 Task: Set up discussions for monthly team retrospectives.
Action: Mouse moved to (1269, 99)
Screenshot: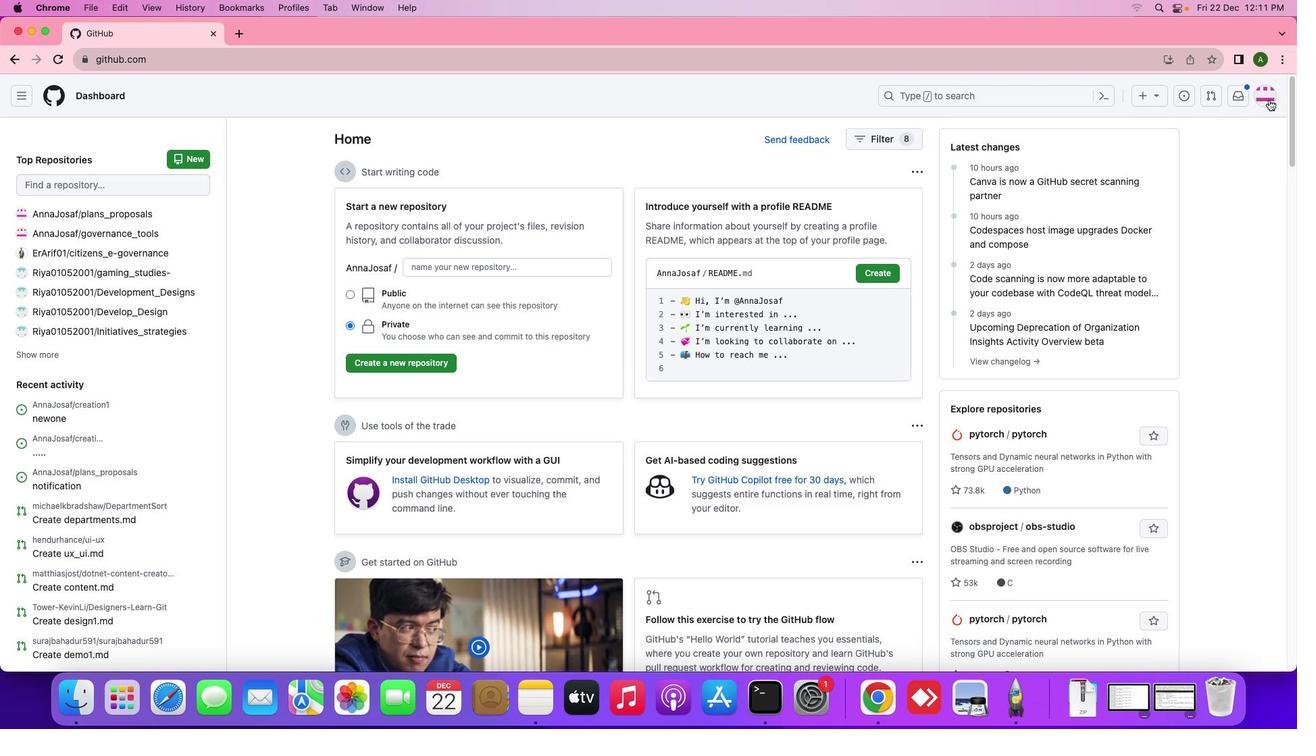 
Action: Mouse pressed left at (1269, 99)
Screenshot: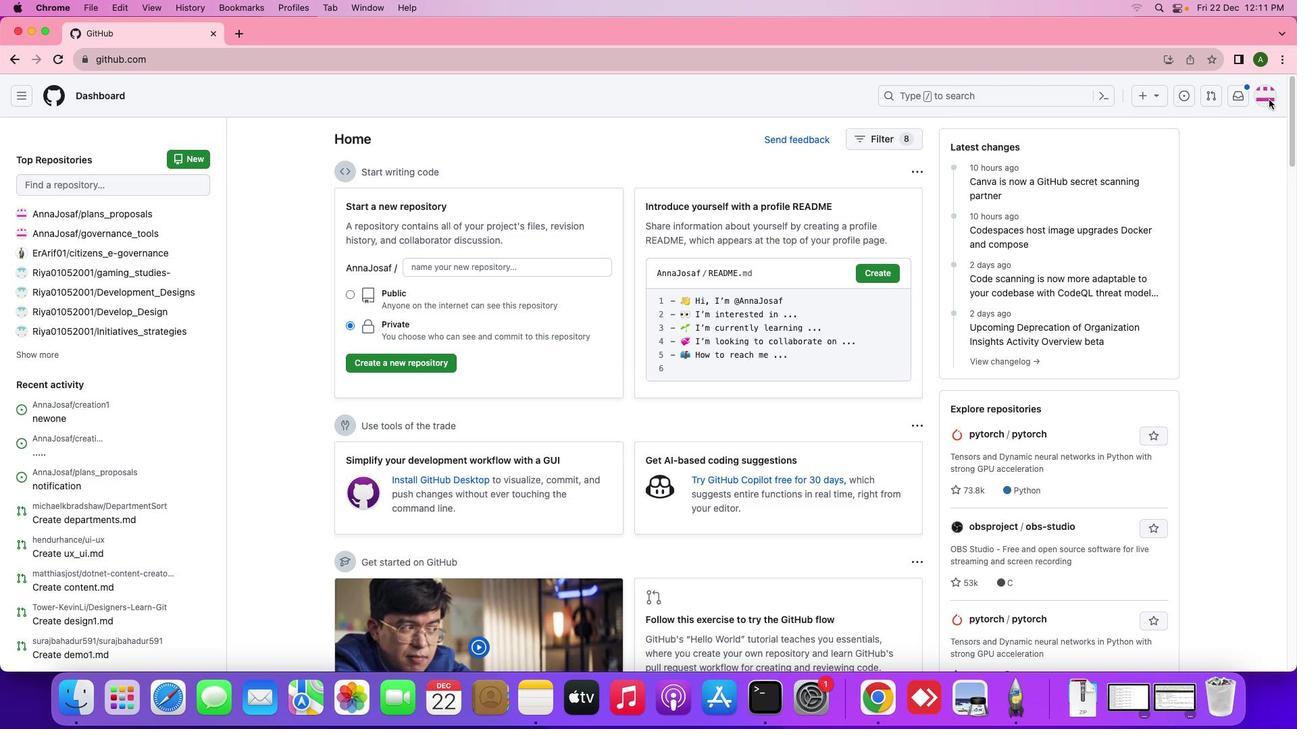 
Action: Mouse moved to (1166, 214)
Screenshot: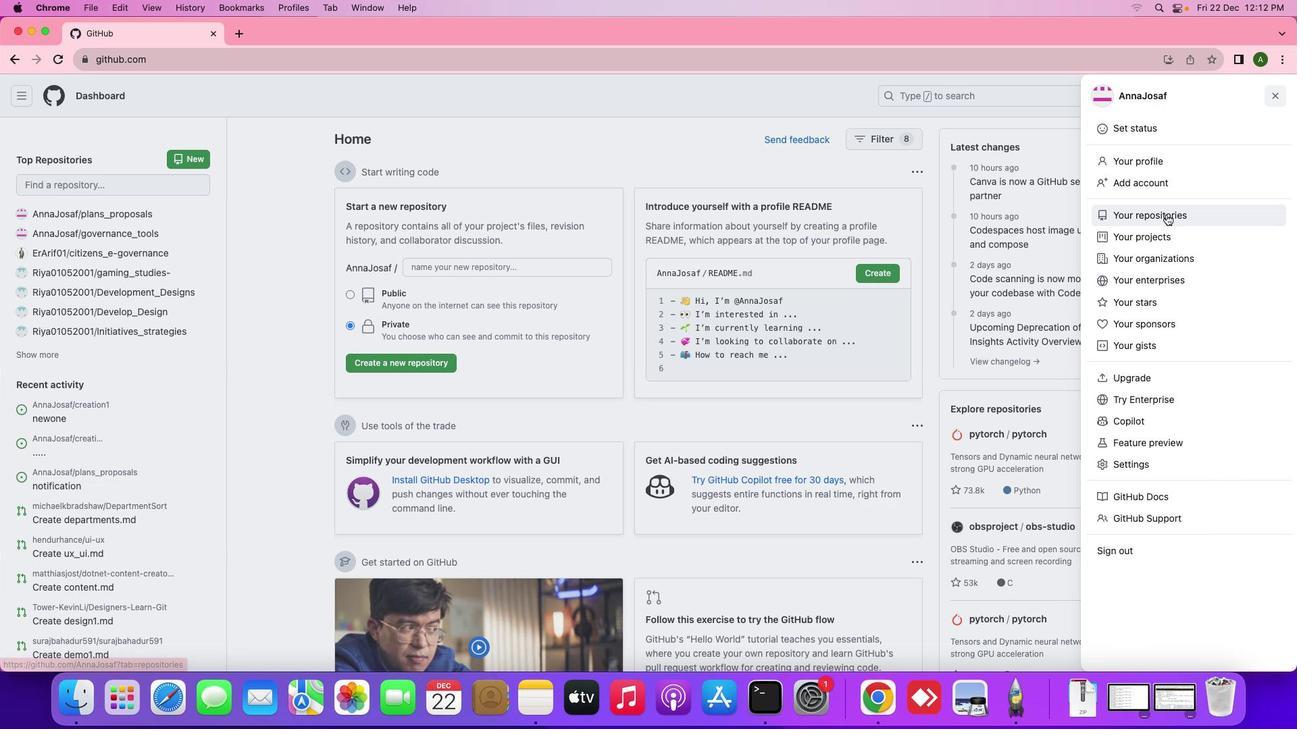 
Action: Mouse pressed left at (1166, 214)
Screenshot: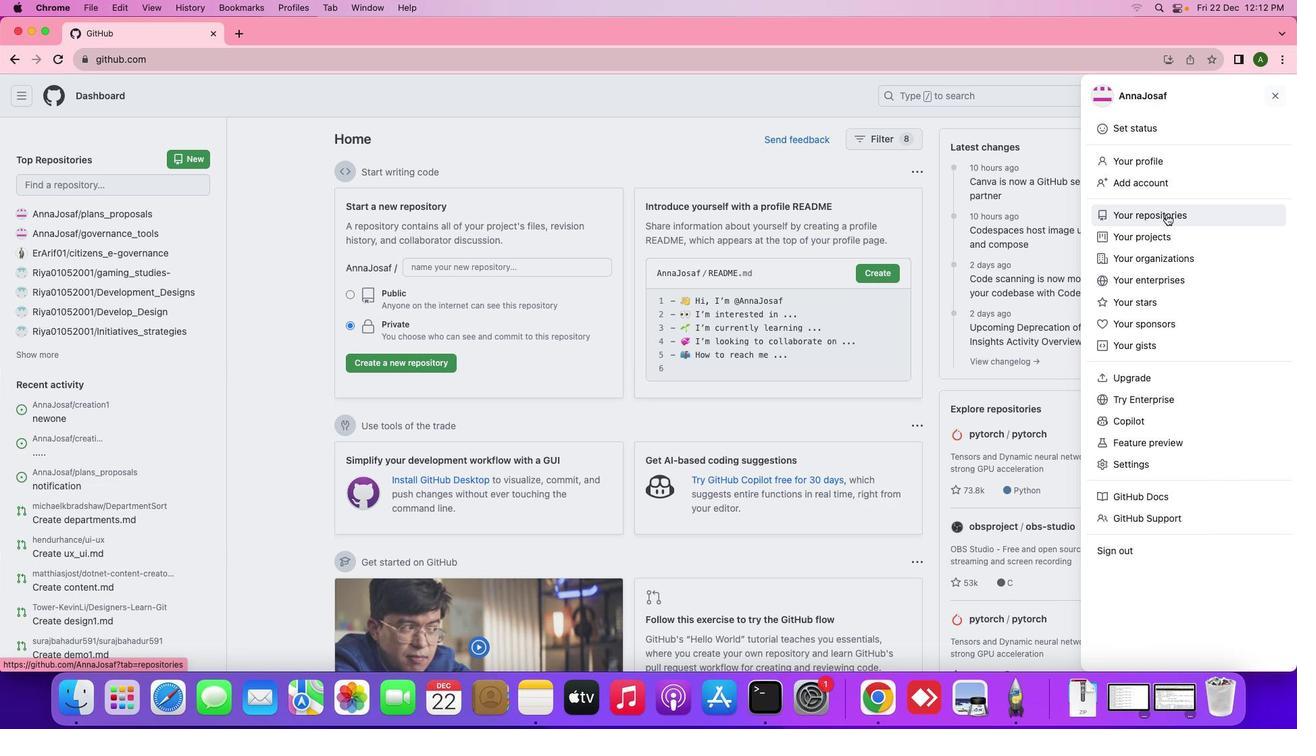 
Action: Mouse moved to (478, 294)
Screenshot: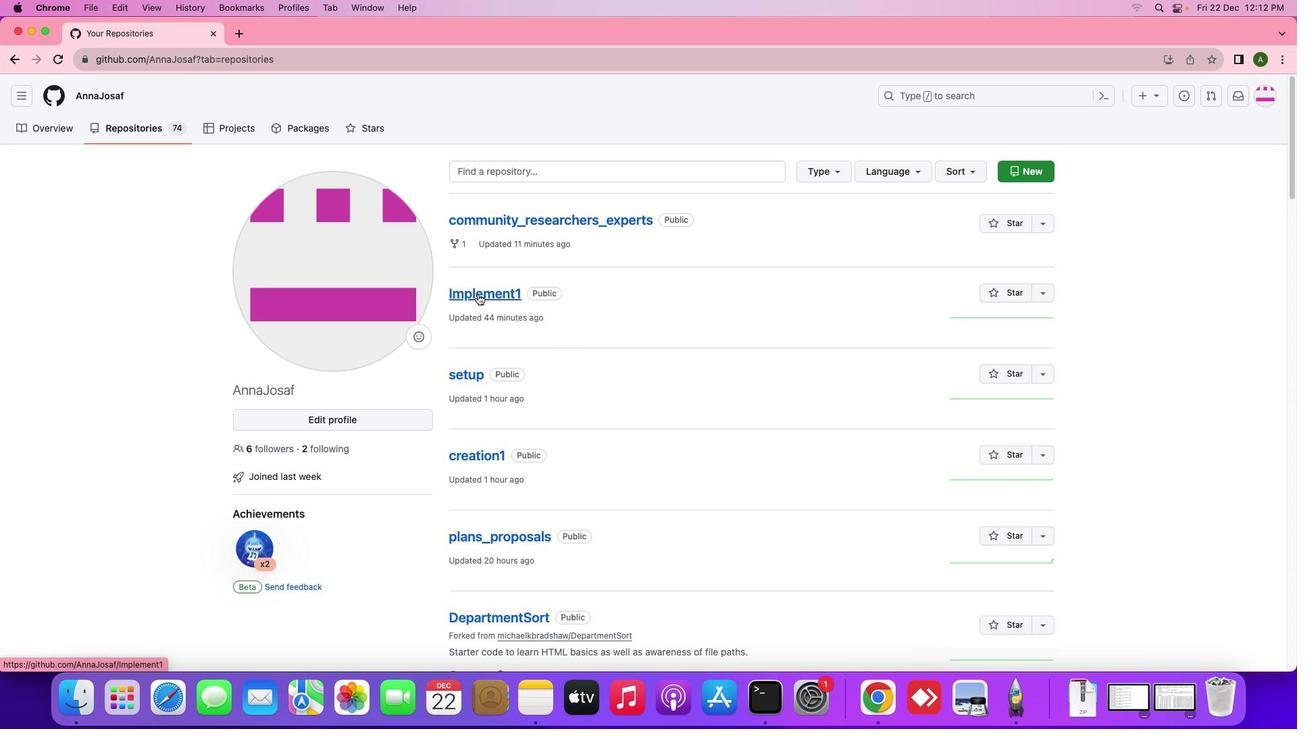 
Action: Mouse pressed left at (478, 294)
Screenshot: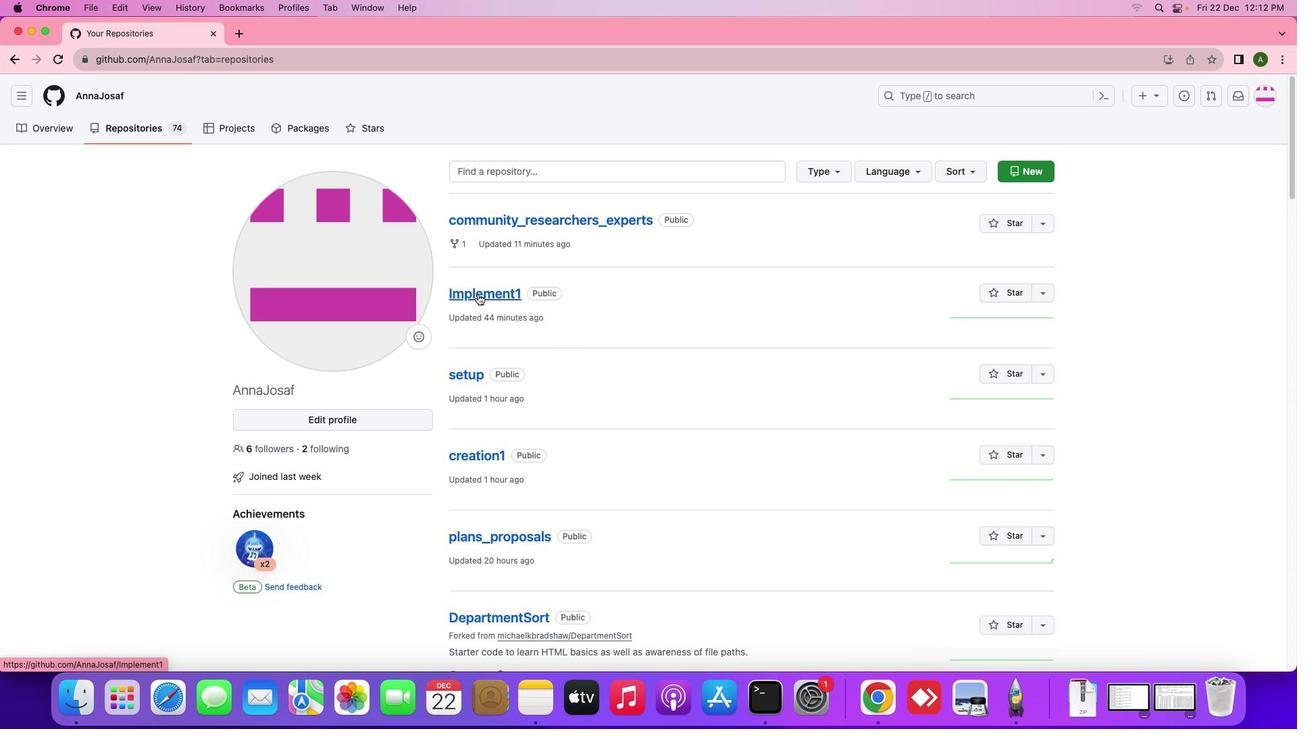 
Action: Mouse moved to (562, 129)
Screenshot: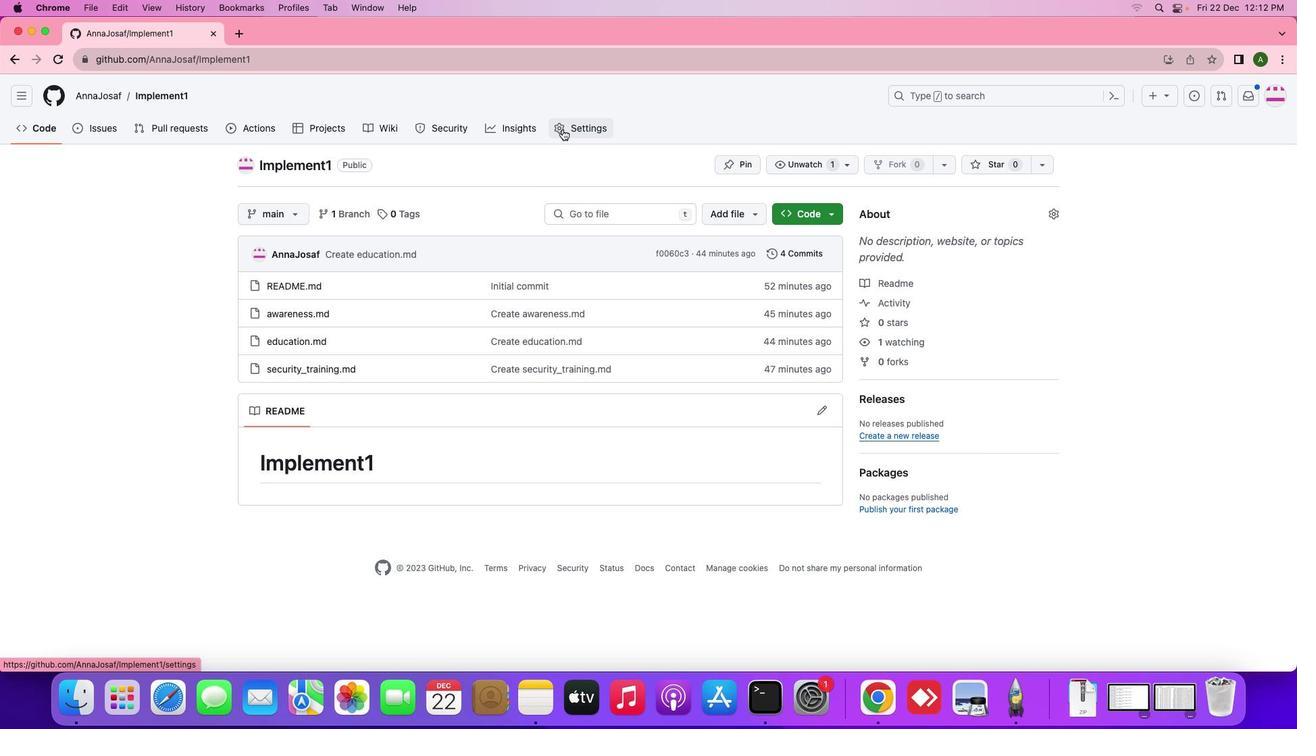 
Action: Mouse pressed left at (562, 129)
Screenshot: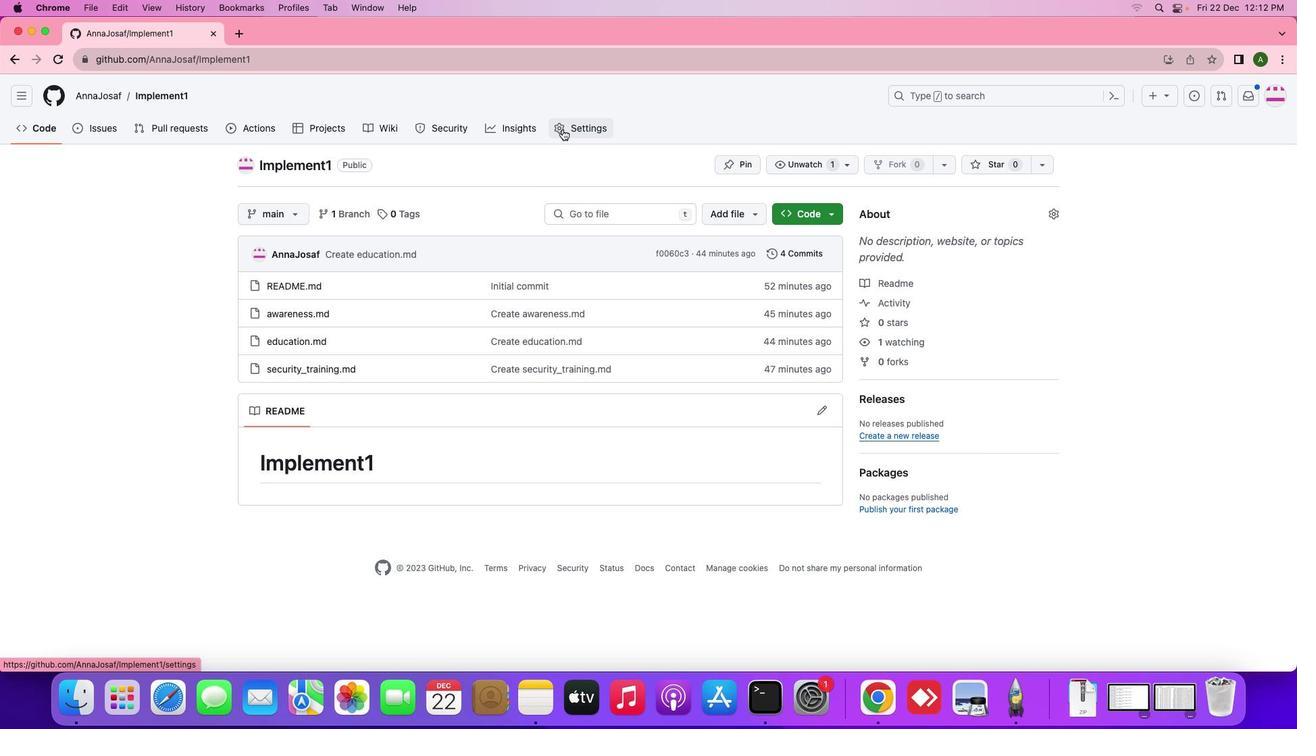
Action: Mouse moved to (556, 379)
Screenshot: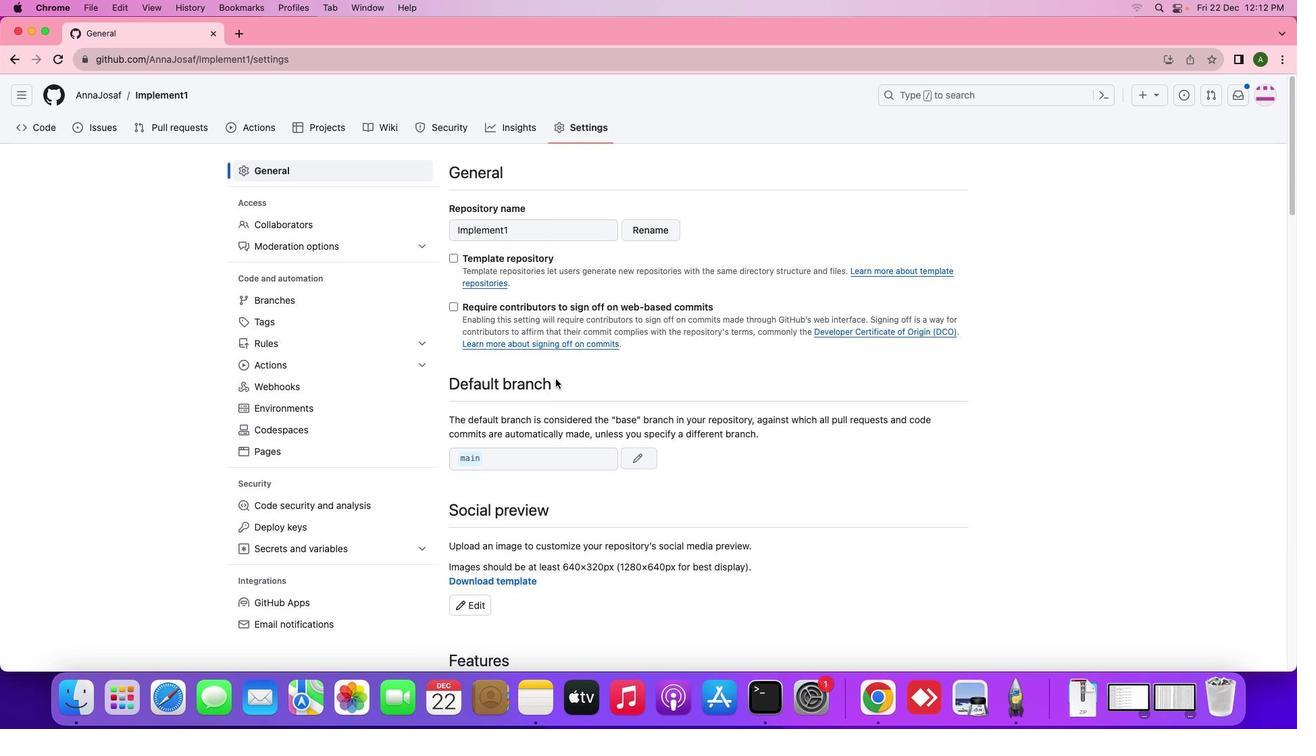 
Action: Mouse scrolled (556, 379) with delta (0, 0)
Screenshot: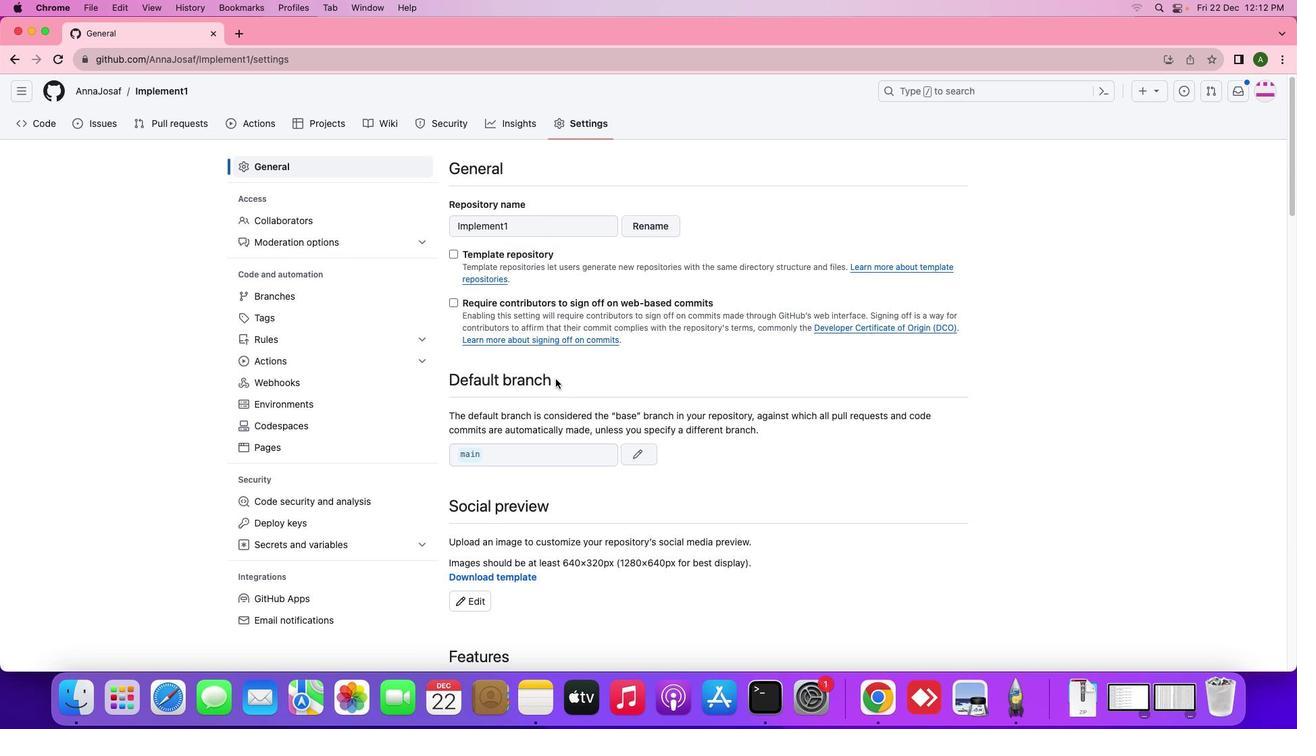 
Action: Mouse scrolled (556, 379) with delta (0, 0)
Screenshot: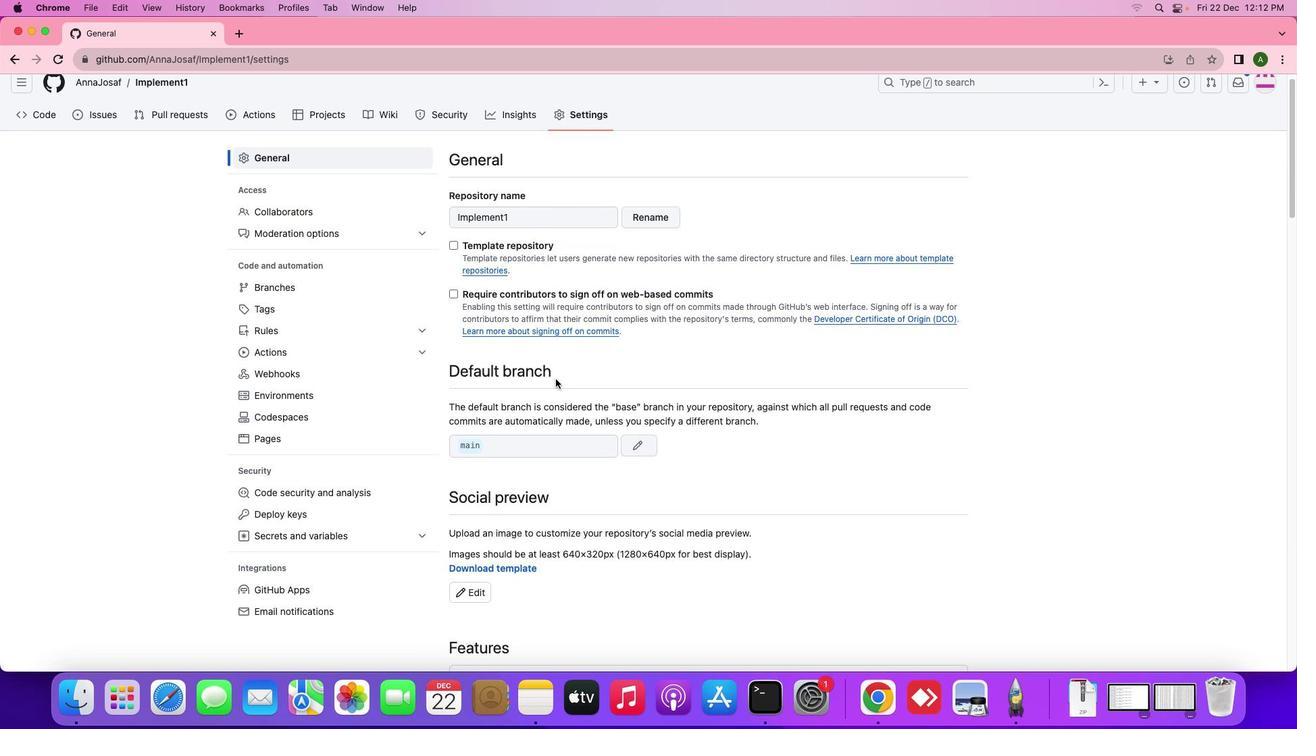 
Action: Mouse scrolled (556, 379) with delta (0, 0)
Screenshot: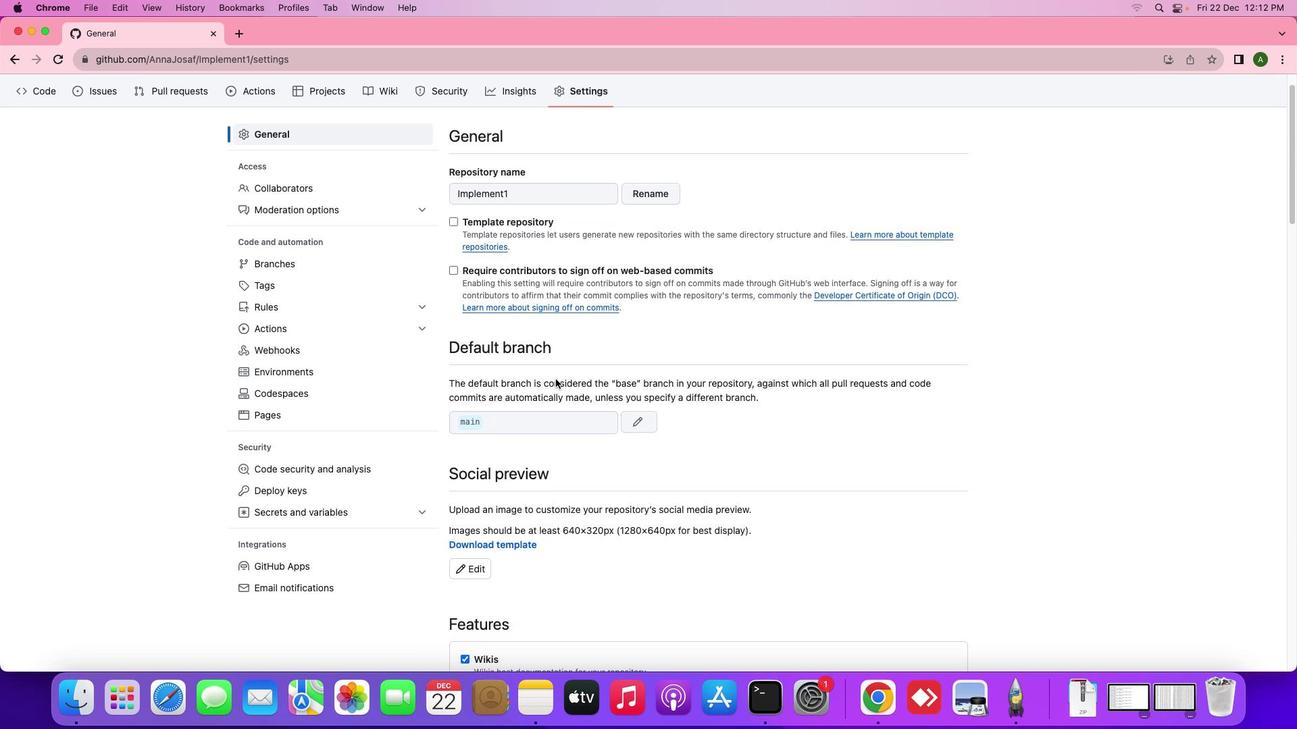 
Action: Mouse scrolled (556, 379) with delta (0, 0)
Screenshot: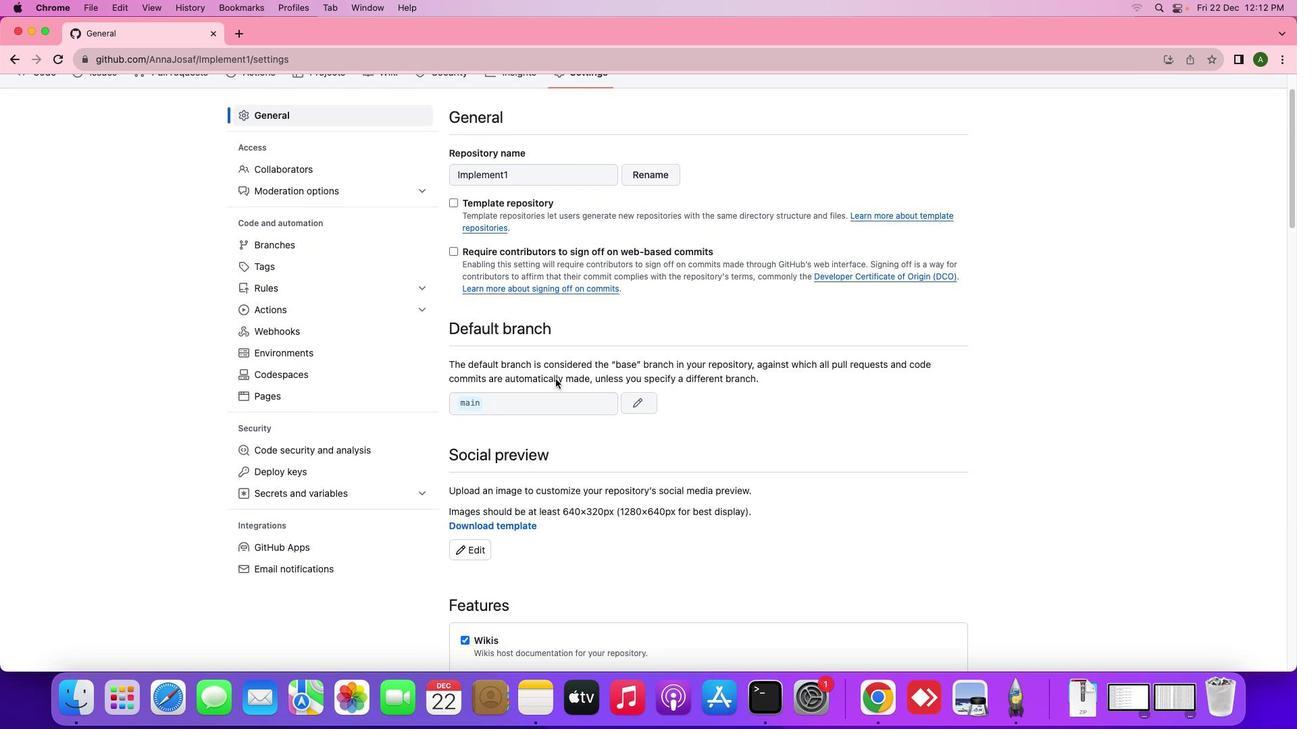 
Action: Mouse scrolled (556, 379) with delta (0, 0)
Screenshot: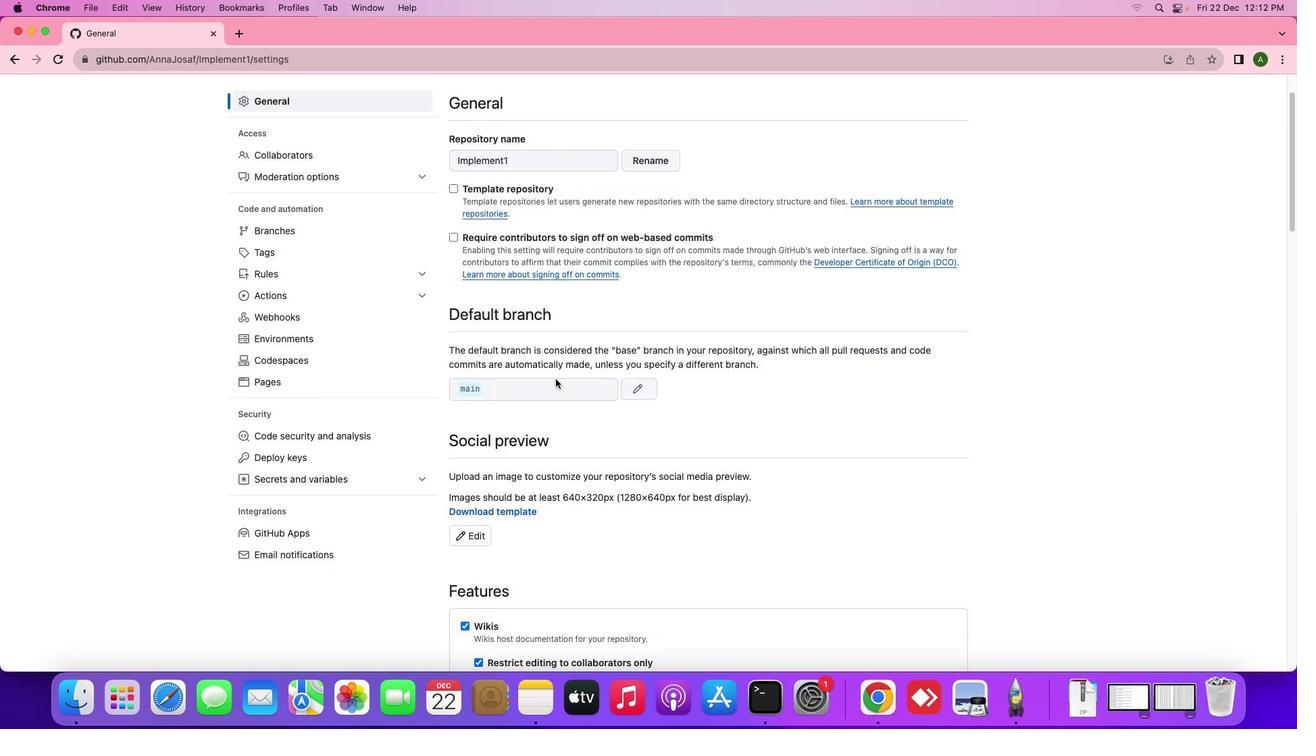 
Action: Mouse scrolled (556, 379) with delta (0, -1)
Screenshot: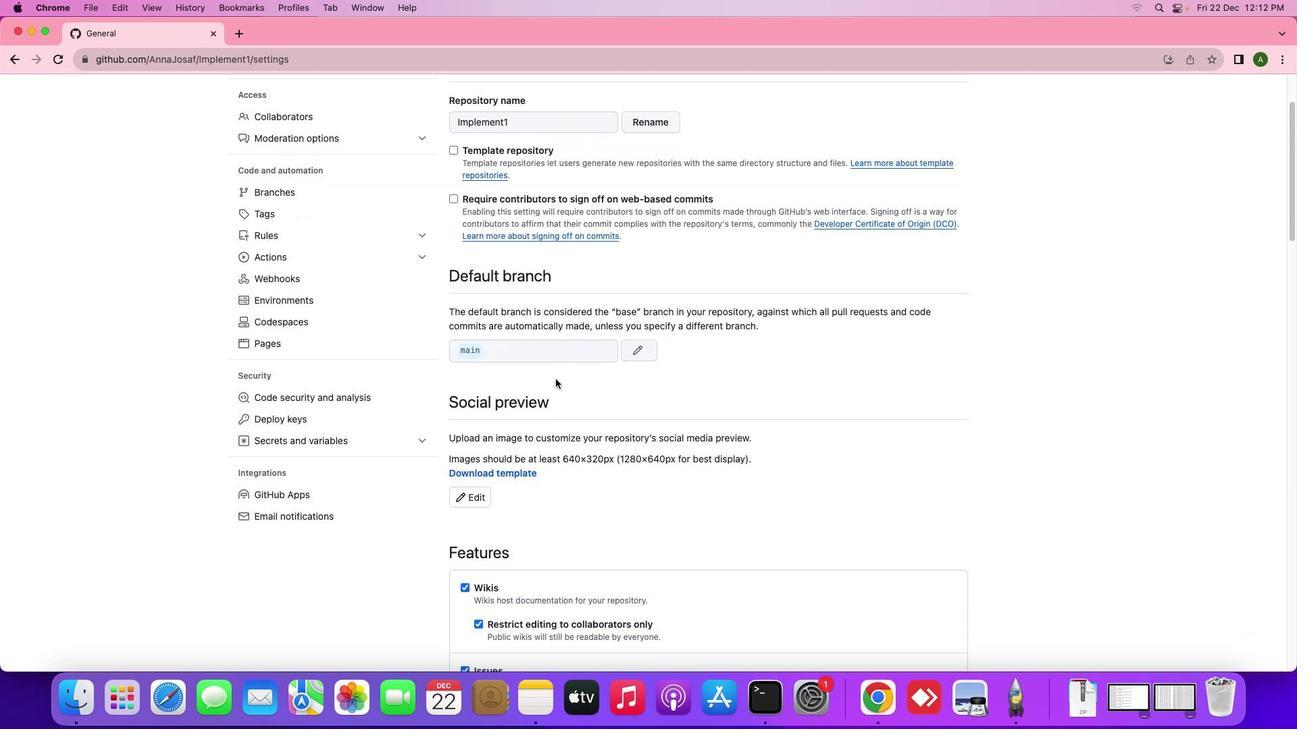 
Action: Mouse moved to (558, 378)
Screenshot: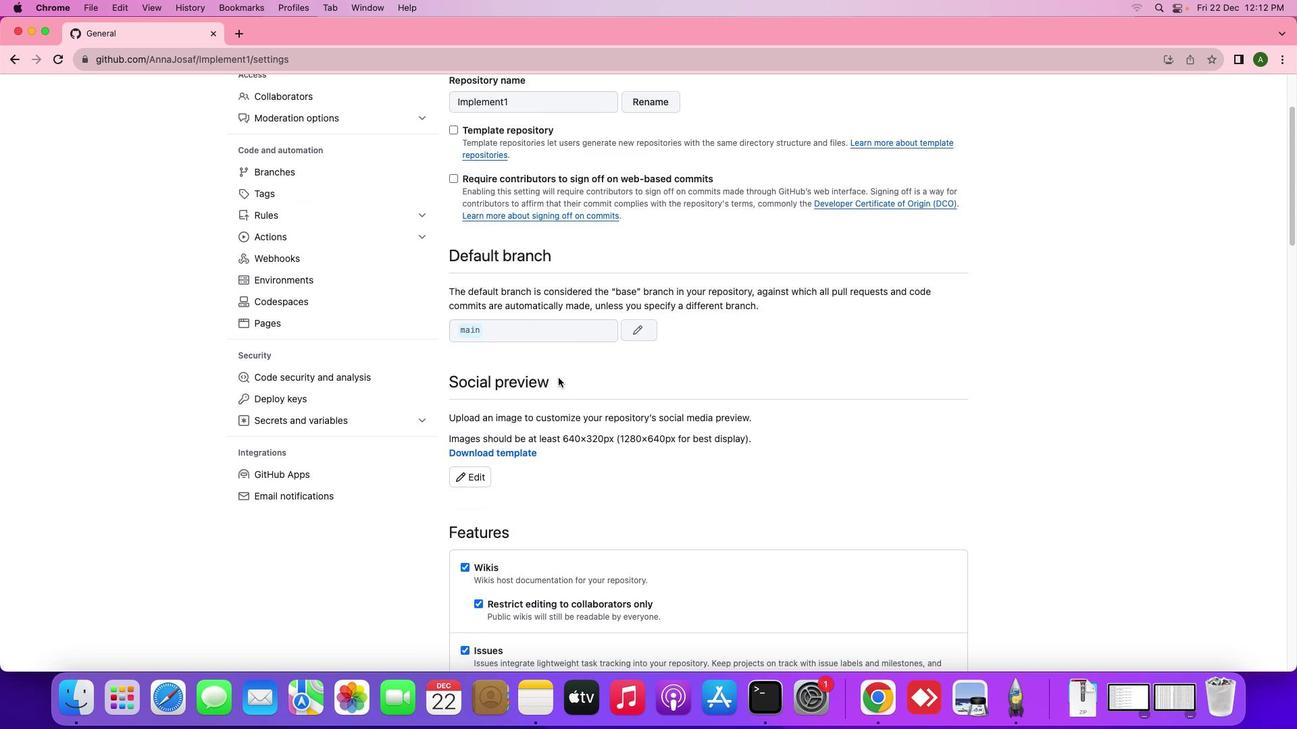 
Action: Mouse scrolled (558, 378) with delta (0, 0)
Screenshot: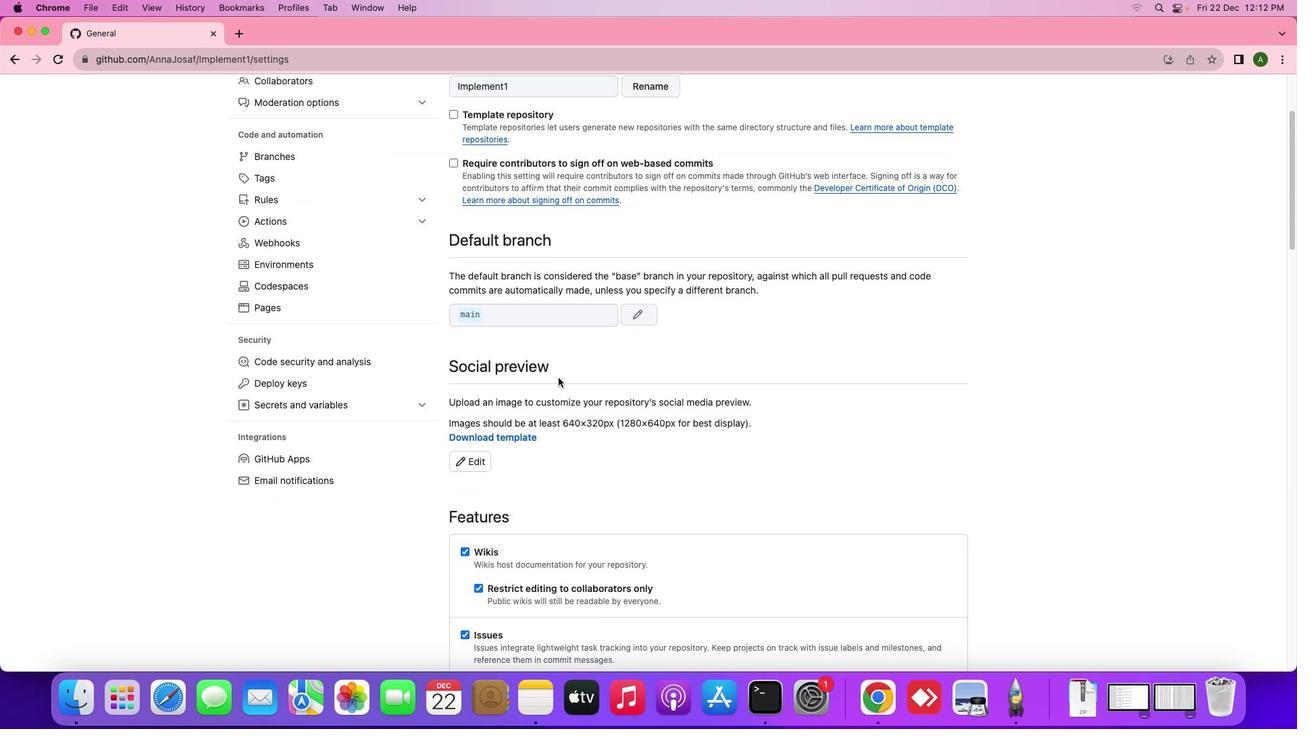 
Action: Mouse scrolled (558, 378) with delta (0, 0)
Screenshot: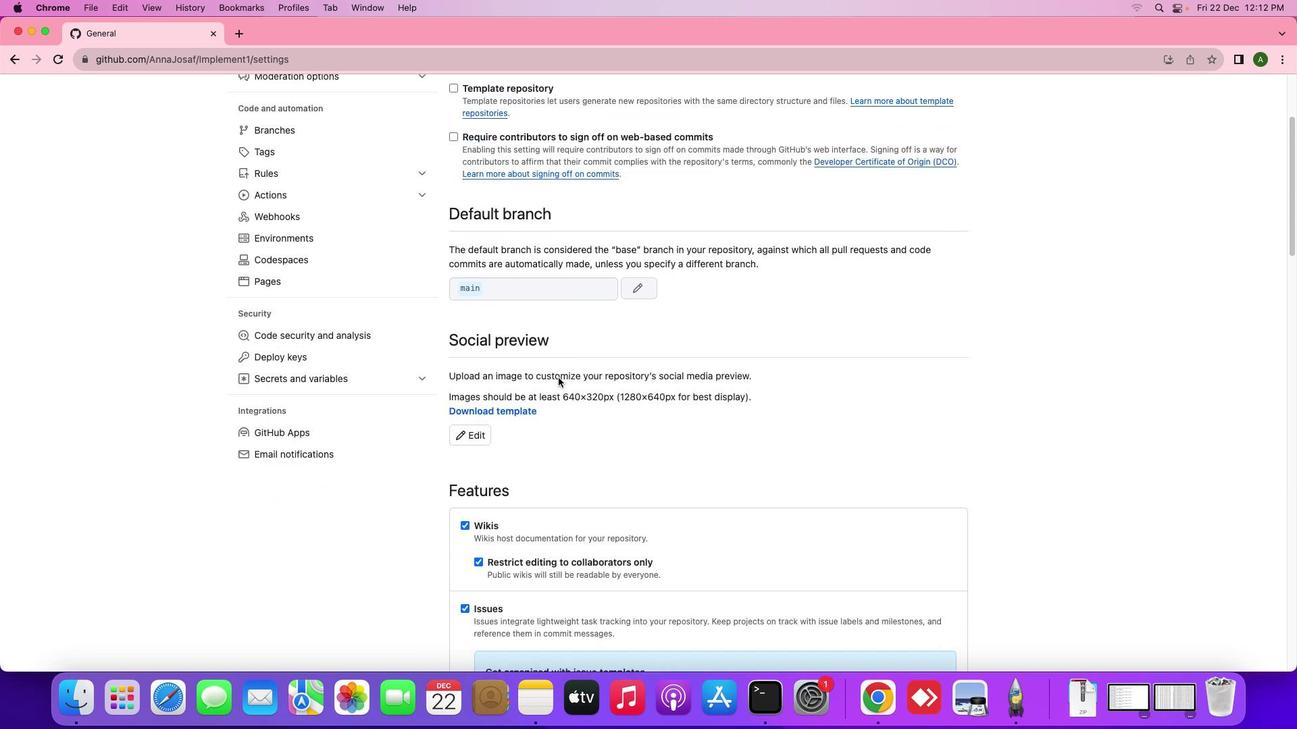 
Action: Mouse scrolled (558, 378) with delta (0, -1)
Screenshot: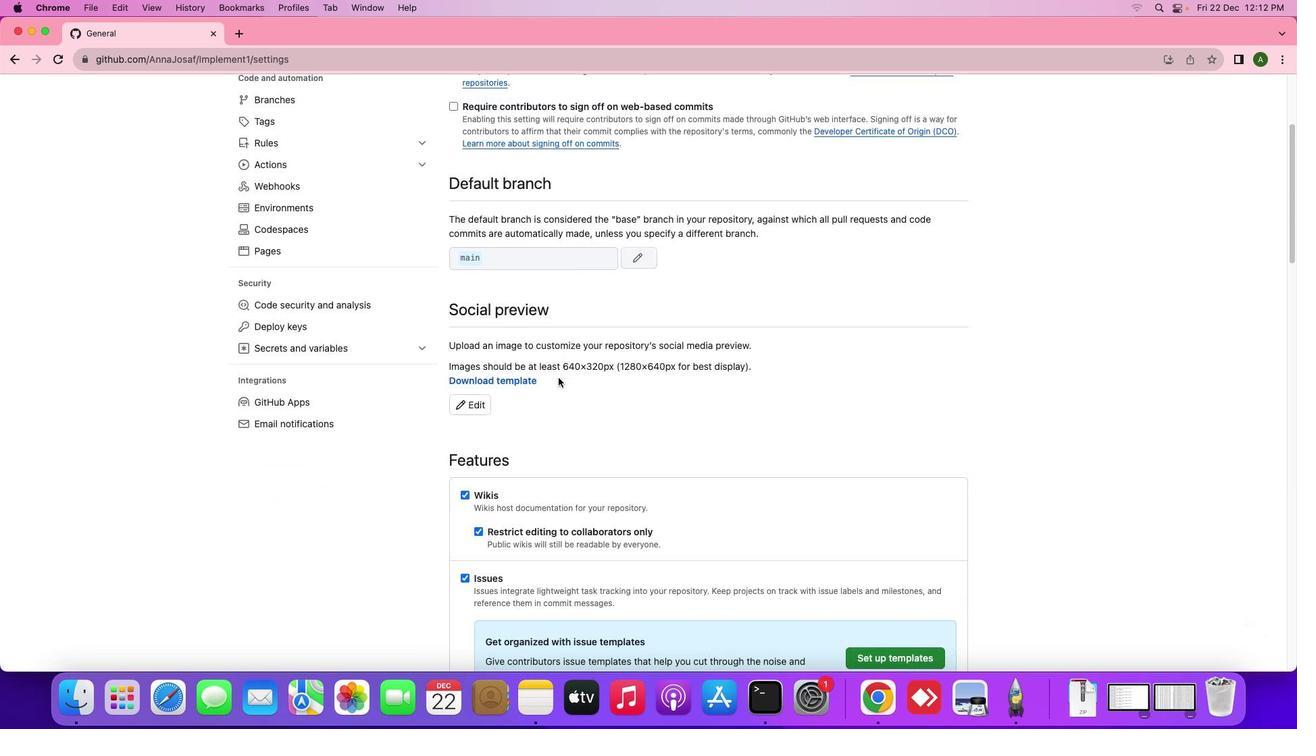 
Action: Mouse scrolled (558, 378) with delta (0, -2)
Screenshot: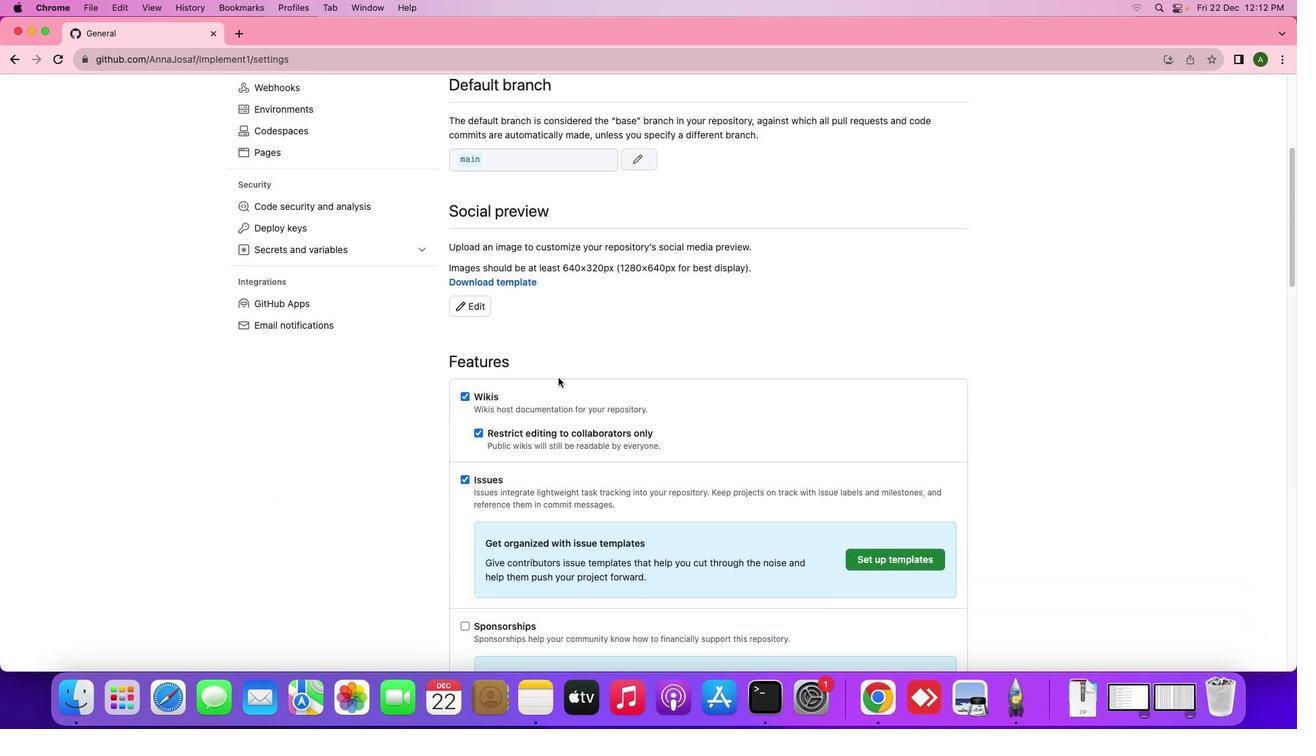 
Action: Mouse scrolled (558, 378) with delta (0, -2)
Screenshot: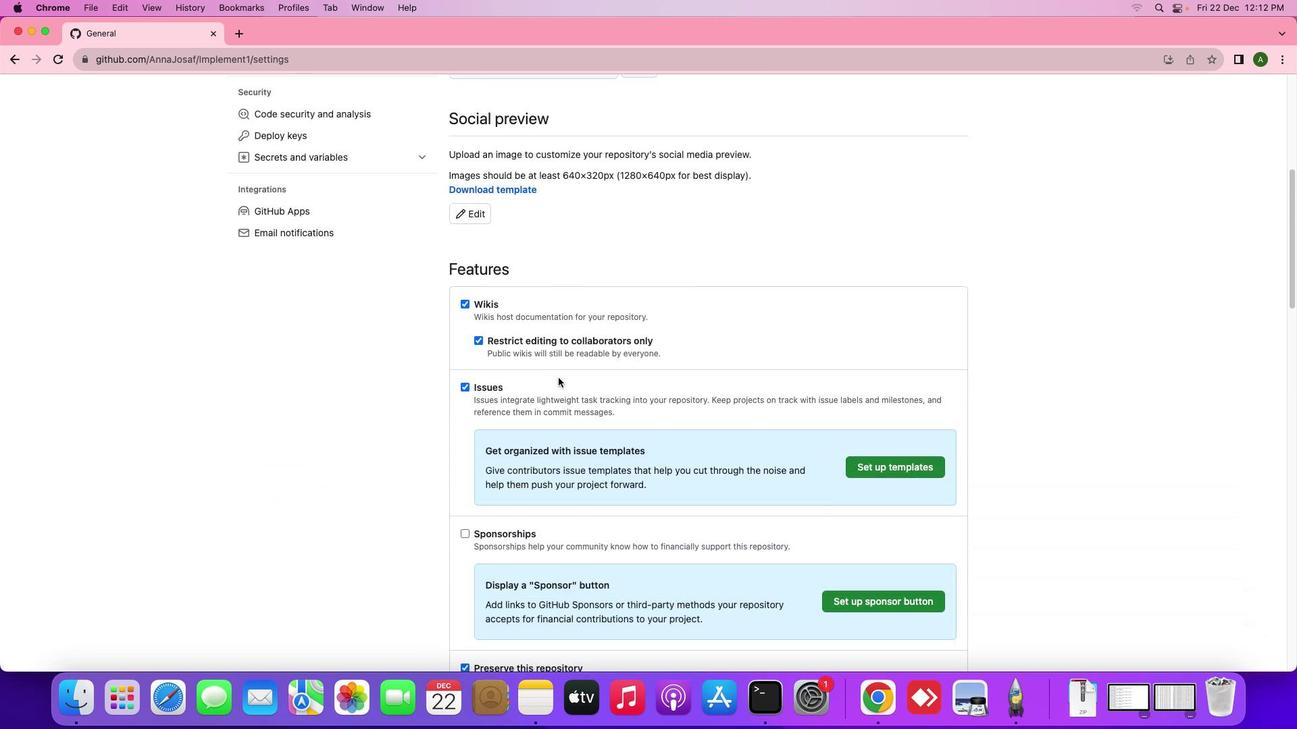 
Action: Mouse scrolled (558, 378) with delta (0, -2)
Screenshot: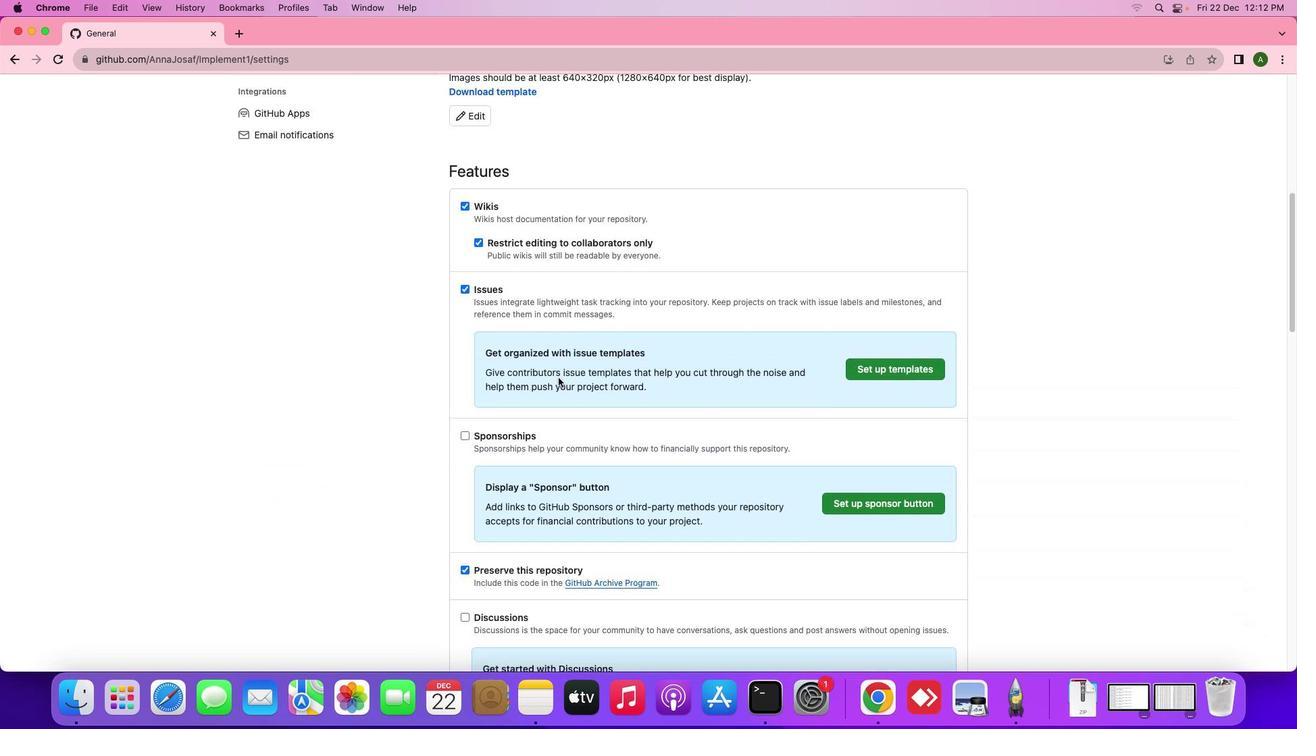 
Action: Mouse scrolled (558, 378) with delta (0, 0)
Screenshot: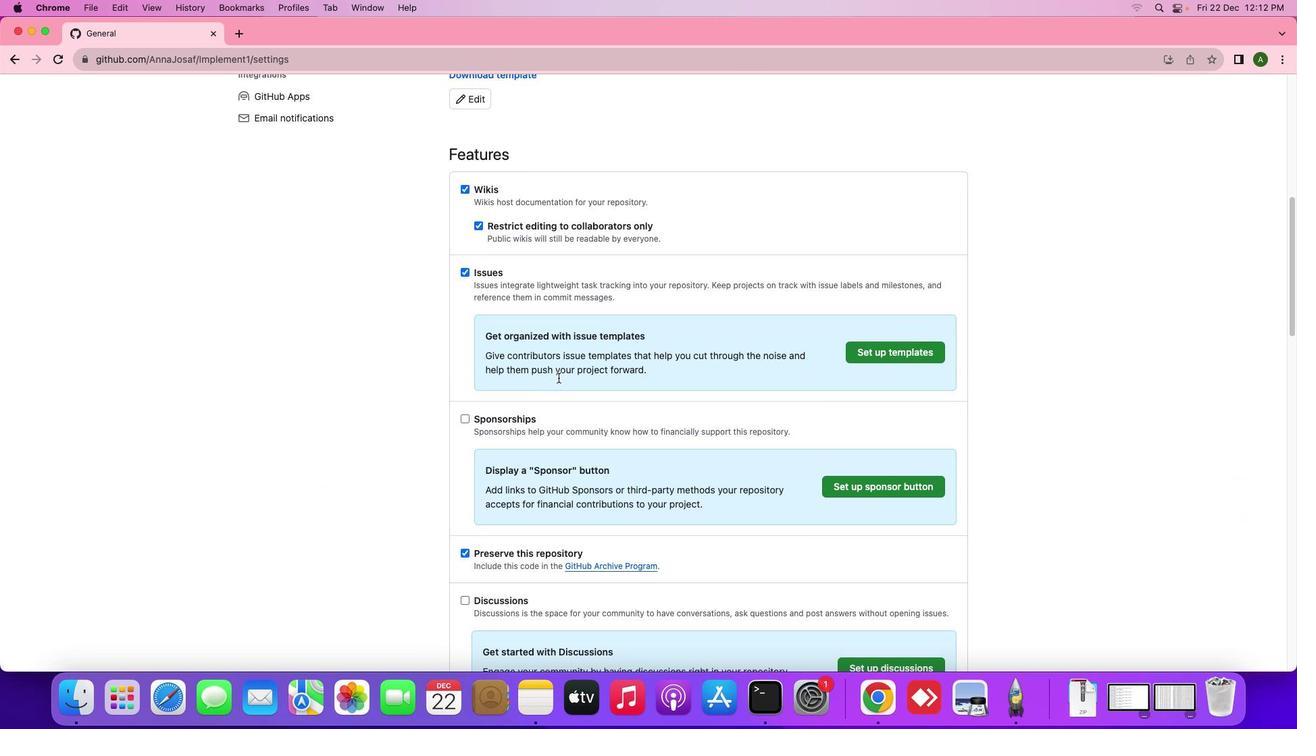
Action: Mouse scrolled (558, 378) with delta (0, 0)
Screenshot: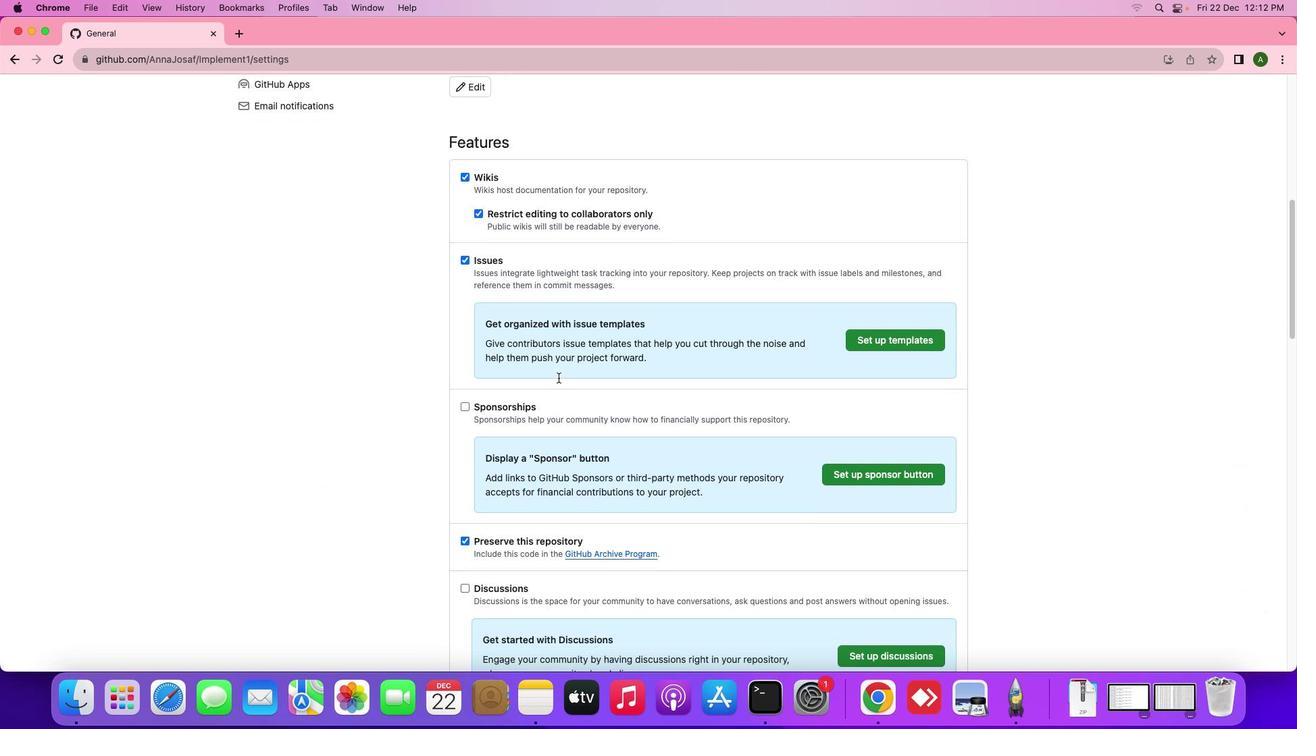 
Action: Mouse scrolled (558, 378) with delta (0, 0)
Screenshot: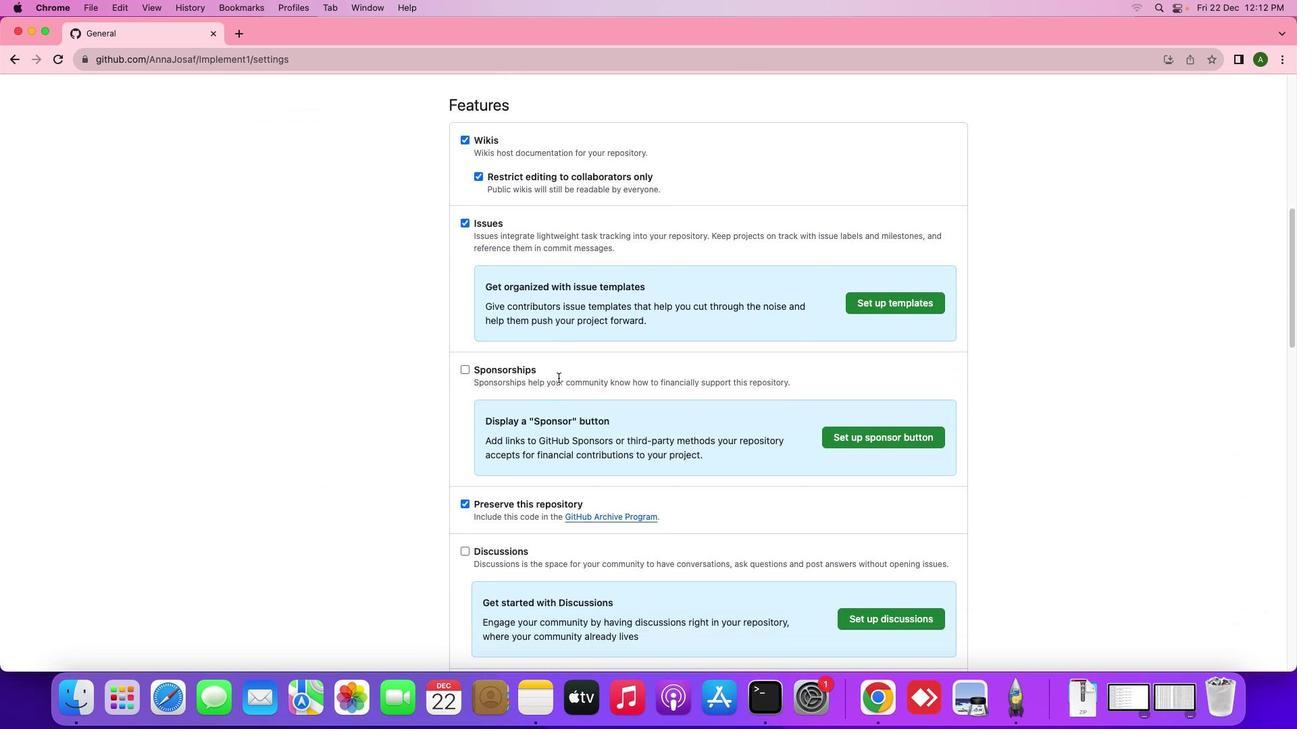 
Action: Mouse moved to (466, 544)
Screenshot: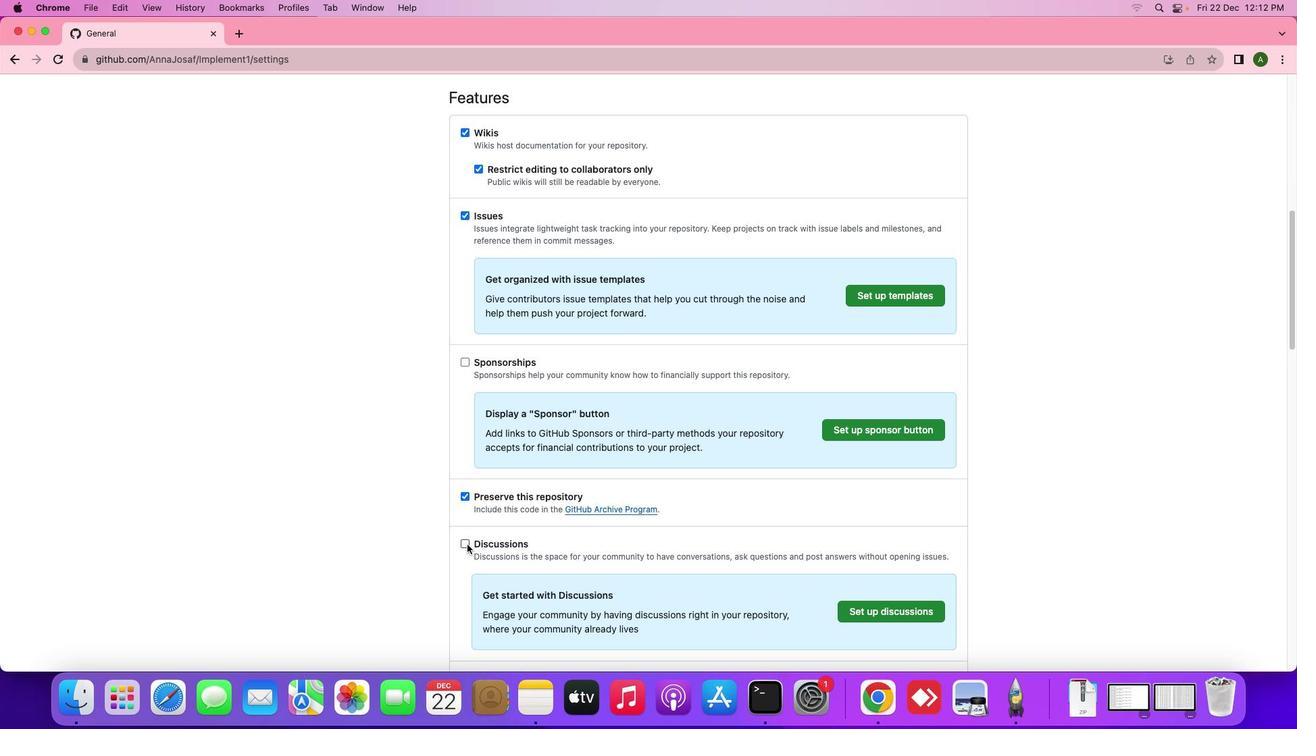 
Action: Mouse pressed left at (466, 544)
Screenshot: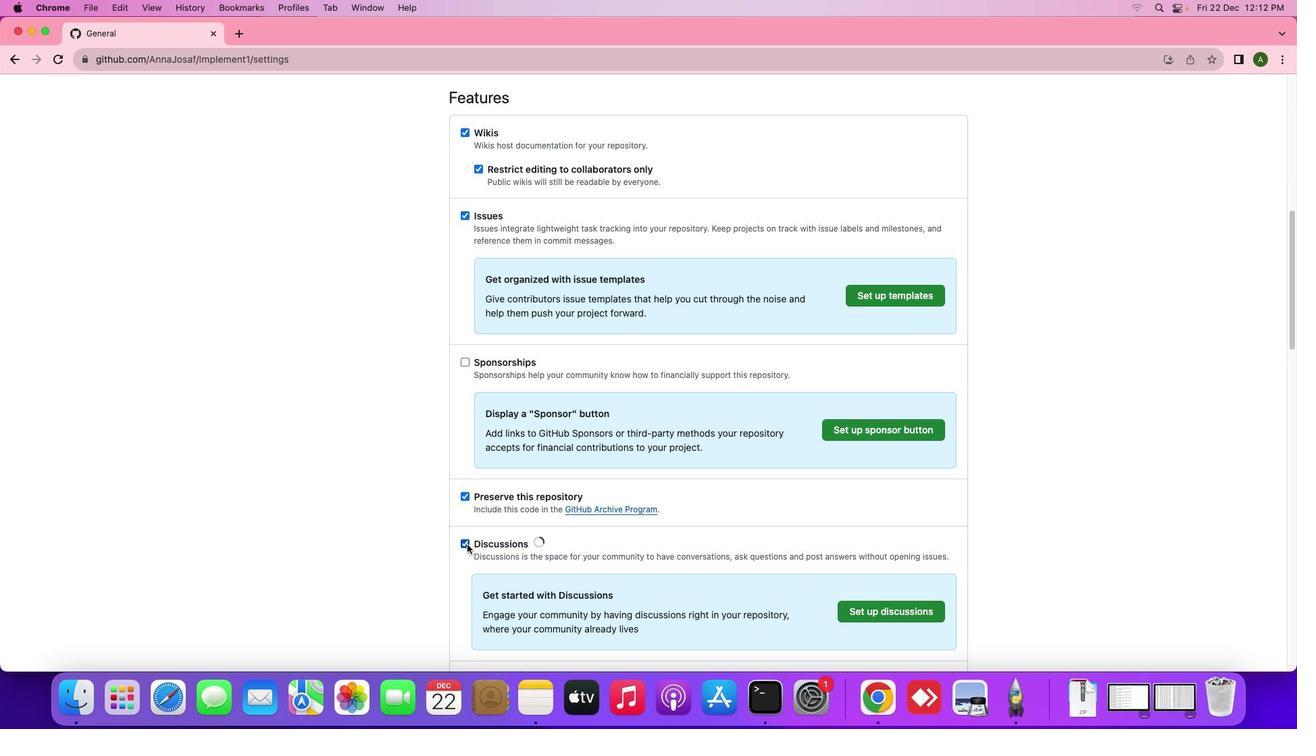 
Action: Mouse moved to (695, 572)
Screenshot: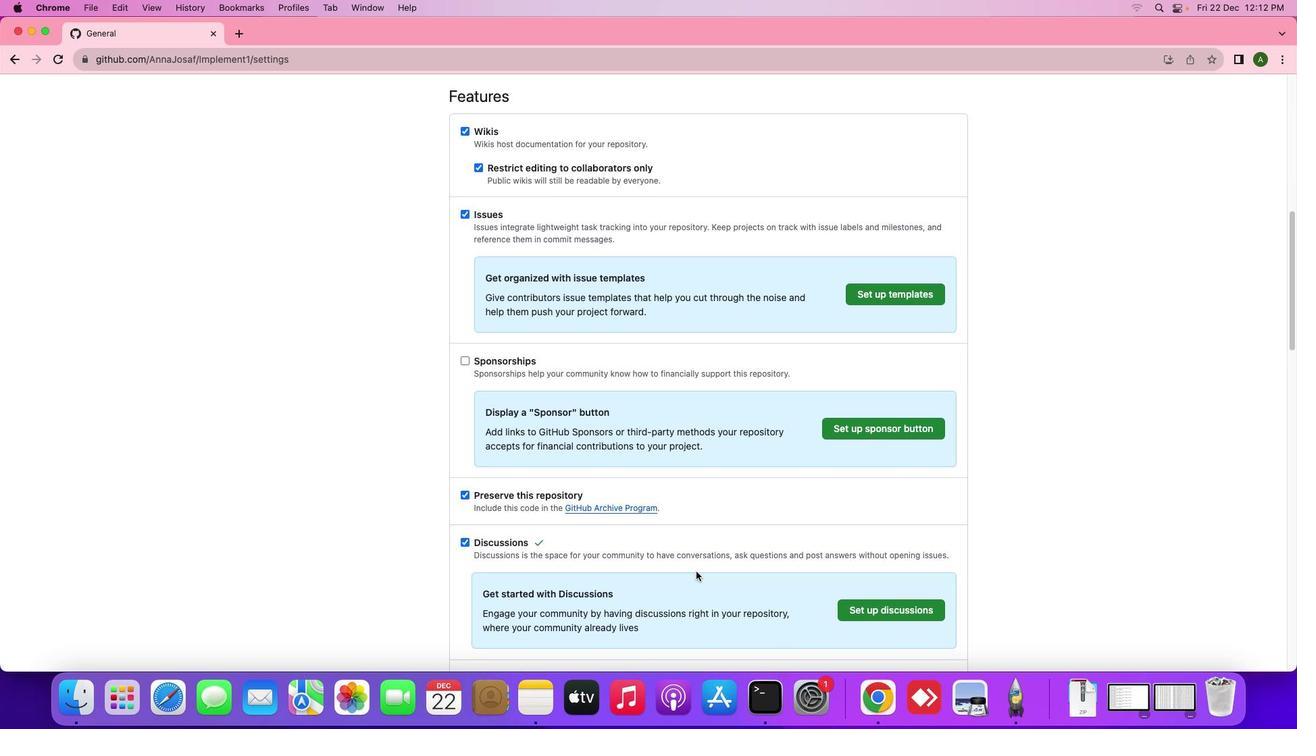 
Action: Mouse scrolled (695, 572) with delta (0, 0)
Screenshot: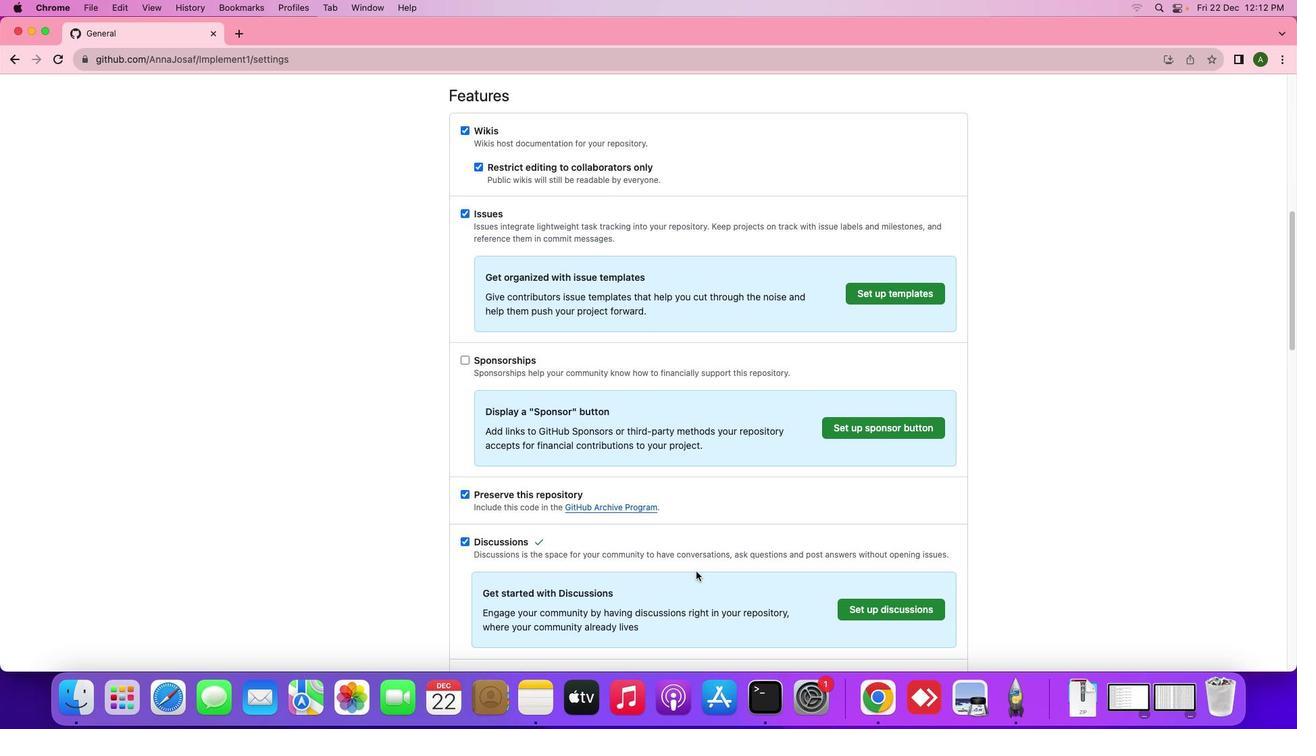 
Action: Mouse moved to (696, 571)
Screenshot: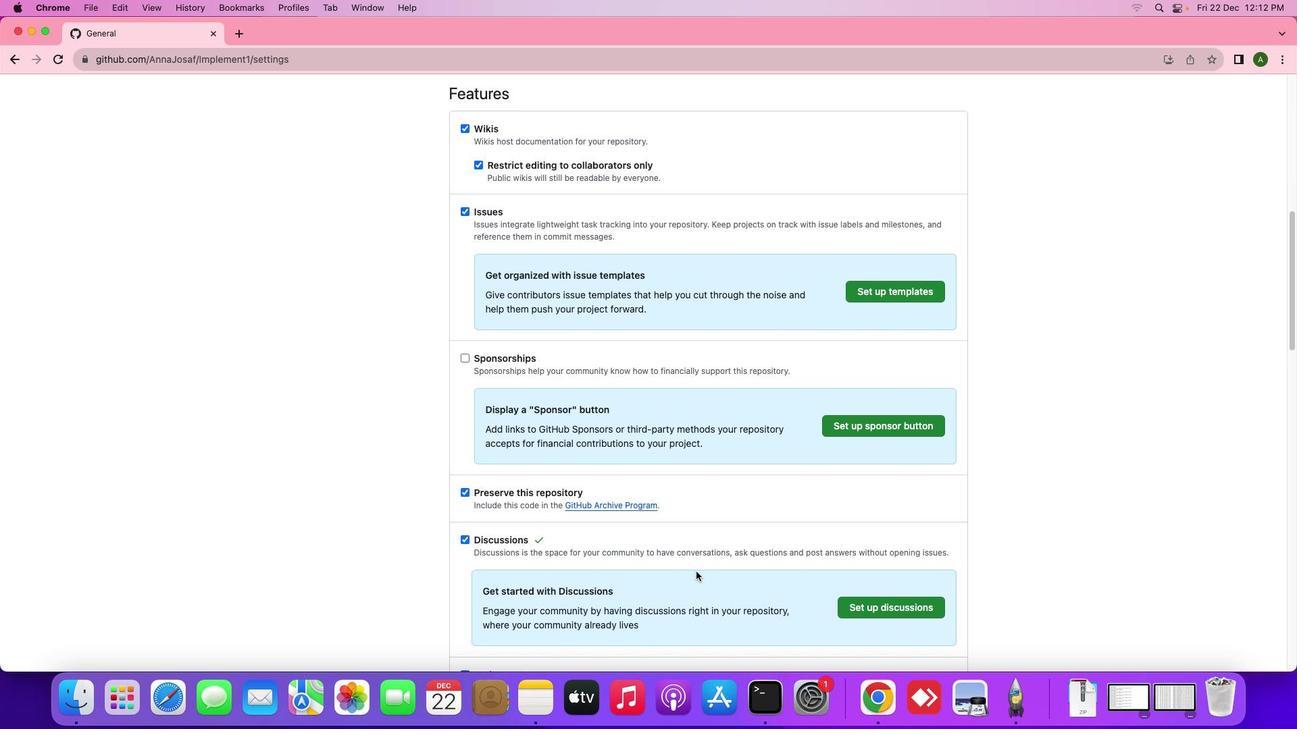 
Action: Mouse scrolled (696, 571) with delta (0, 0)
Screenshot: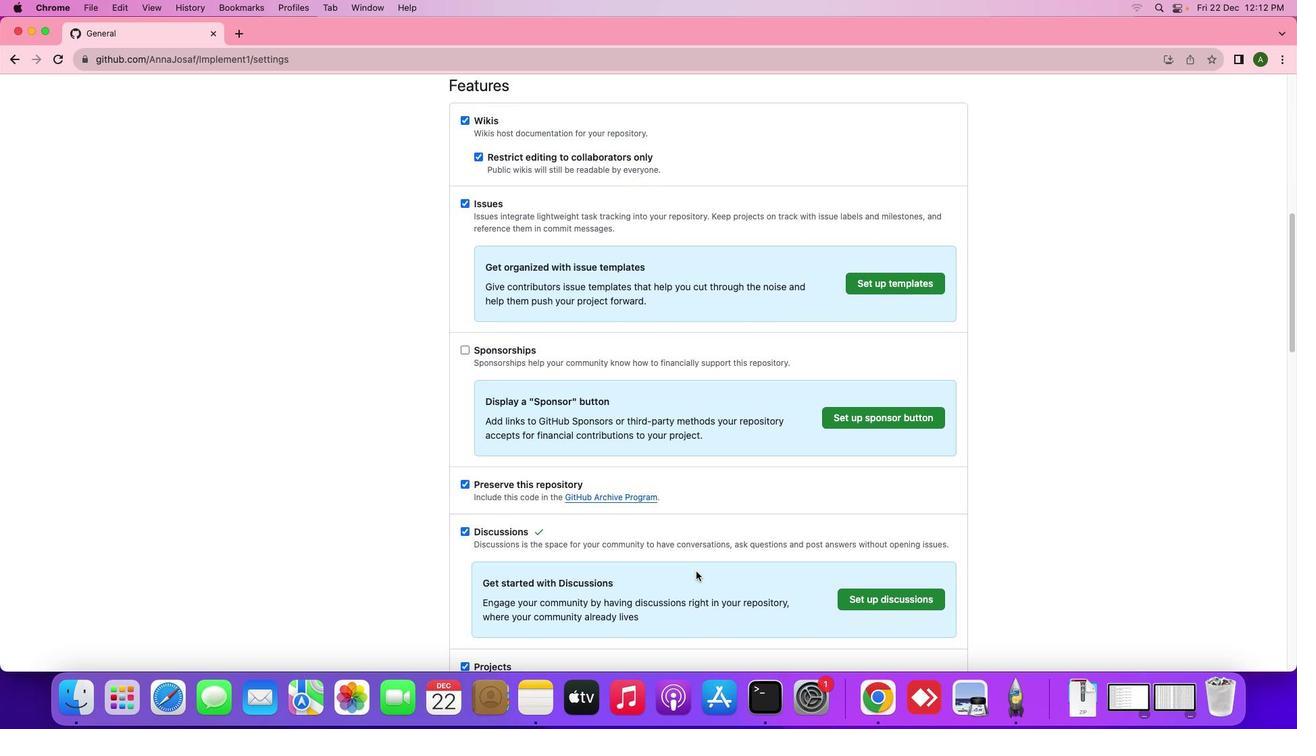 
Action: Mouse scrolled (696, 571) with delta (0, 0)
Screenshot: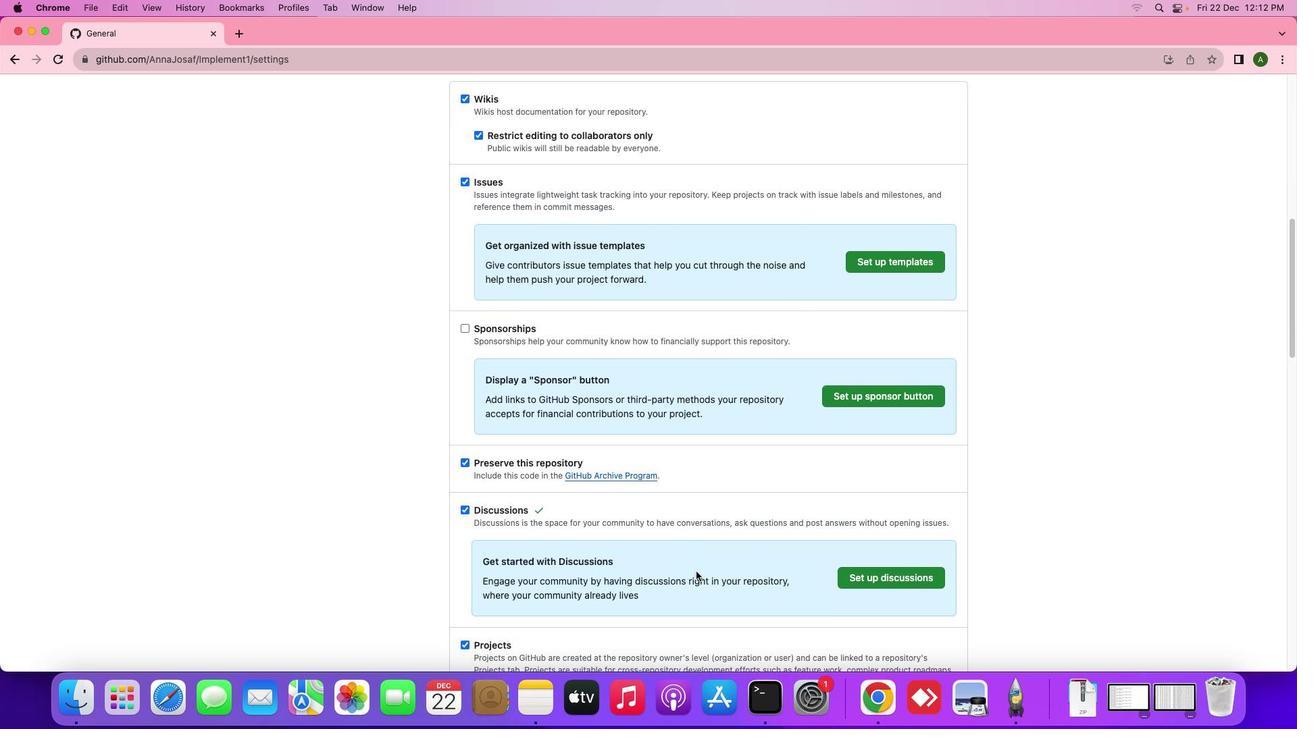 
Action: Mouse scrolled (696, 571) with delta (0, -1)
Screenshot: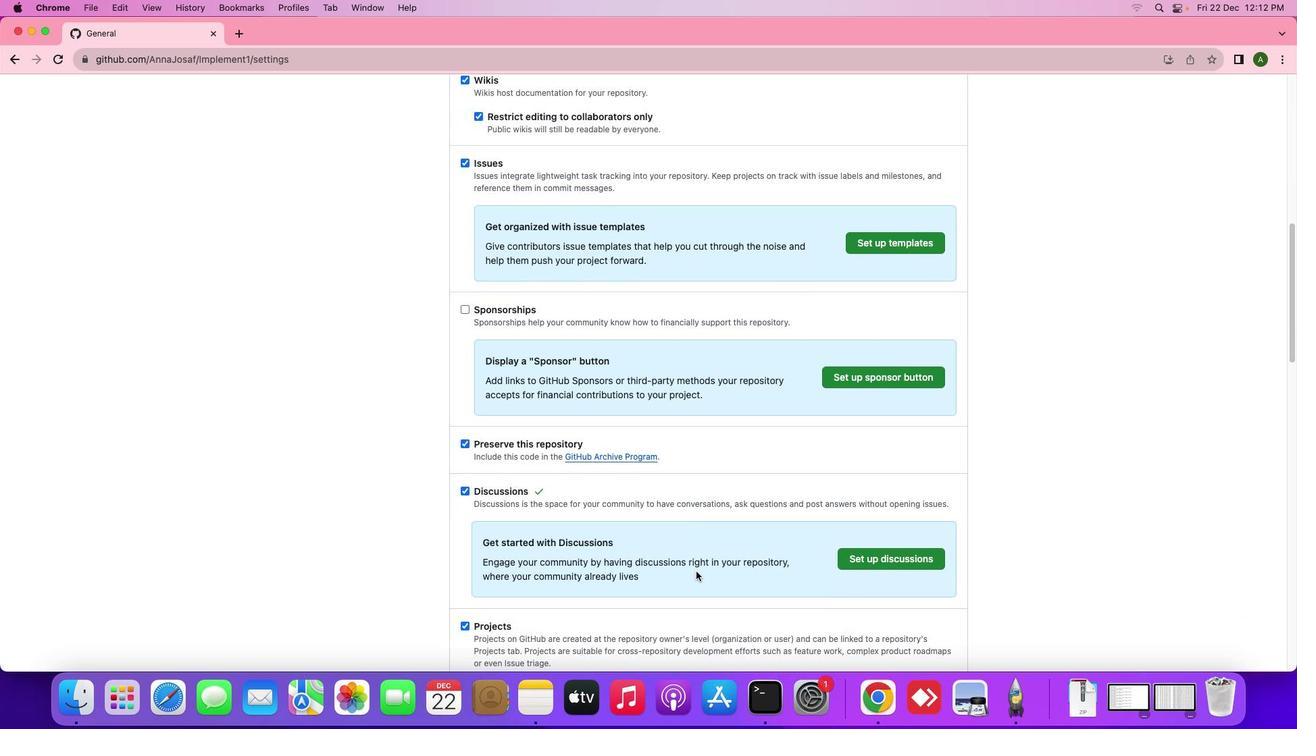 
Action: Mouse moved to (713, 539)
Screenshot: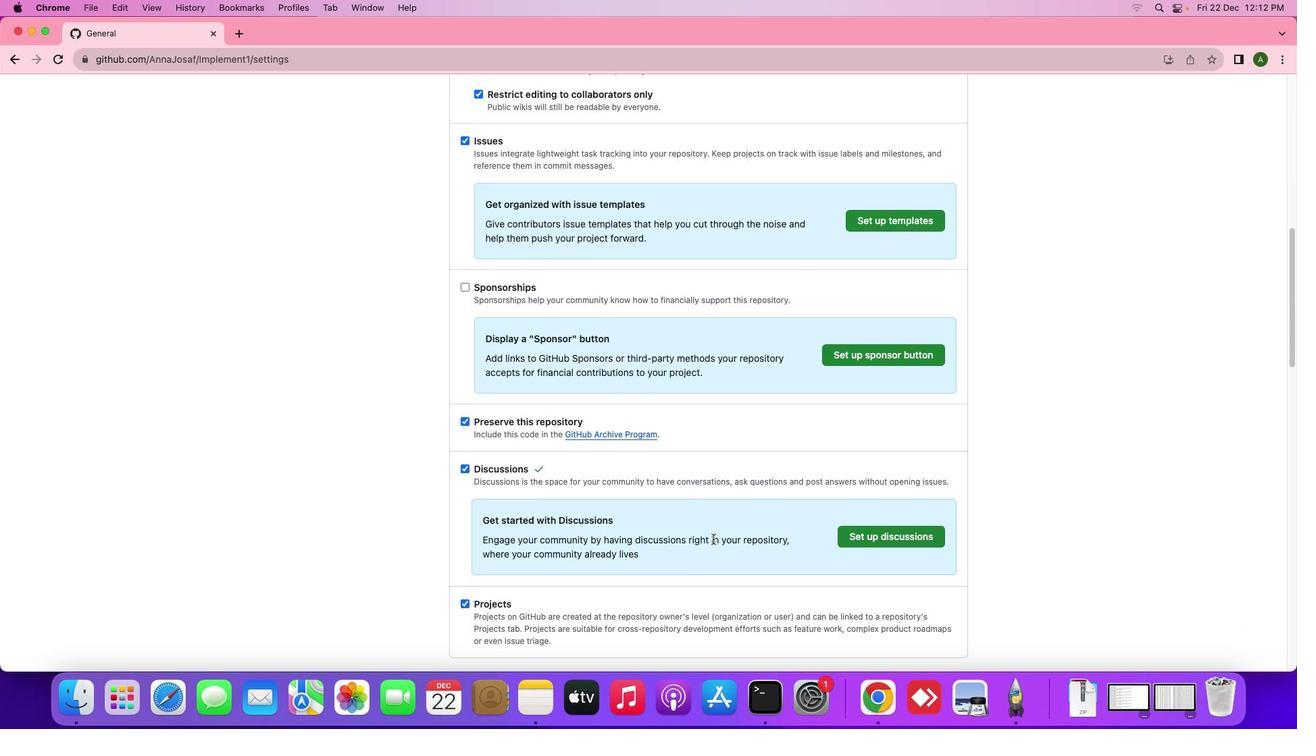 
Action: Mouse scrolled (713, 539) with delta (0, 0)
Screenshot: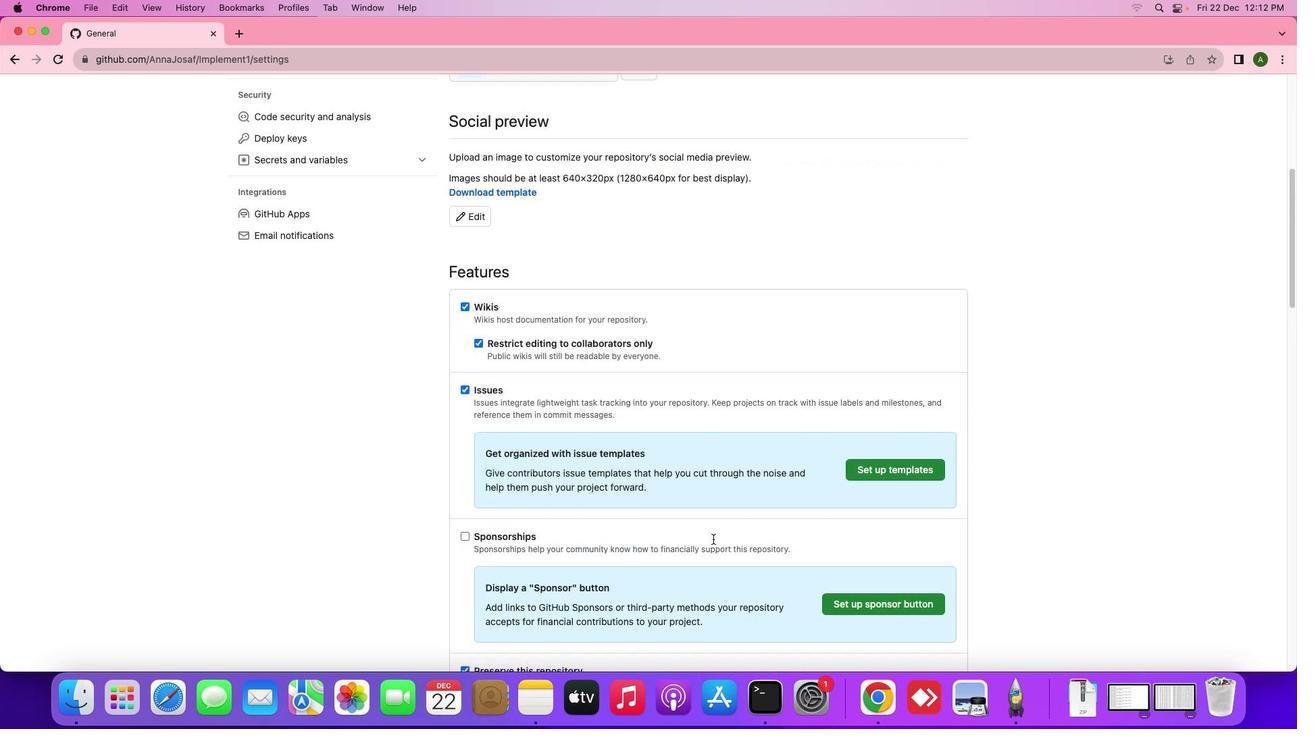 
Action: Mouse scrolled (713, 539) with delta (0, 0)
Screenshot: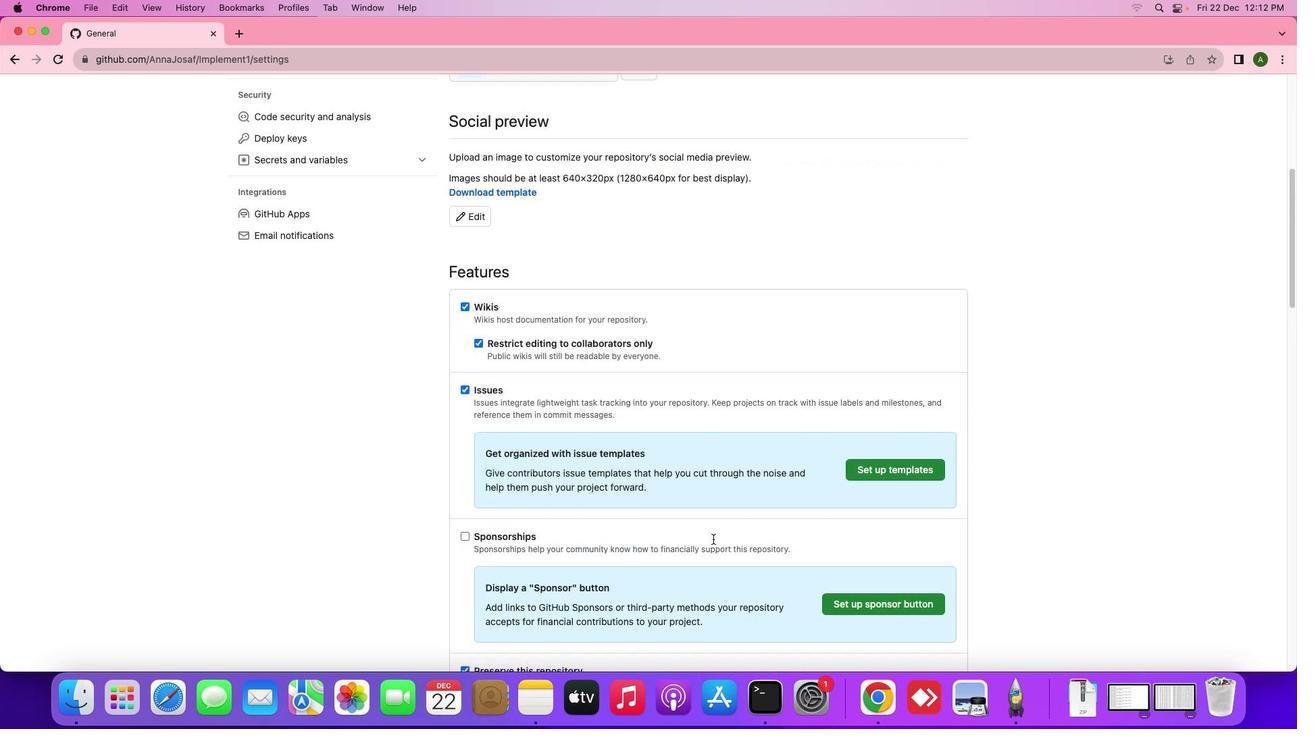 
Action: Mouse scrolled (713, 539) with delta (0, 2)
Screenshot: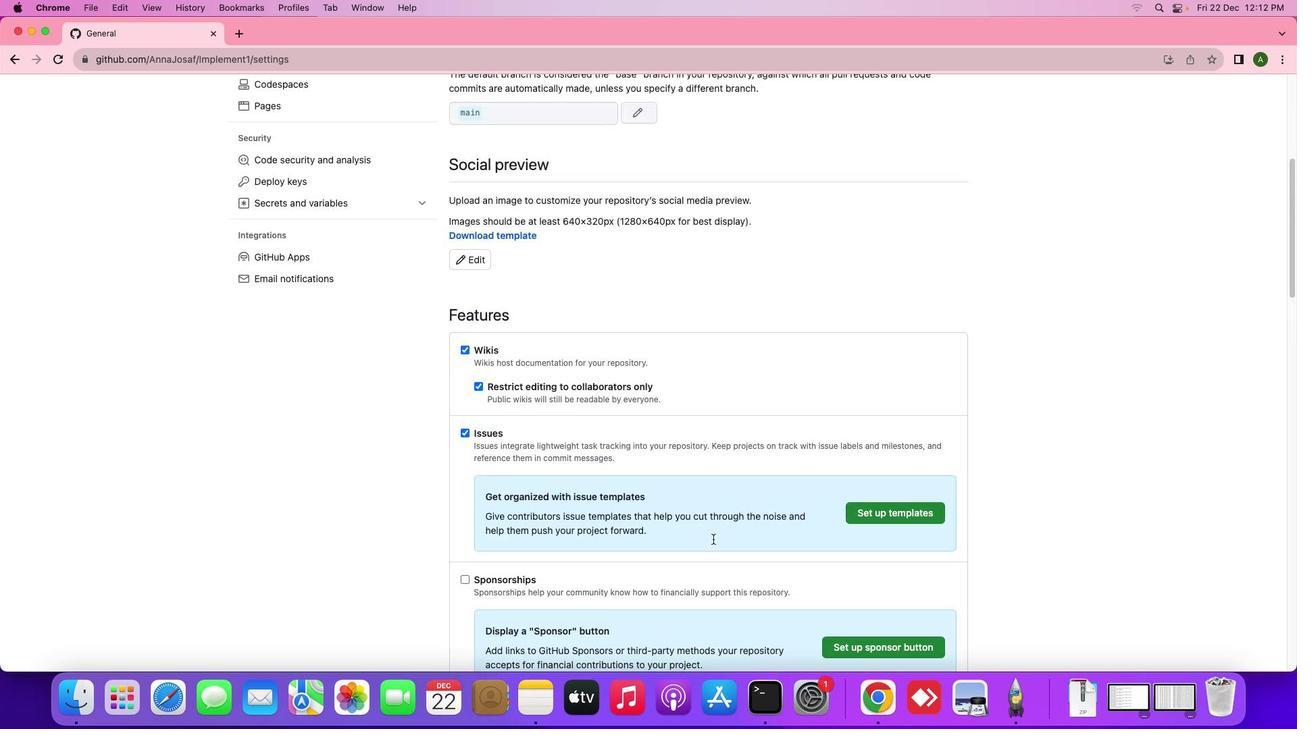 
Action: Mouse scrolled (713, 539) with delta (0, 3)
Screenshot: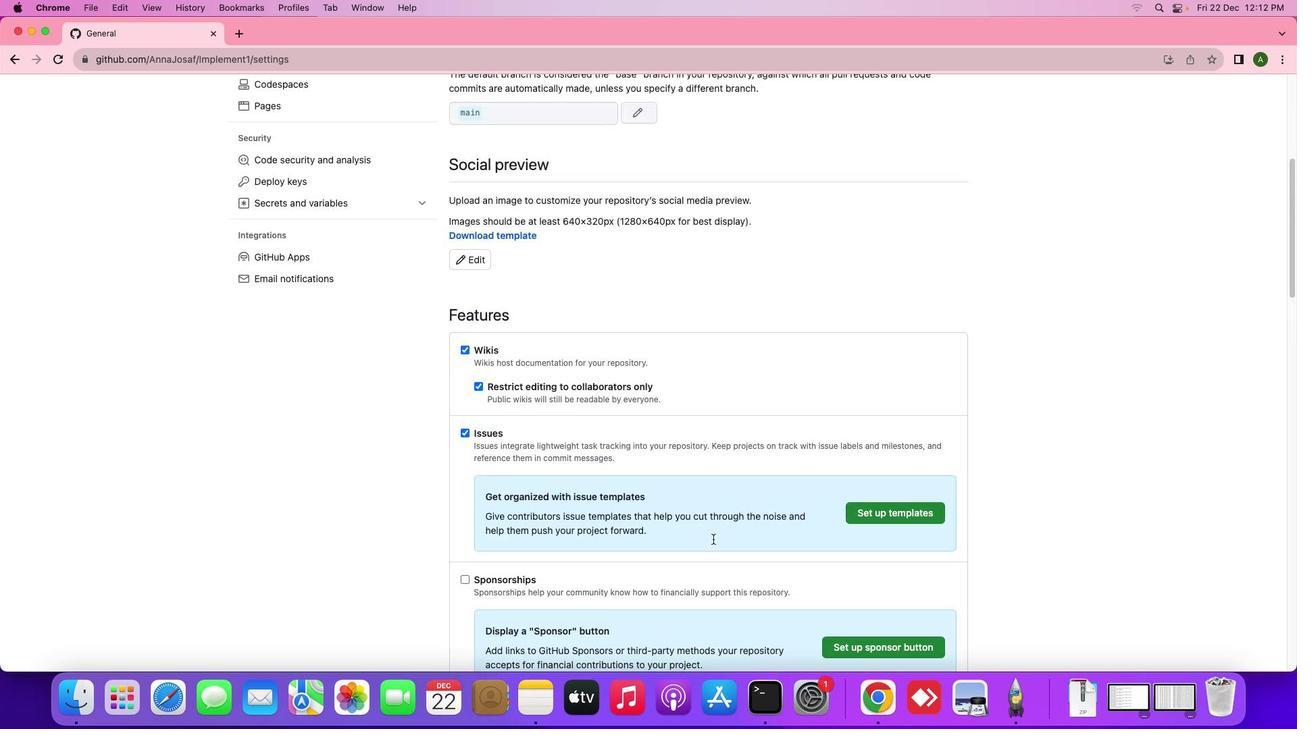 
Action: Mouse scrolled (713, 539) with delta (0, 0)
Screenshot: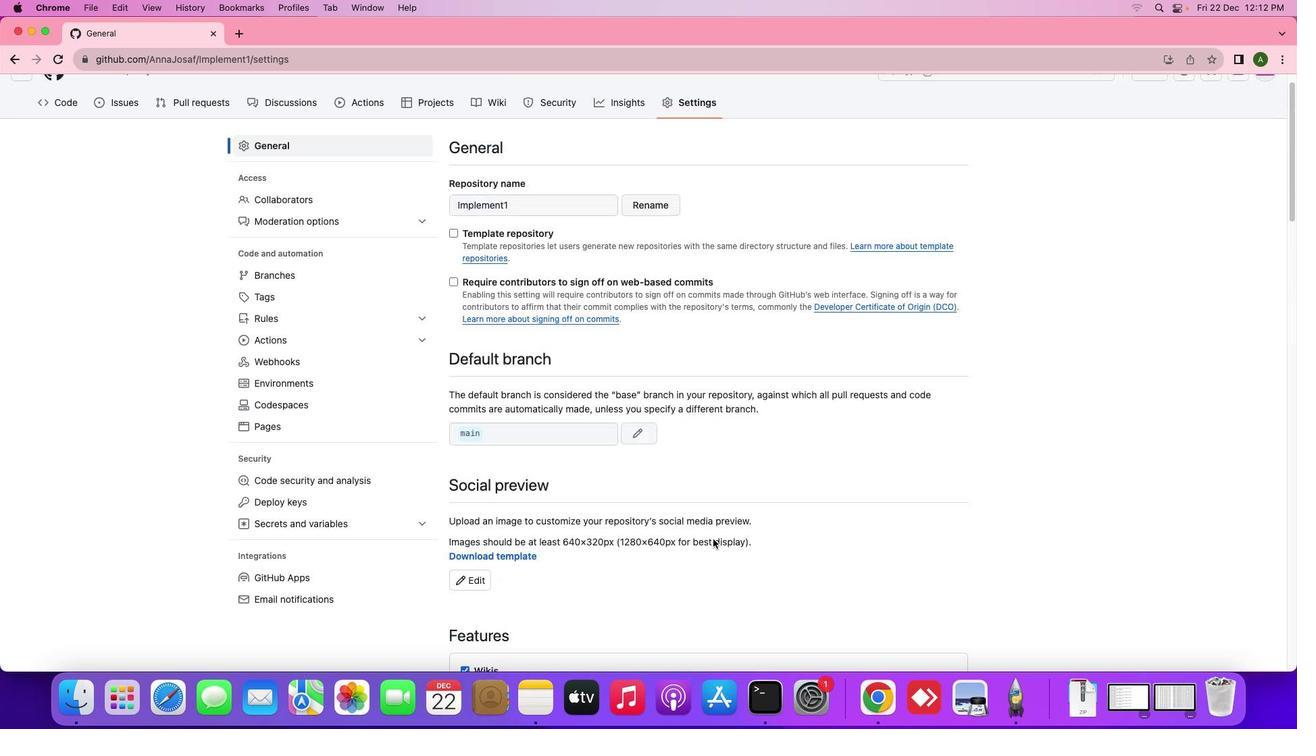 
Action: Mouse scrolled (713, 539) with delta (0, 0)
Screenshot: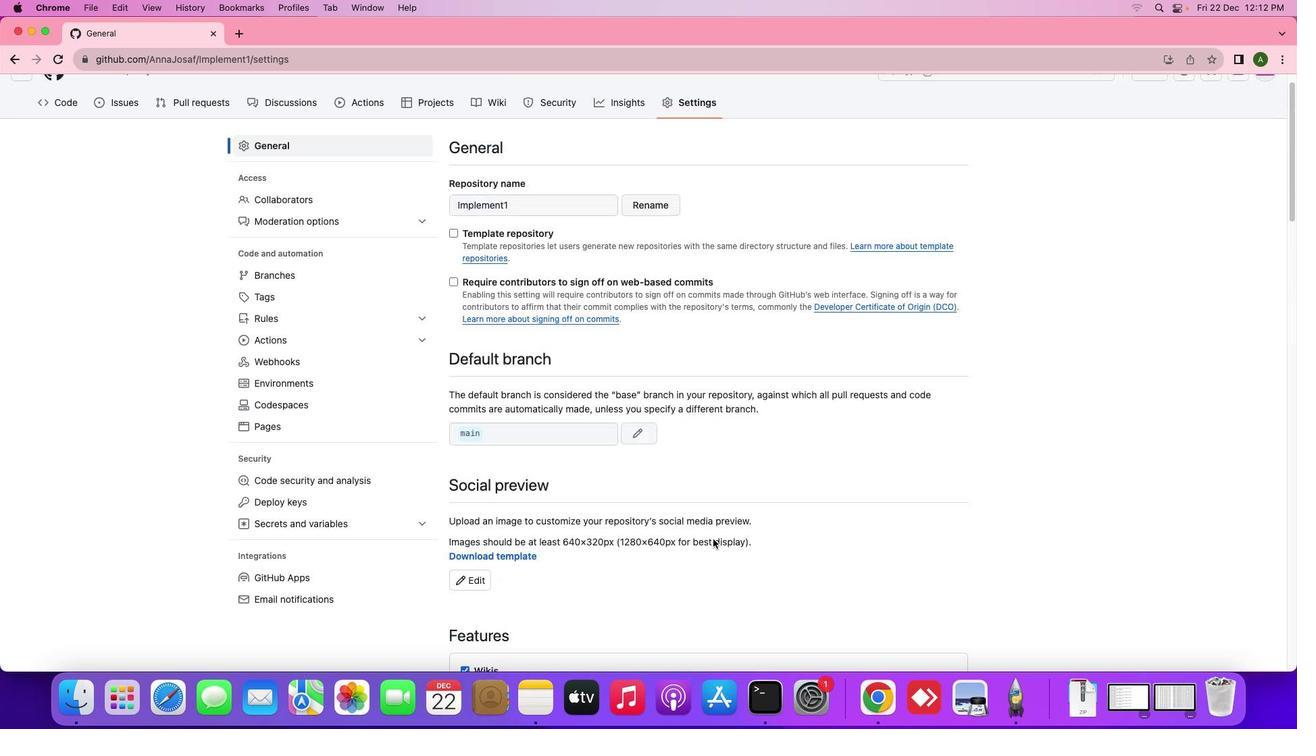 
Action: Mouse scrolled (713, 539) with delta (0, 2)
Screenshot: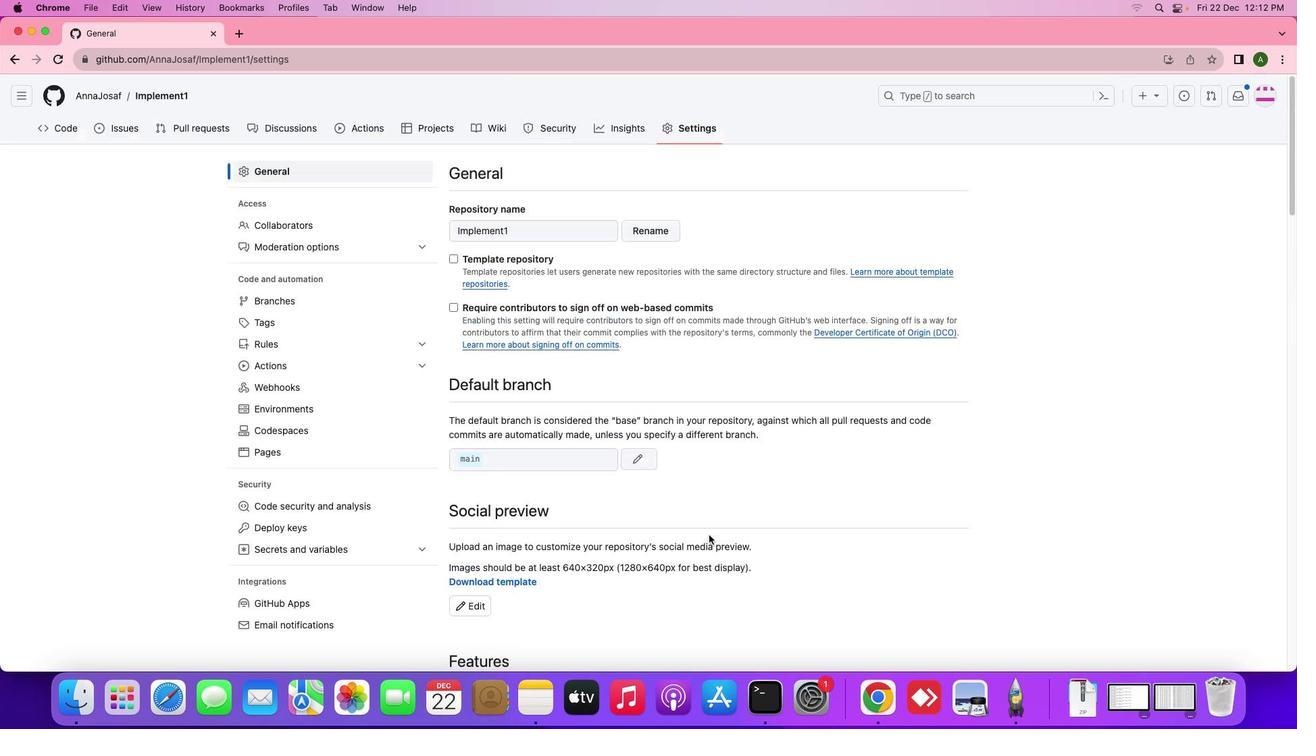 
Action: Mouse scrolled (713, 539) with delta (0, 3)
Screenshot: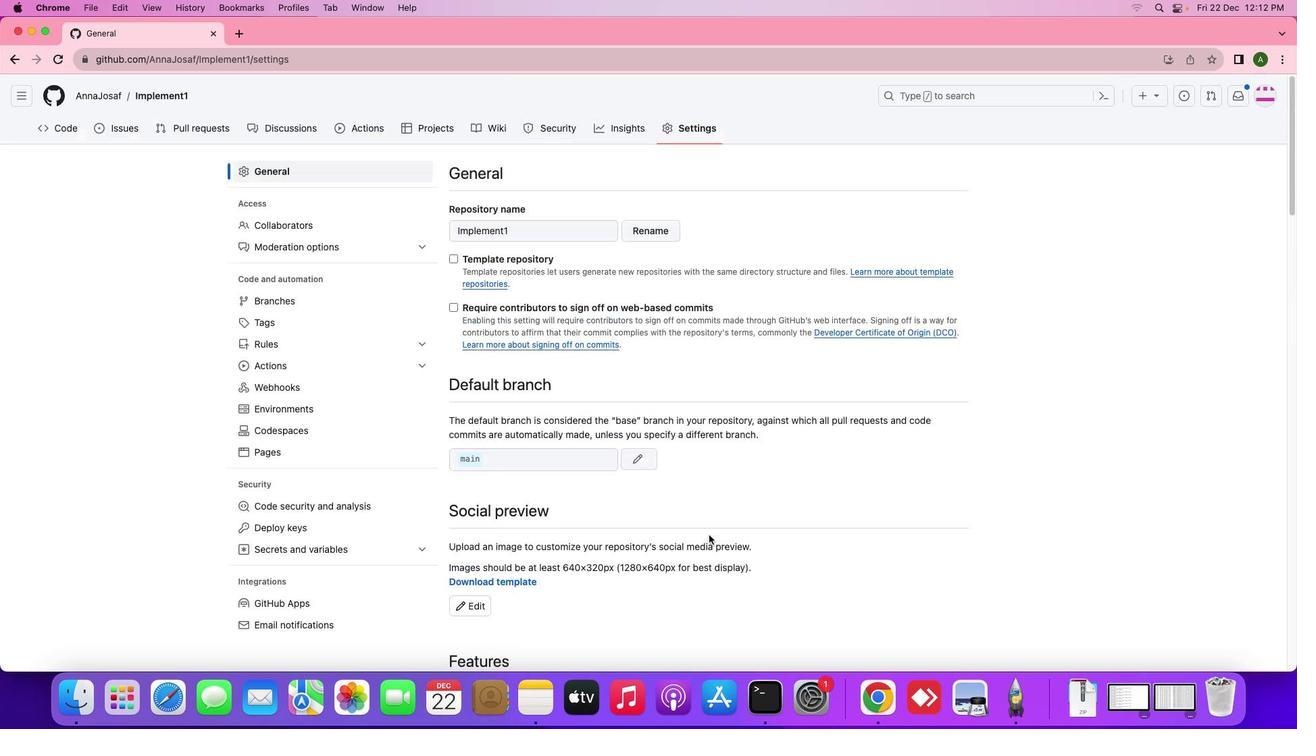 
Action: Mouse scrolled (713, 539) with delta (0, 4)
Screenshot: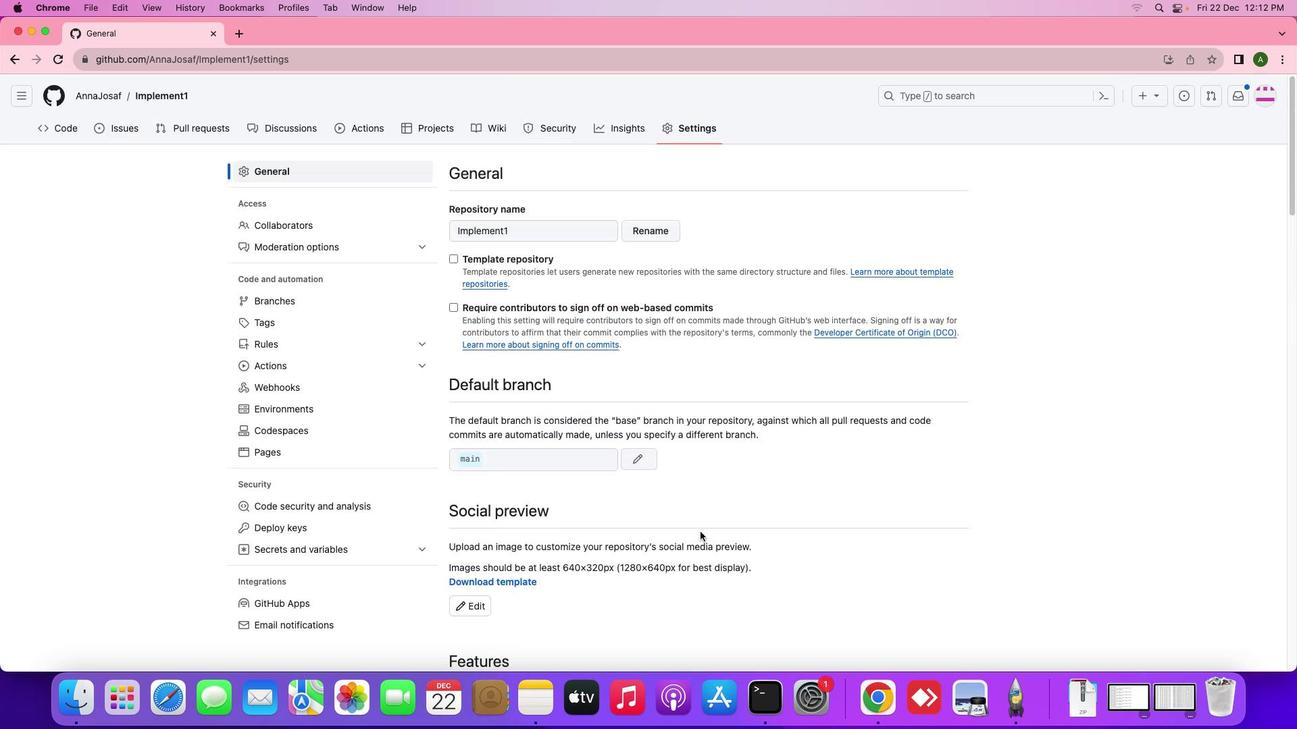 
Action: Mouse moved to (495, 322)
Screenshot: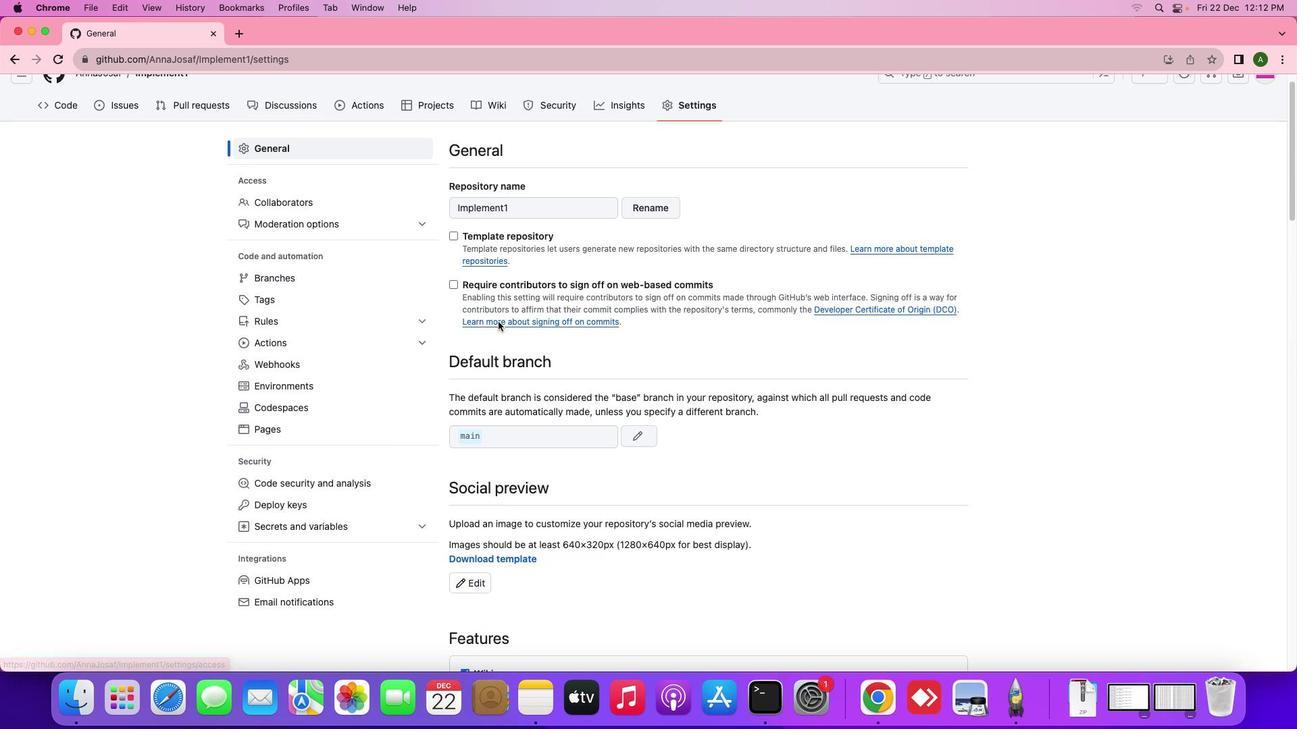 
Action: Mouse scrolled (495, 322) with delta (0, 0)
Screenshot: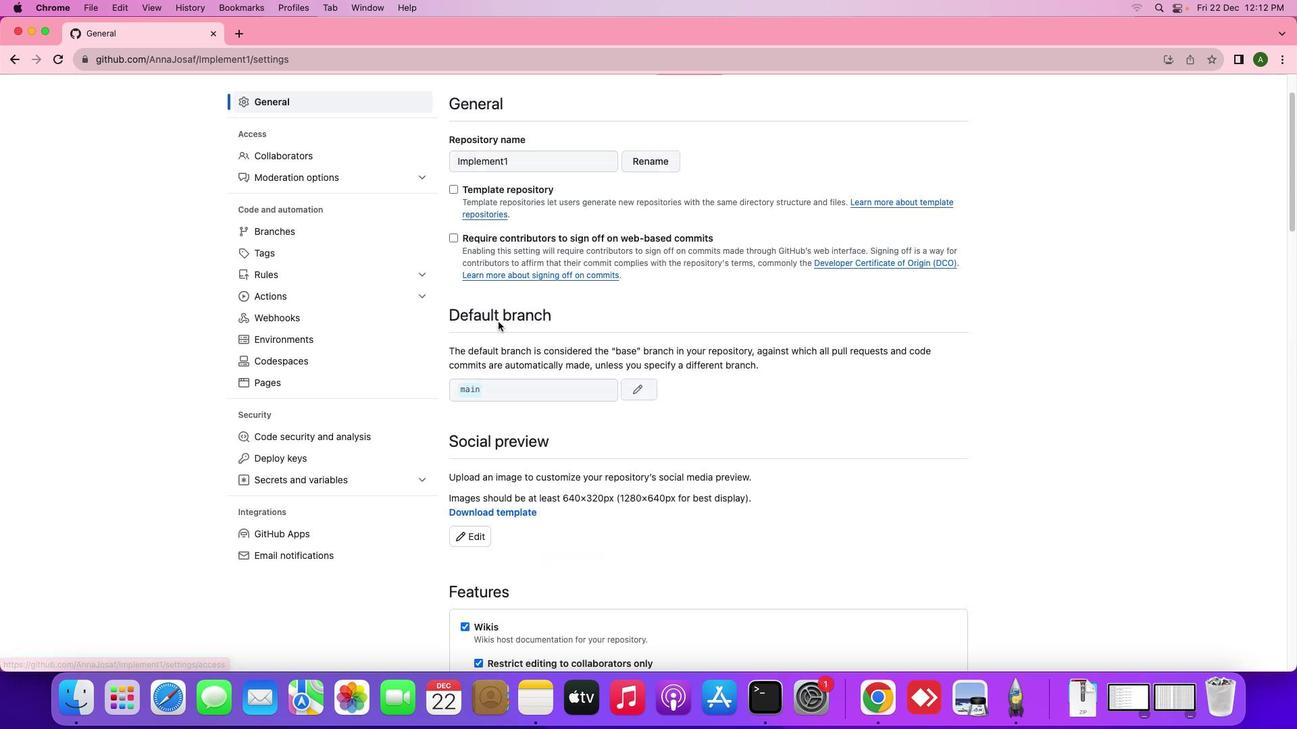 
Action: Mouse moved to (496, 322)
Screenshot: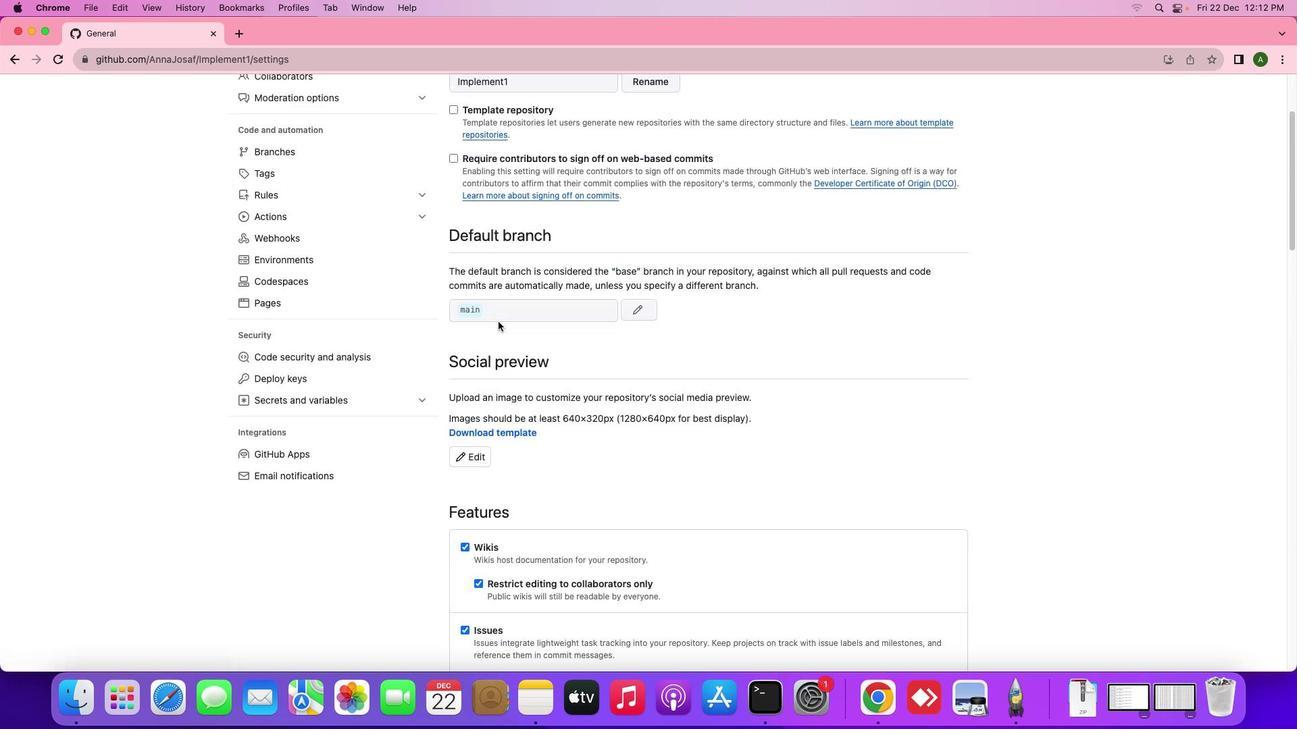 
Action: Mouse scrolled (496, 322) with delta (0, 0)
Screenshot: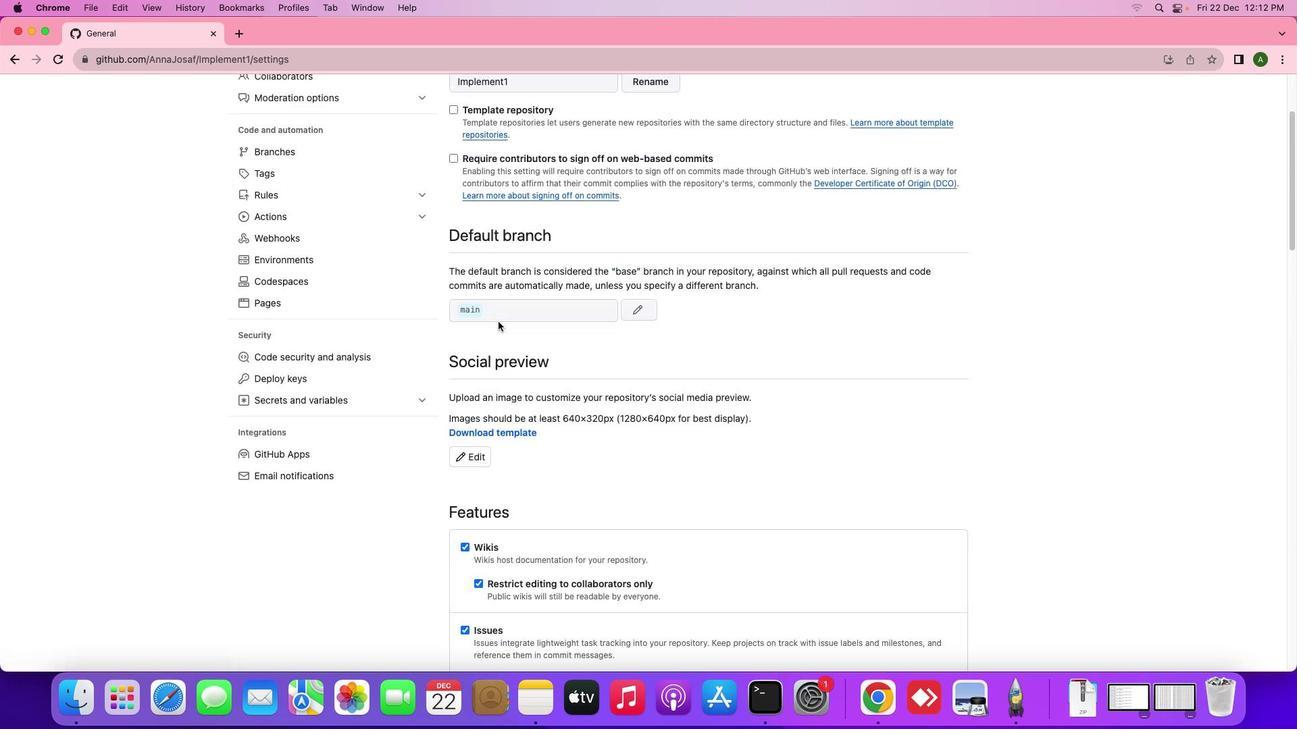 
Action: Mouse moved to (498, 322)
Screenshot: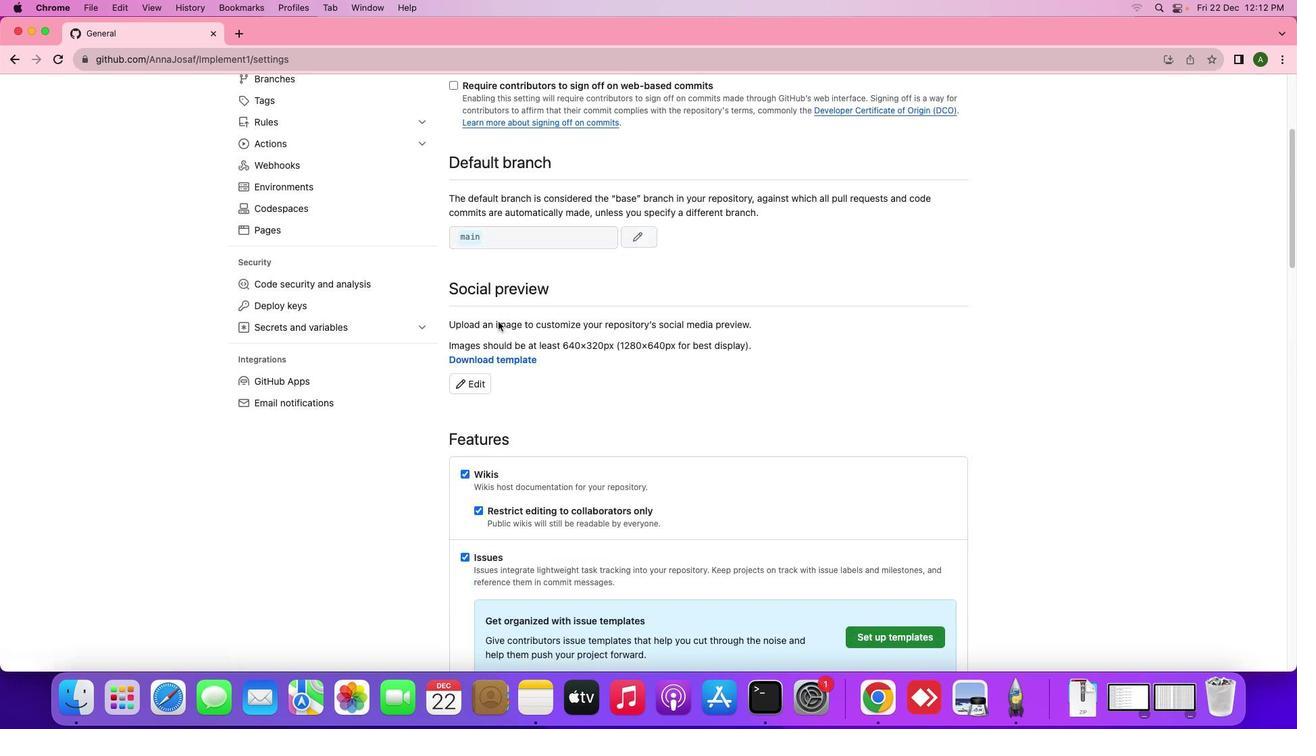 
Action: Mouse scrolled (498, 322) with delta (0, -2)
Screenshot: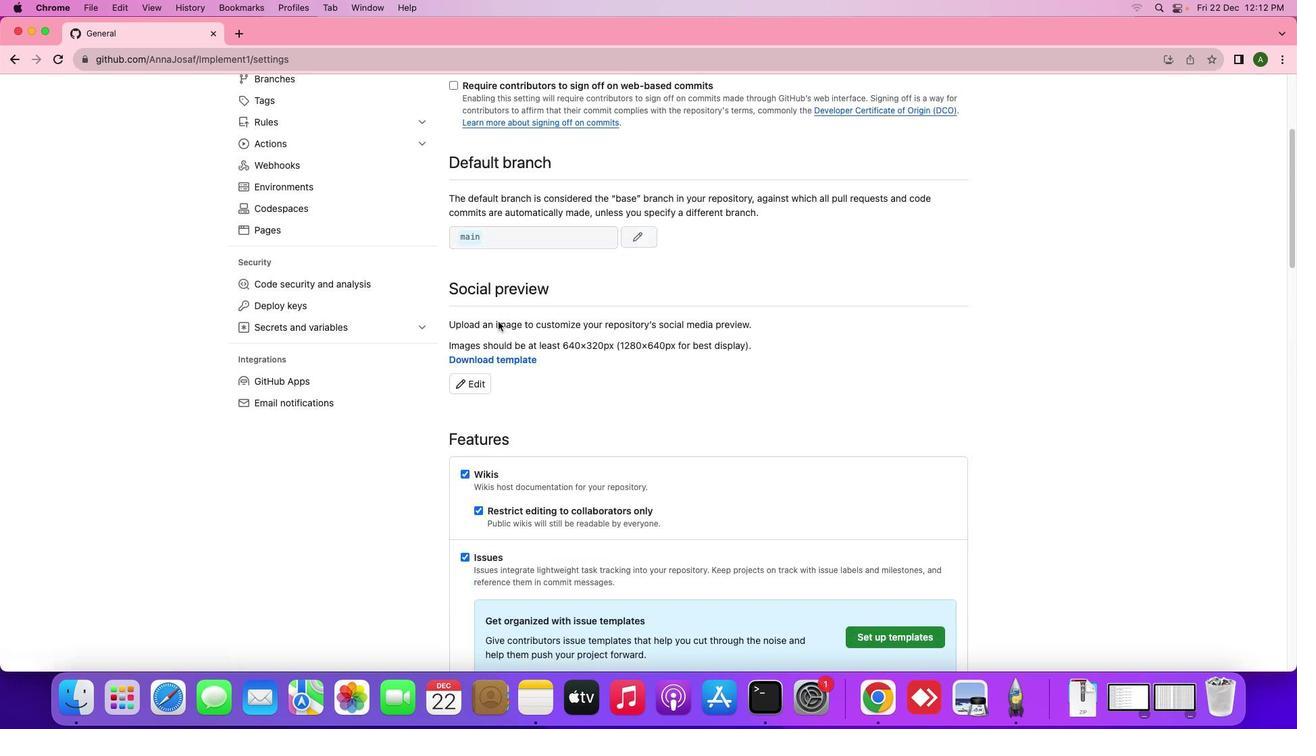 
Action: Mouse scrolled (498, 322) with delta (0, -2)
Screenshot: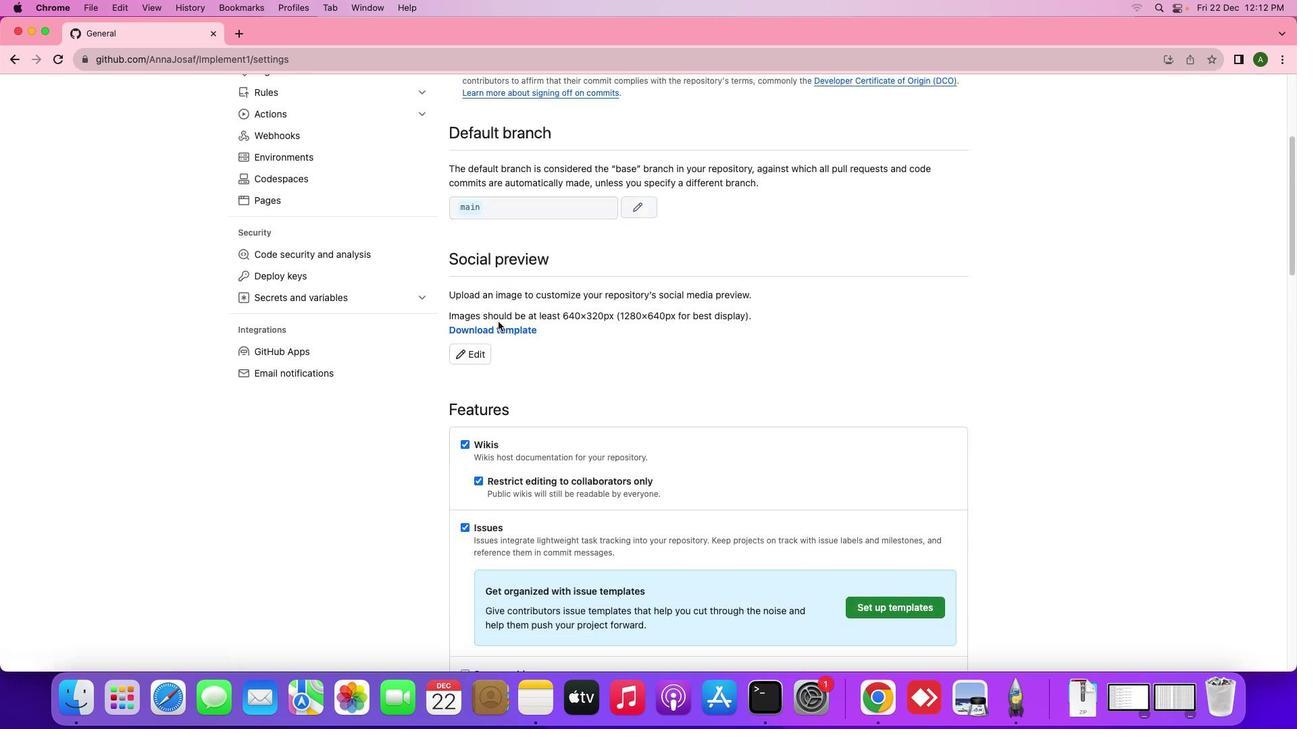 
Action: Mouse scrolled (498, 322) with delta (0, -2)
Screenshot: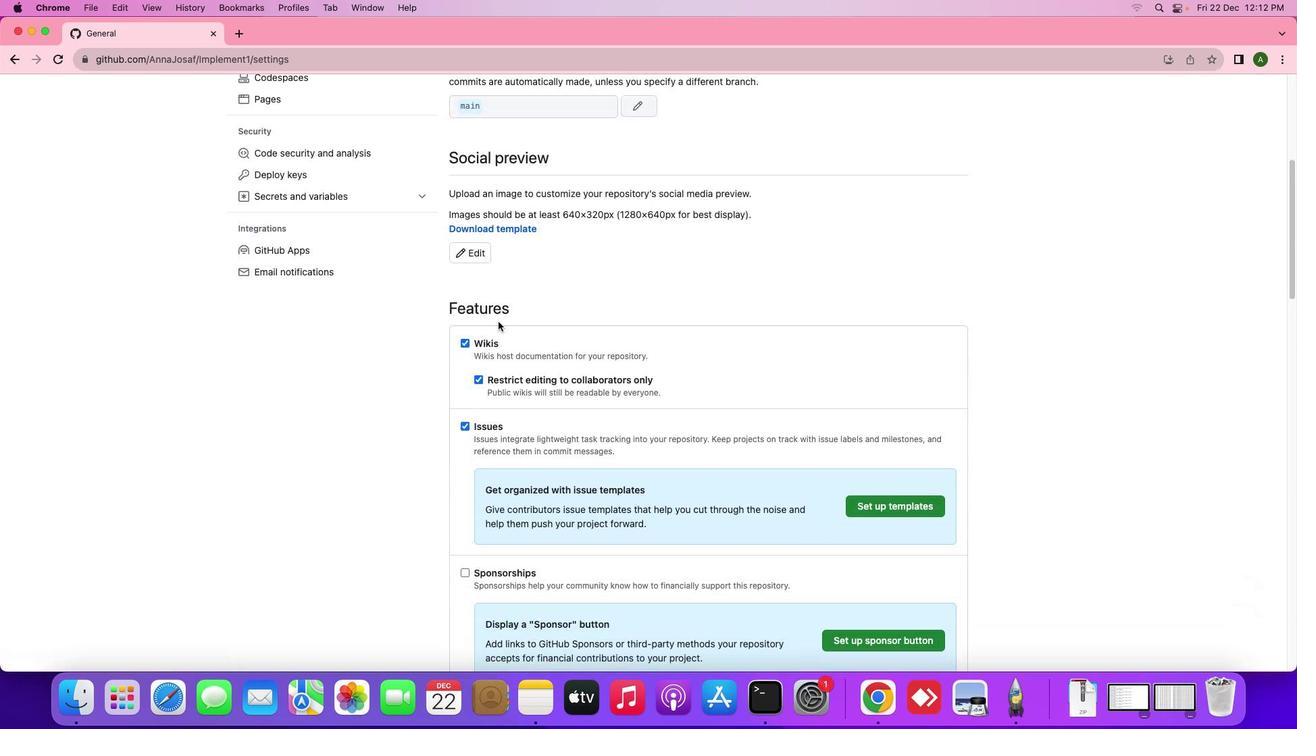 
Action: Mouse scrolled (498, 322) with delta (0, -2)
Screenshot: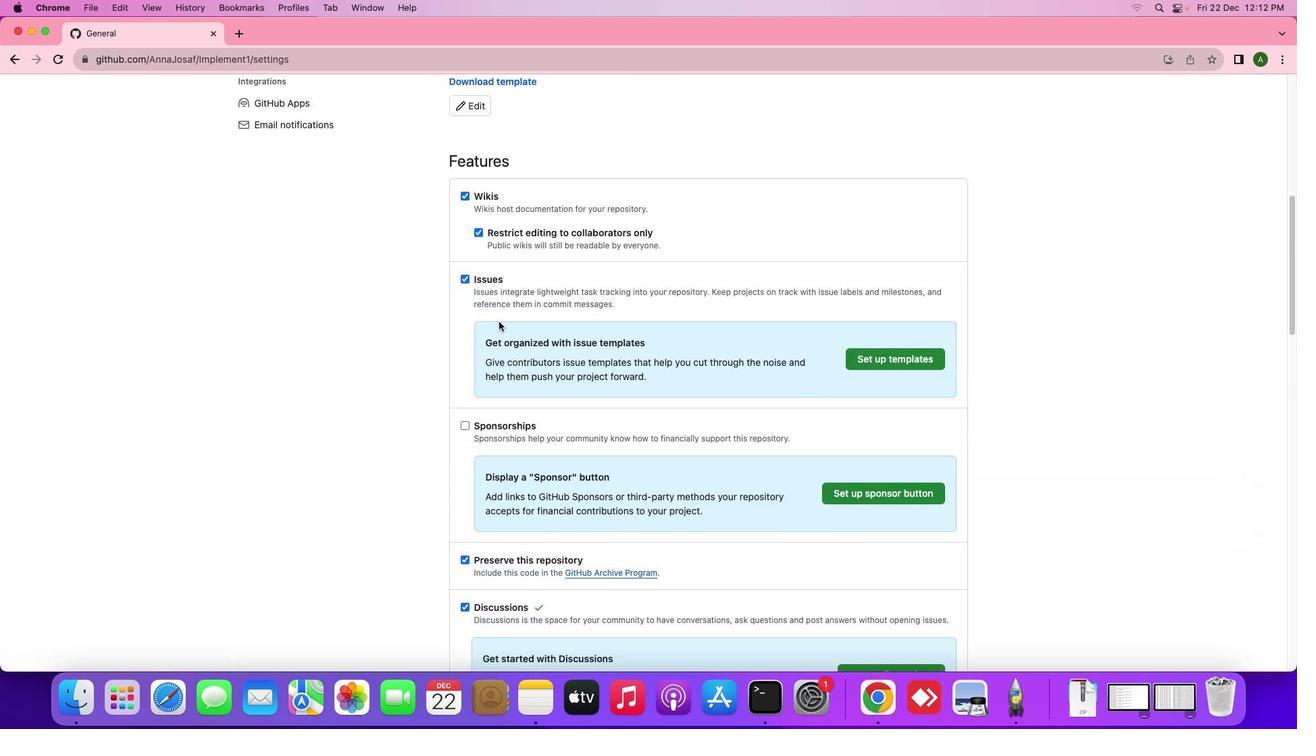 
Action: Mouse scrolled (498, 322) with delta (0, -2)
Screenshot: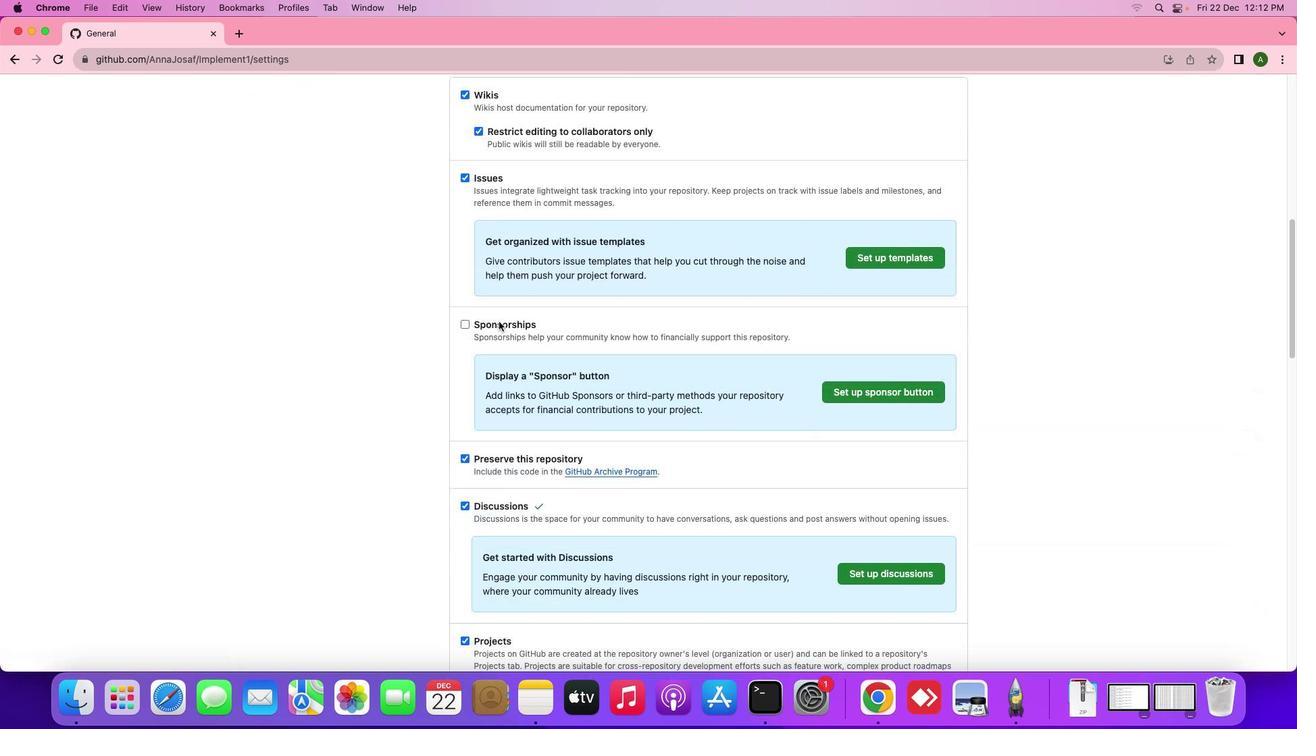 
Action: Mouse moved to (498, 322)
Screenshot: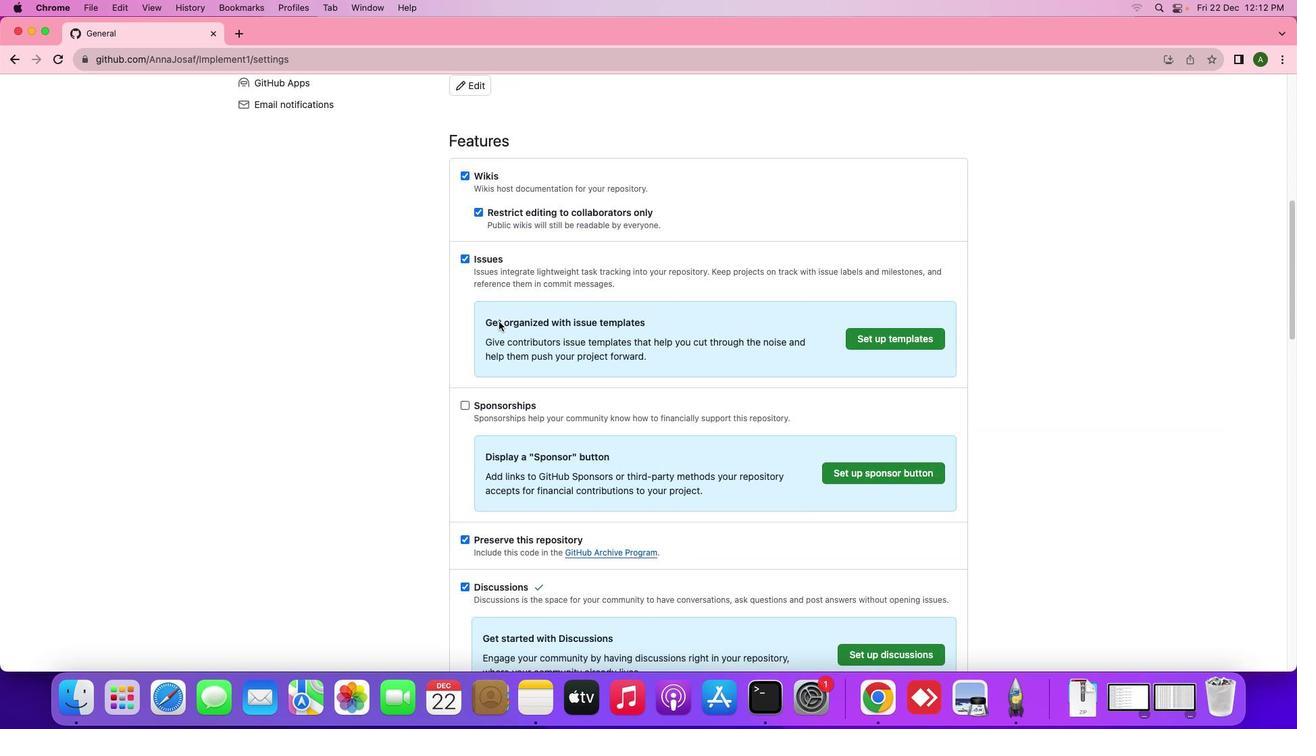 
Action: Mouse scrolled (498, 322) with delta (0, 0)
Screenshot: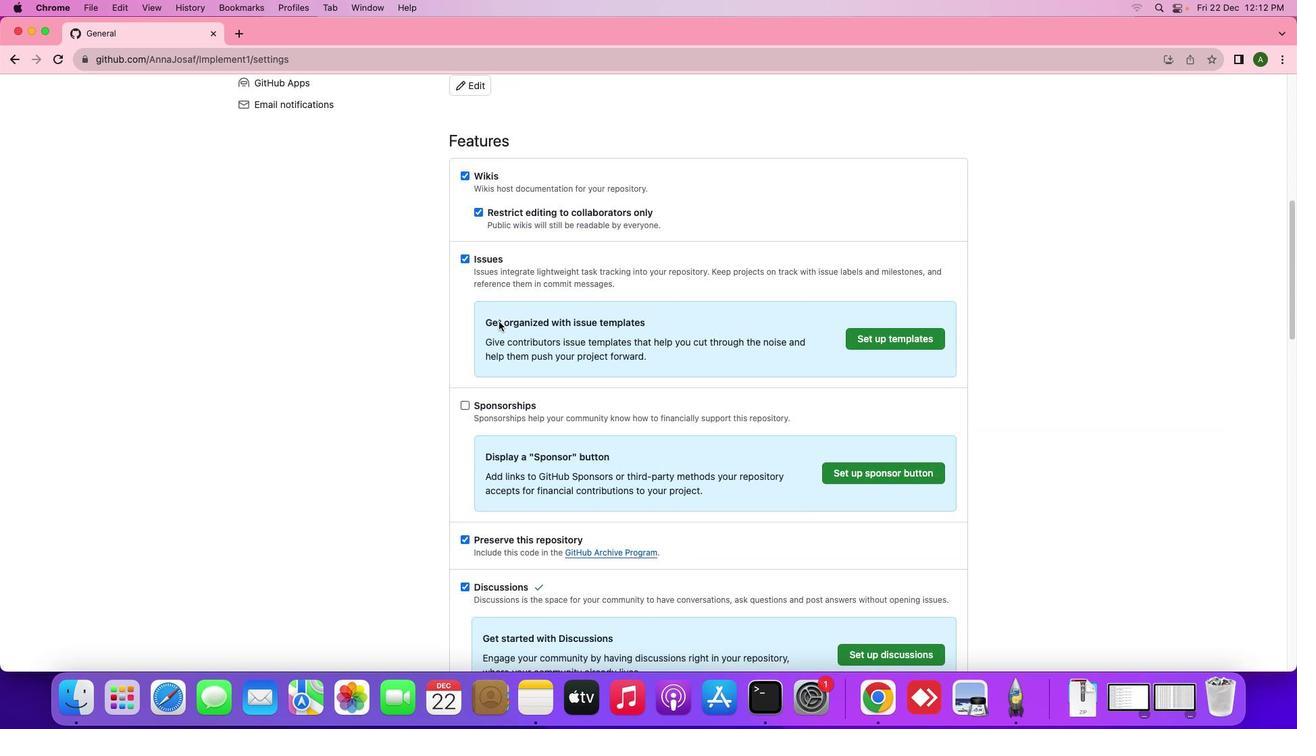 
Action: Mouse scrolled (498, 322) with delta (0, 0)
Screenshot: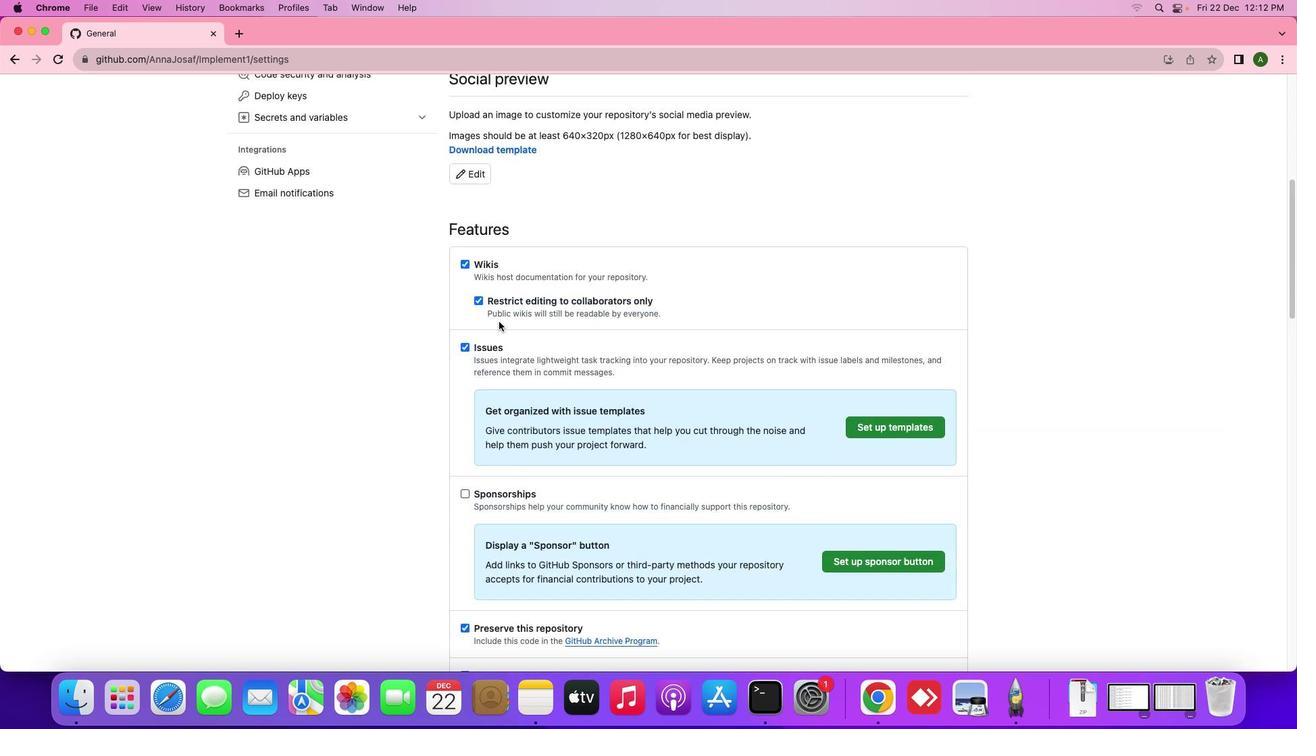 
Action: Mouse scrolled (498, 322) with delta (0, 2)
Screenshot: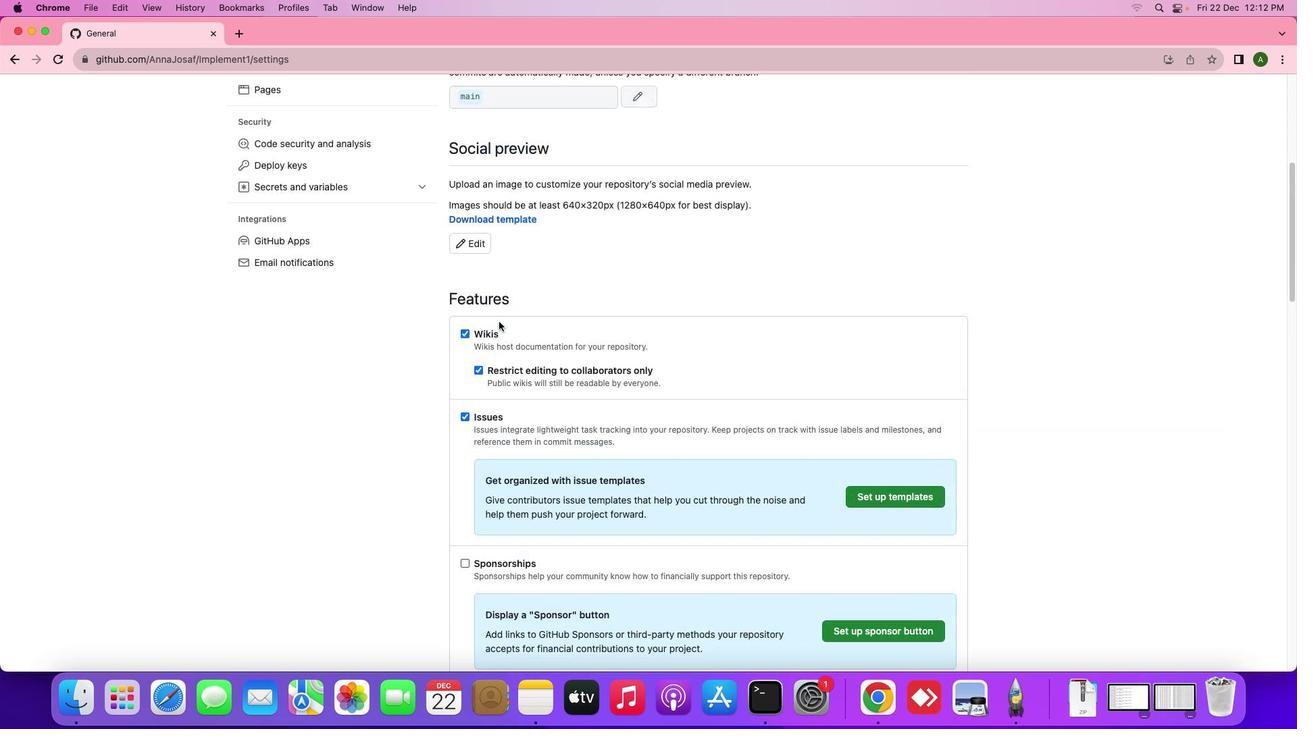 
Action: Mouse scrolled (498, 322) with delta (0, 2)
Screenshot: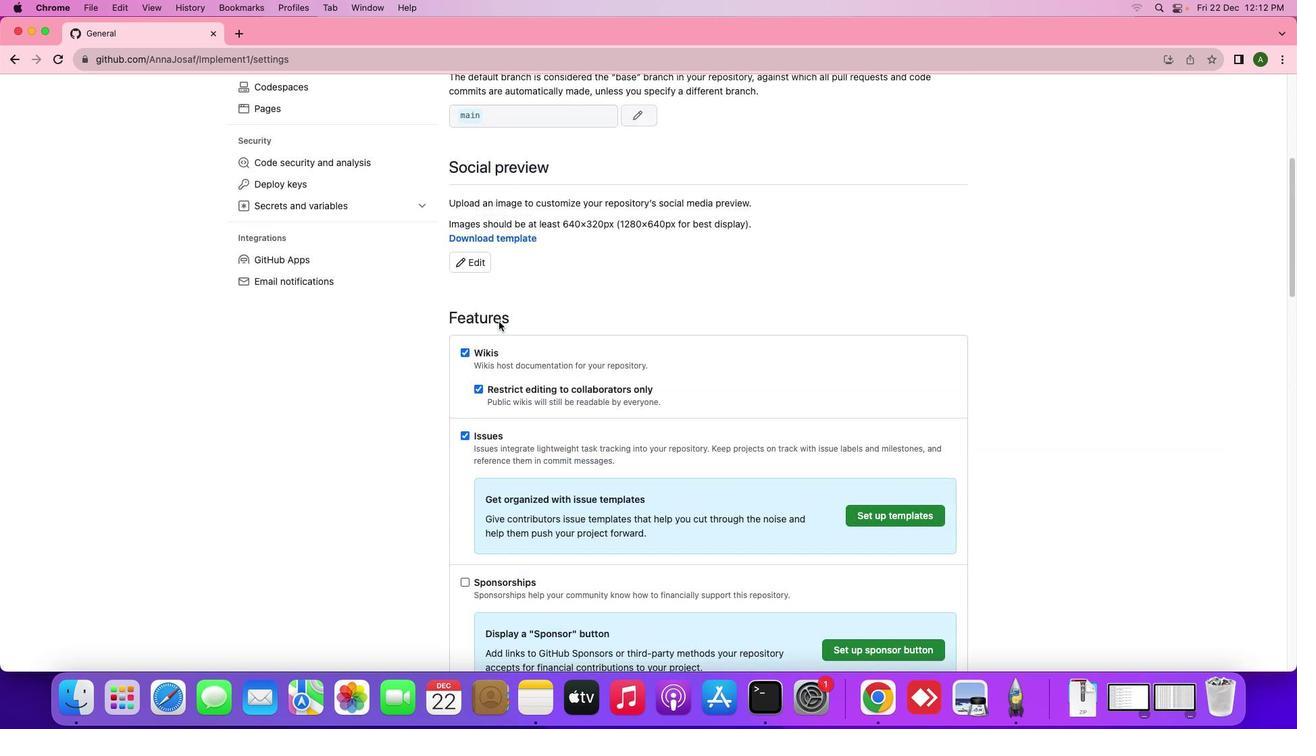
Action: Mouse moved to (501, 324)
Screenshot: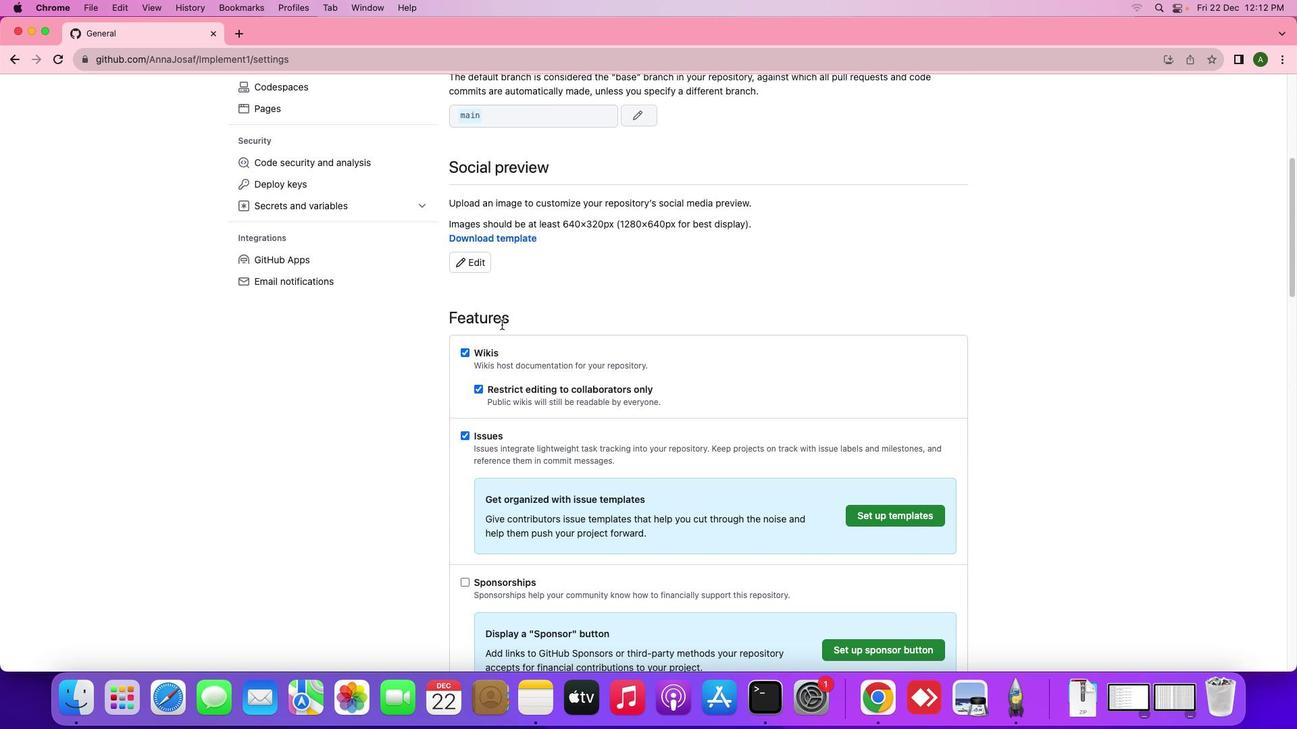 
Action: Mouse scrolled (501, 324) with delta (0, 0)
Screenshot: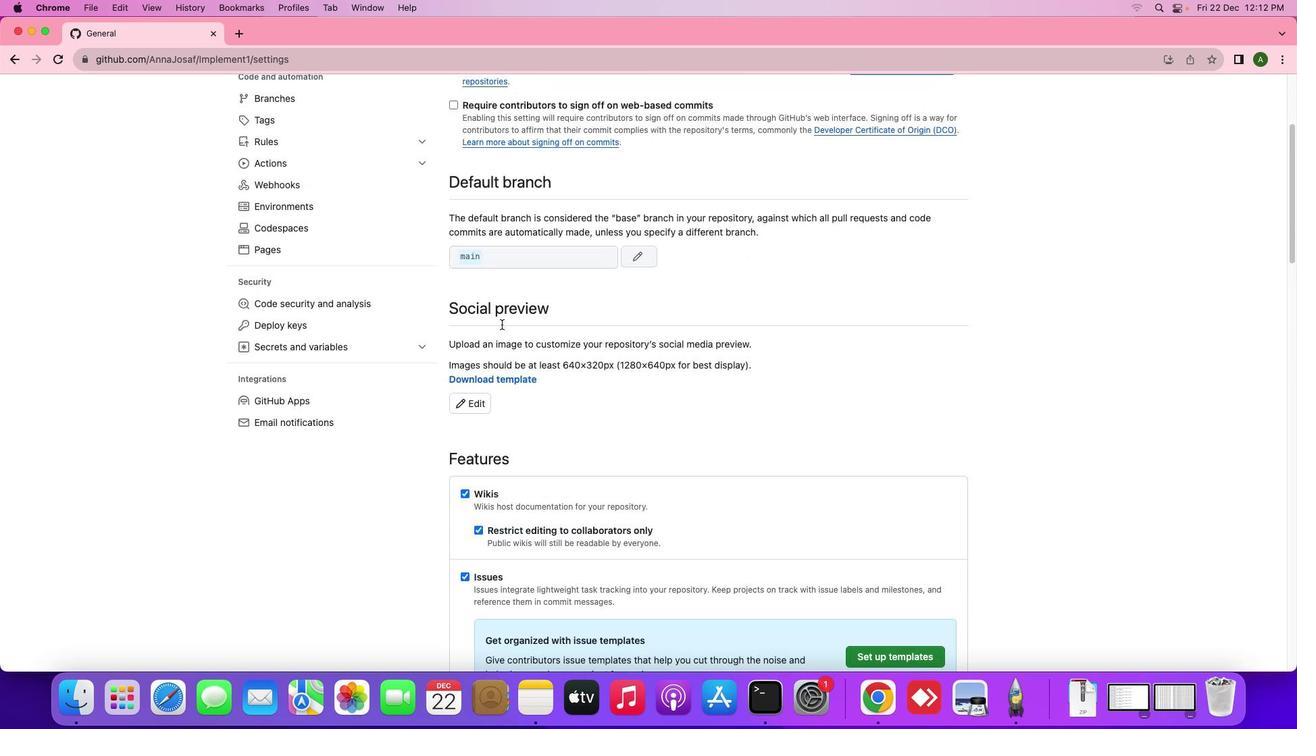 
Action: Mouse scrolled (501, 324) with delta (0, 0)
Screenshot: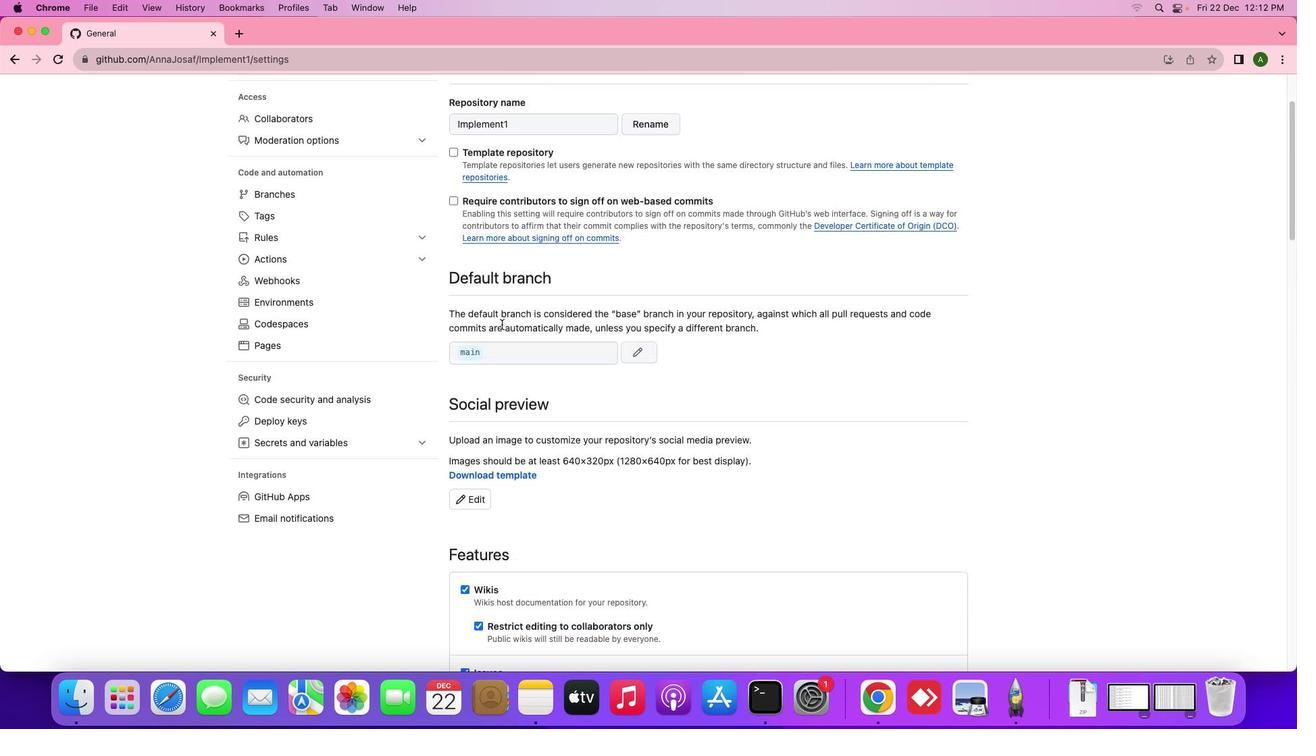 
Action: Mouse scrolled (501, 324) with delta (0, 2)
Screenshot: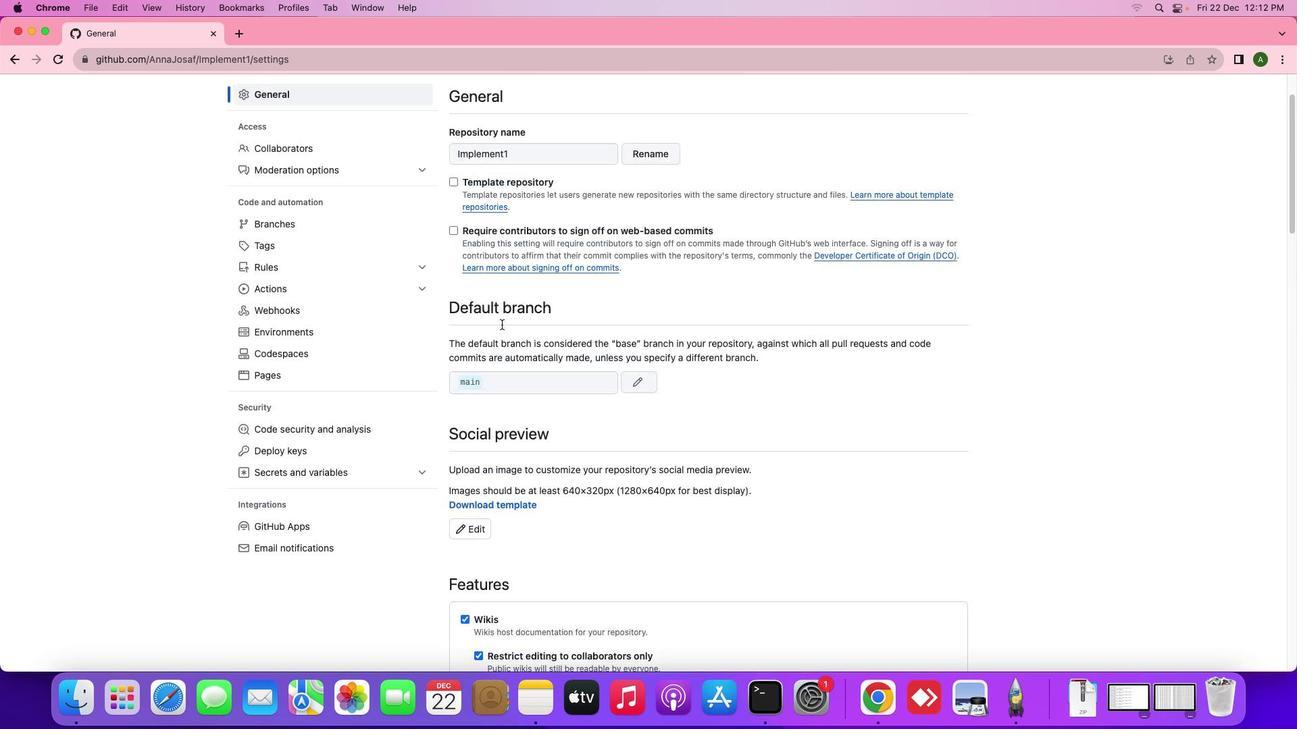 
Action: Mouse scrolled (501, 324) with delta (0, 3)
Screenshot: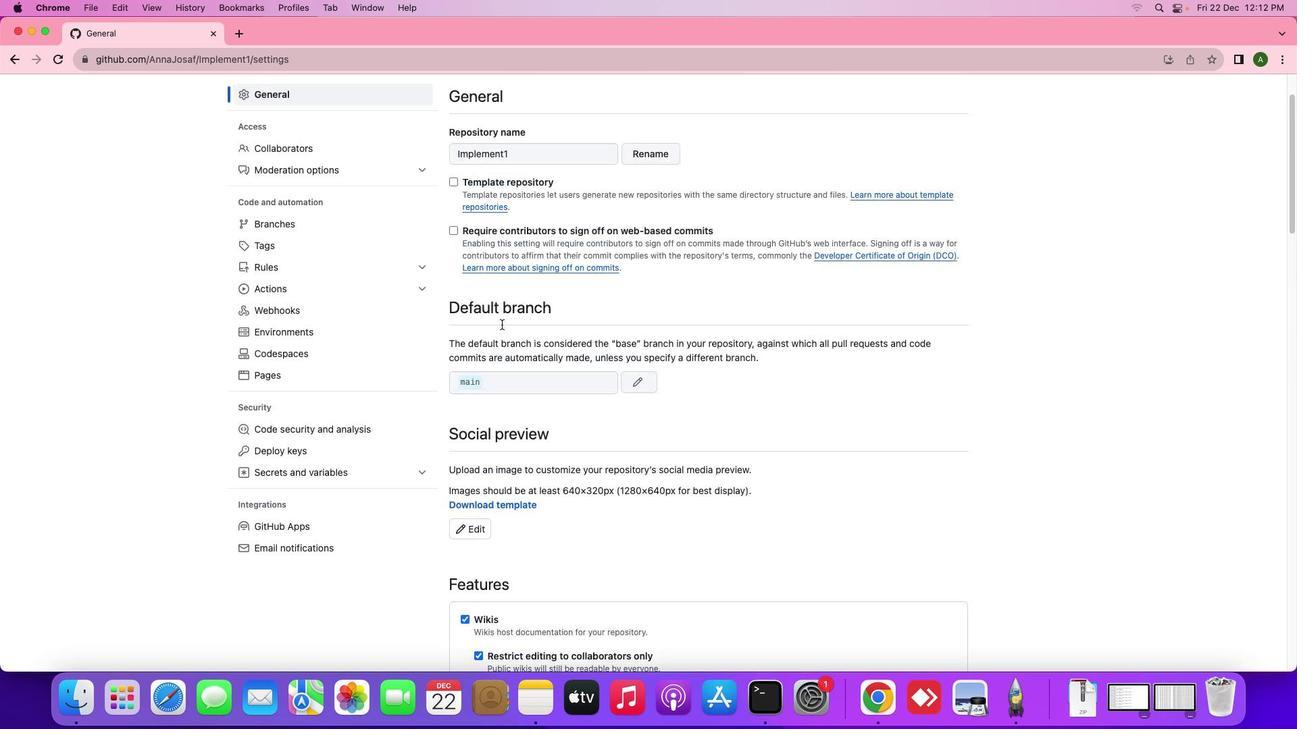 
Action: Mouse scrolled (501, 324) with delta (0, 0)
Screenshot: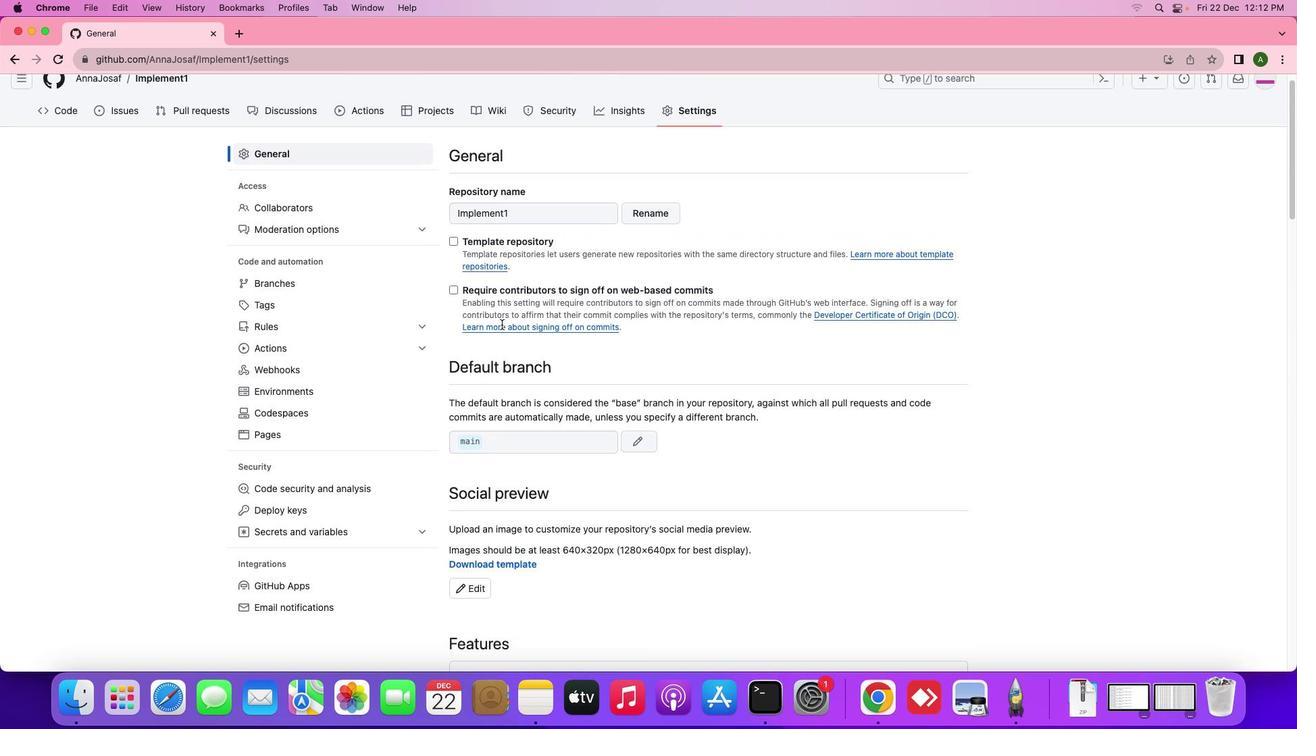 
Action: Mouse scrolled (501, 324) with delta (0, 0)
Screenshot: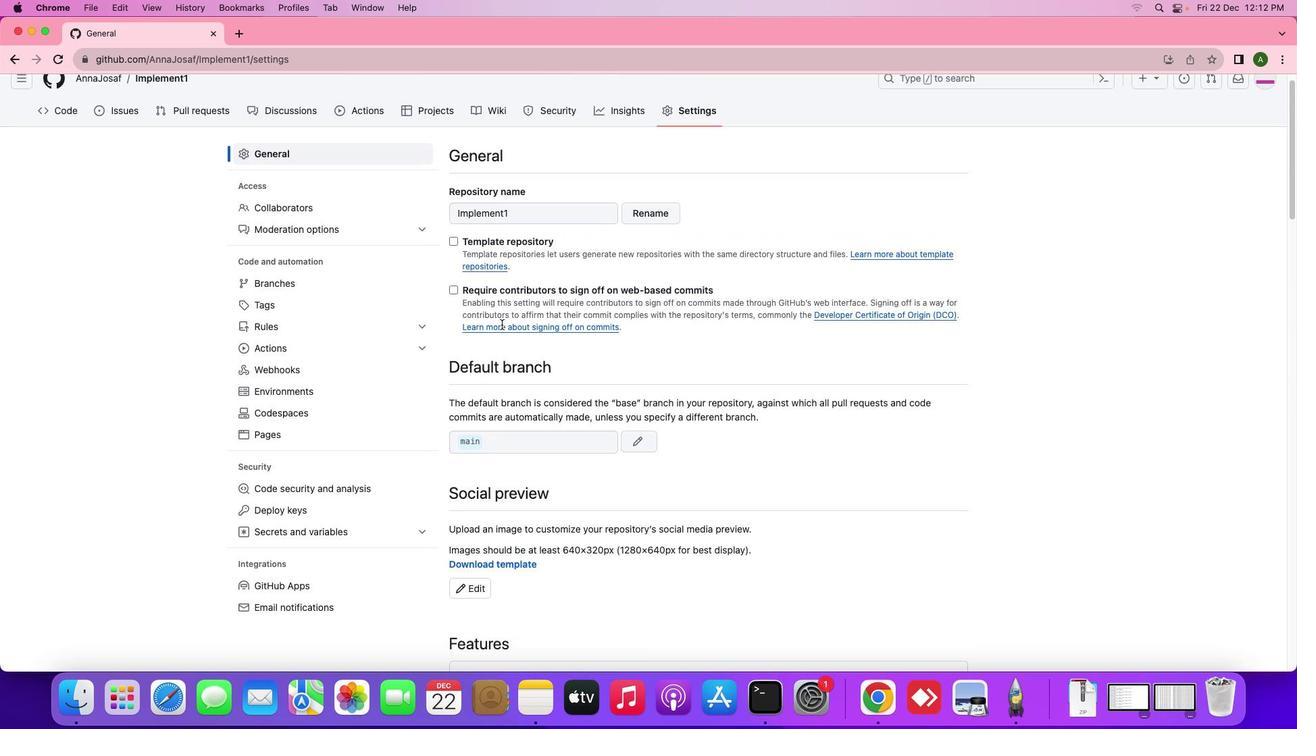 
Action: Mouse scrolled (501, 324) with delta (0, 2)
Screenshot: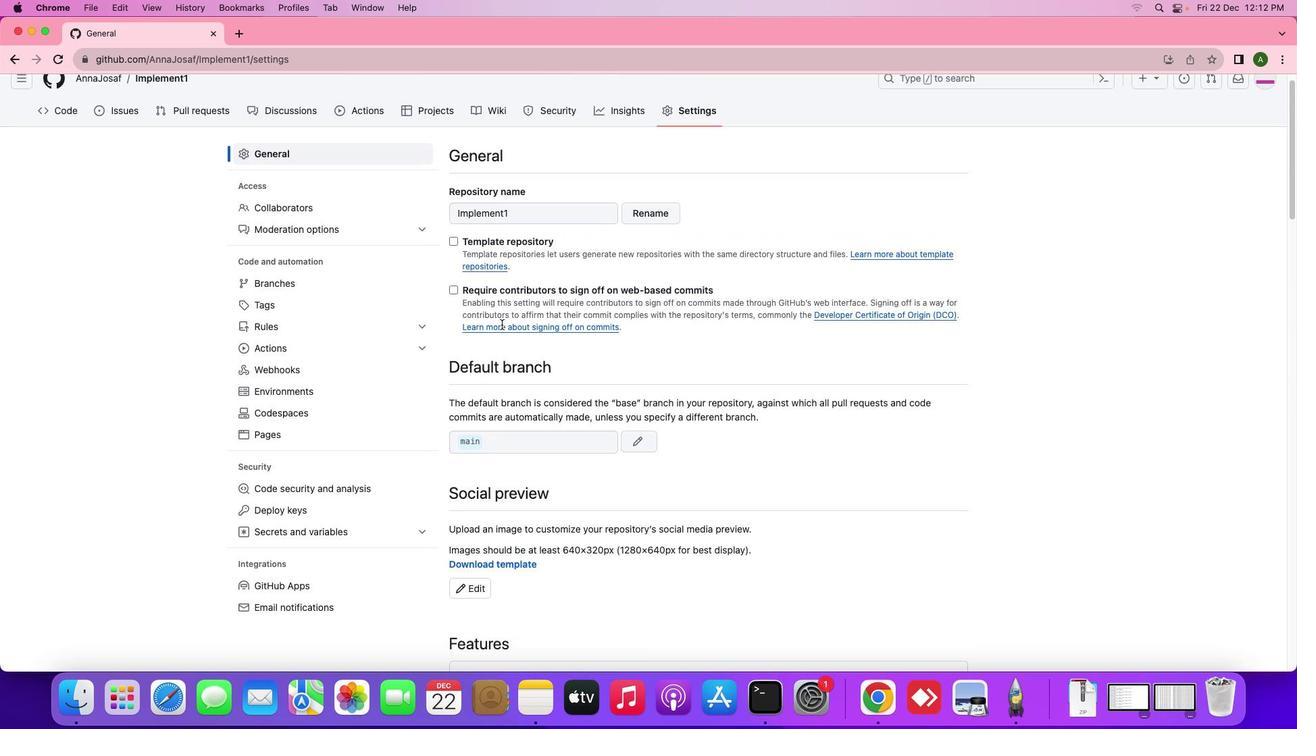 
Action: Mouse scrolled (501, 324) with delta (0, 3)
Screenshot: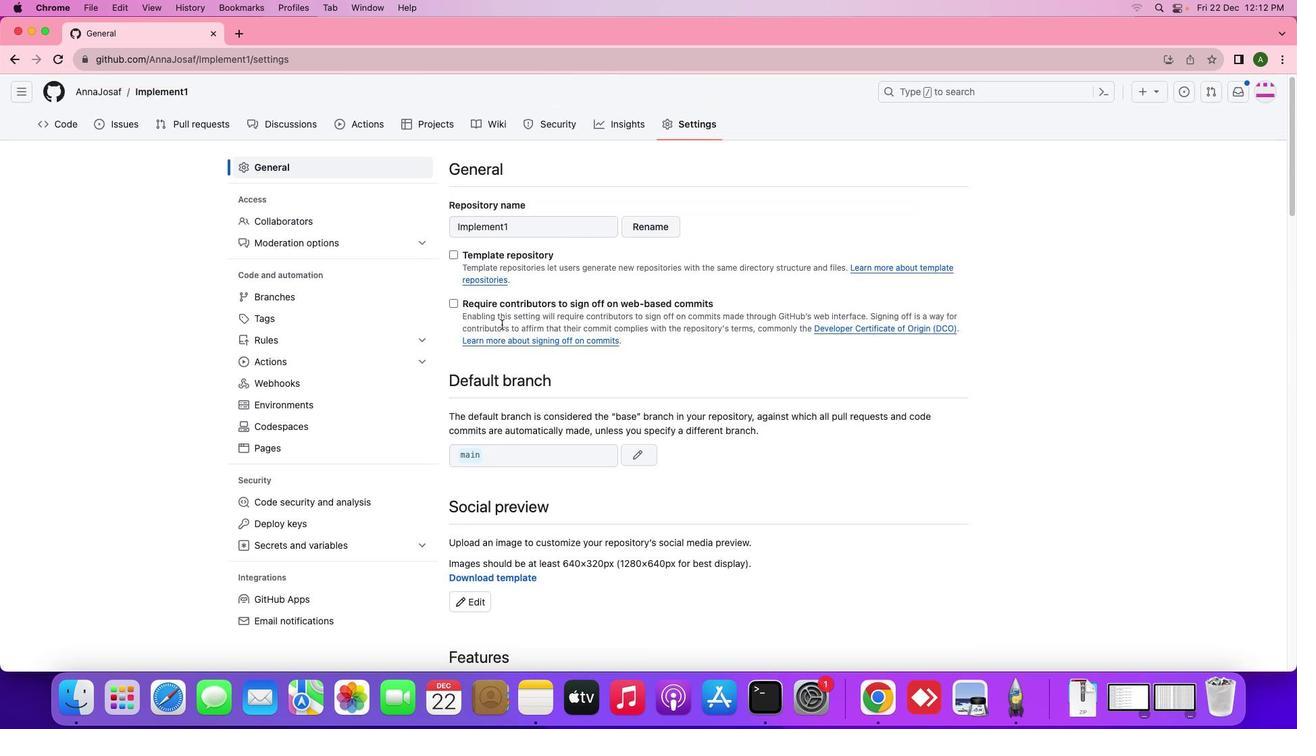 
Action: Mouse moved to (501, 324)
Screenshot: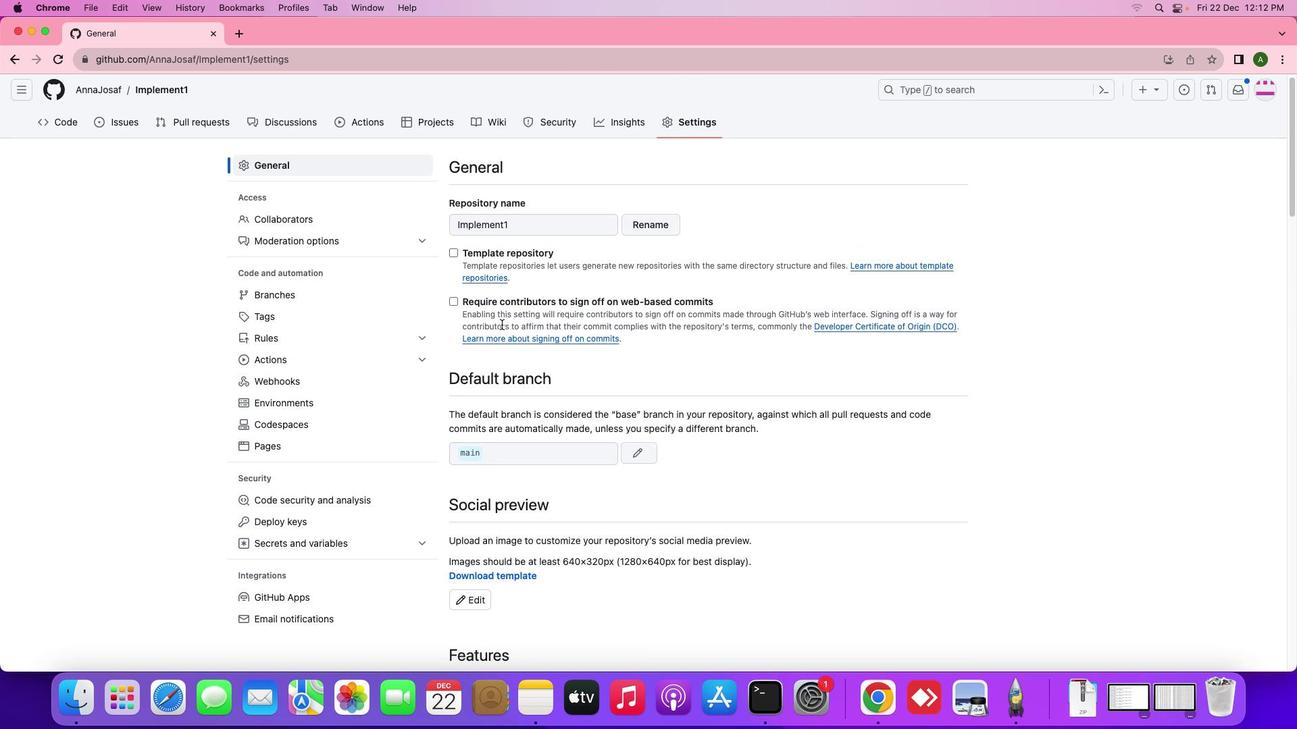 
Action: Mouse scrolled (501, 324) with delta (0, 0)
Screenshot: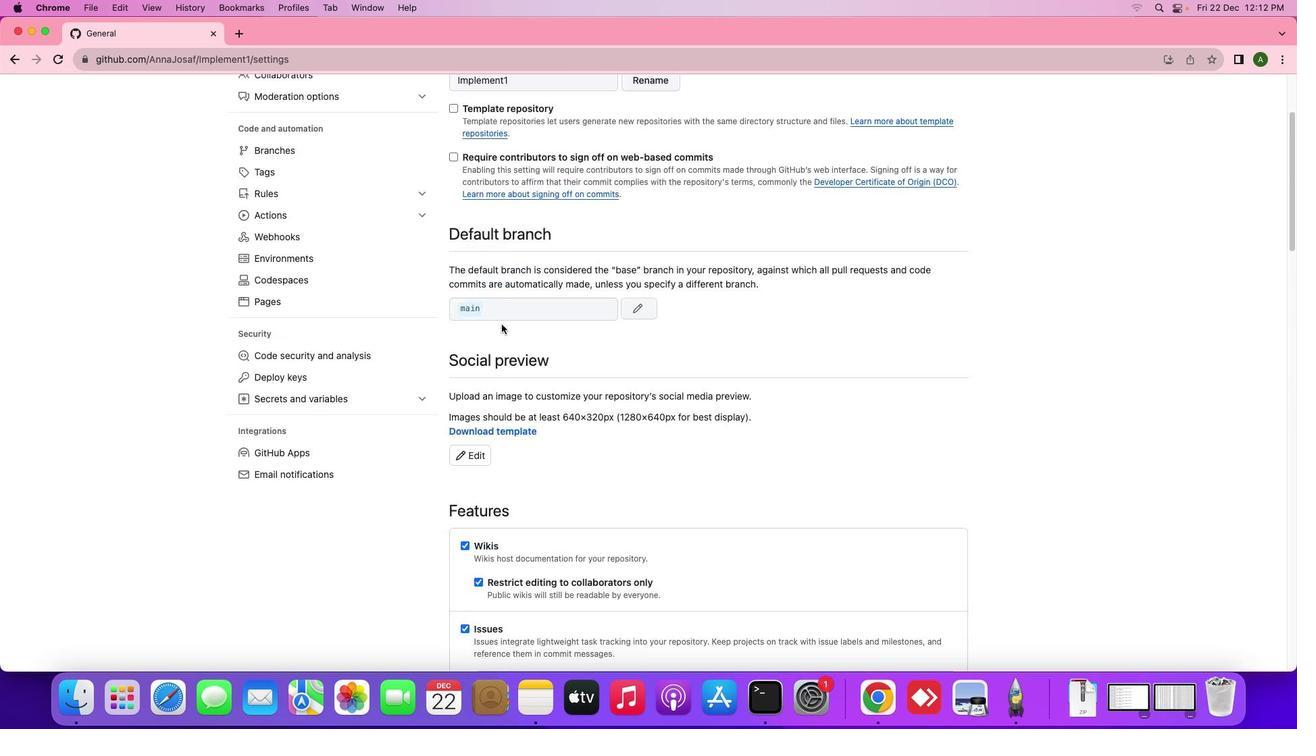 
Action: Mouse scrolled (501, 324) with delta (0, 0)
Screenshot: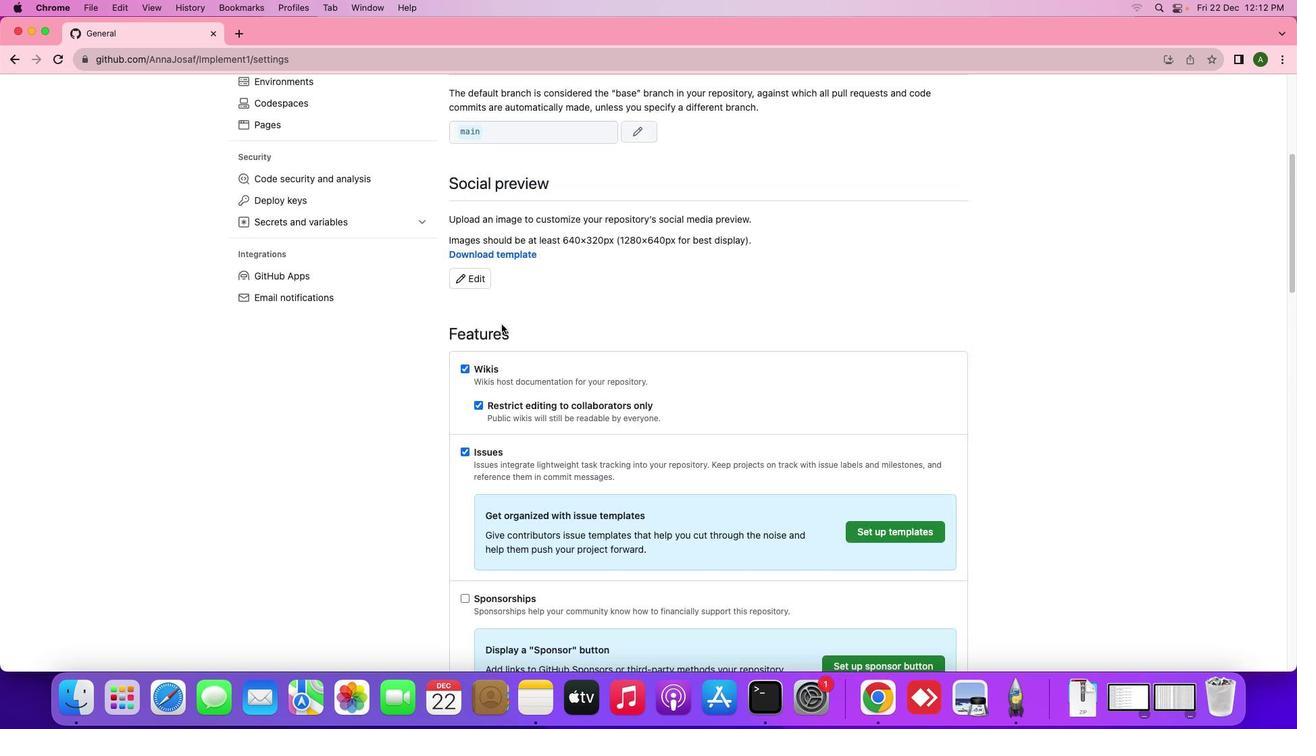 
Action: Mouse scrolled (501, 324) with delta (0, -2)
Screenshot: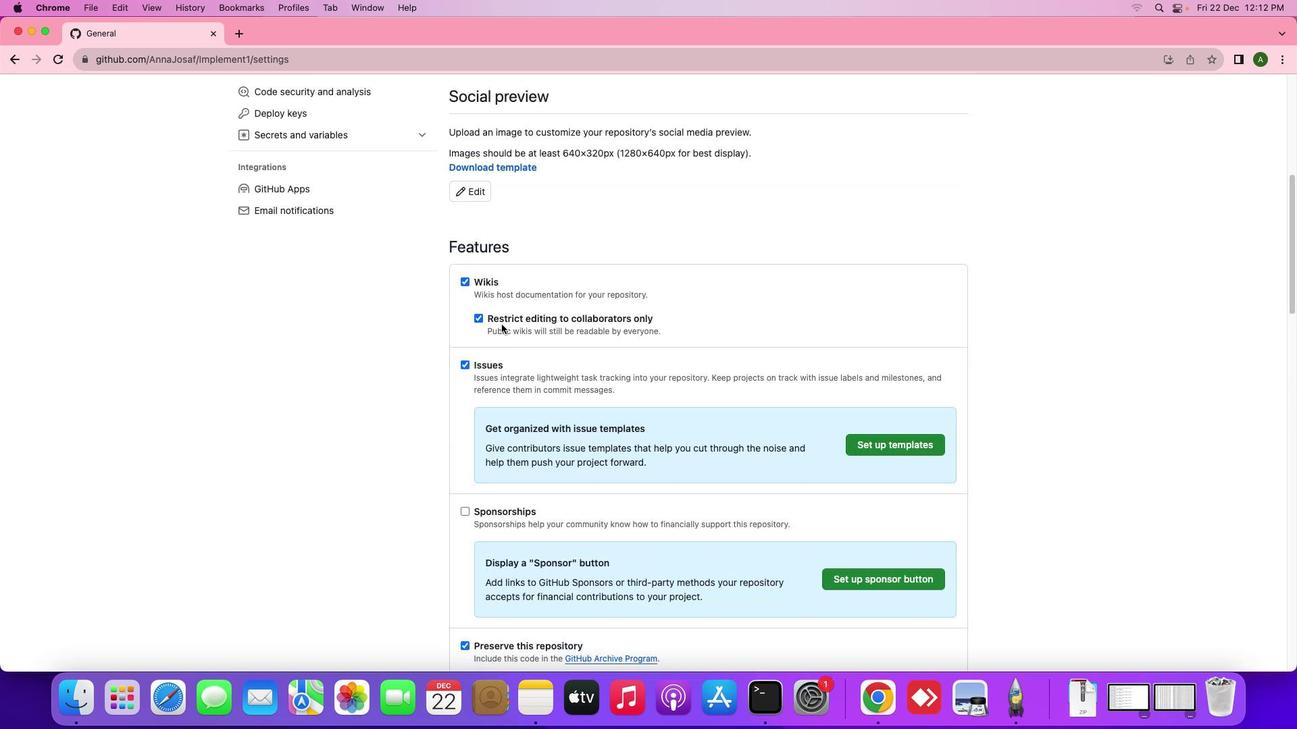 
Action: Mouse scrolled (501, 324) with delta (0, -3)
Screenshot: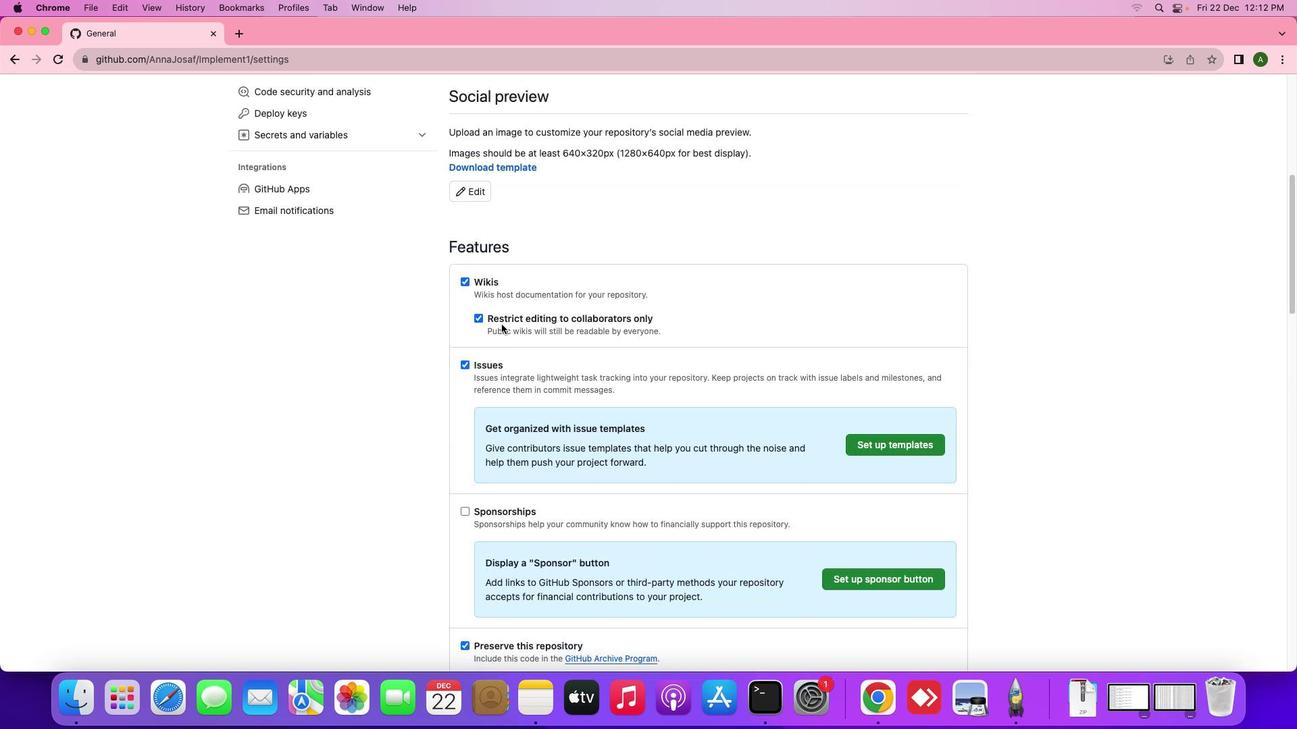 
Action: Mouse moved to (501, 324)
Screenshot: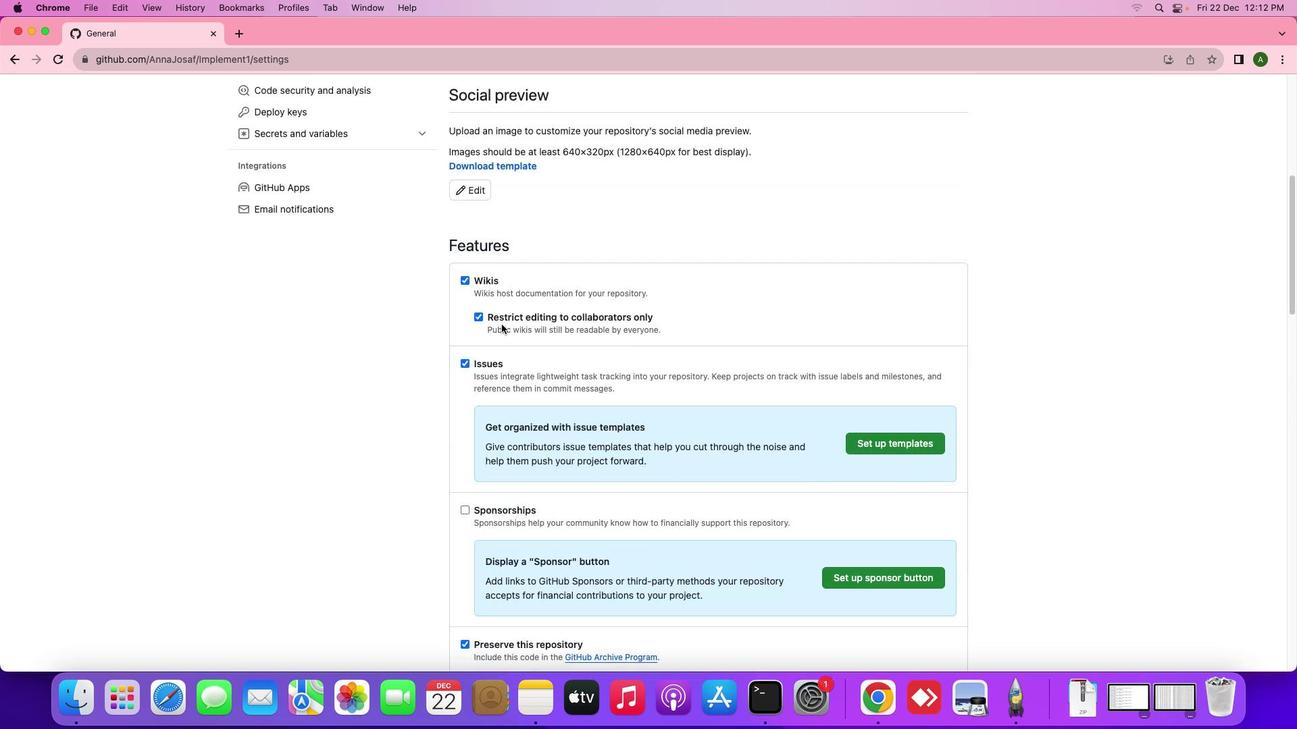 
Action: Mouse scrolled (501, 324) with delta (0, -3)
Screenshot: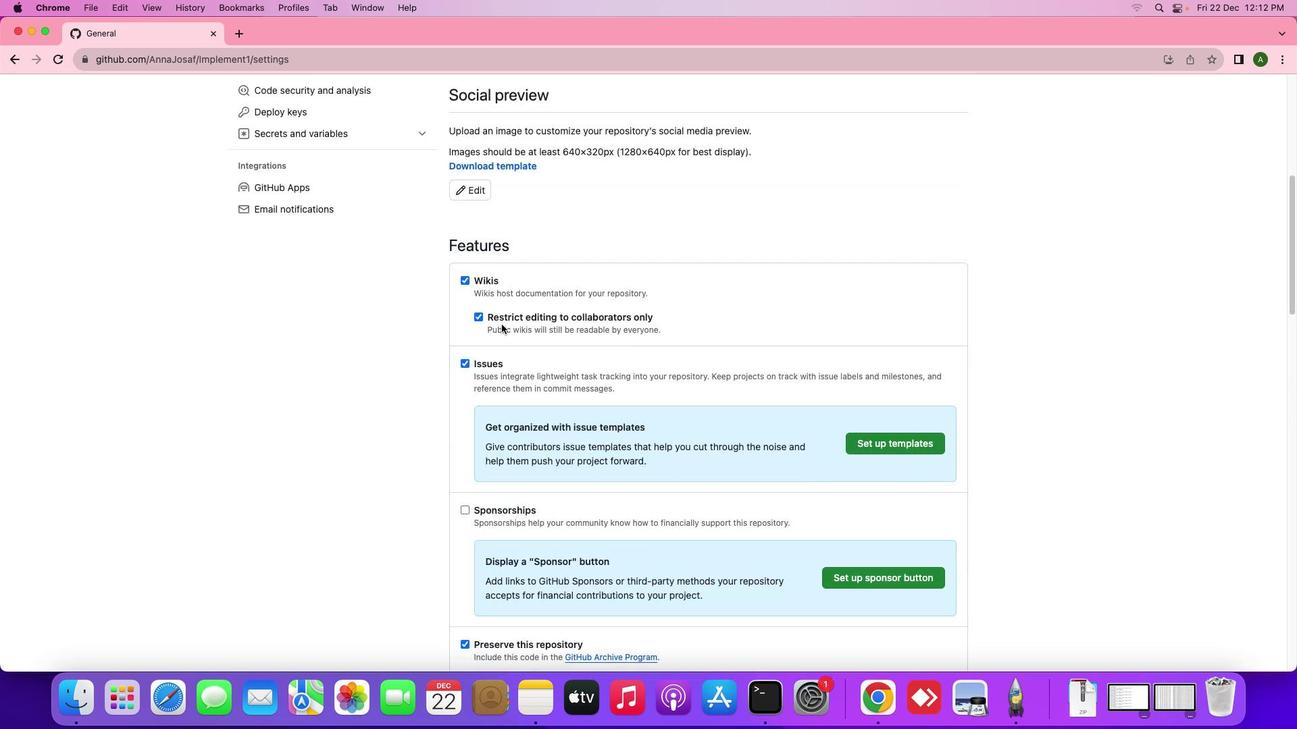 
Action: Mouse moved to (649, 380)
Screenshot: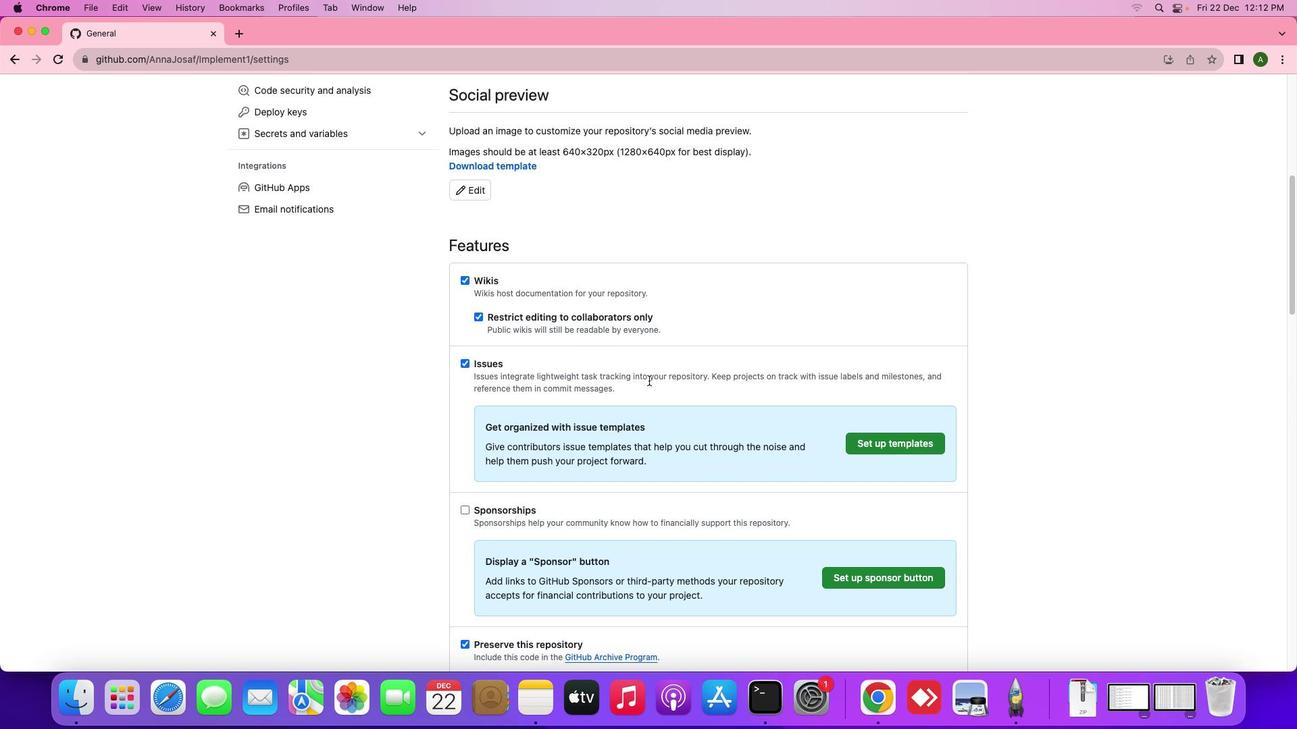 
Action: Mouse scrolled (649, 380) with delta (0, 0)
Screenshot: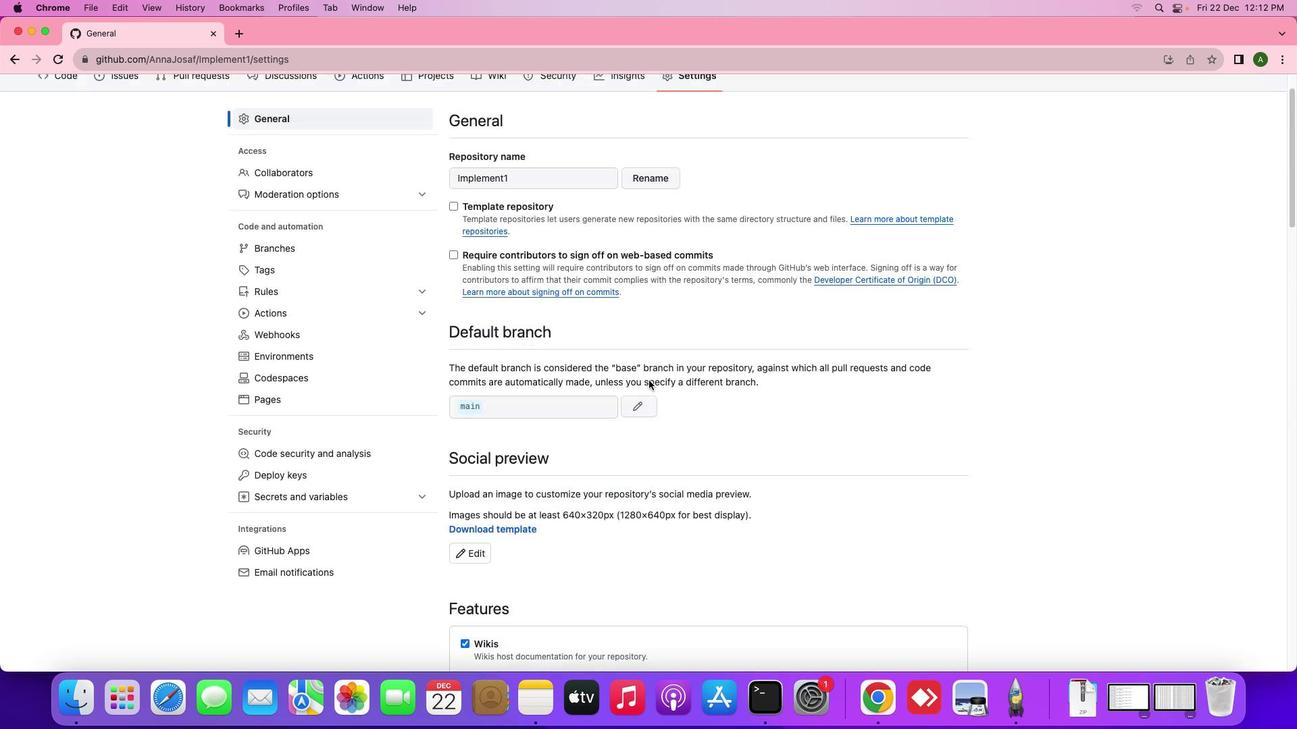 
Action: Mouse scrolled (649, 380) with delta (0, 0)
Screenshot: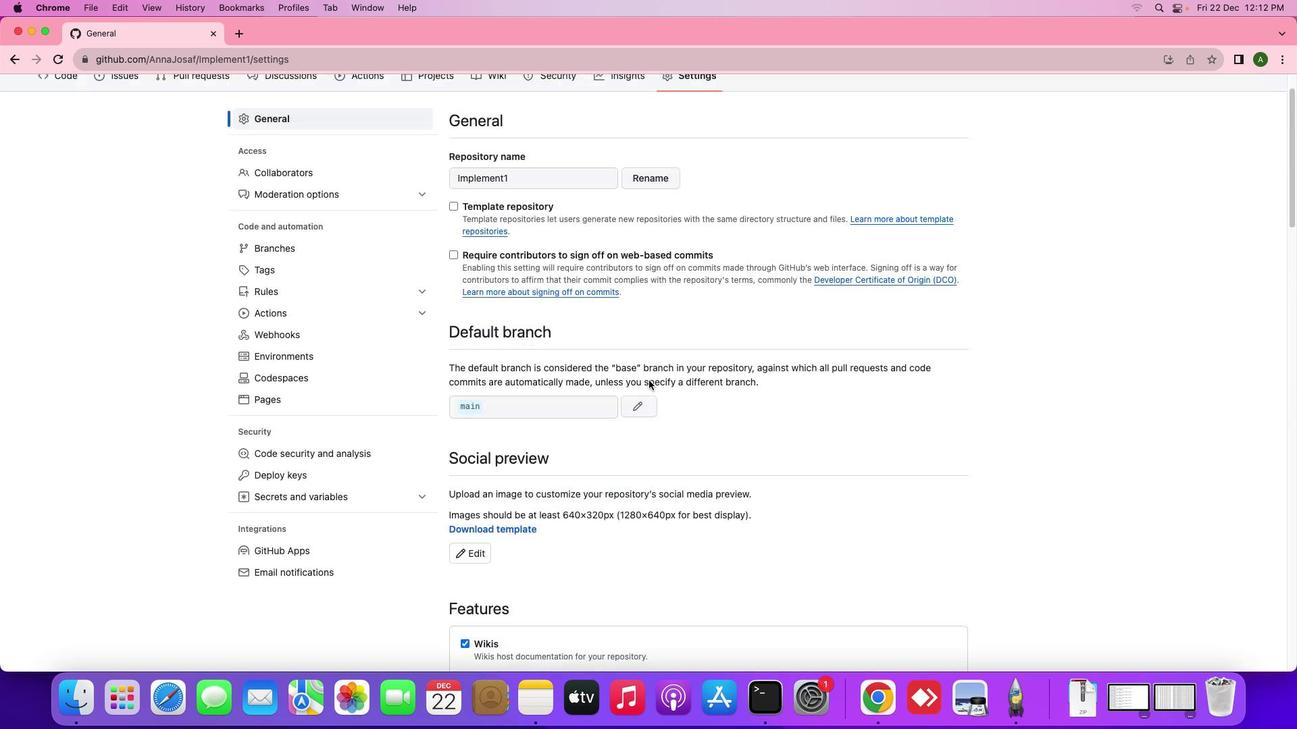 
Action: Mouse scrolled (649, 380) with delta (0, 2)
Screenshot: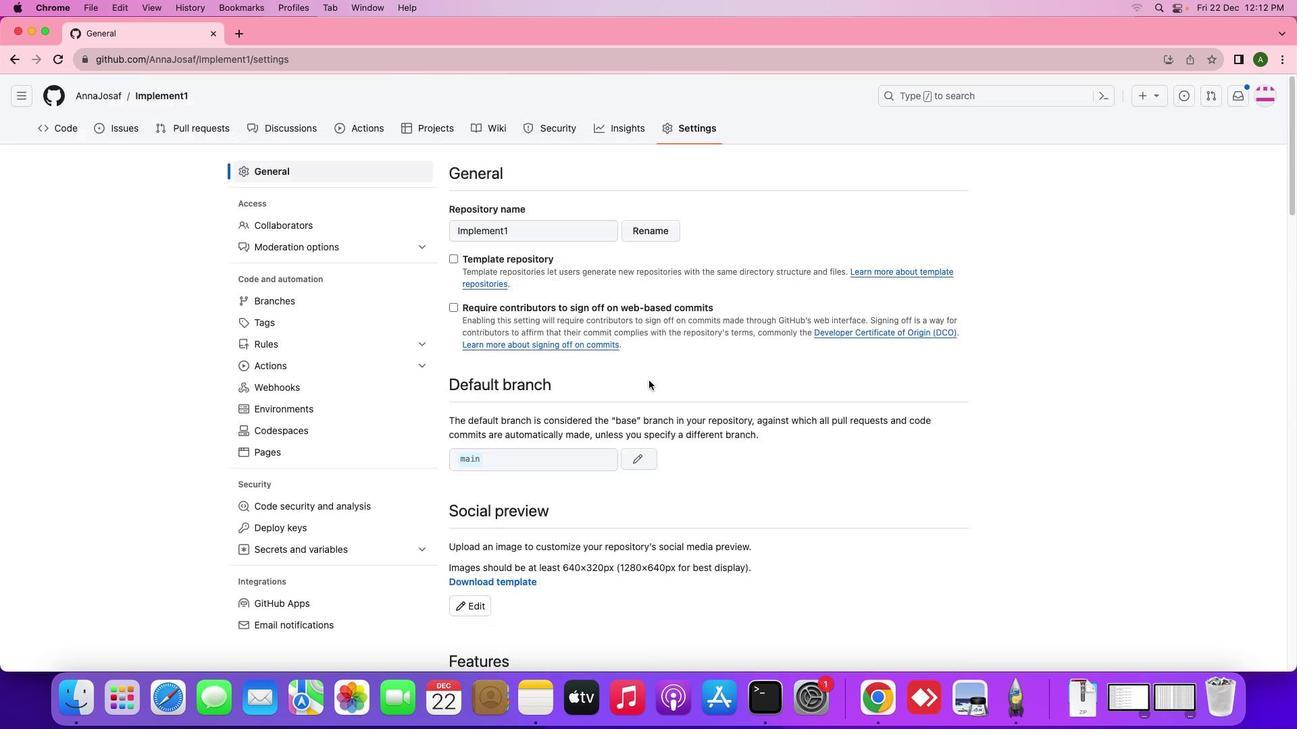 
Action: Mouse moved to (648, 380)
Screenshot: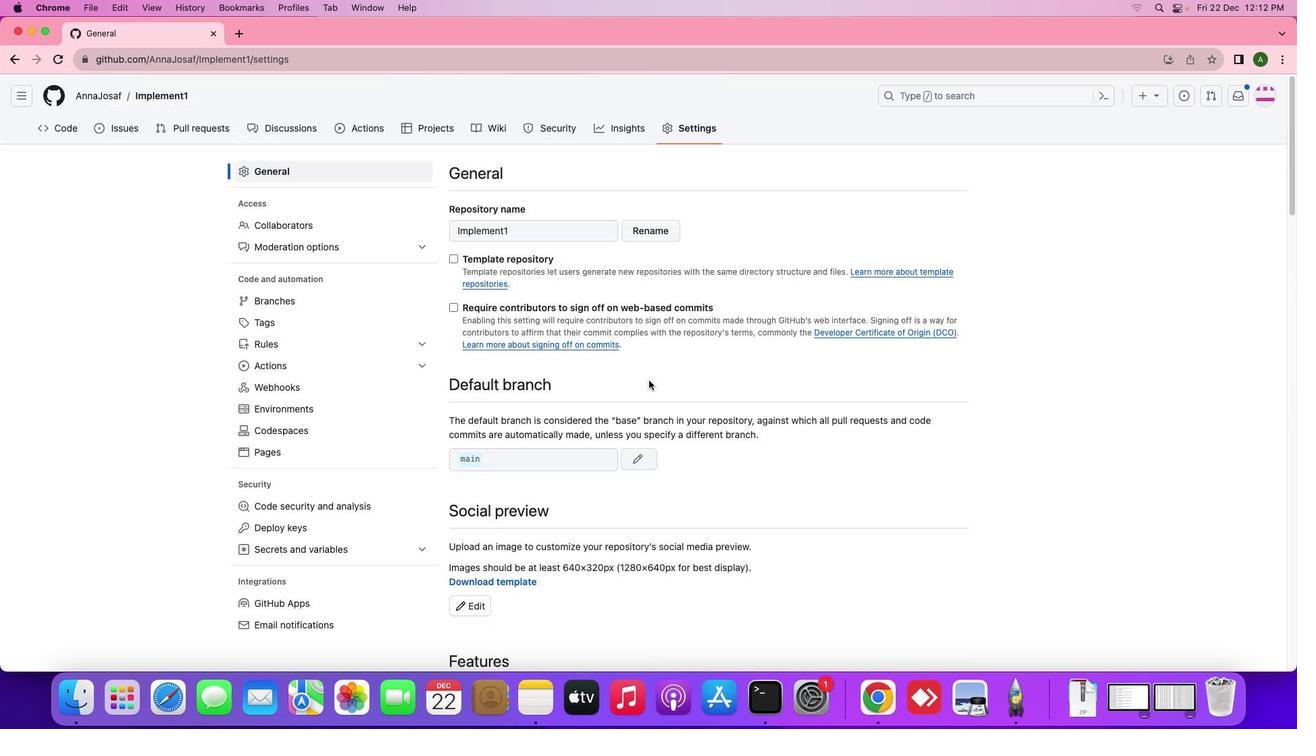 
Action: Mouse scrolled (648, 380) with delta (0, 3)
Screenshot: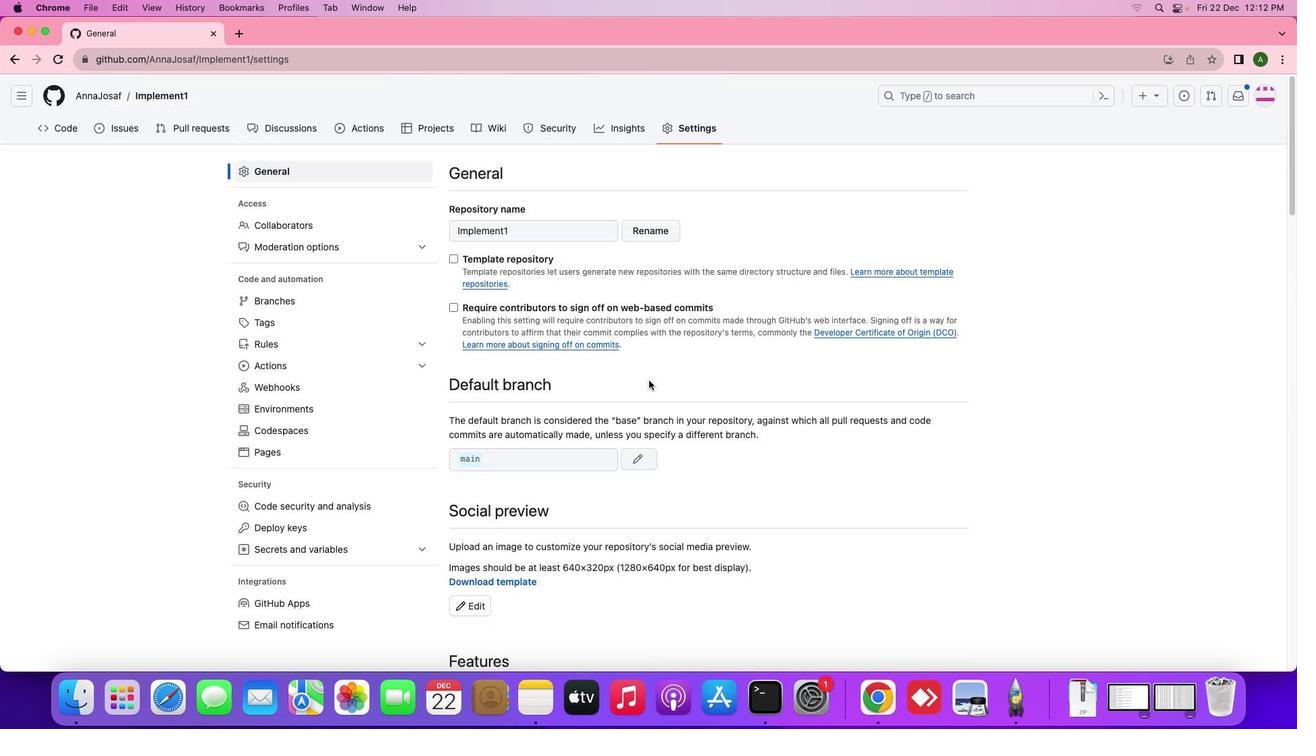 
Action: Mouse scrolled (648, 380) with delta (0, 4)
Screenshot: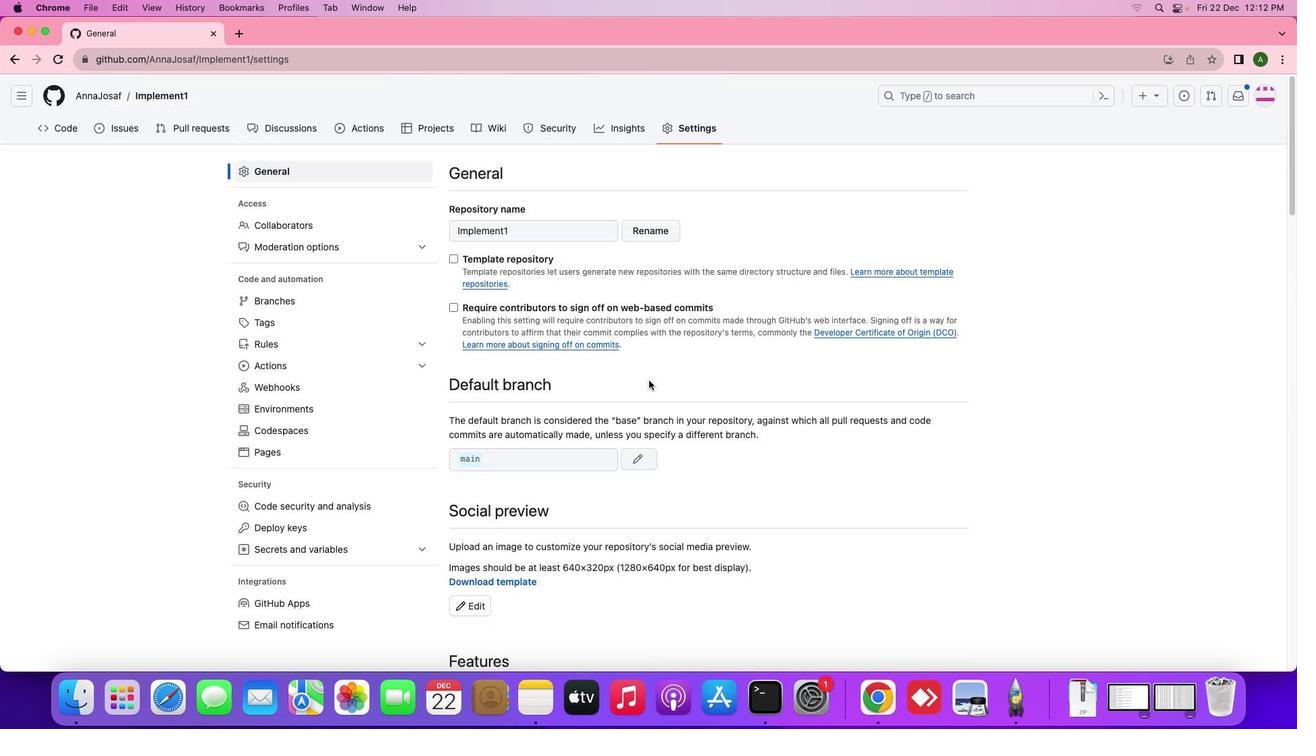
Action: Mouse scrolled (648, 380) with delta (0, 4)
Screenshot: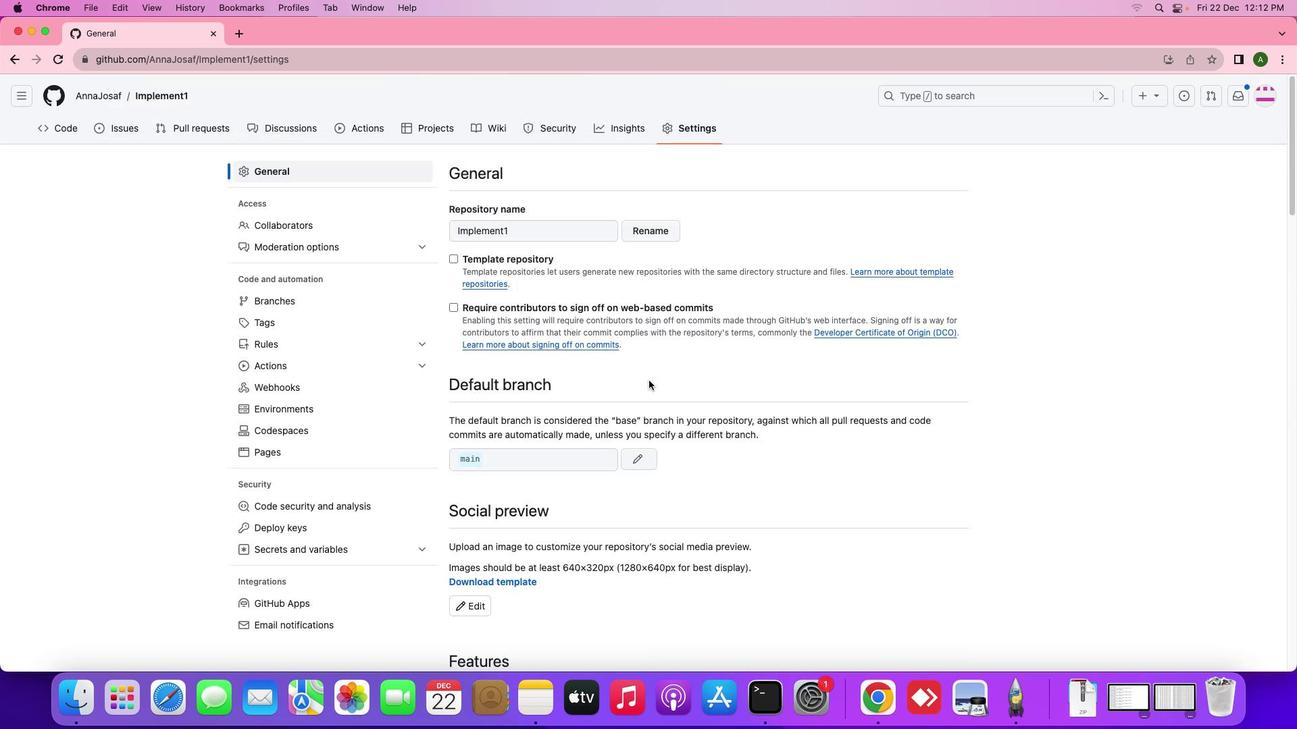 
Action: Mouse scrolled (648, 380) with delta (0, 0)
Screenshot: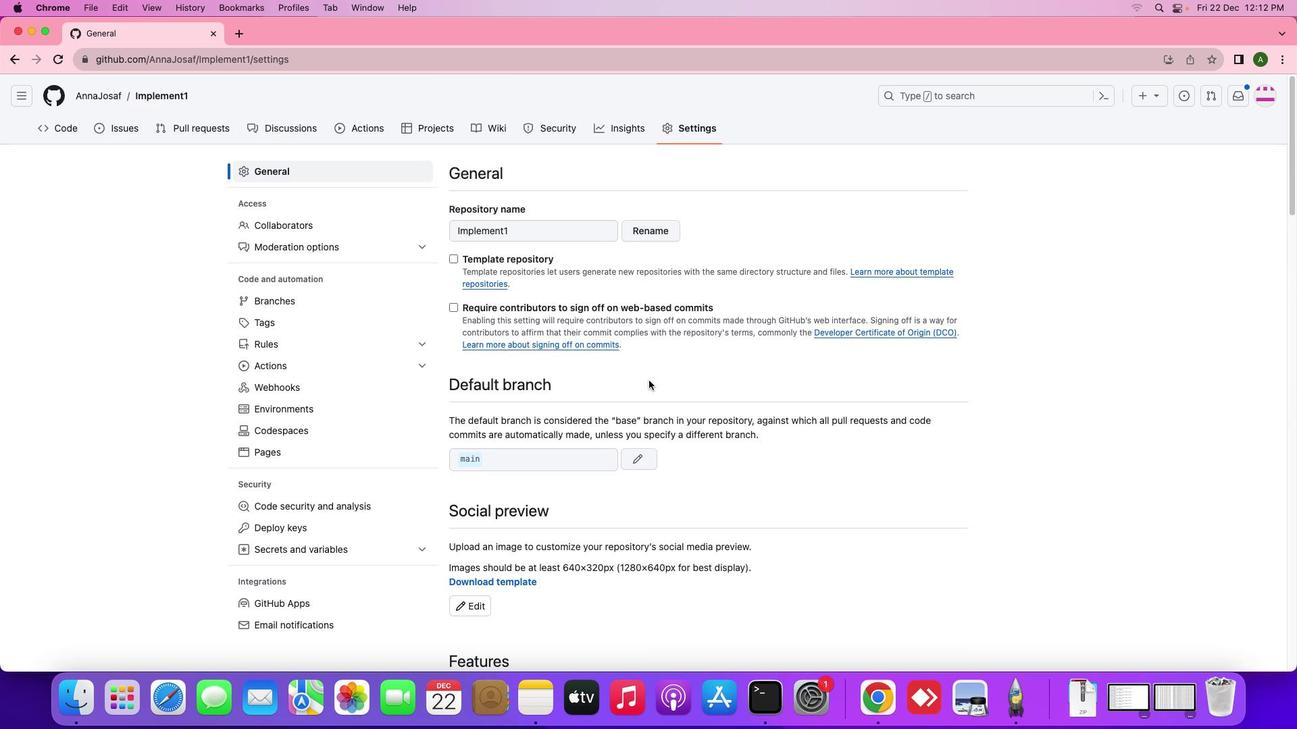 
Action: Mouse scrolled (648, 380) with delta (0, 0)
Screenshot: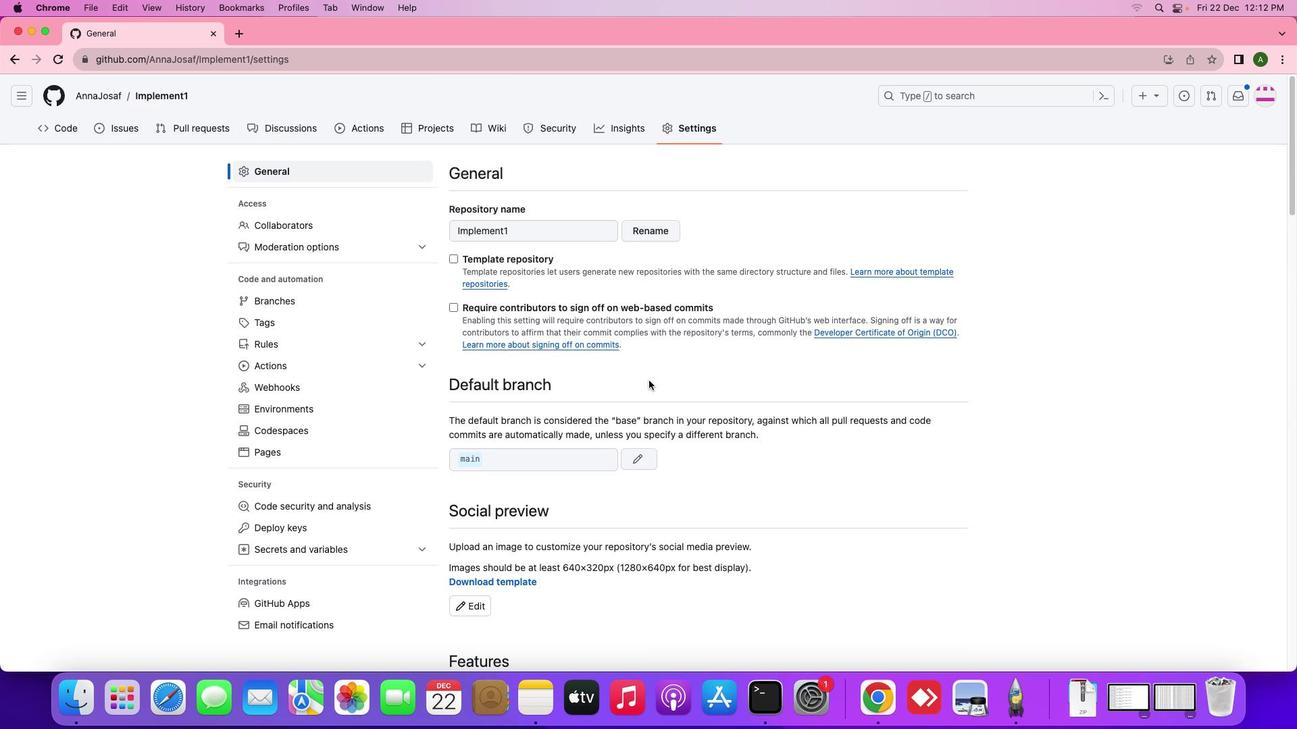 
Action: Mouse scrolled (648, 380) with delta (0, 2)
Screenshot: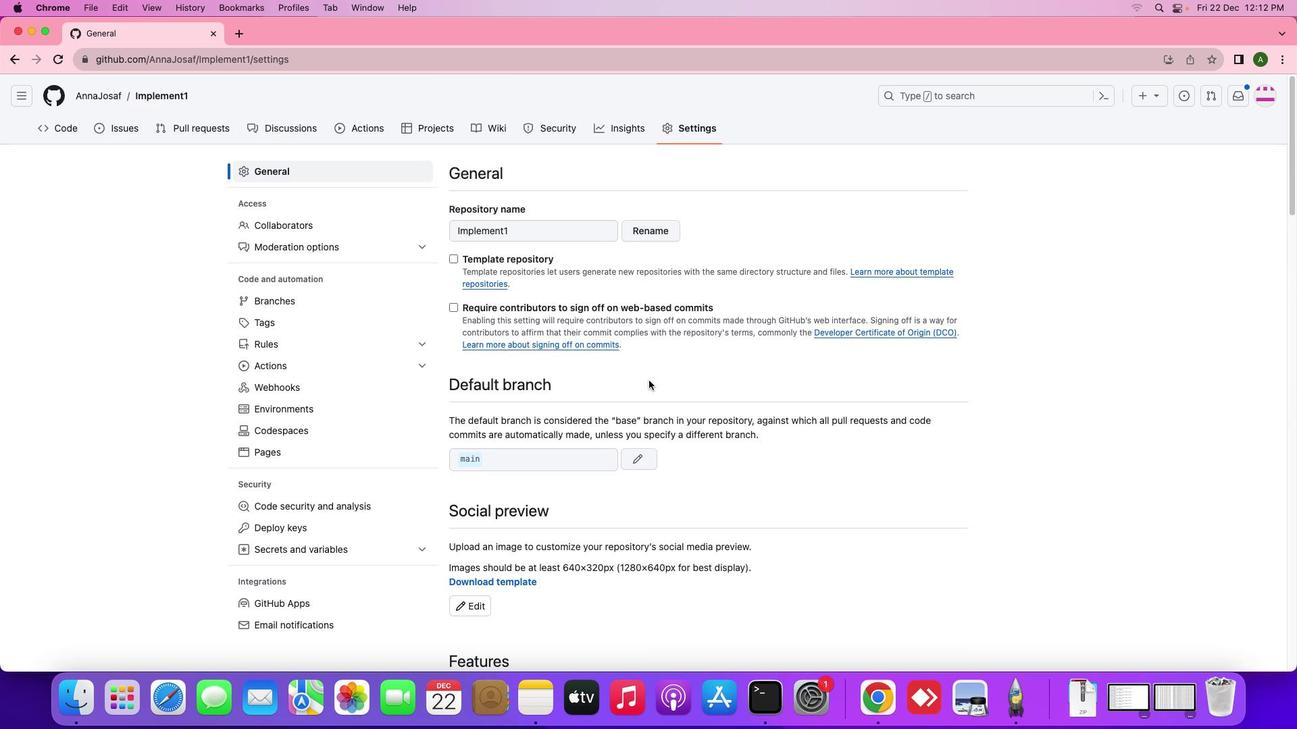 
Action: Mouse scrolled (648, 380) with delta (0, 3)
Screenshot: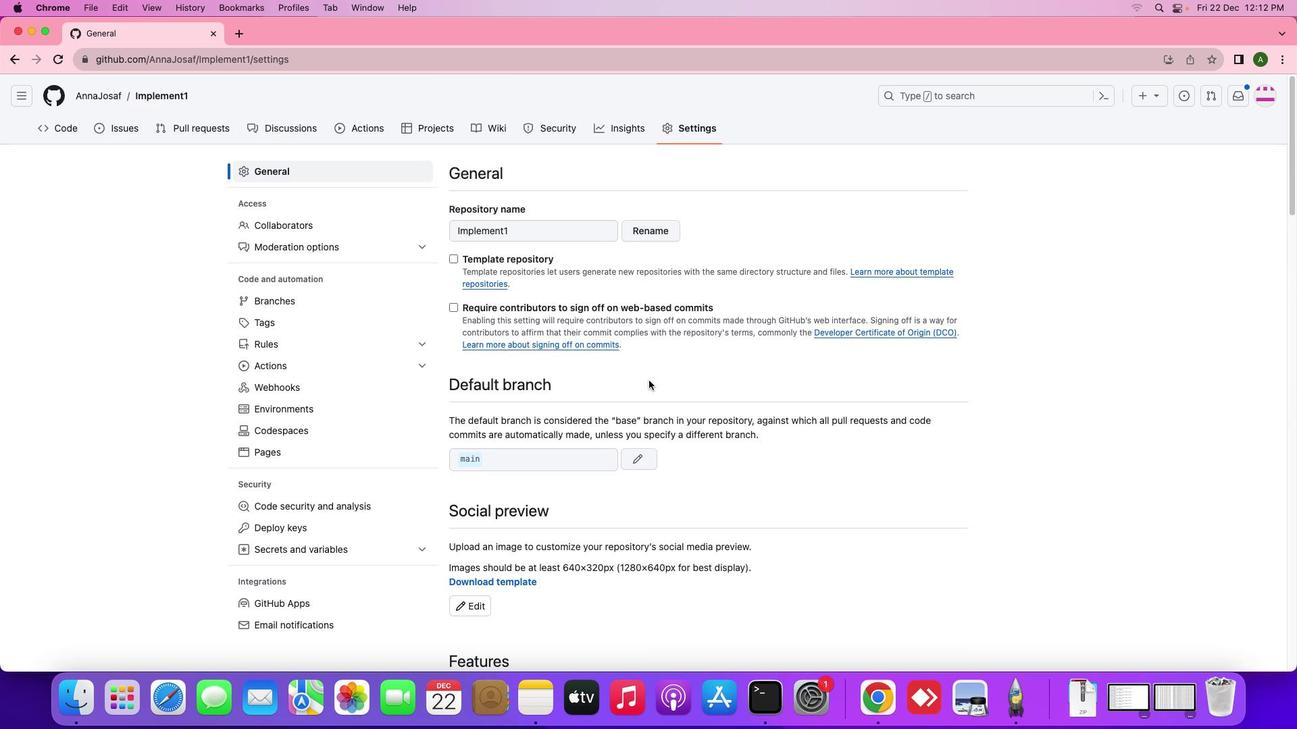 
Action: Mouse scrolled (648, 380) with delta (0, 4)
Screenshot: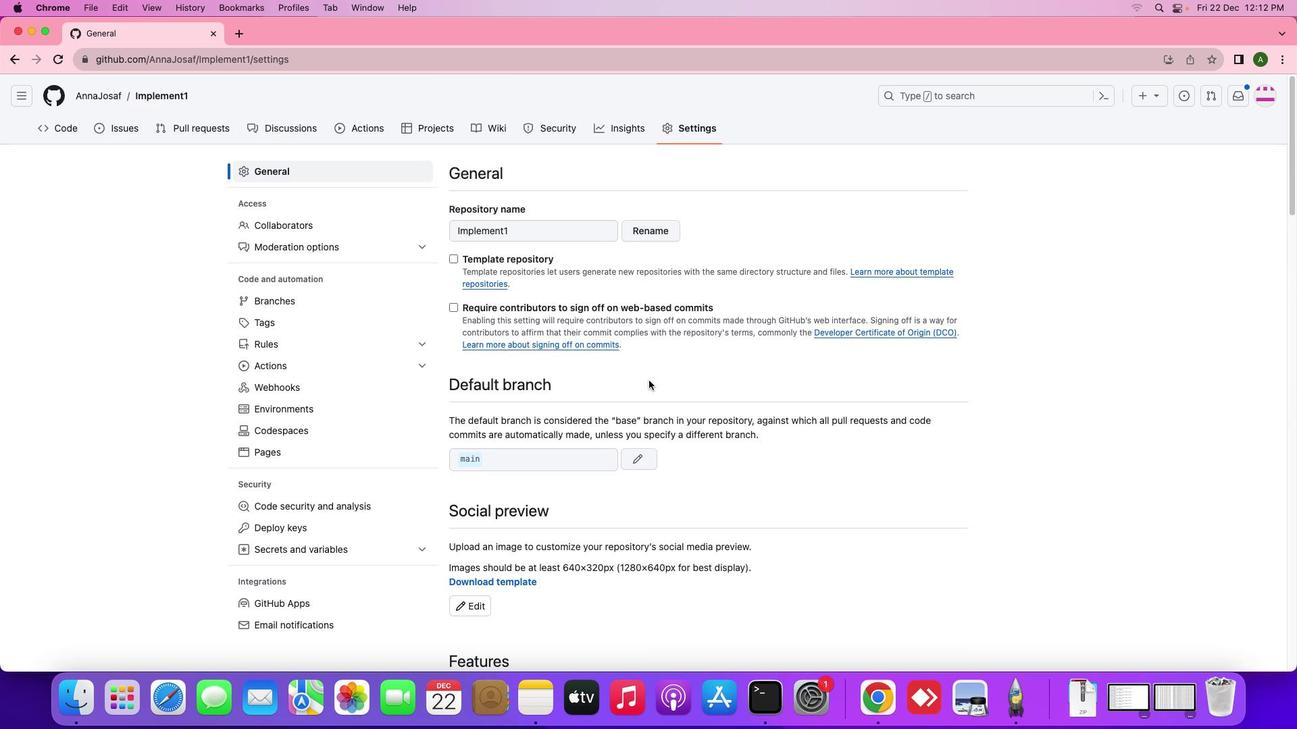 
Action: Mouse scrolled (648, 380) with delta (0, 4)
Screenshot: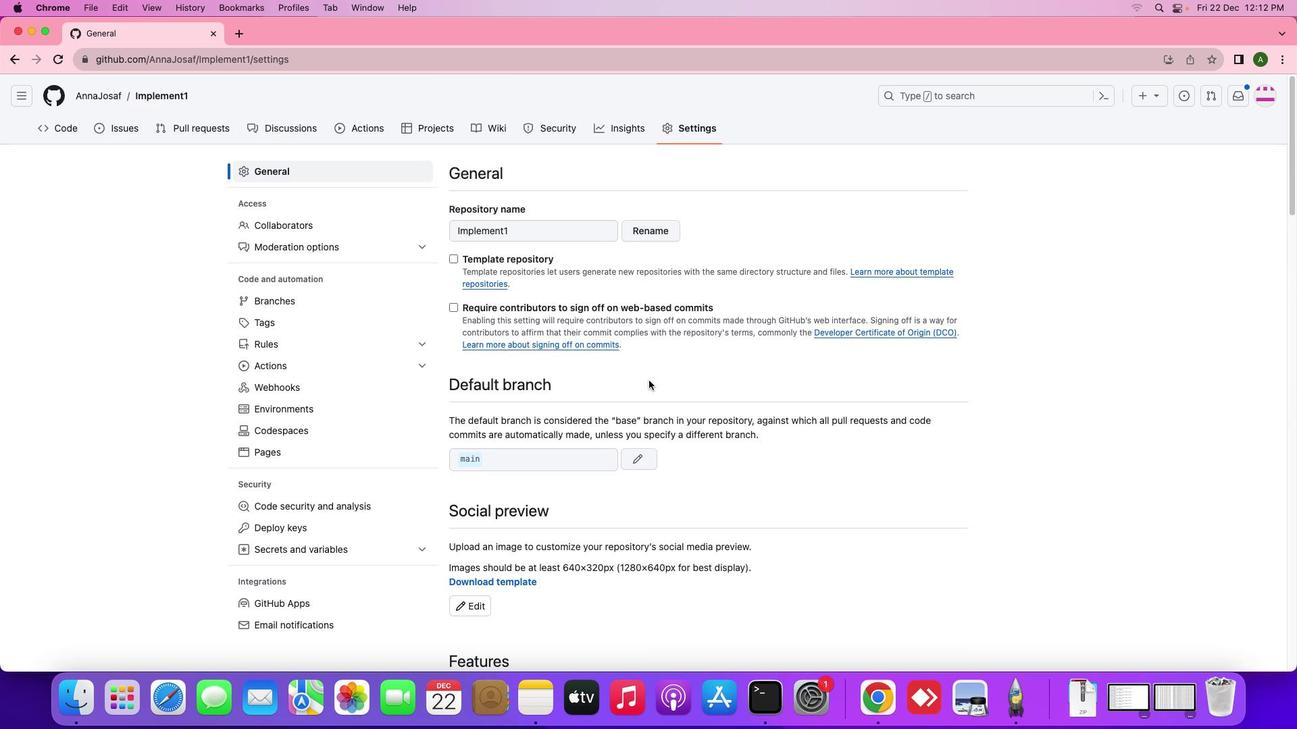 
Action: Mouse moved to (293, 130)
Screenshot: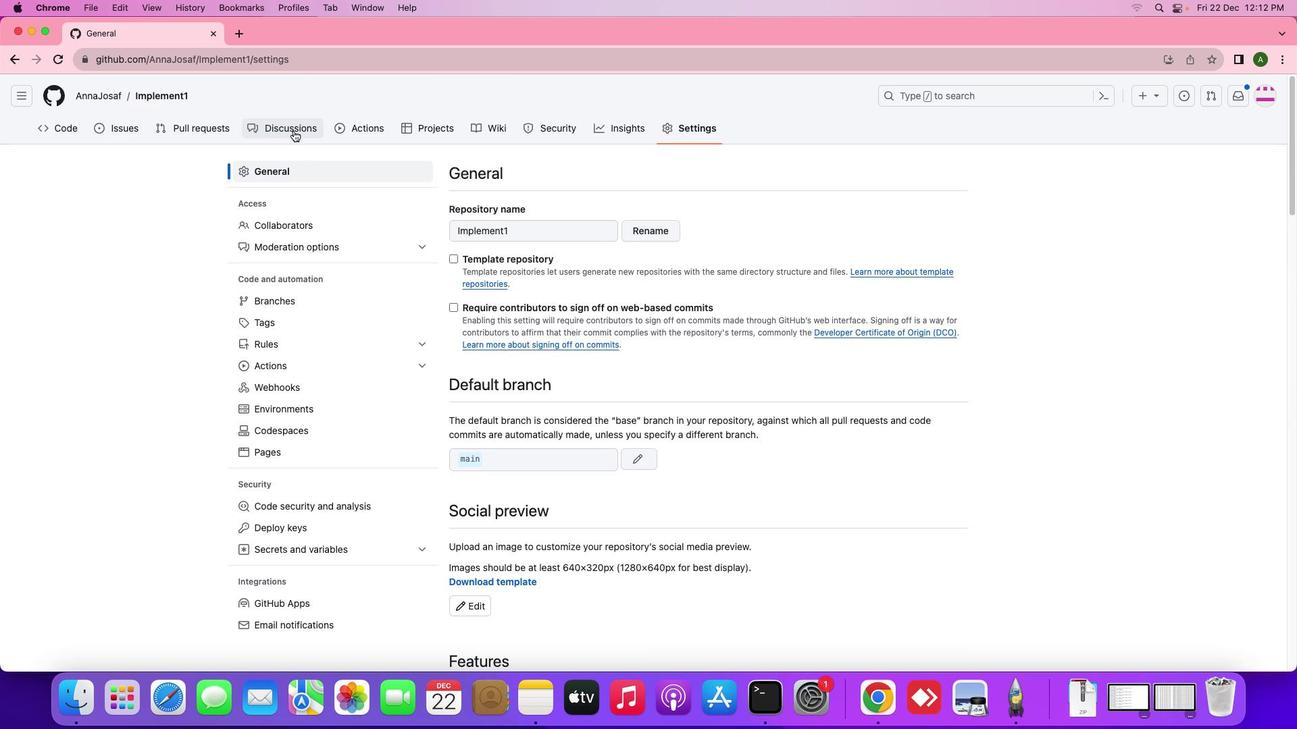 
Action: Mouse pressed left at (293, 130)
Screenshot: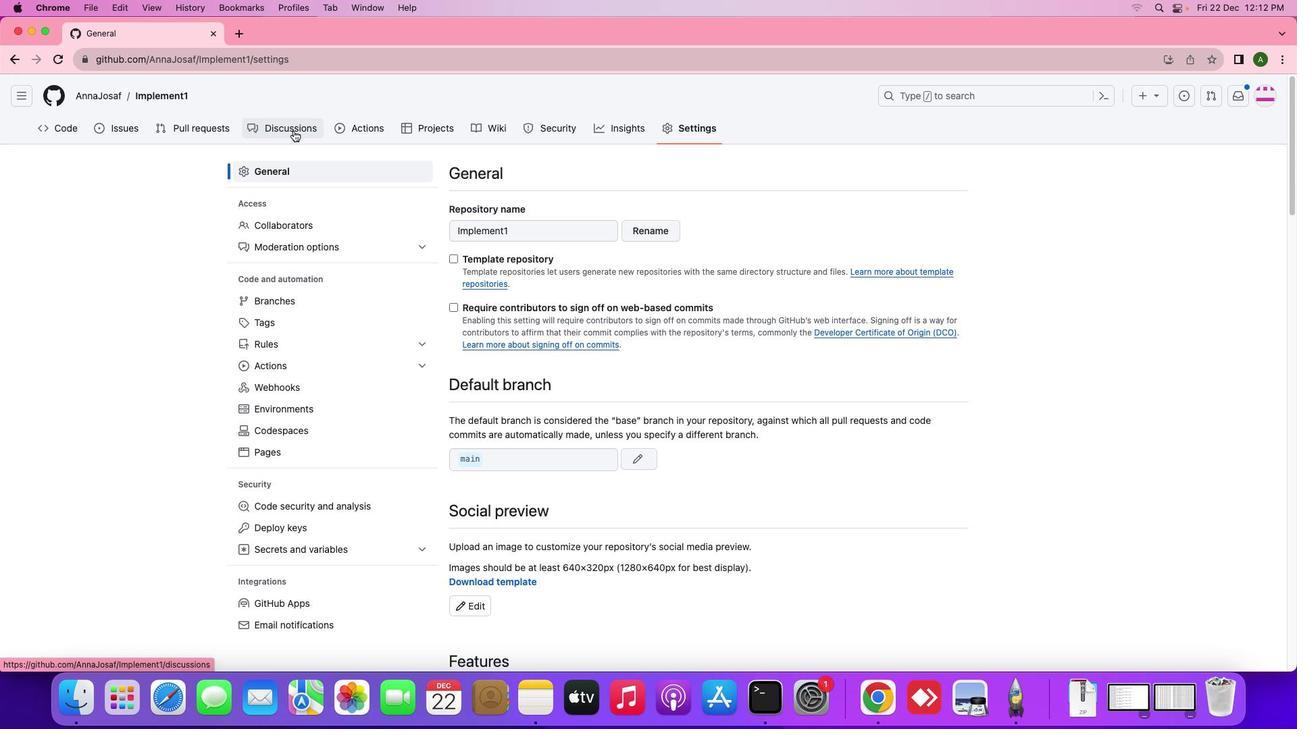 
Action: Mouse moved to (919, 272)
Screenshot: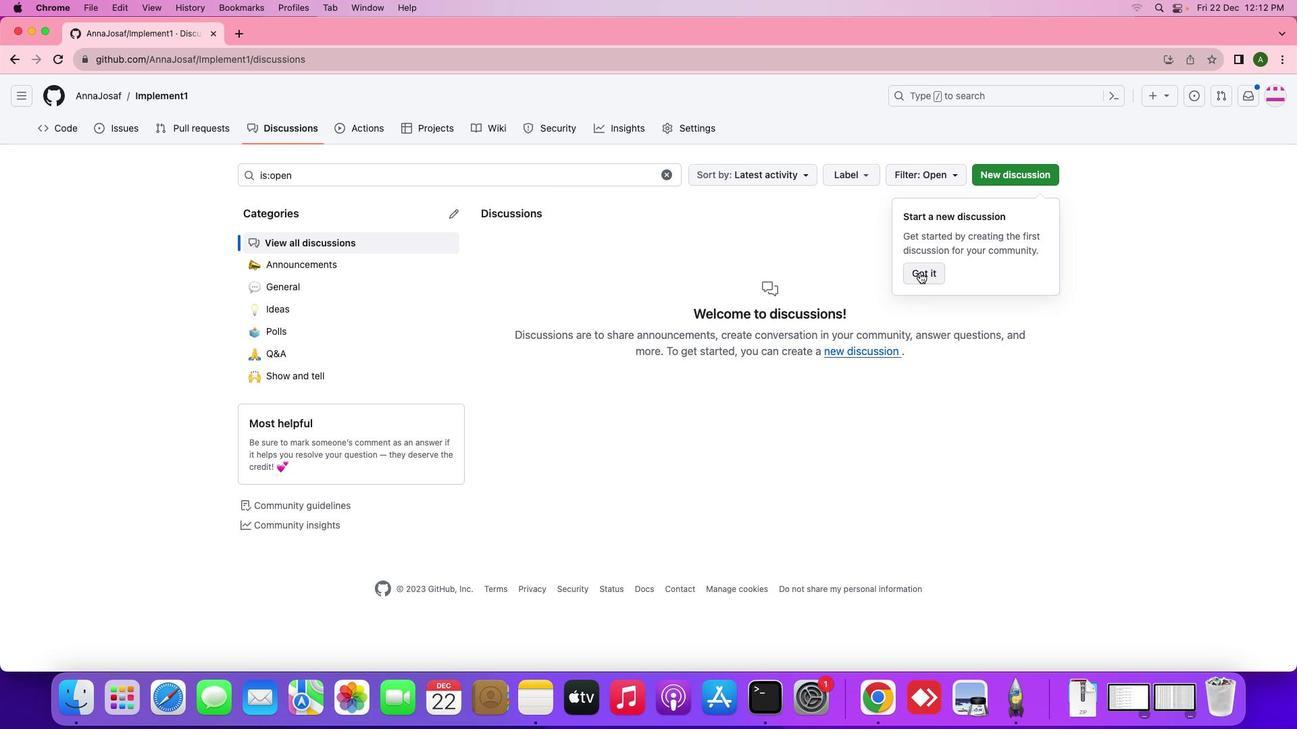 
Action: Mouse pressed left at (919, 272)
Screenshot: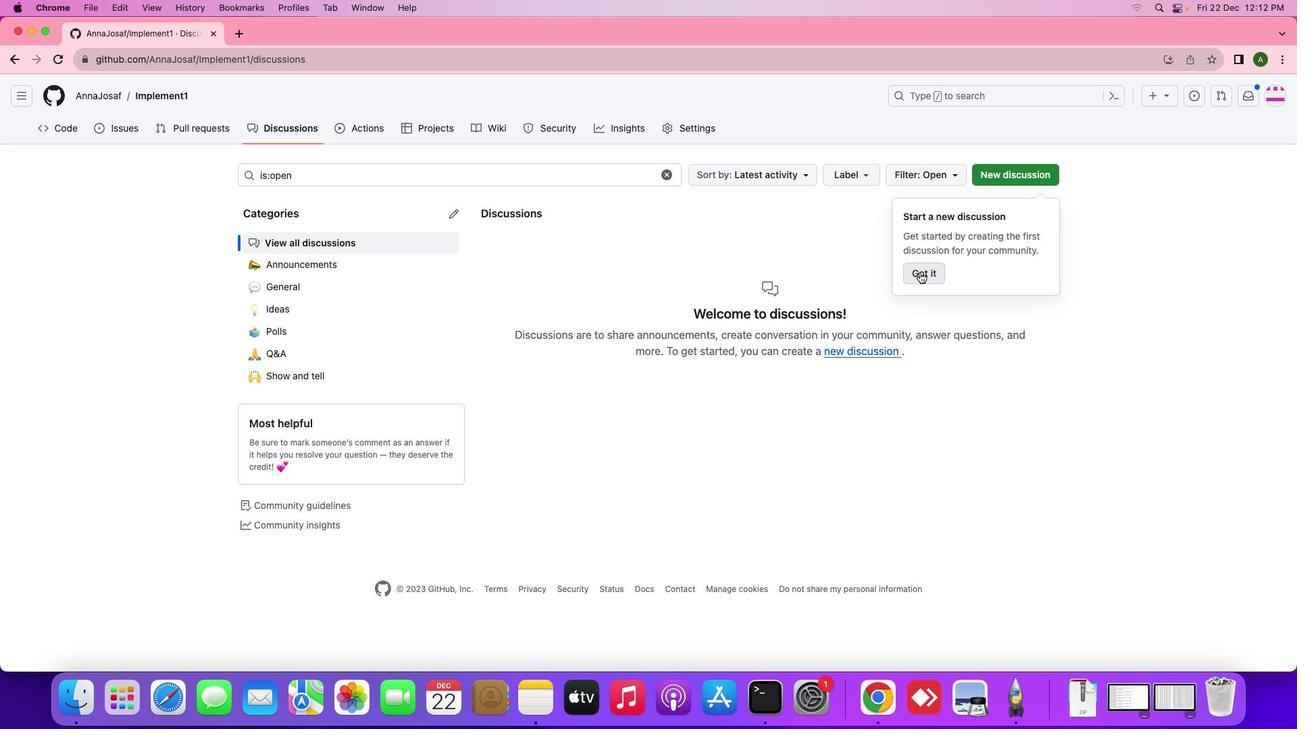 
Action: Mouse moved to (870, 176)
Screenshot: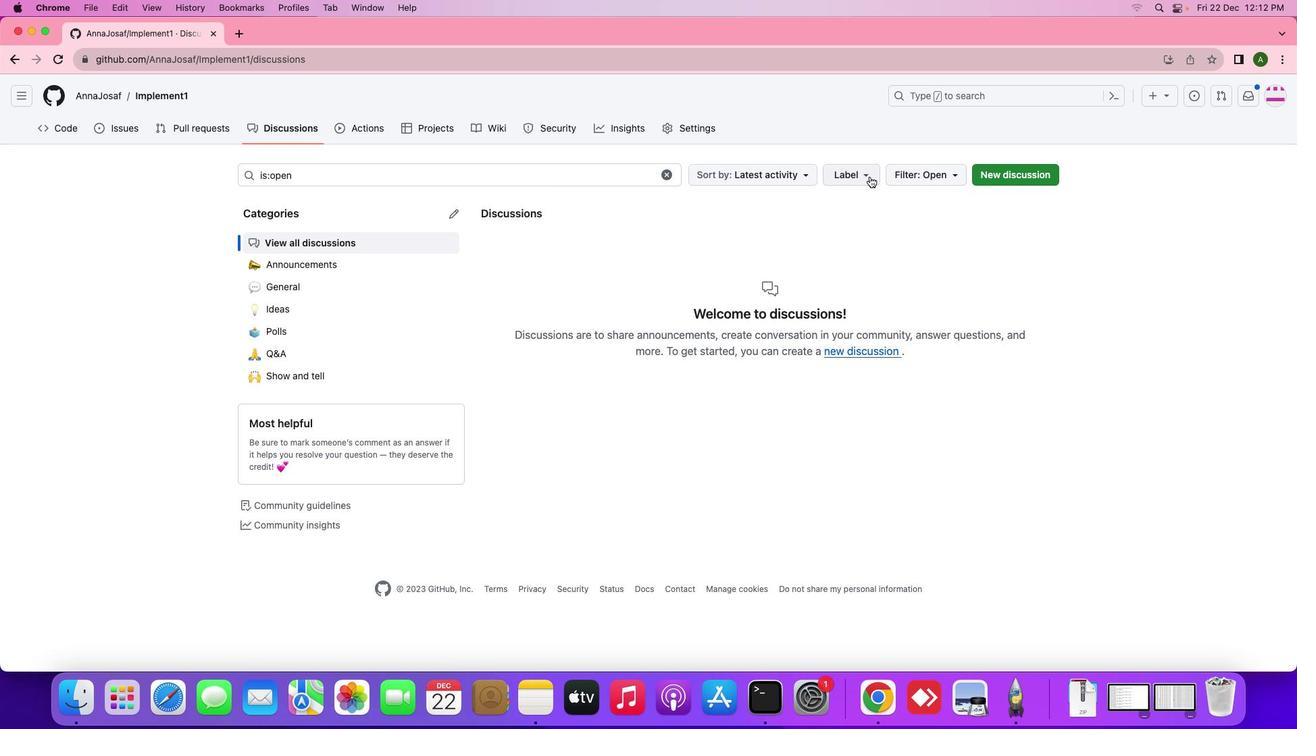 
Action: Mouse pressed left at (870, 176)
Screenshot: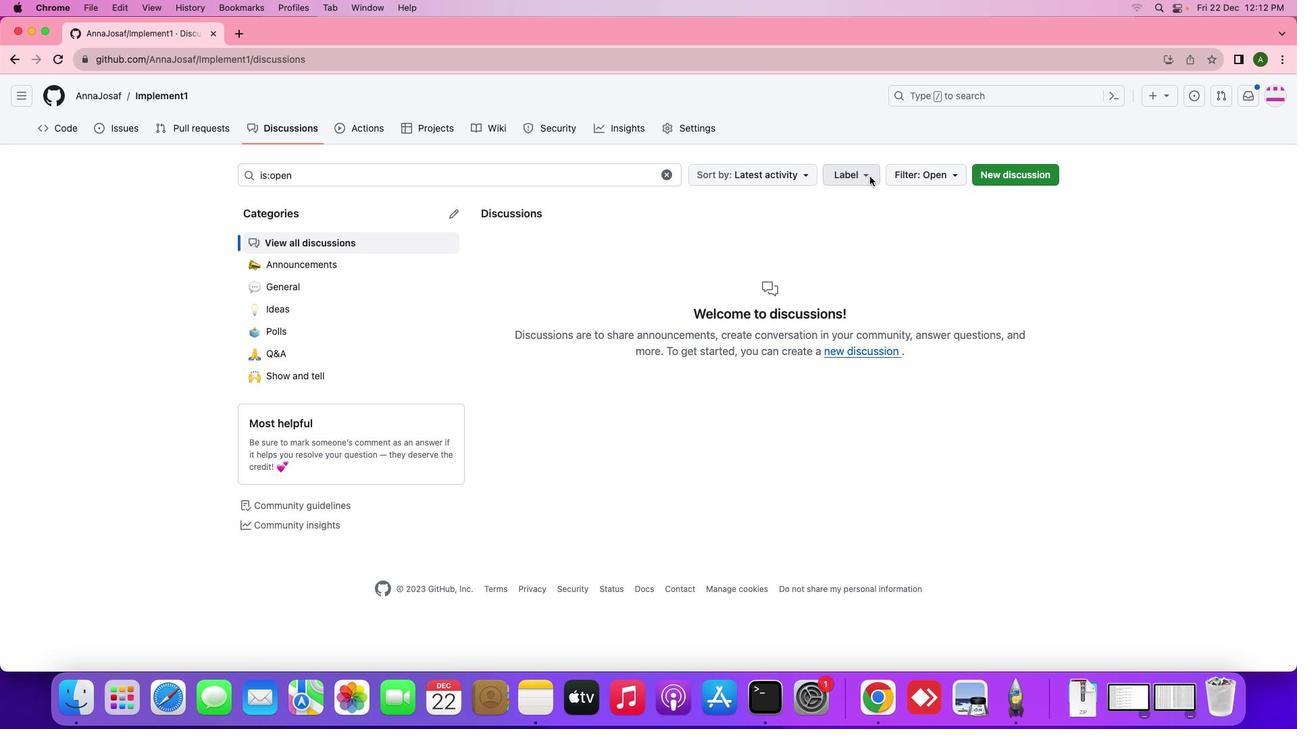 
Action: Mouse moved to (848, 500)
Screenshot: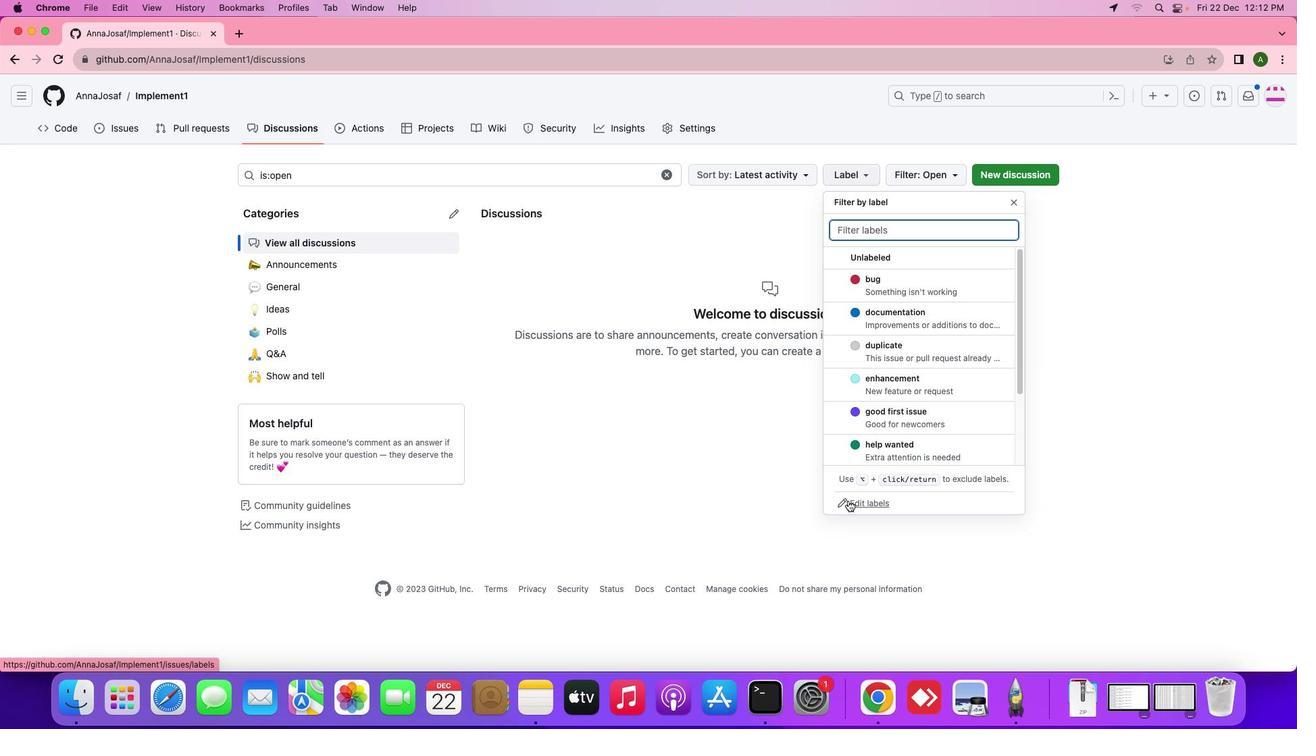 
Action: Mouse pressed left at (848, 500)
Screenshot: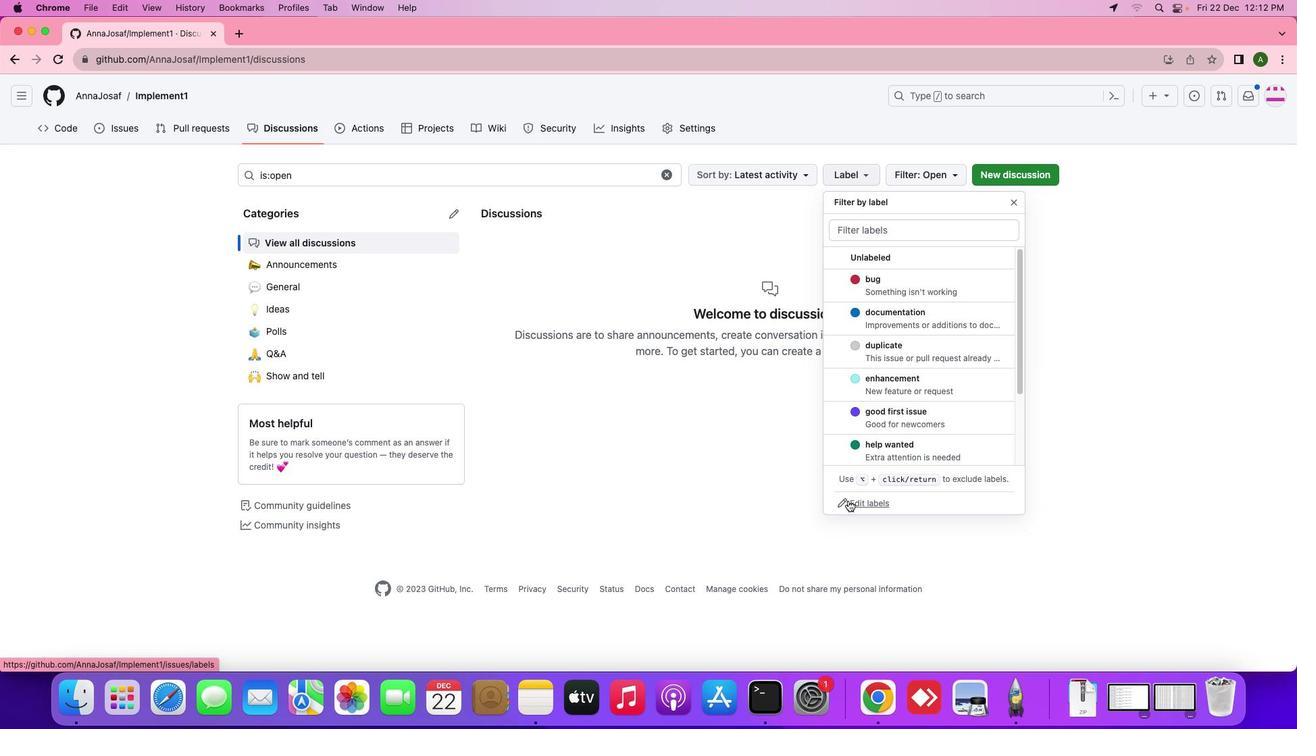 
Action: Mouse moved to (1007, 170)
Screenshot: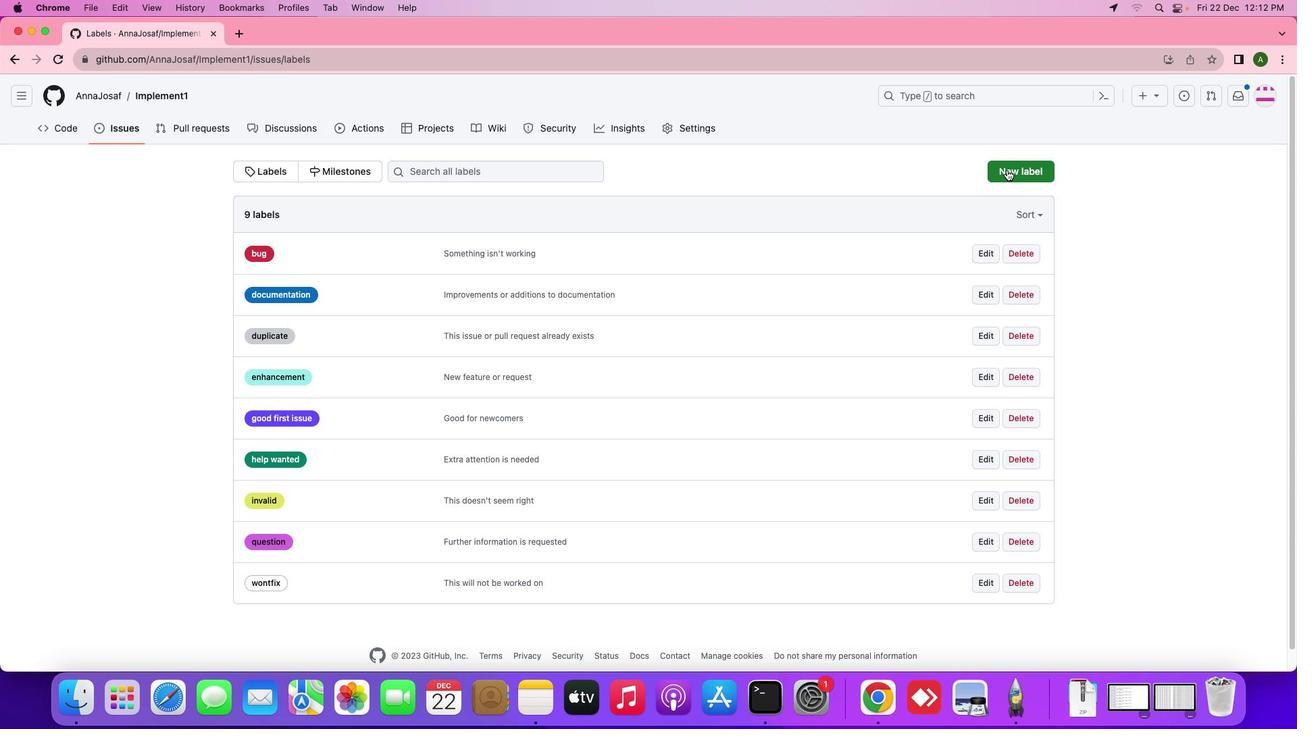 
Action: Mouse pressed left at (1007, 170)
Screenshot: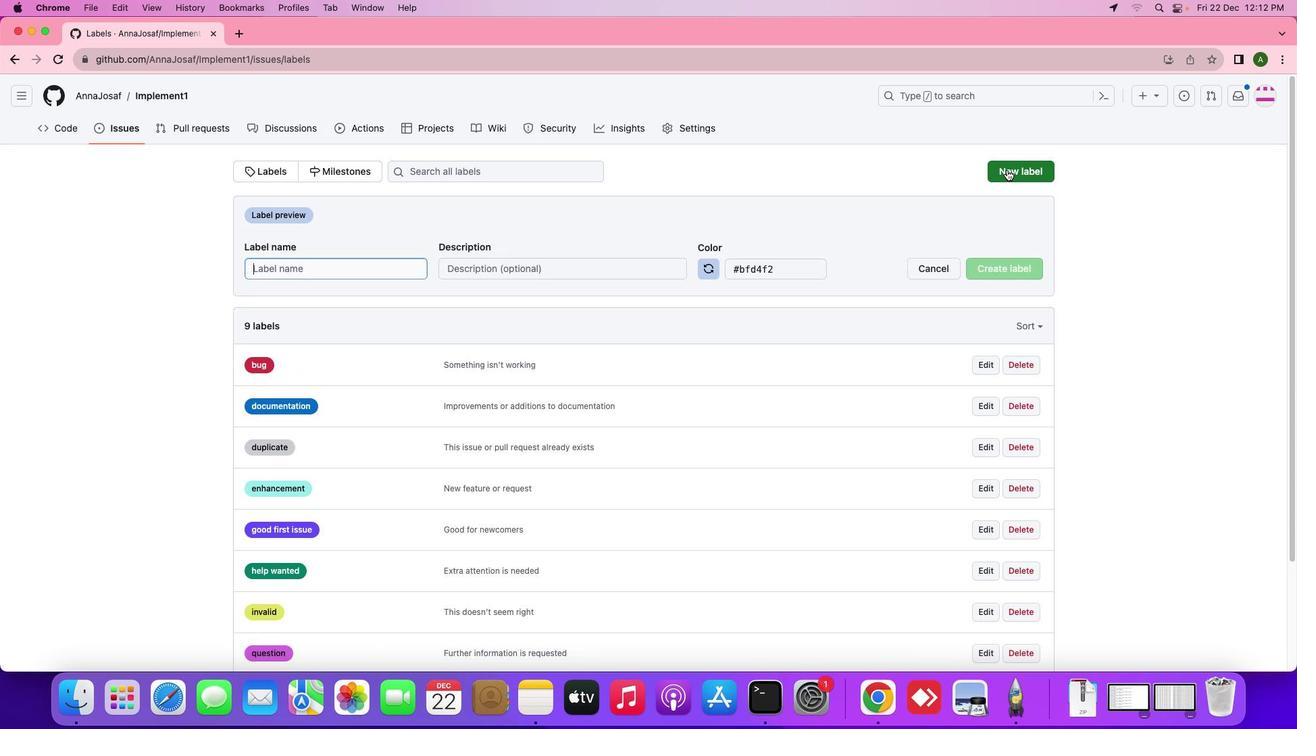 
Action: Mouse moved to (334, 270)
Screenshot: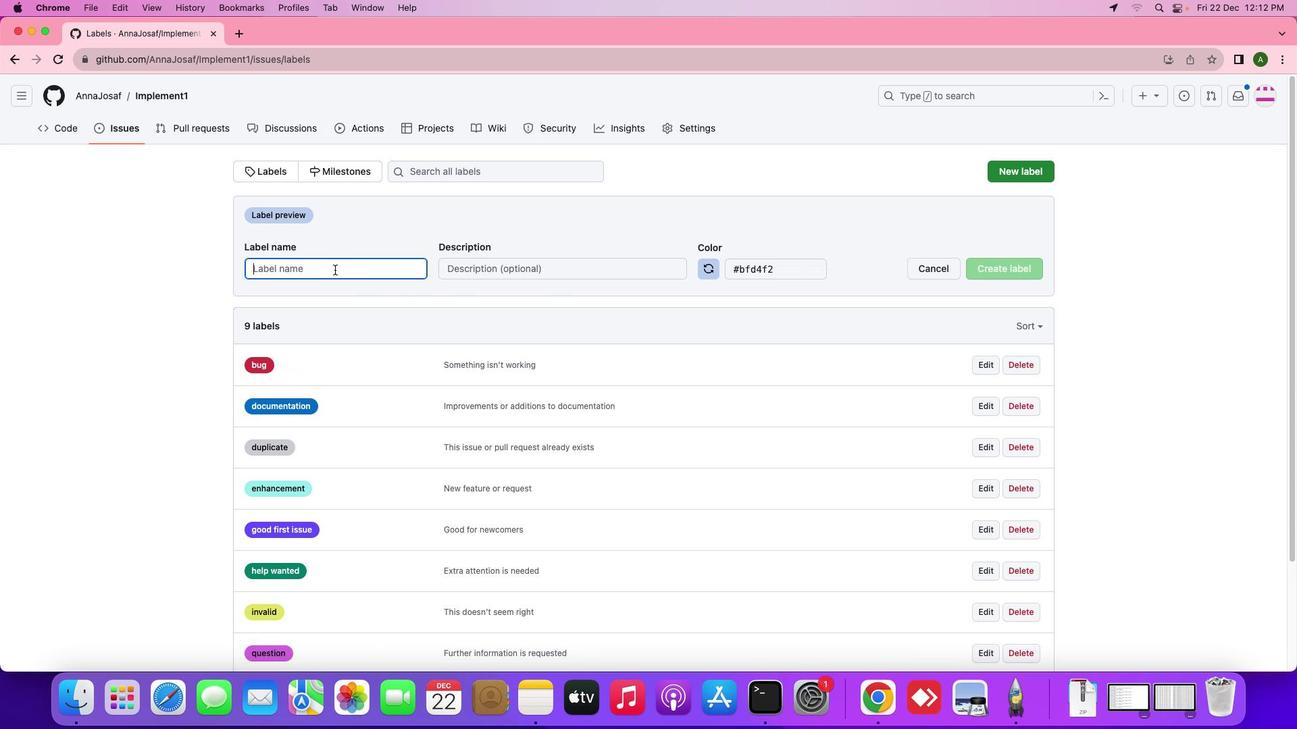 
Action: Key pressed 'c''o''n'Key.backspaceKey.backspace't''e'Key.backspaceKey.backspaceKey.backspace't''e''a''m'Key.shift_r'_''r''e''t''r''o''s''p''e''c''t''i''v''e''s'
Screenshot: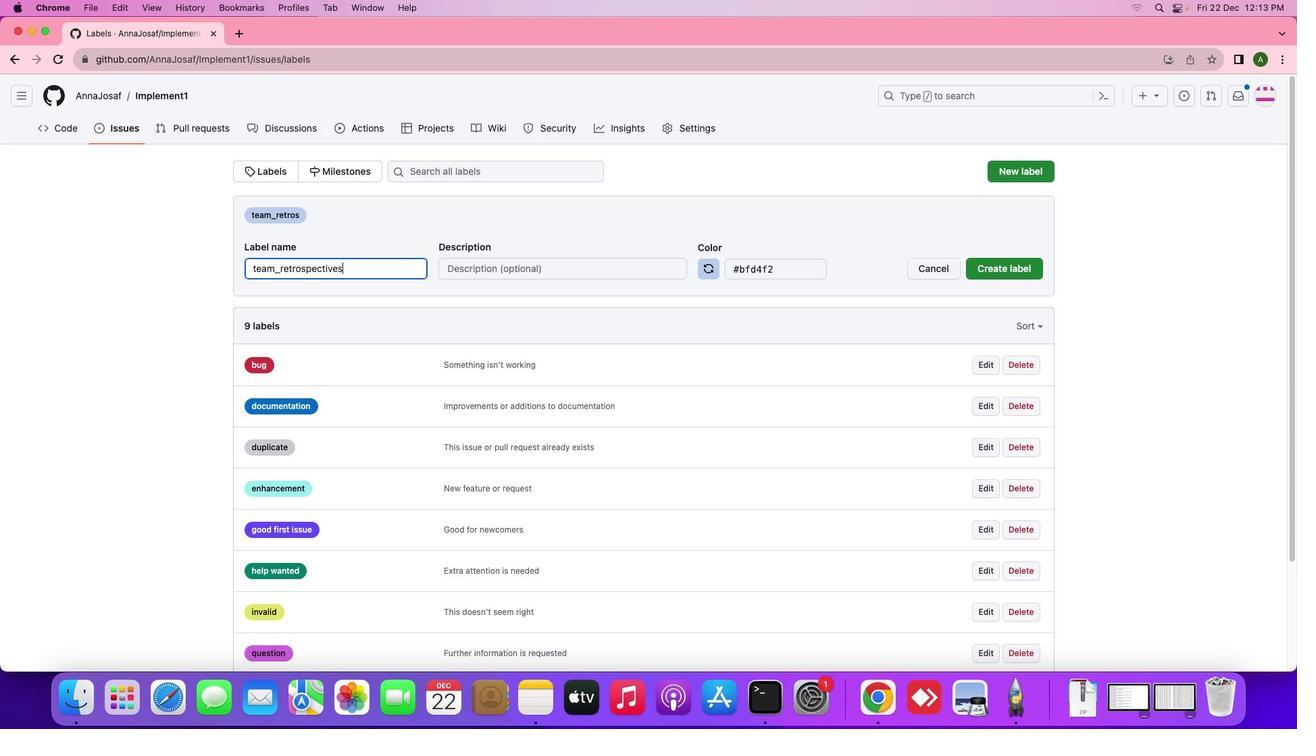 
Action: Mouse moved to (997, 266)
Screenshot: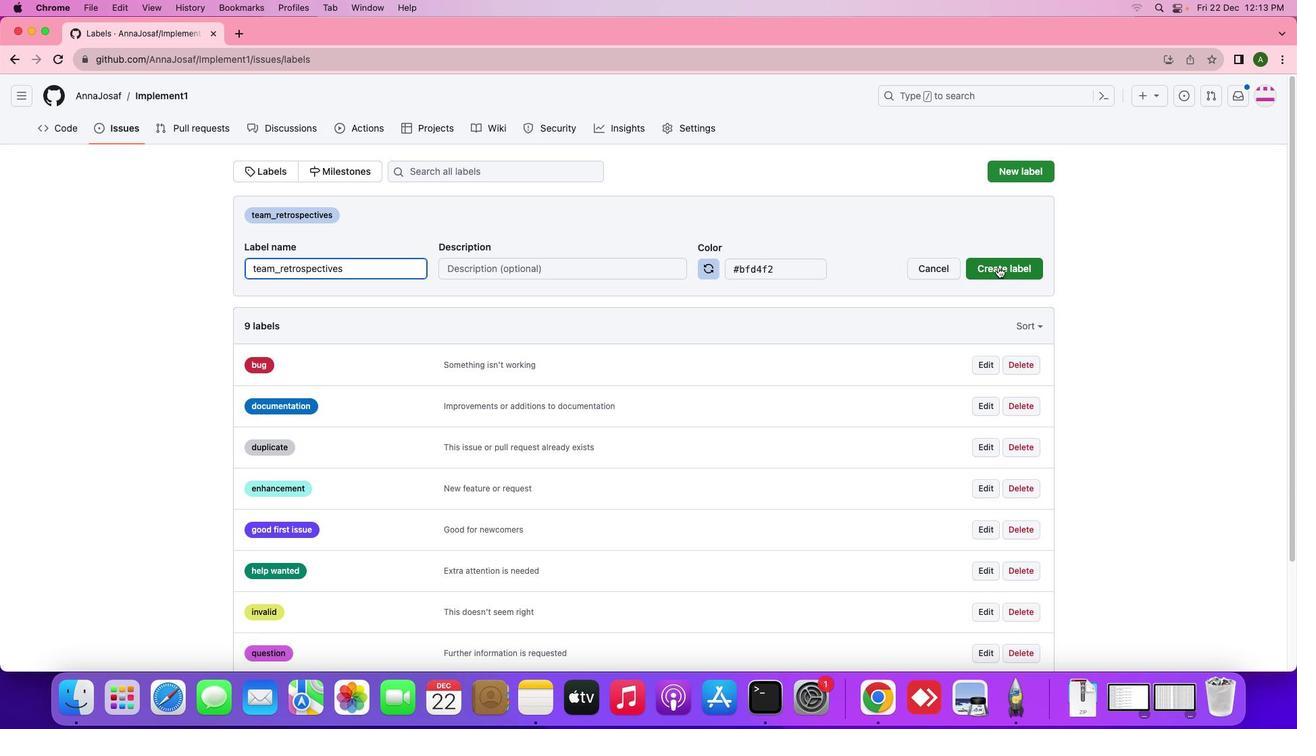 
Action: Mouse pressed left at (997, 266)
Screenshot: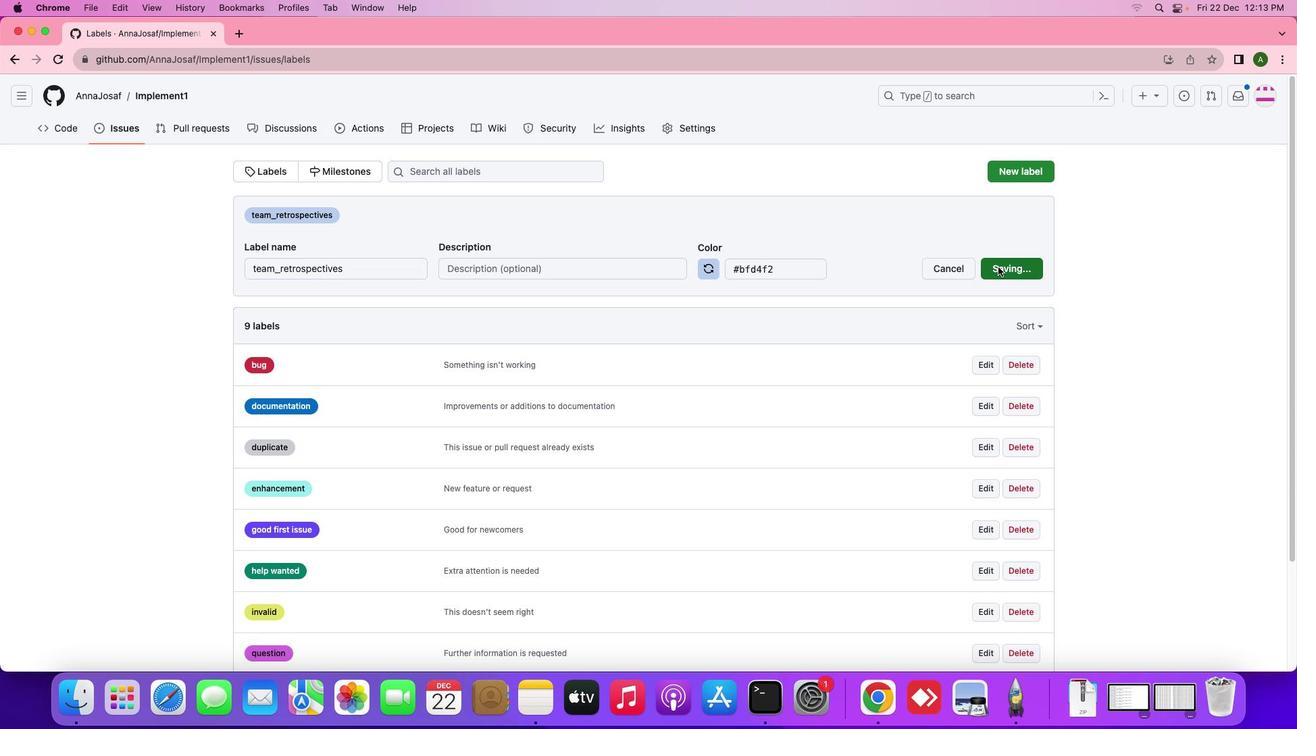 
Action: Mouse moved to (573, 249)
Screenshot: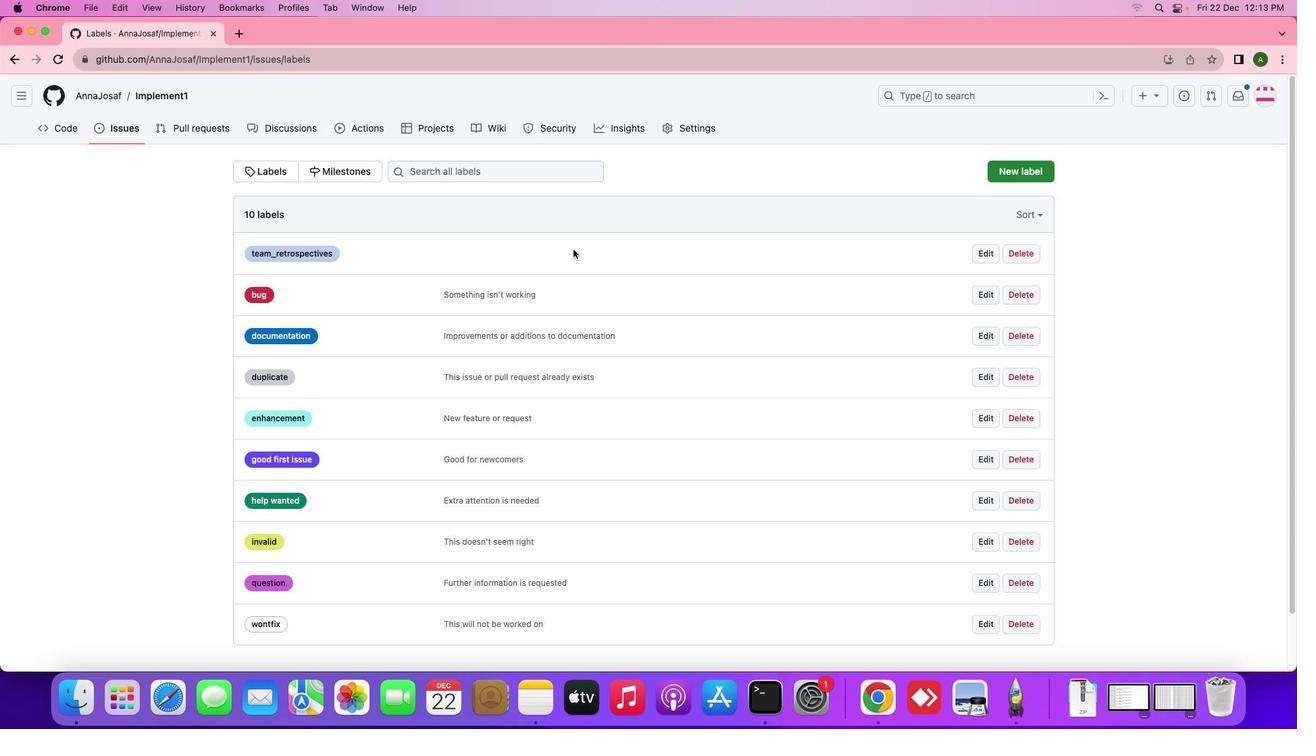 
Action: Mouse scrolled (573, 249) with delta (0, 0)
Screenshot: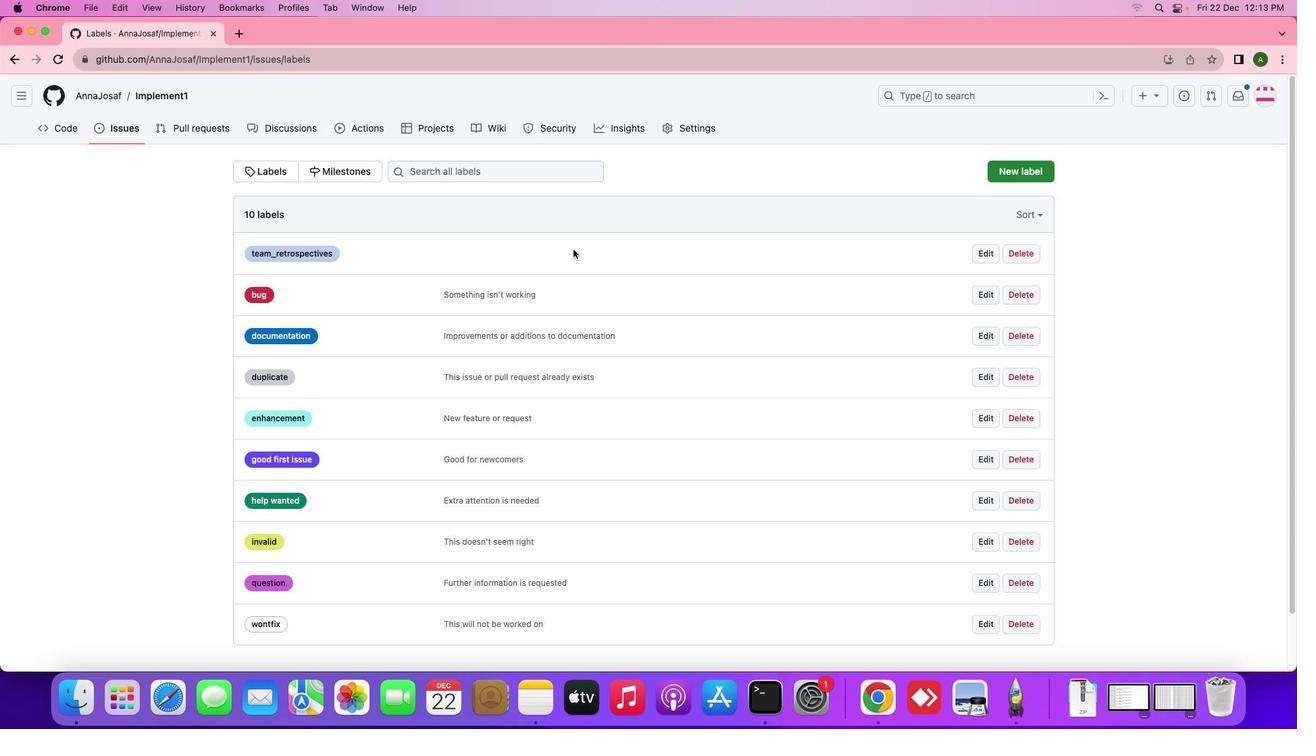 
Action: Mouse moved to (573, 249)
Screenshot: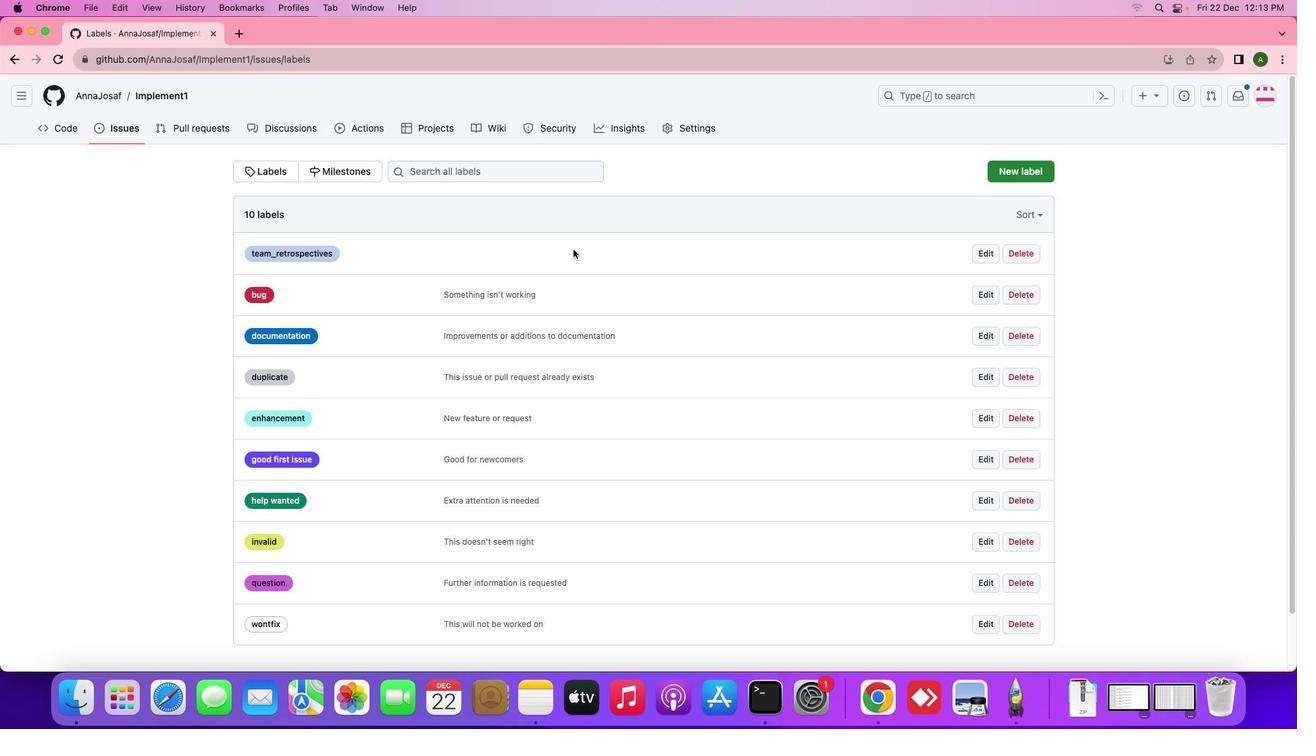
Action: Mouse scrolled (573, 249) with delta (0, 0)
Screenshot: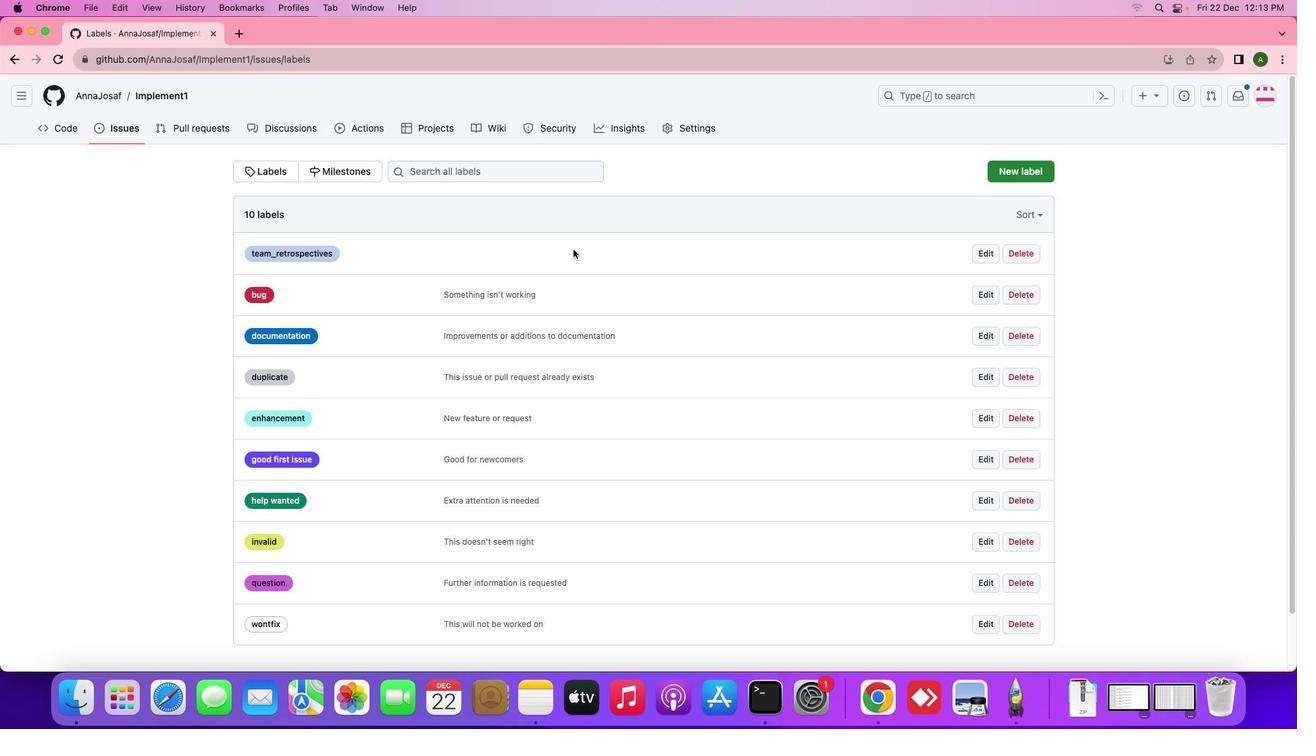 
Action: Mouse scrolled (573, 249) with delta (0, 0)
Screenshot: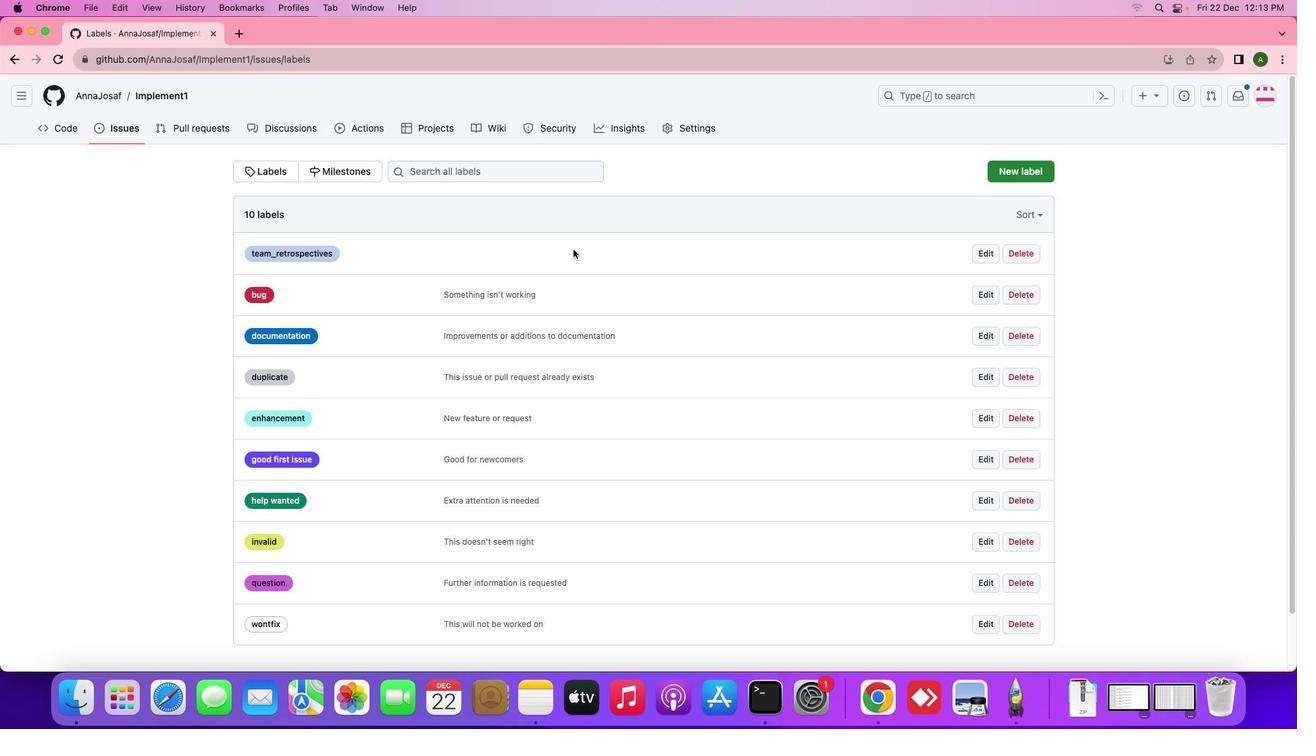 
Action: Mouse scrolled (573, 249) with delta (0, 0)
Screenshot: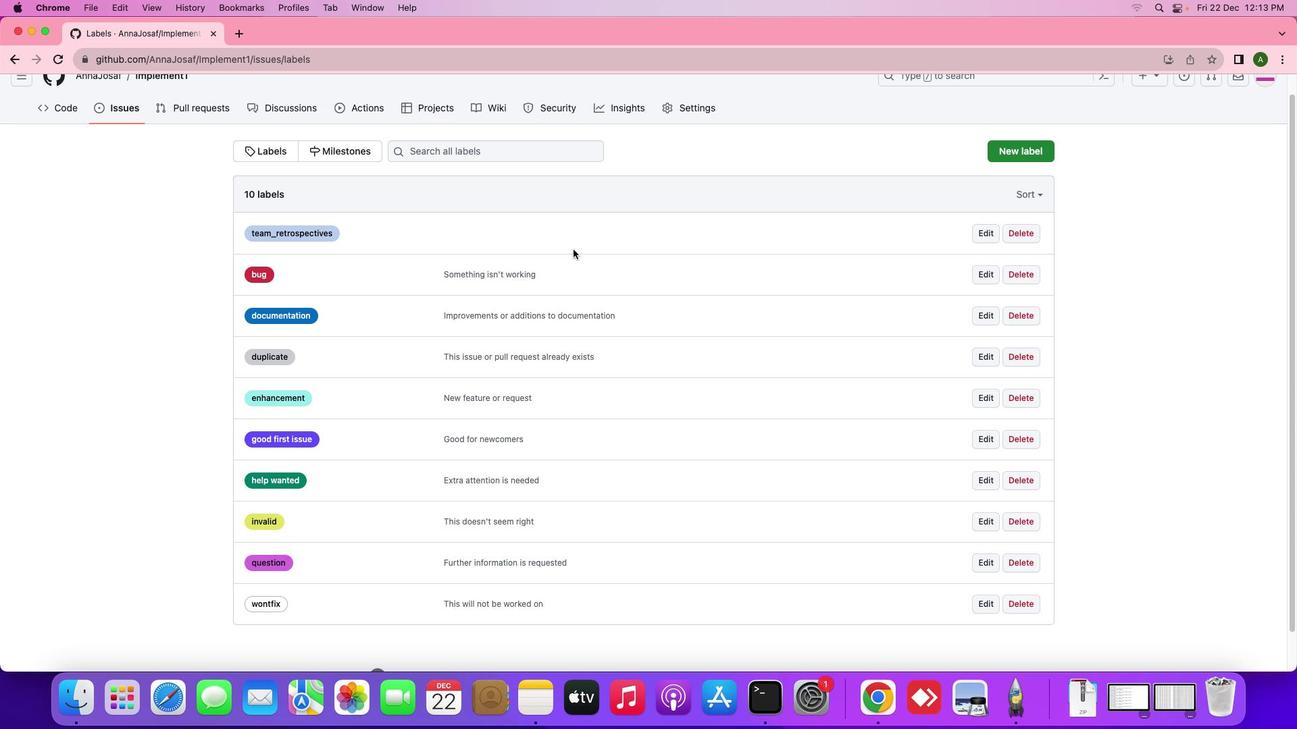
Action: Mouse scrolled (573, 249) with delta (0, 0)
Screenshot: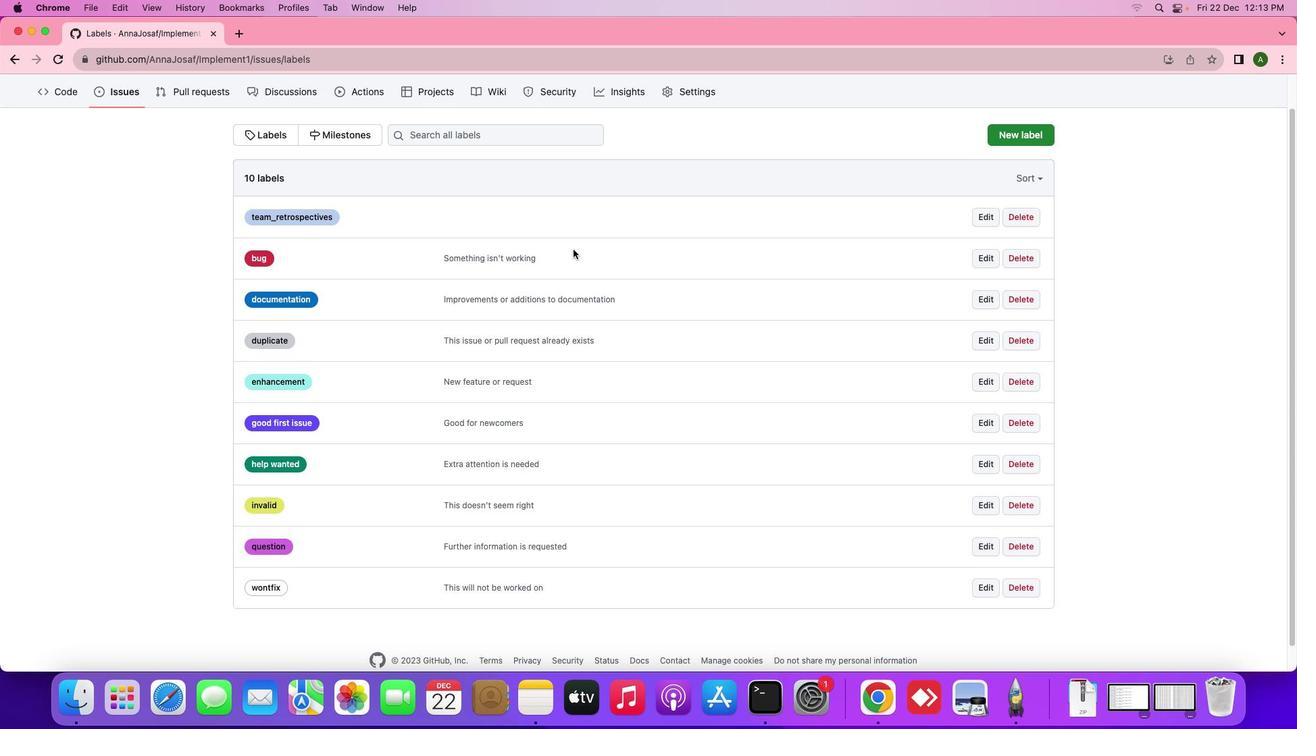 
Action: Mouse scrolled (573, 249) with delta (0, -2)
Screenshot: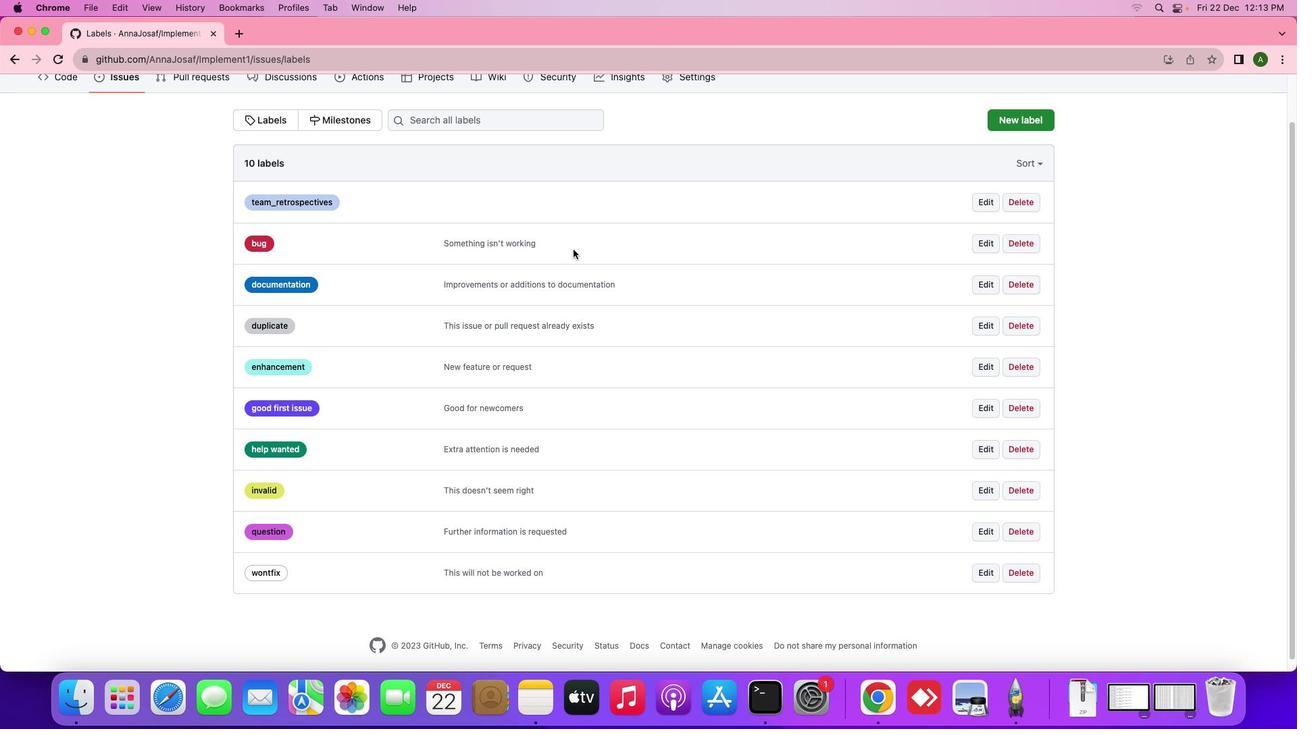 
Action: Mouse scrolled (573, 249) with delta (0, -2)
Screenshot: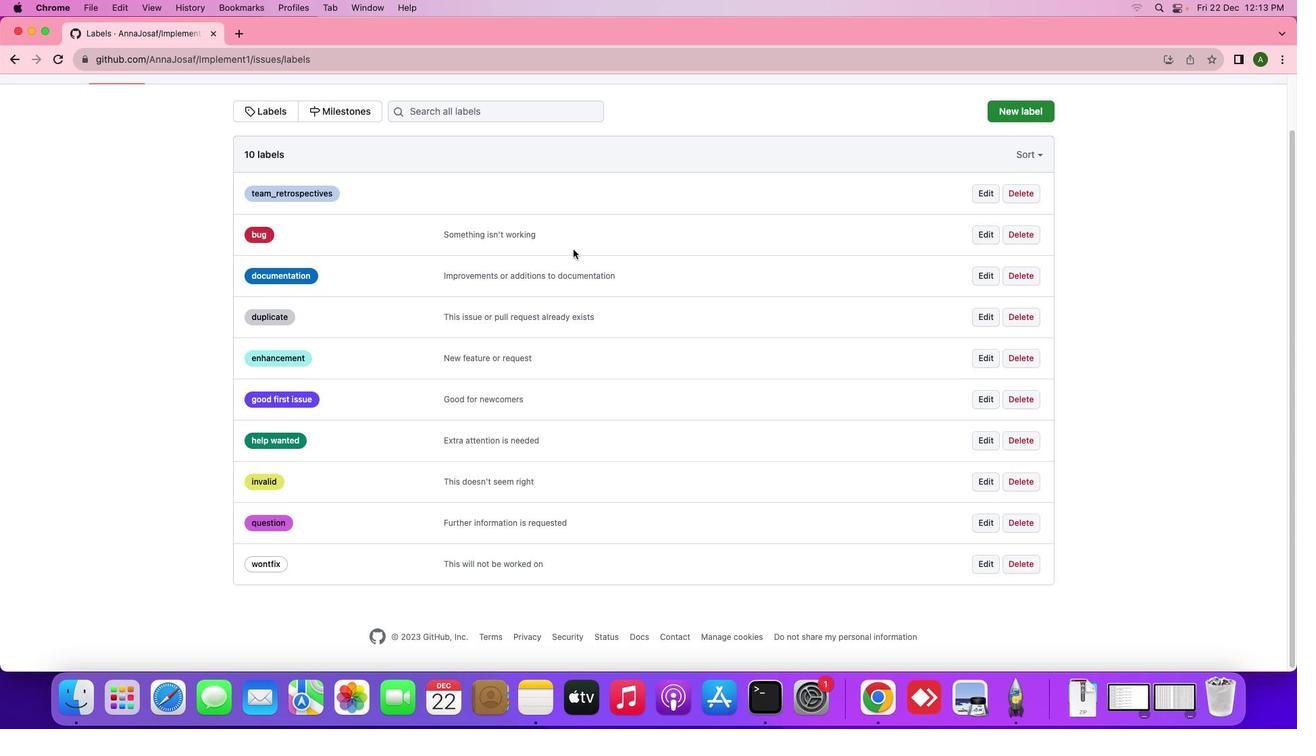 
Action: Mouse moved to (573, 249)
Screenshot: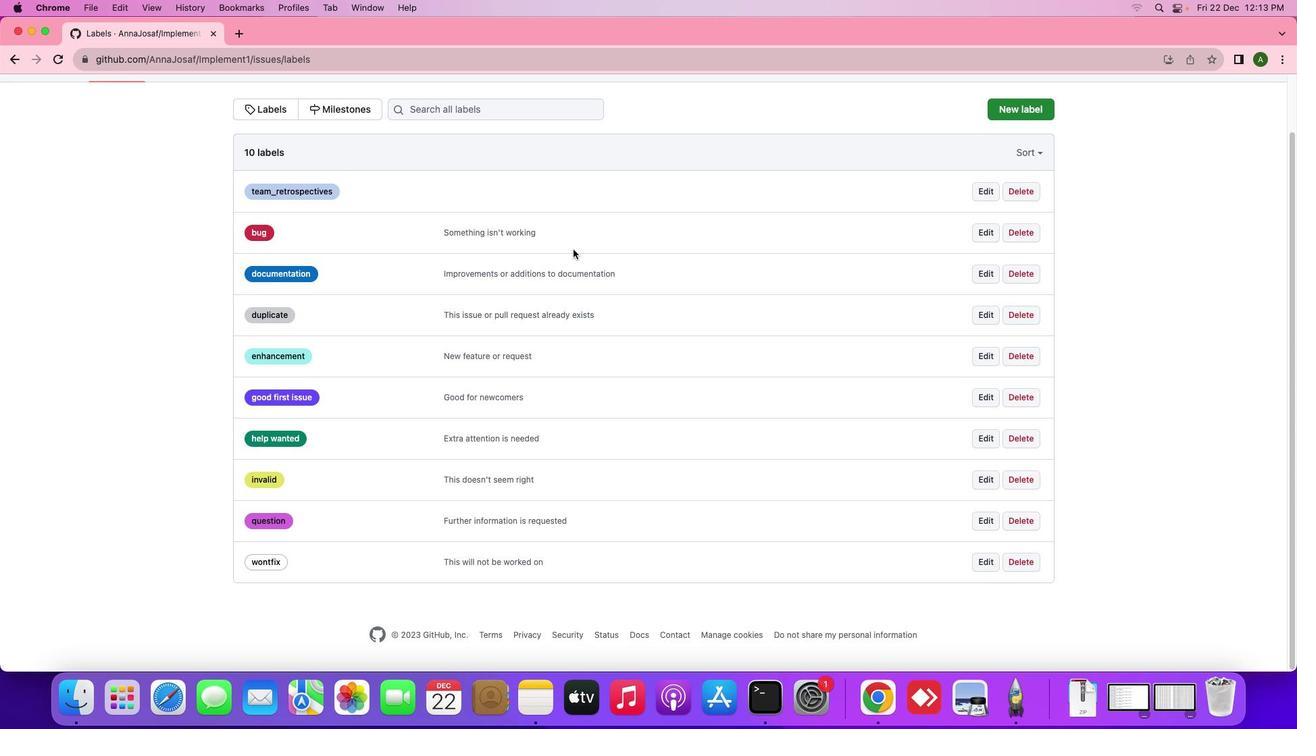 
Action: Mouse scrolled (573, 249) with delta (0, 0)
Screenshot: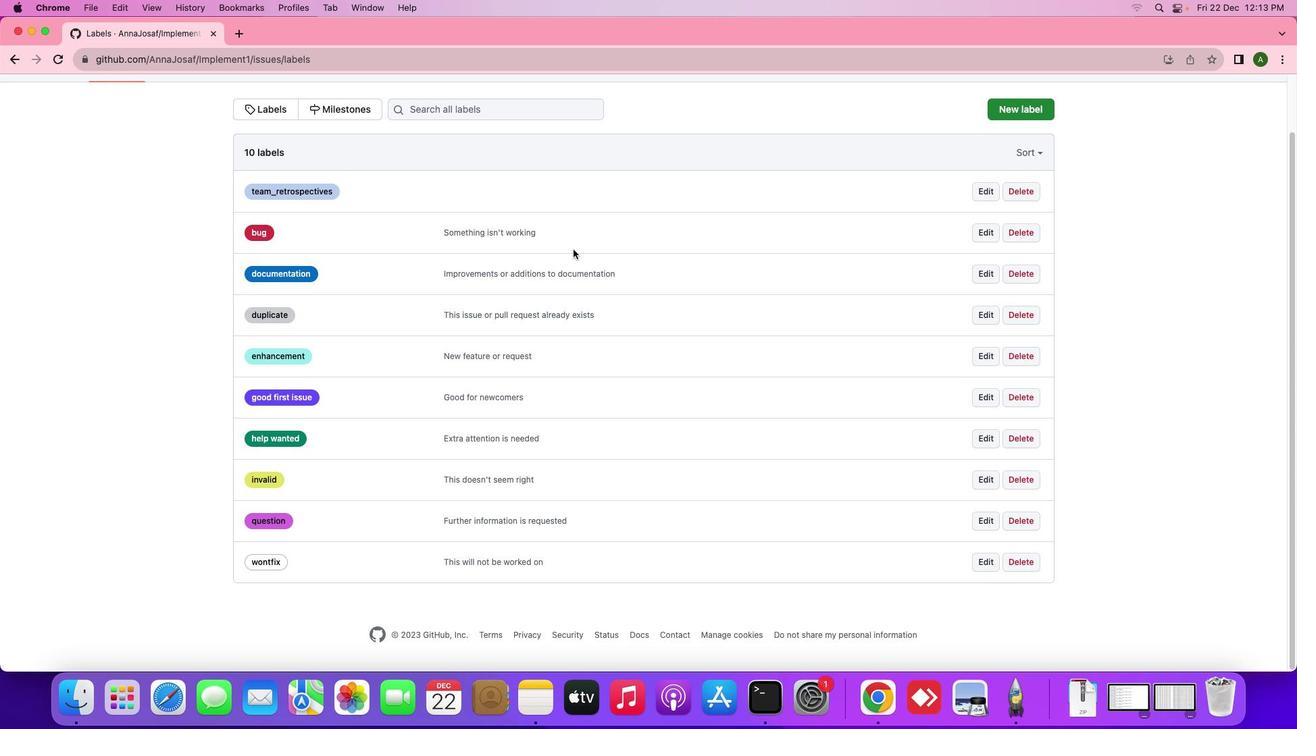 
Action: Mouse scrolled (573, 249) with delta (0, 0)
Screenshot: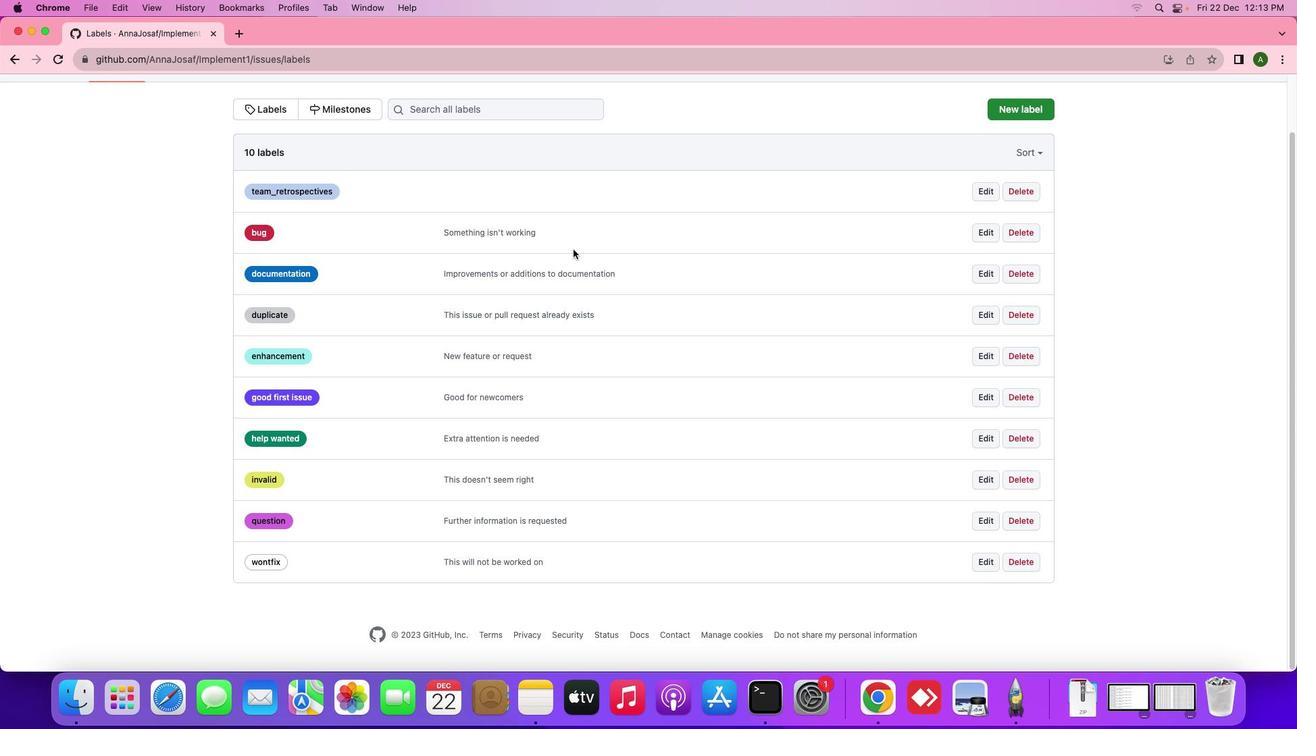 
Action: Mouse scrolled (573, 249) with delta (0, 0)
Screenshot: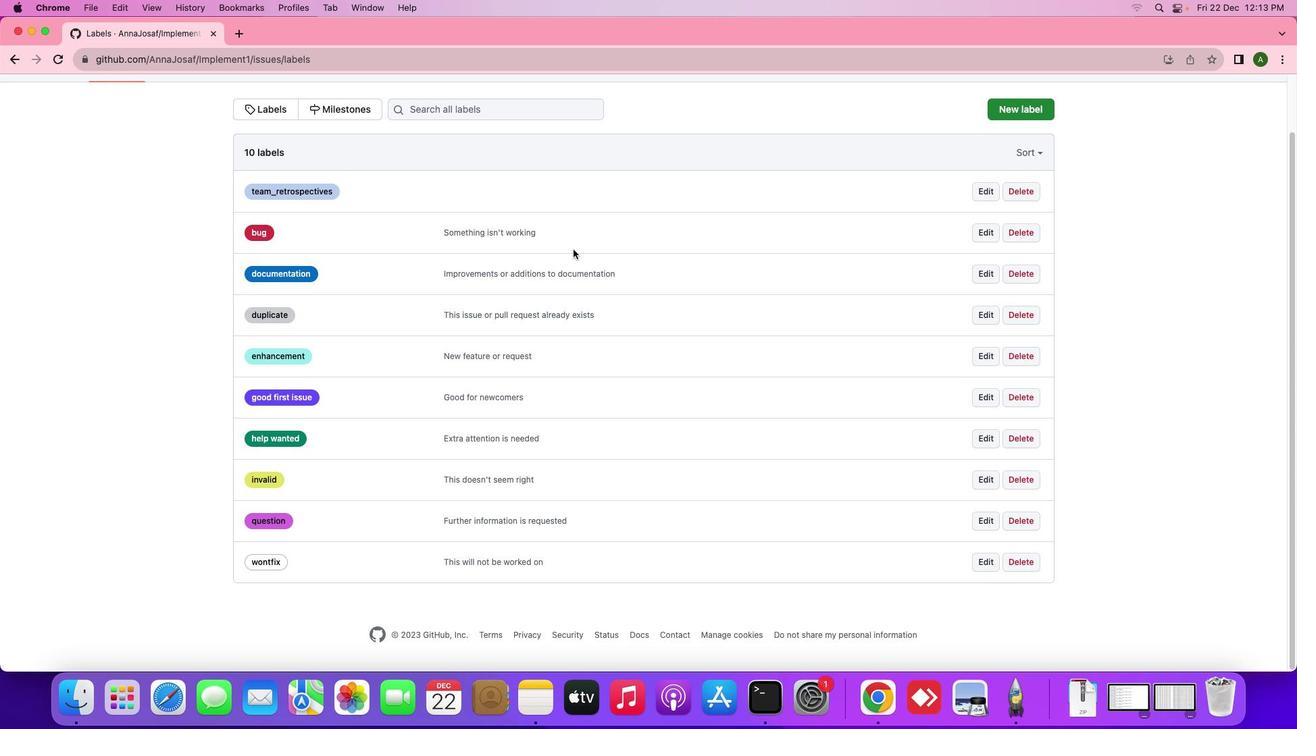
Action: Mouse moved to (572, 251)
Screenshot: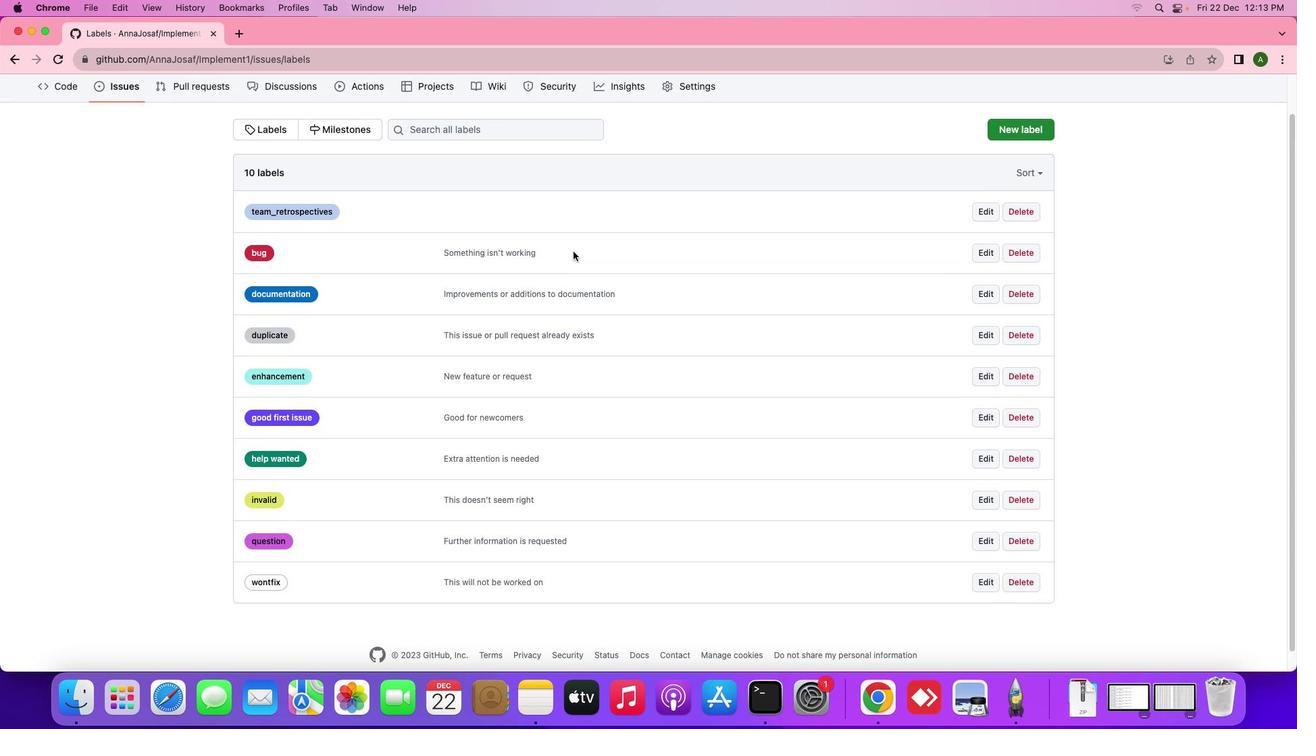 
Action: Mouse scrolled (572, 251) with delta (0, 0)
Screenshot: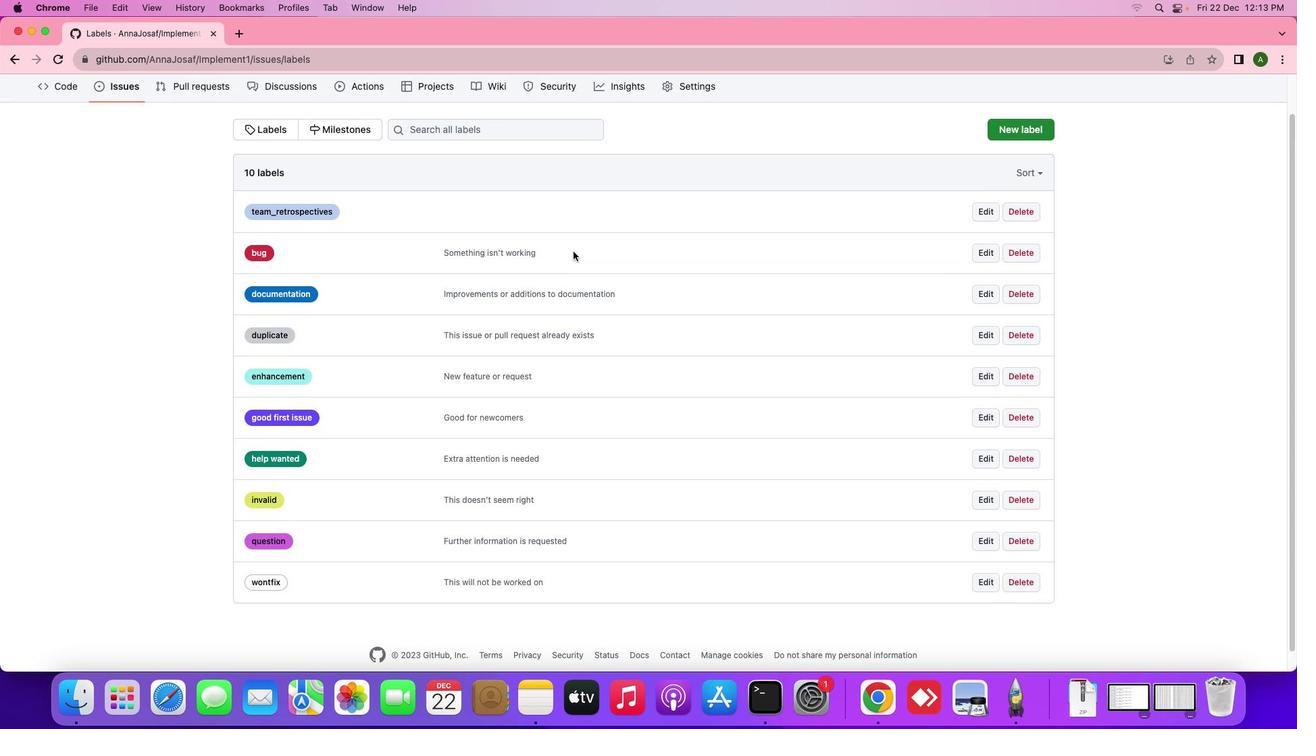 
Action: Mouse scrolled (572, 251) with delta (0, 0)
Screenshot: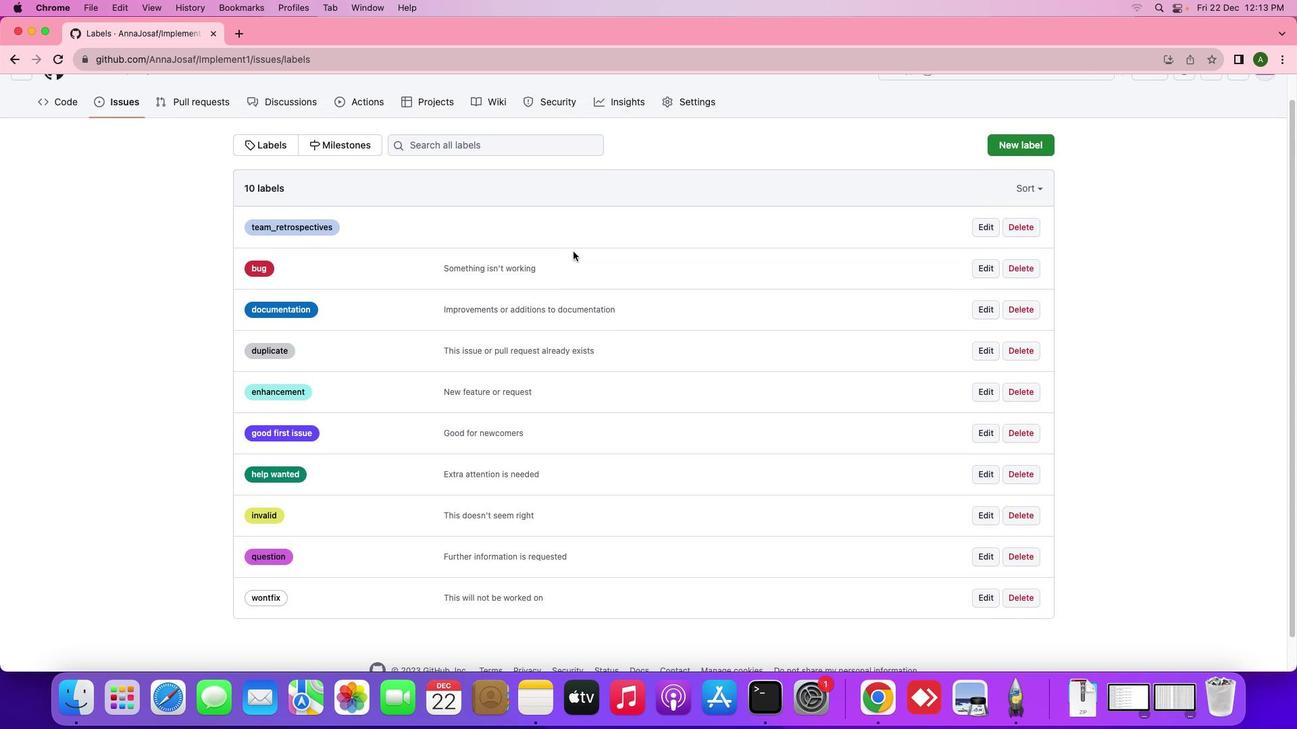 
Action: Mouse moved to (572, 251)
Screenshot: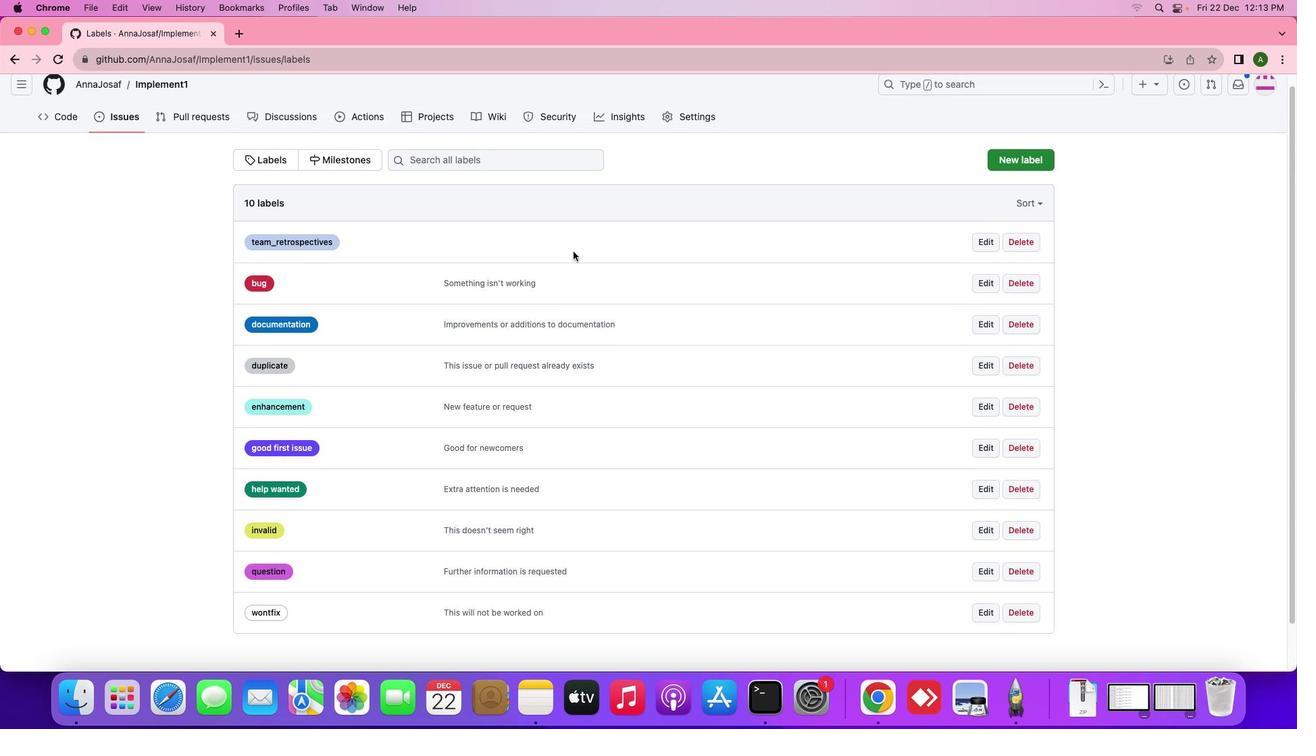 
Action: Mouse scrolled (572, 251) with delta (0, 2)
Screenshot: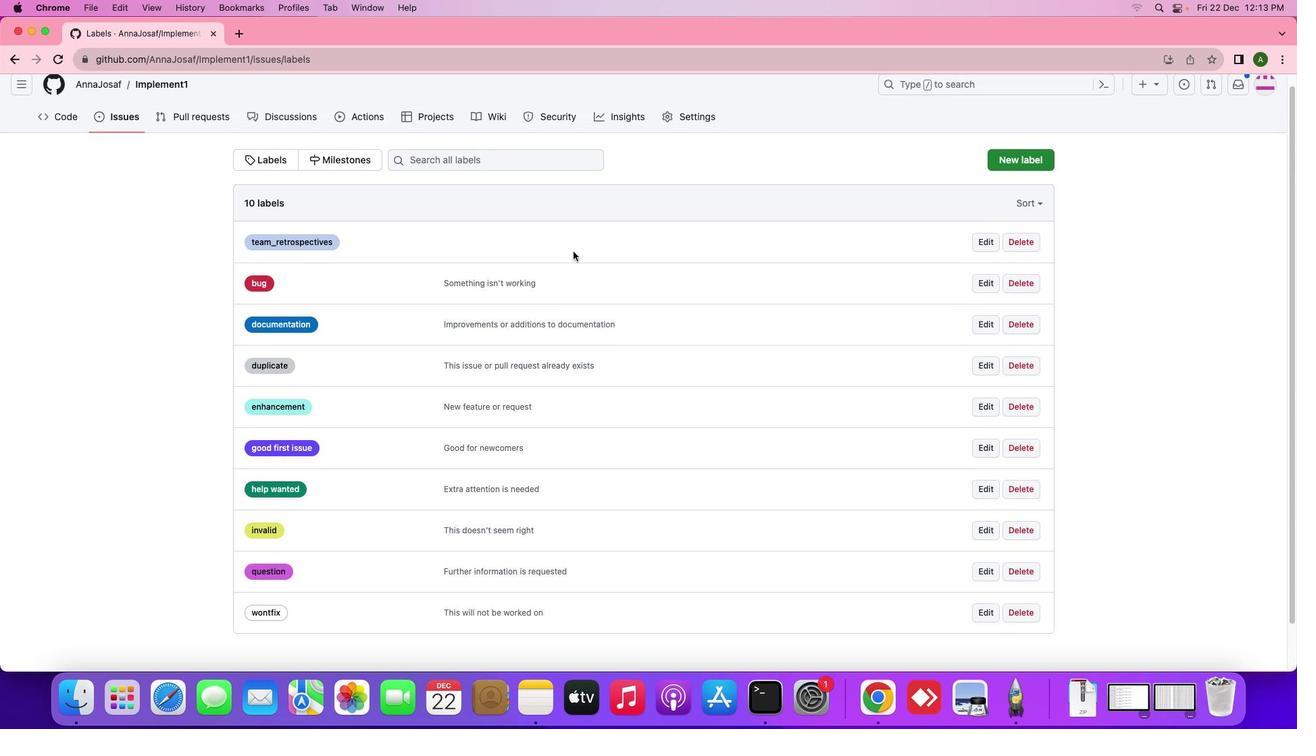 
Action: Mouse scrolled (572, 251) with delta (0, 2)
Screenshot: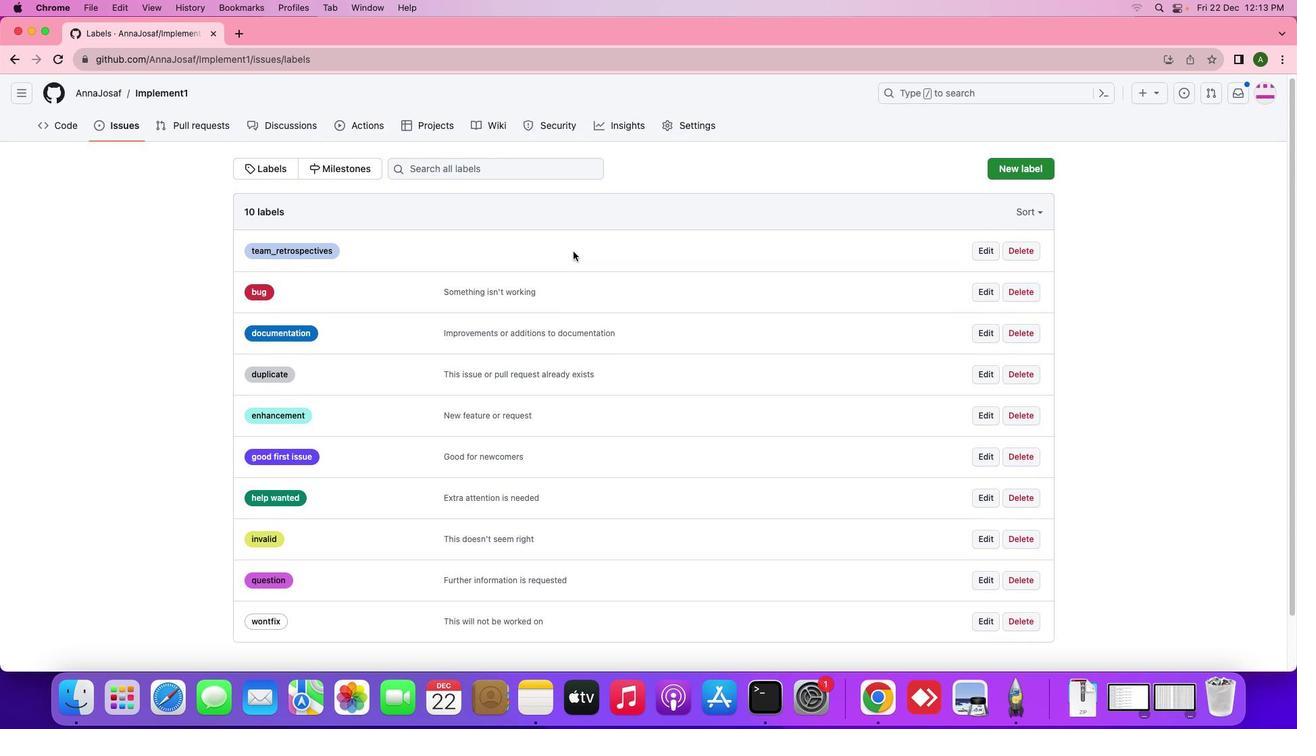 
Action: Mouse scrolled (572, 251) with delta (0, 0)
Screenshot: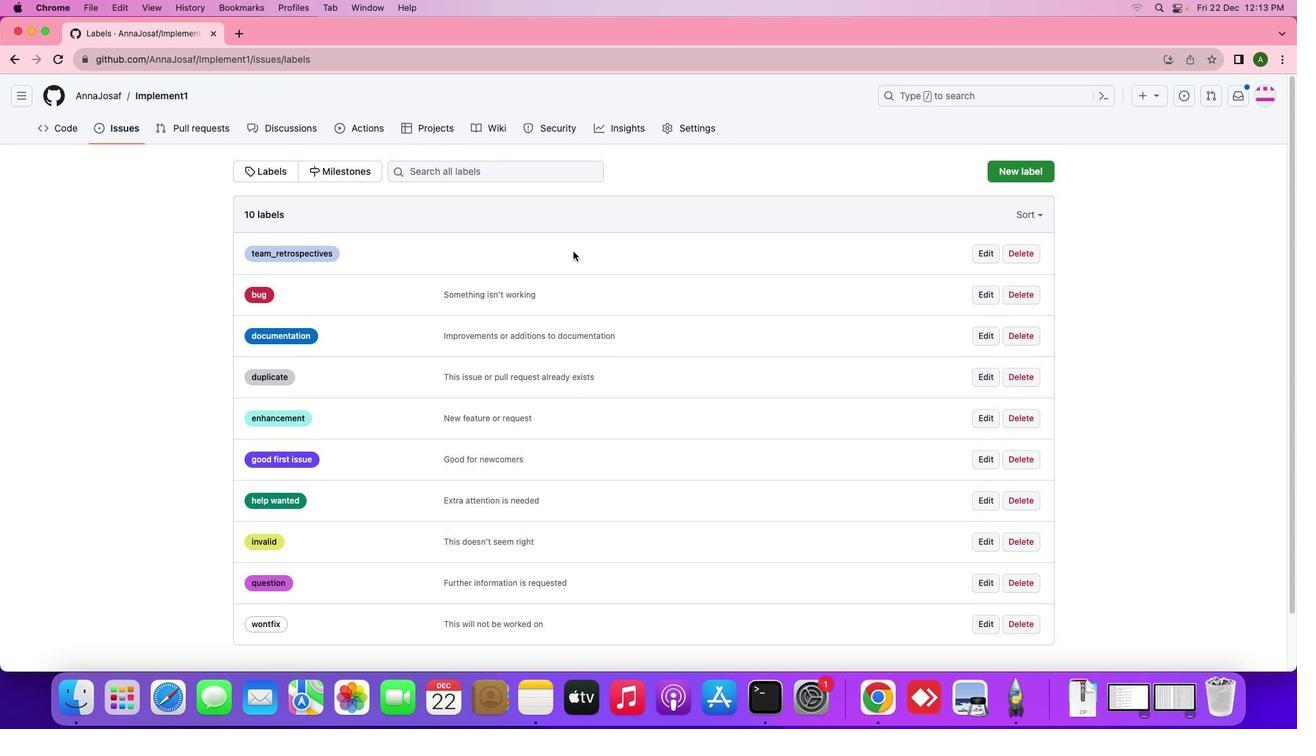 
Action: Mouse moved to (293, 131)
Screenshot: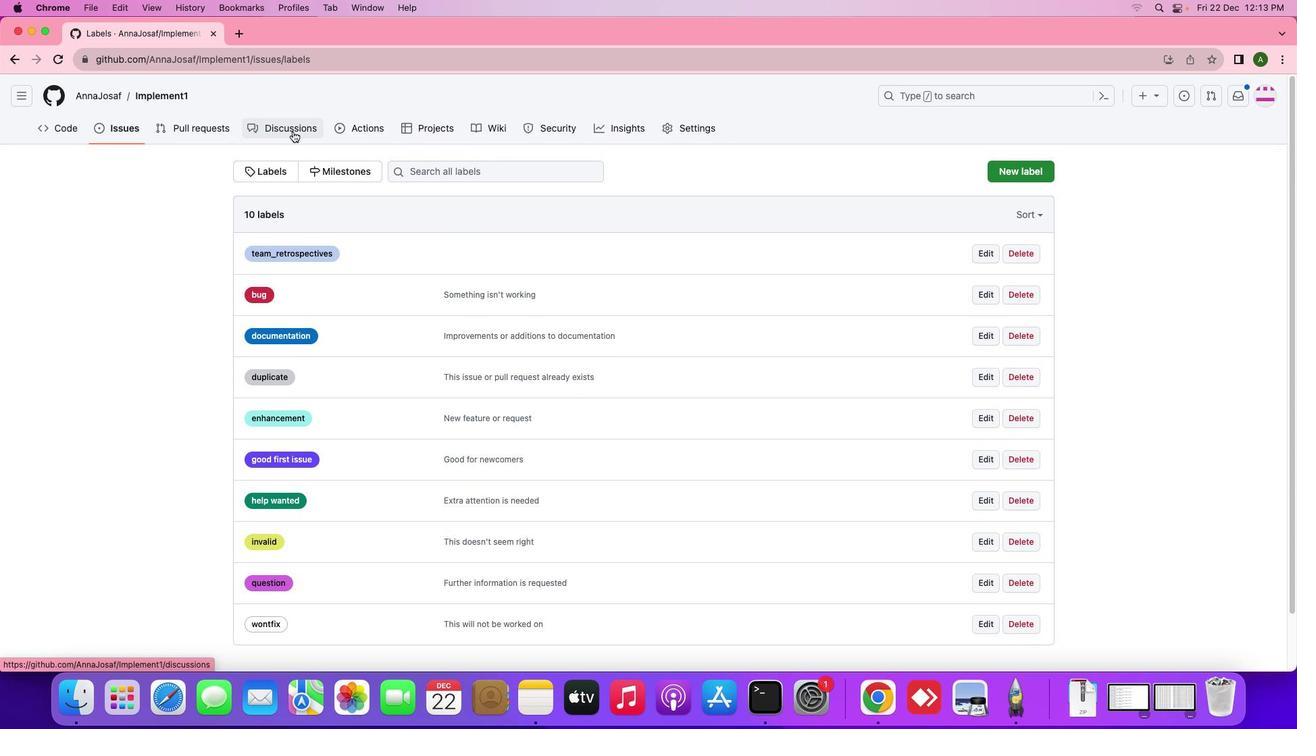 
Action: Mouse pressed left at (293, 131)
Screenshot: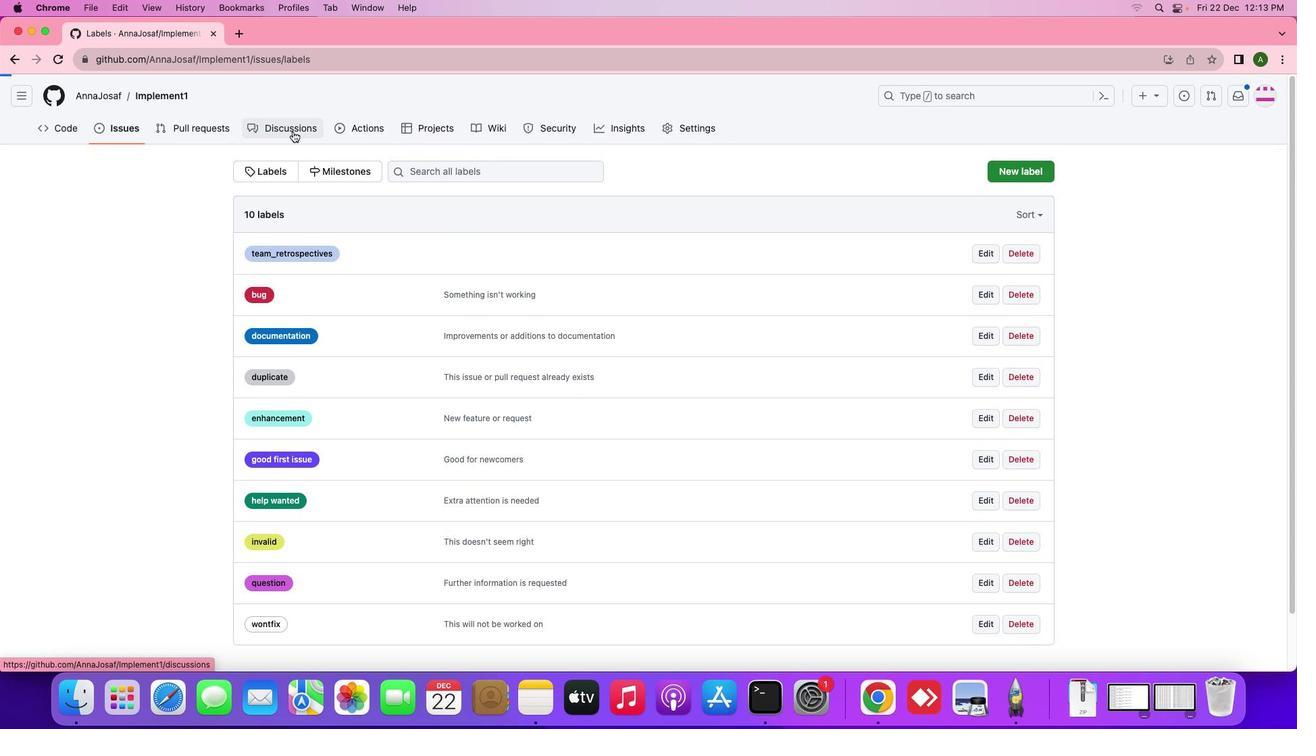 
Action: Mouse moved to (1008, 175)
Screenshot: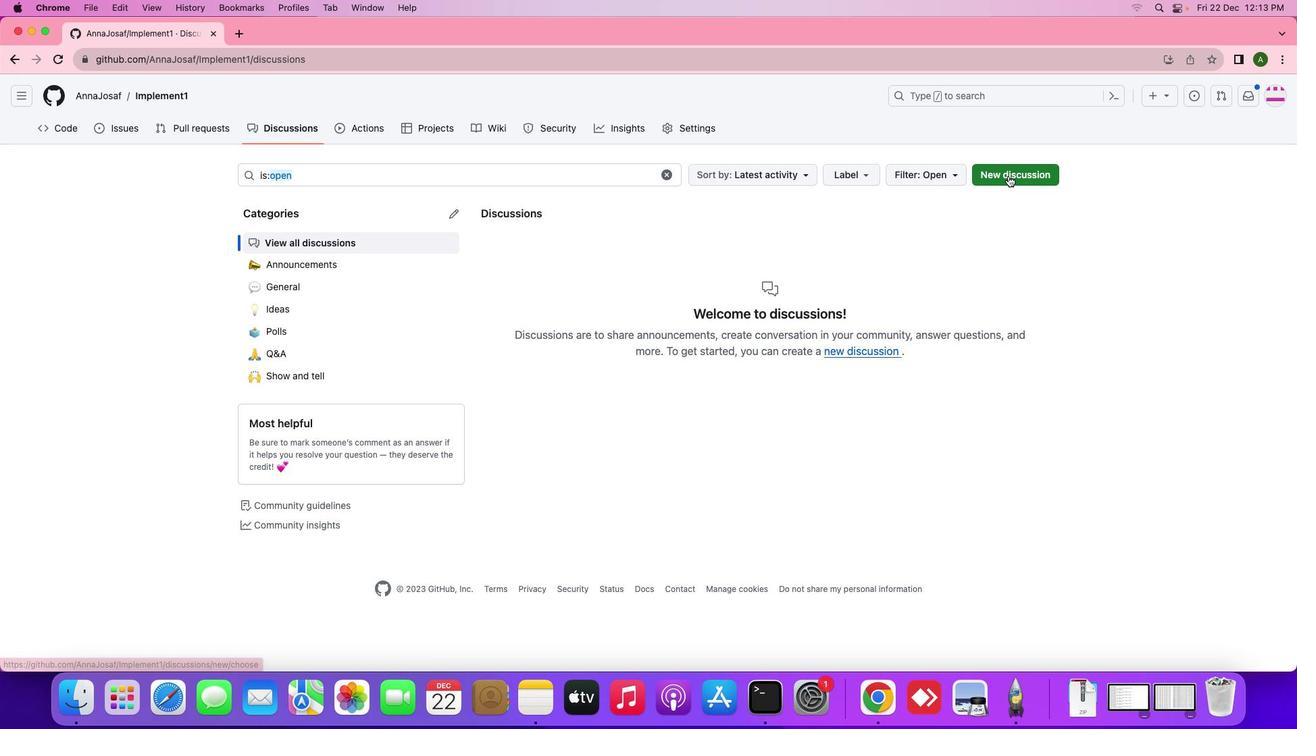 
Action: Mouse pressed left at (1008, 175)
Screenshot: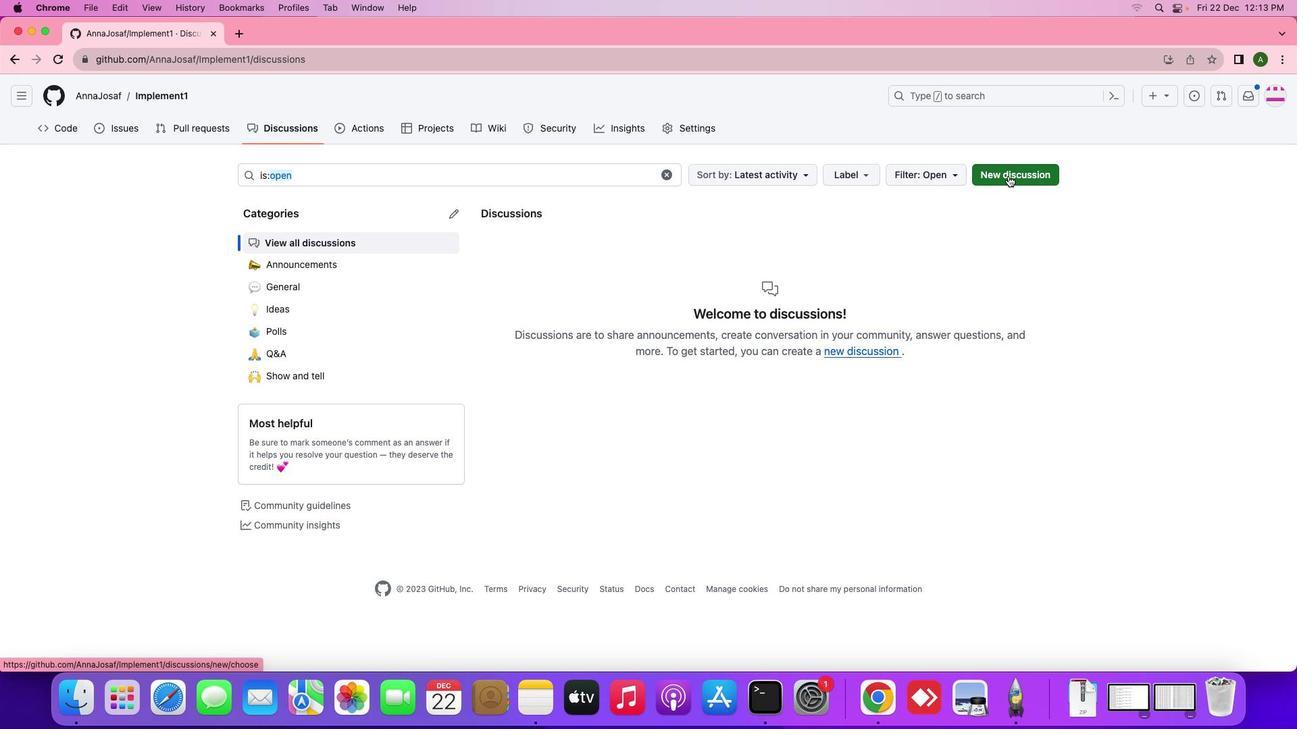
Action: Mouse moved to (887, 351)
Screenshot: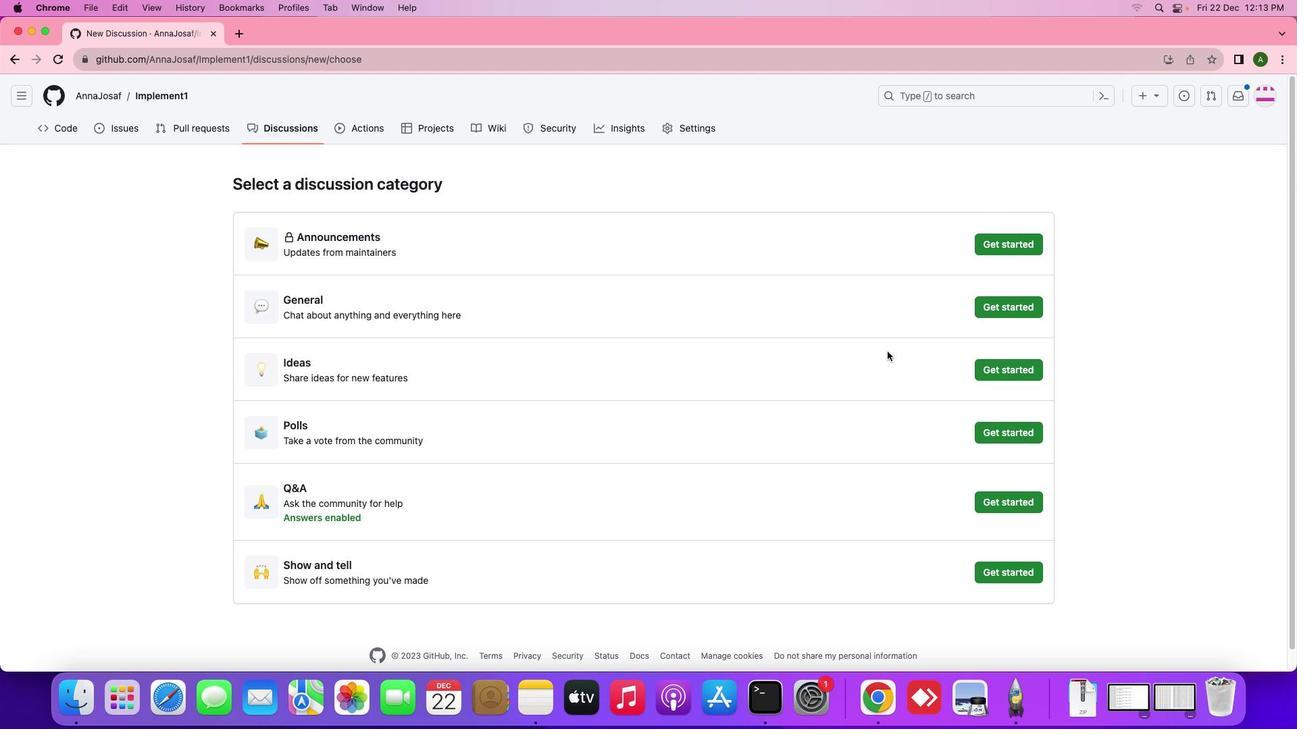 
Action: Mouse scrolled (887, 351) with delta (0, 0)
Screenshot: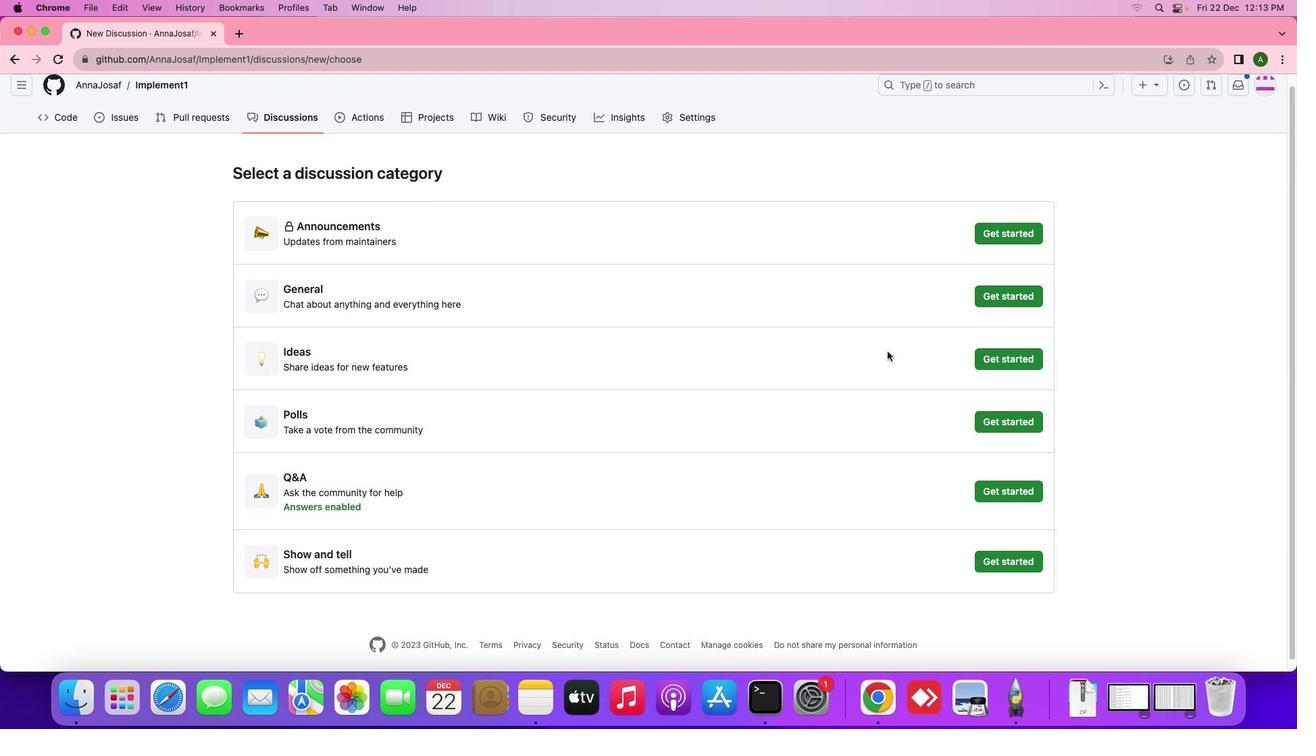 
Action: Mouse scrolled (887, 351) with delta (0, 0)
Screenshot: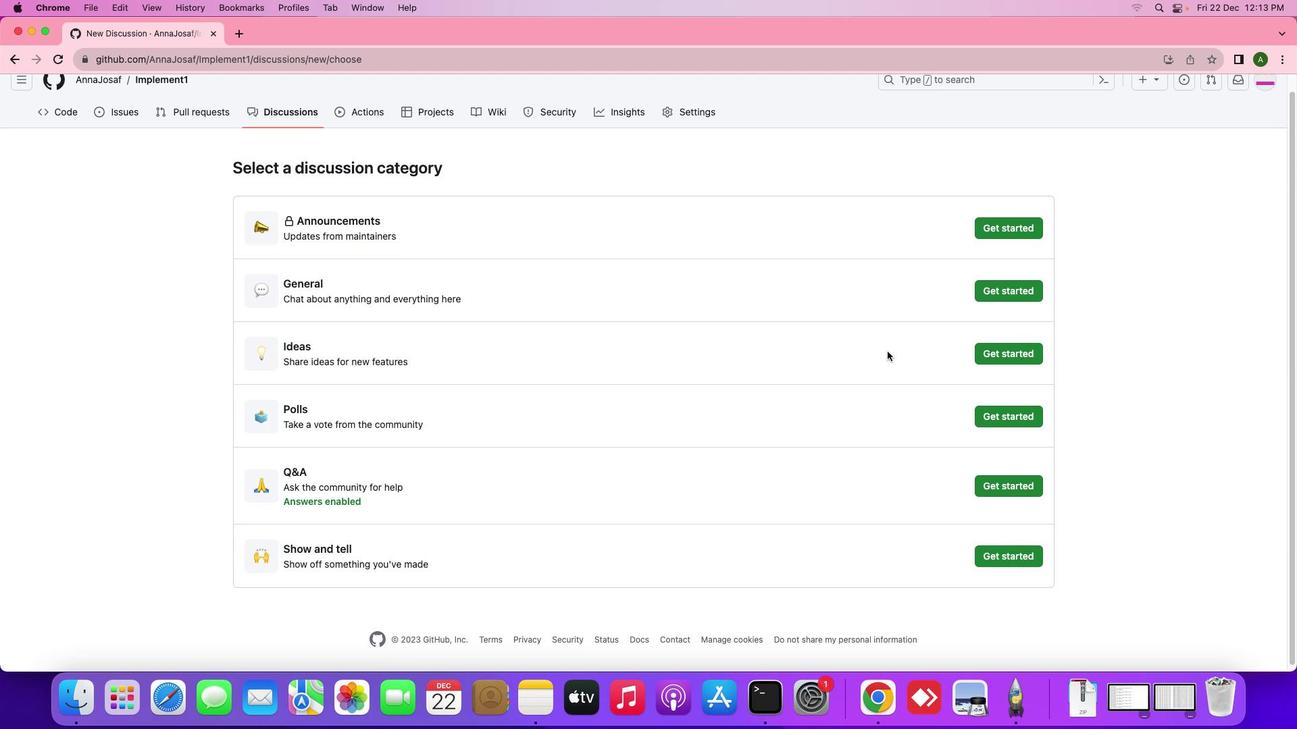 
Action: Mouse scrolled (887, 351) with delta (0, -1)
Screenshot: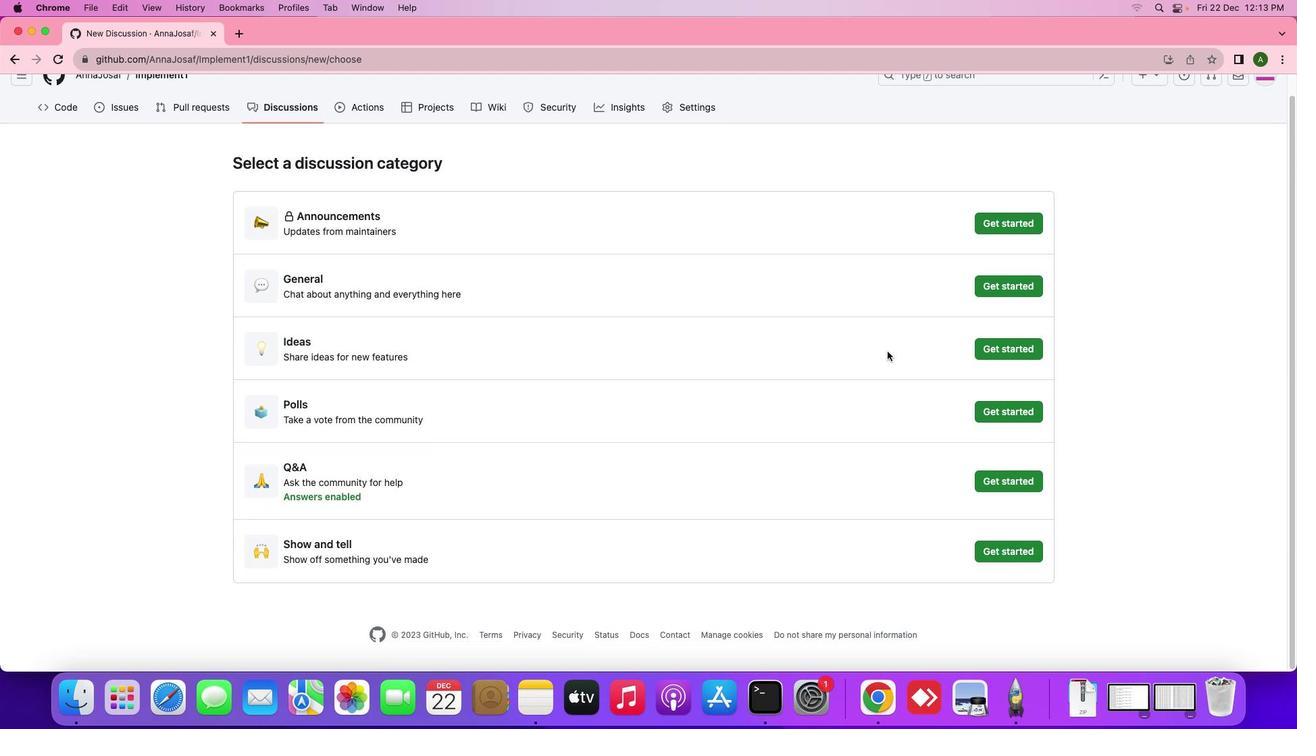 
Action: Mouse scrolled (887, 351) with delta (0, -1)
Screenshot: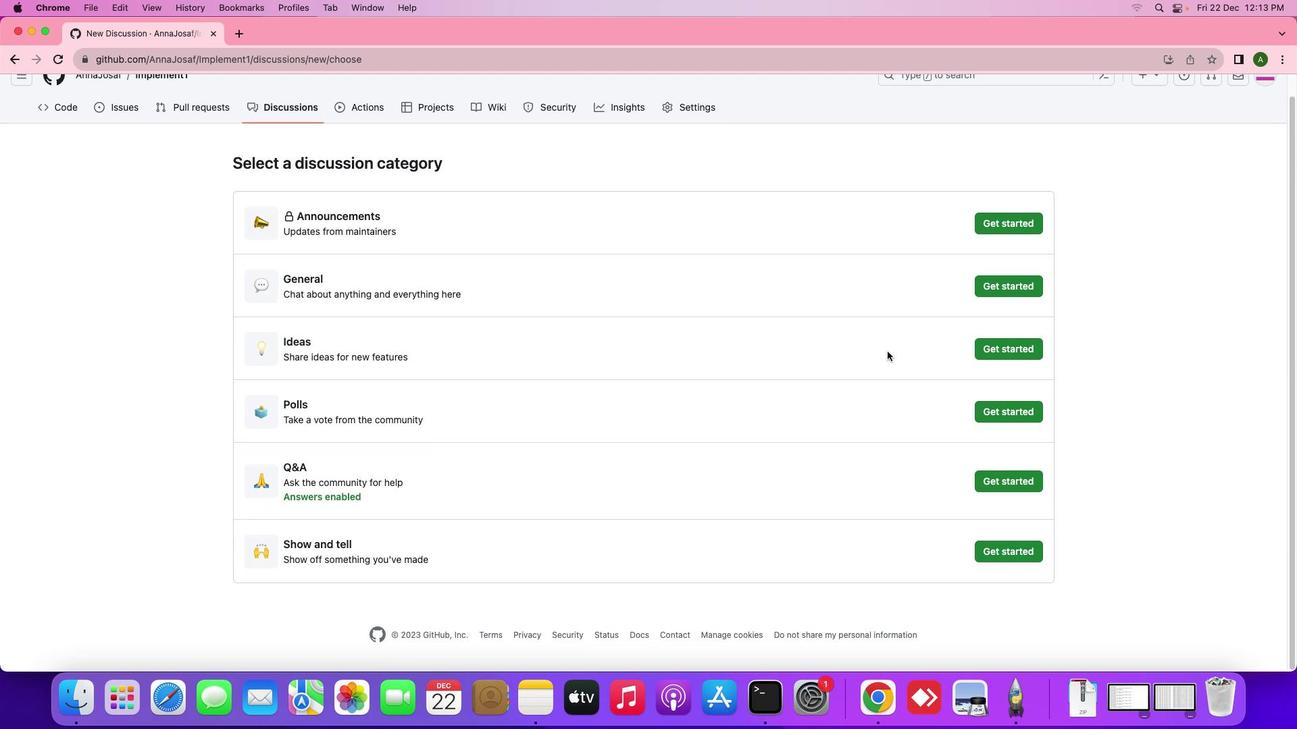 
Action: Mouse scrolled (887, 351) with delta (0, 0)
Screenshot: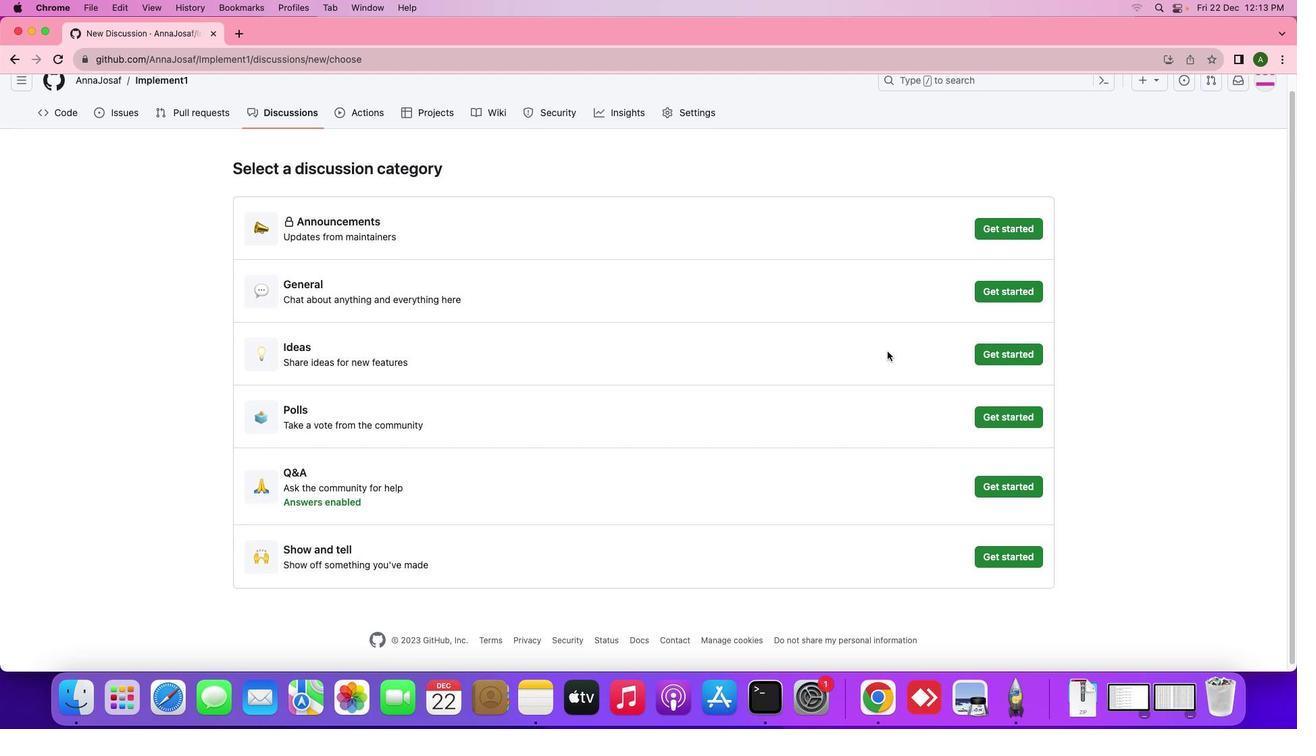 
Action: Mouse scrolled (887, 351) with delta (0, 0)
Screenshot: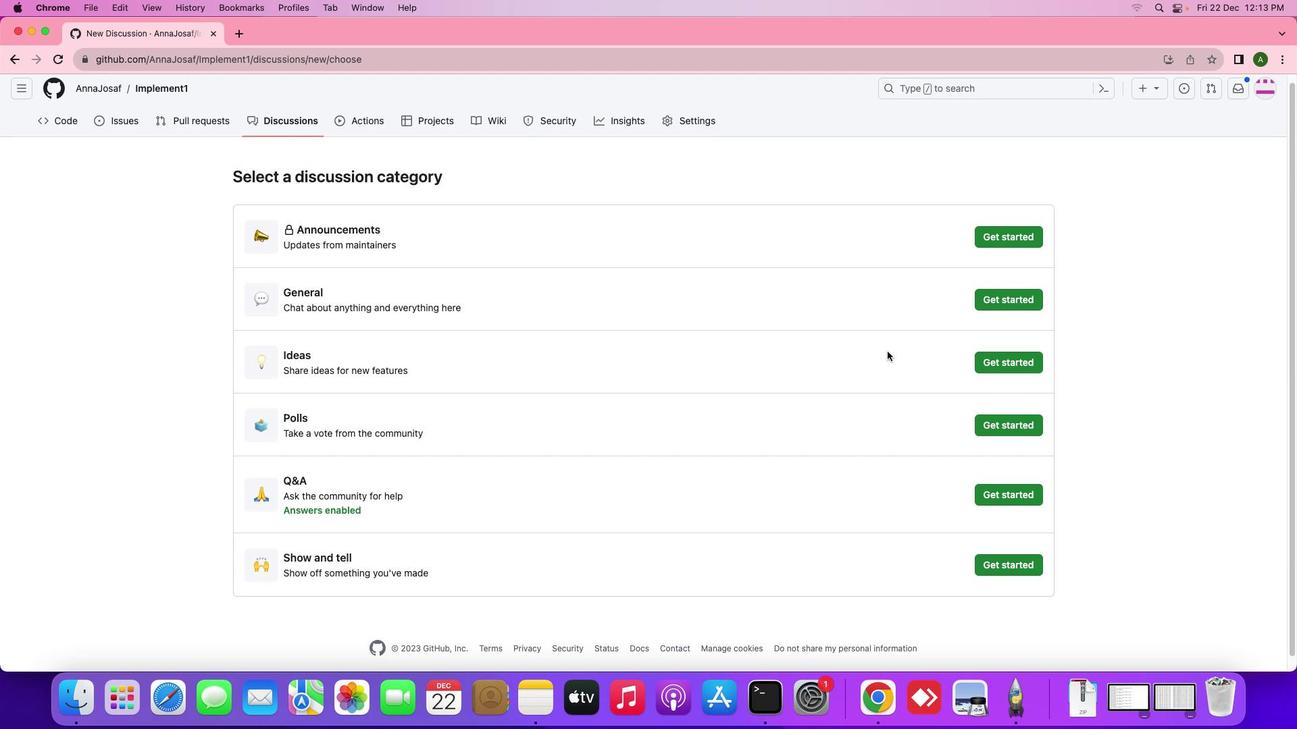 
Action: Mouse scrolled (887, 351) with delta (0, 0)
Screenshot: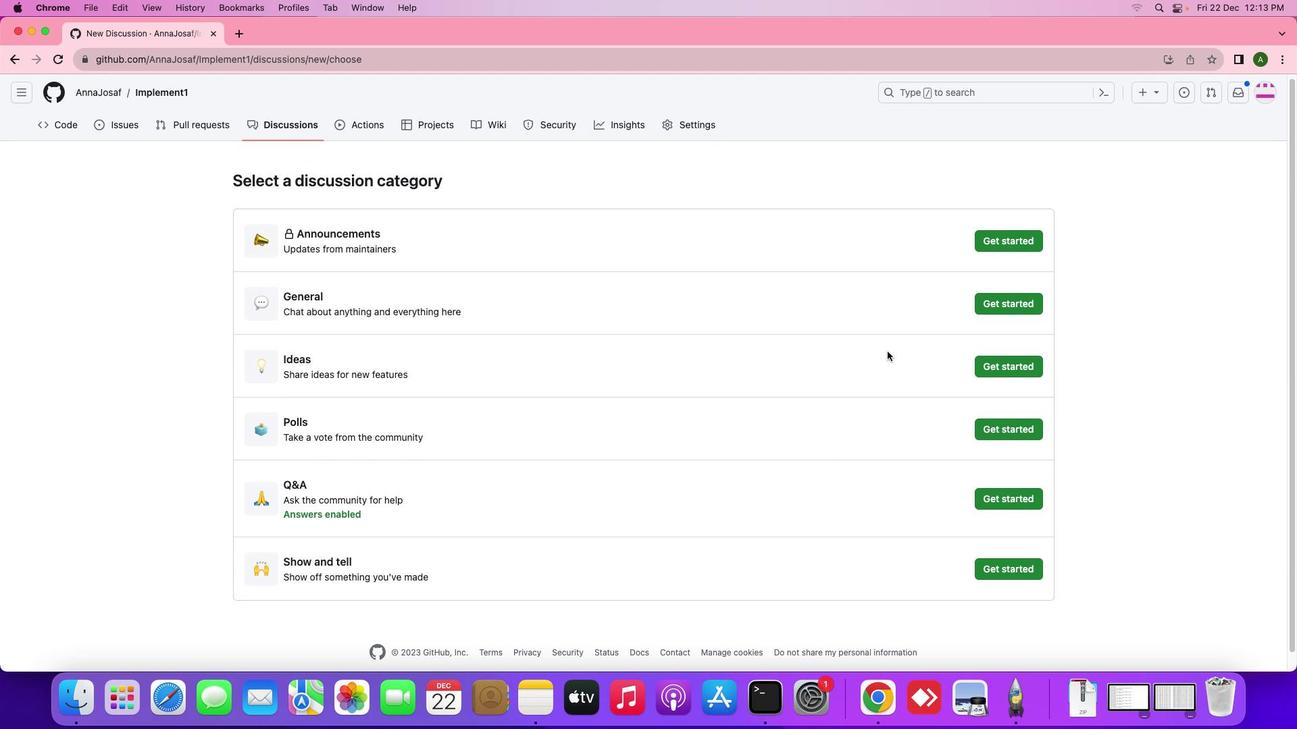 
Action: Mouse scrolled (887, 351) with delta (0, 2)
Screenshot: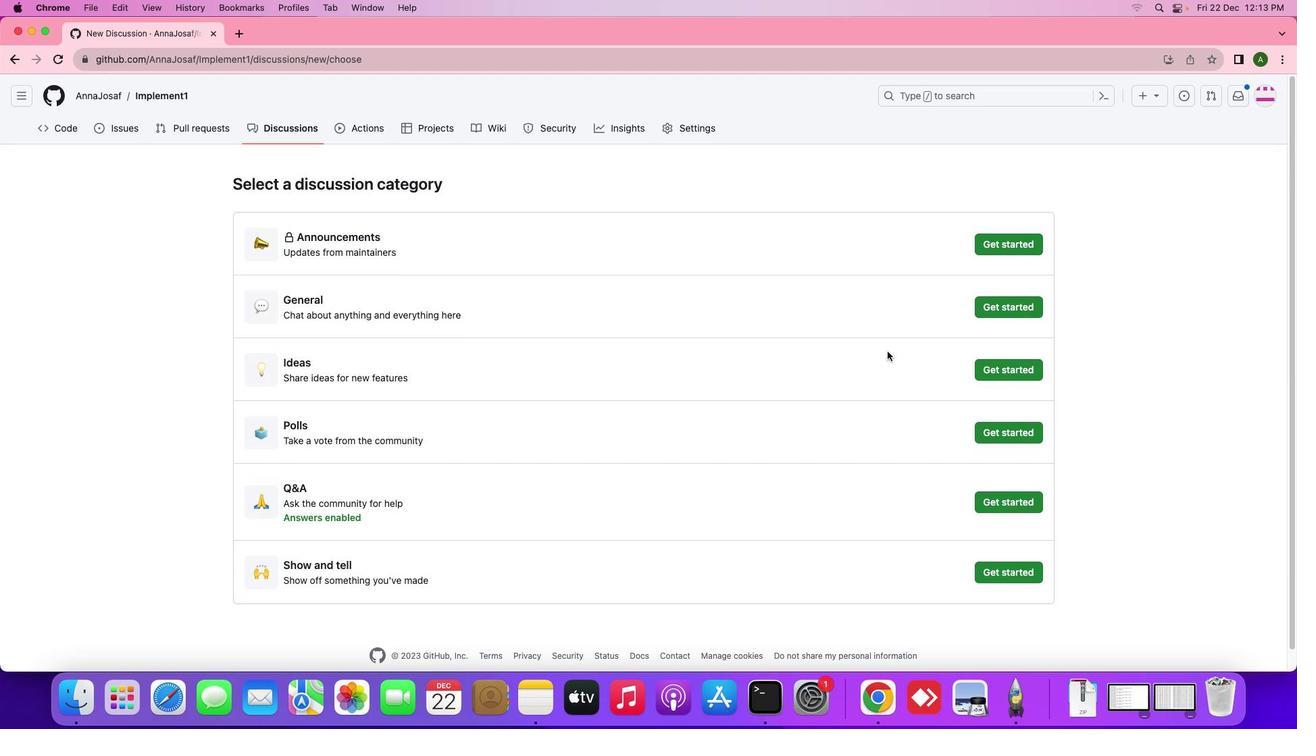 
Action: Mouse moved to (842, 393)
Screenshot: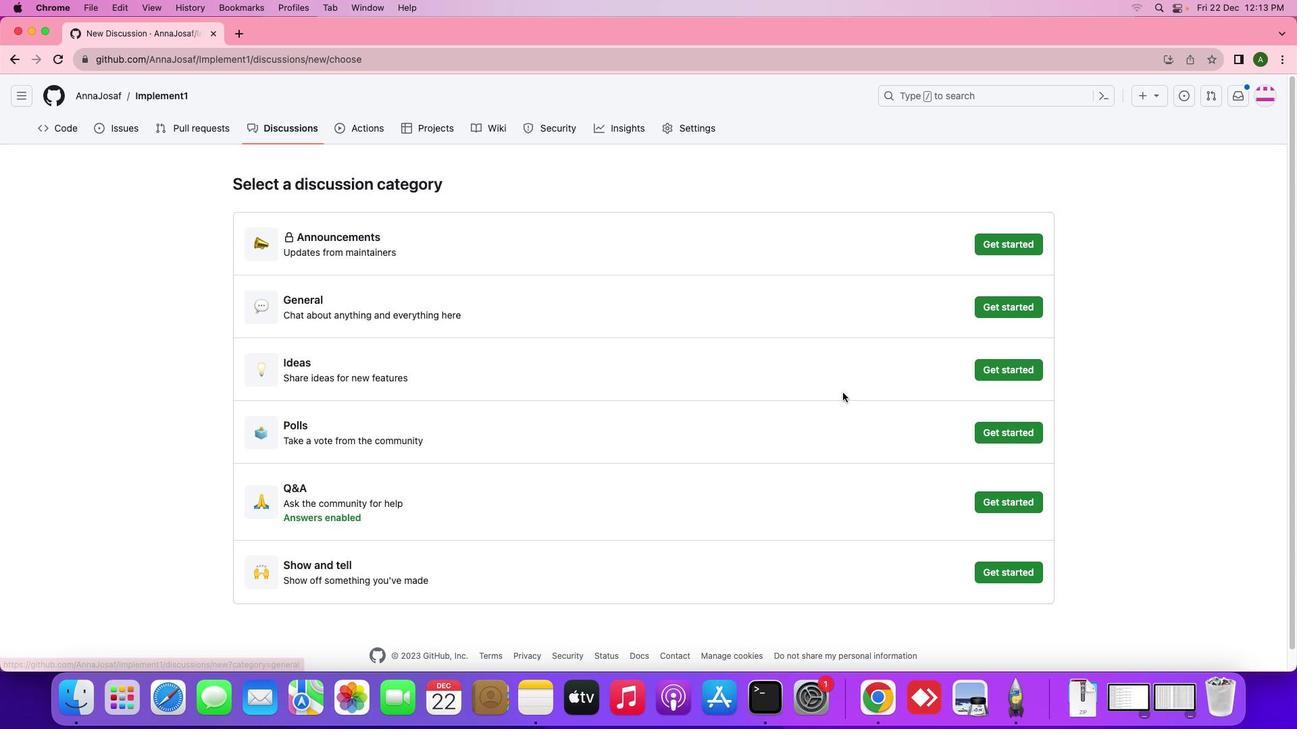 
Action: Mouse scrolled (842, 393) with delta (0, 0)
Screenshot: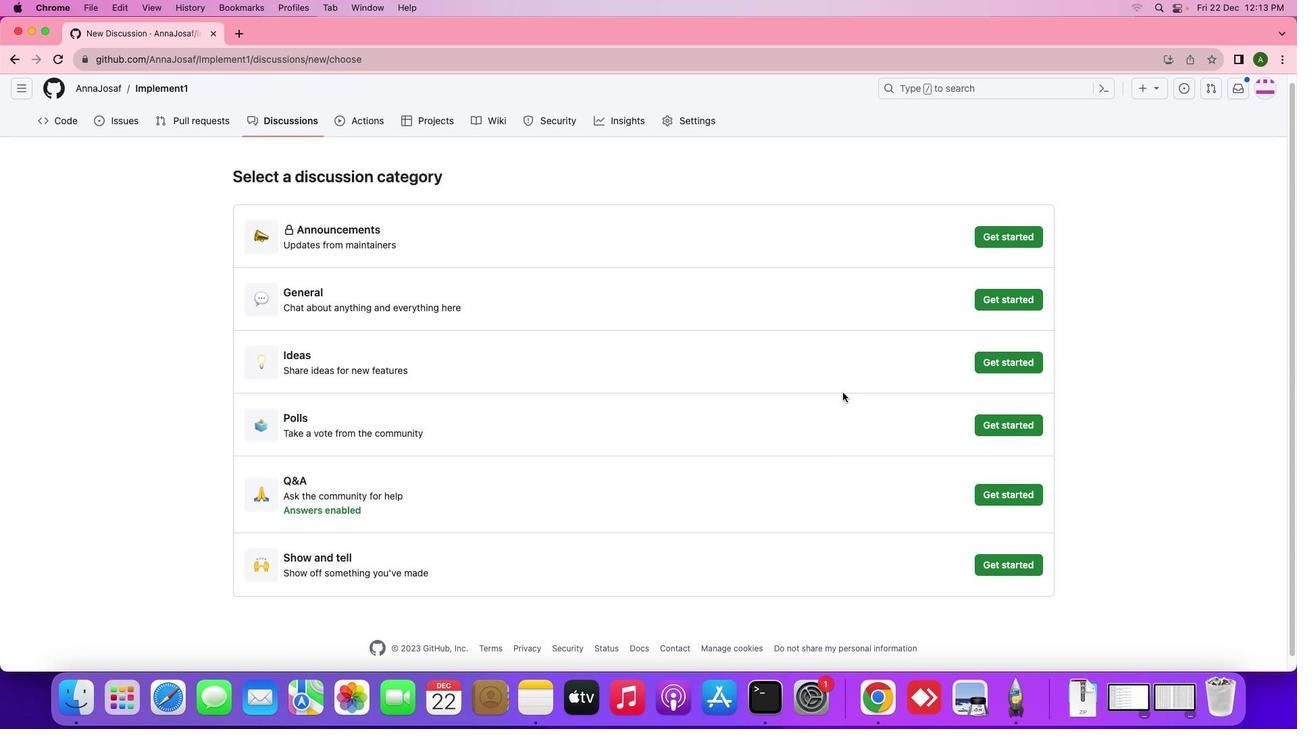 
Action: Mouse scrolled (842, 393) with delta (0, 0)
Screenshot: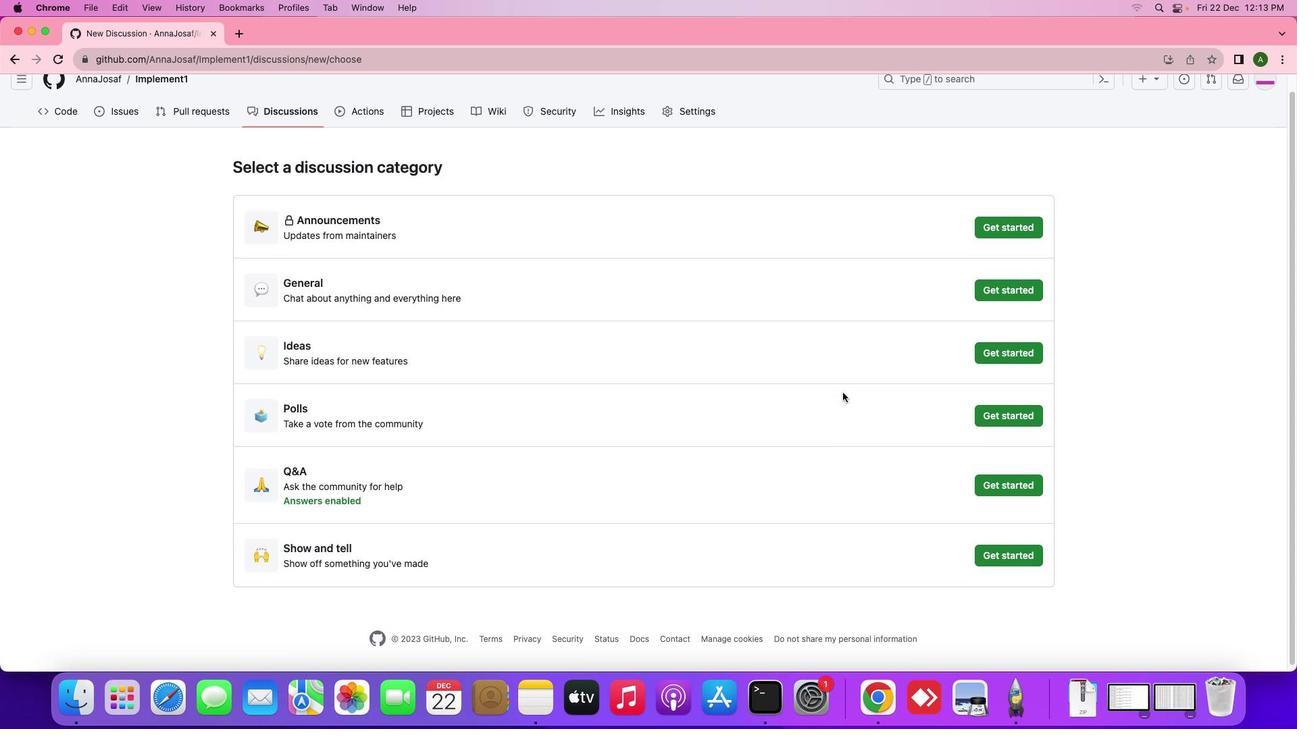 
Action: Mouse scrolled (842, 393) with delta (0, 0)
Screenshot: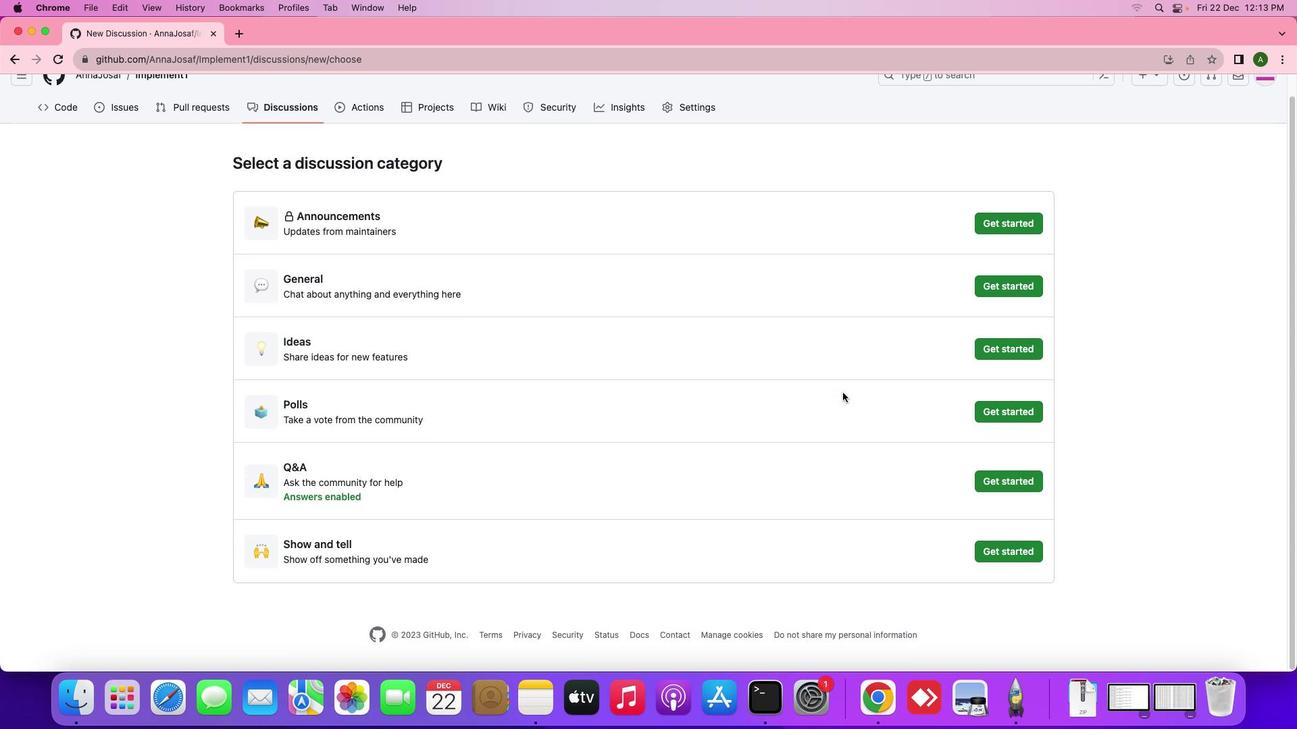 
Action: Mouse scrolled (842, 393) with delta (0, 0)
Screenshot: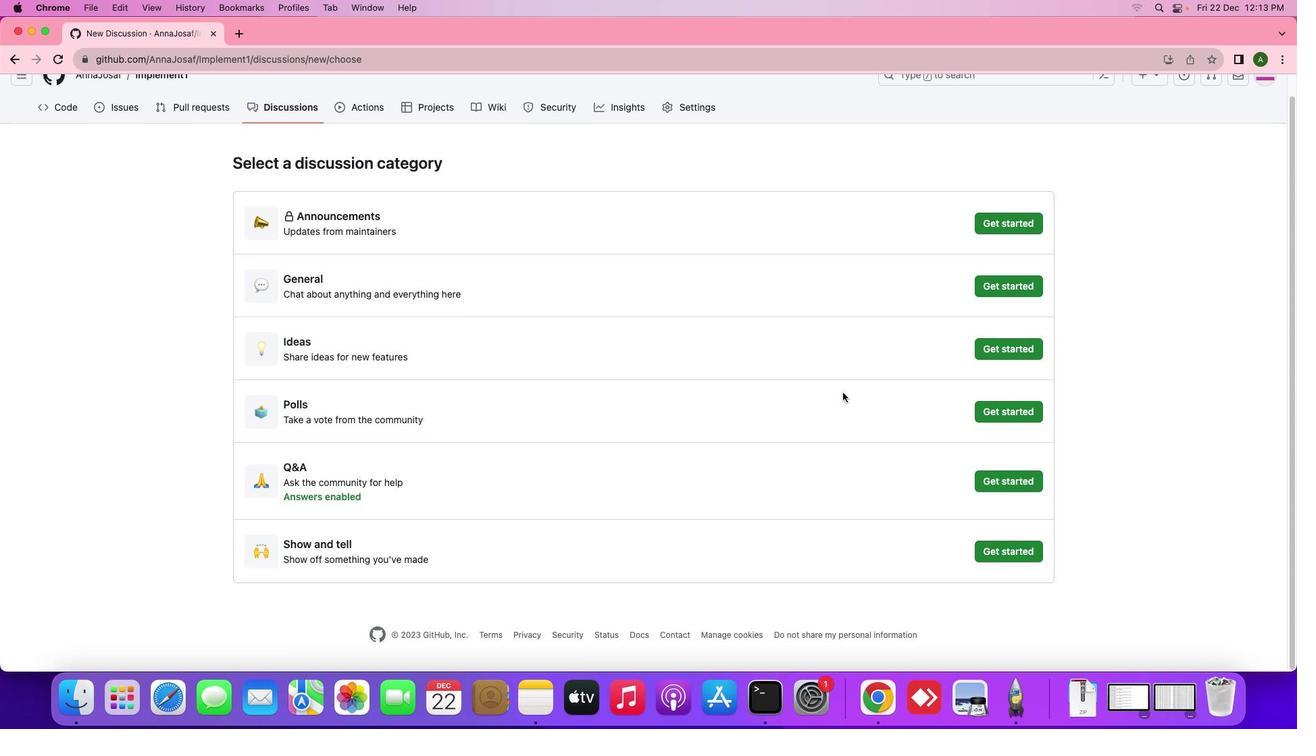 
Action: Mouse scrolled (842, 393) with delta (0, 0)
Screenshot: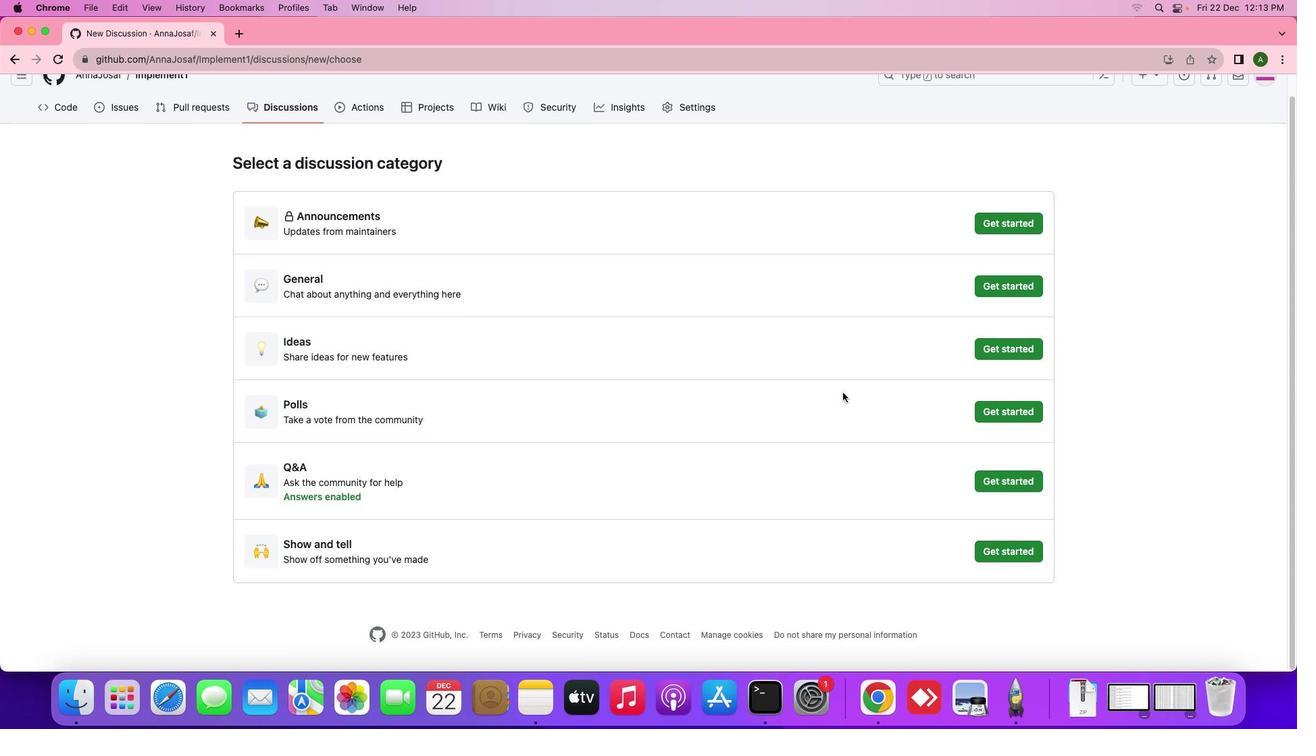 
Action: Mouse scrolled (842, 393) with delta (0, -1)
Screenshot: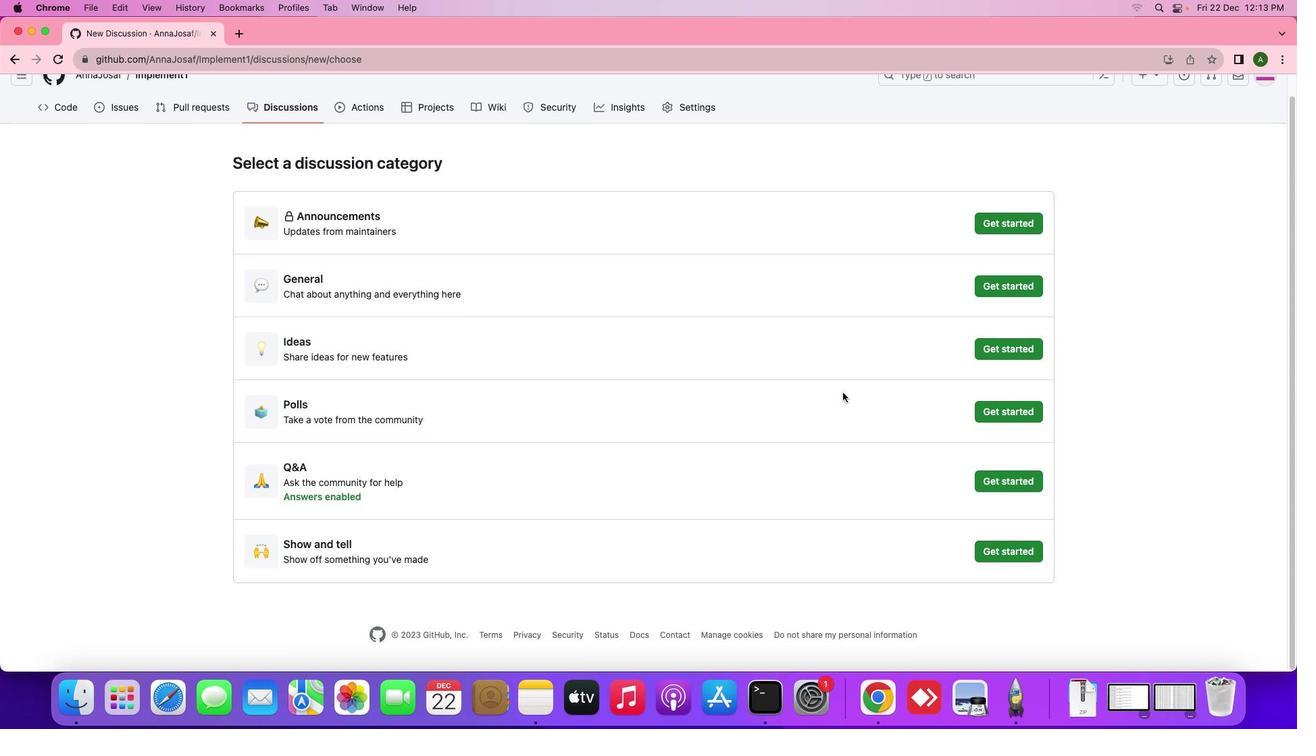 
Action: Mouse scrolled (842, 393) with delta (0, 0)
Screenshot: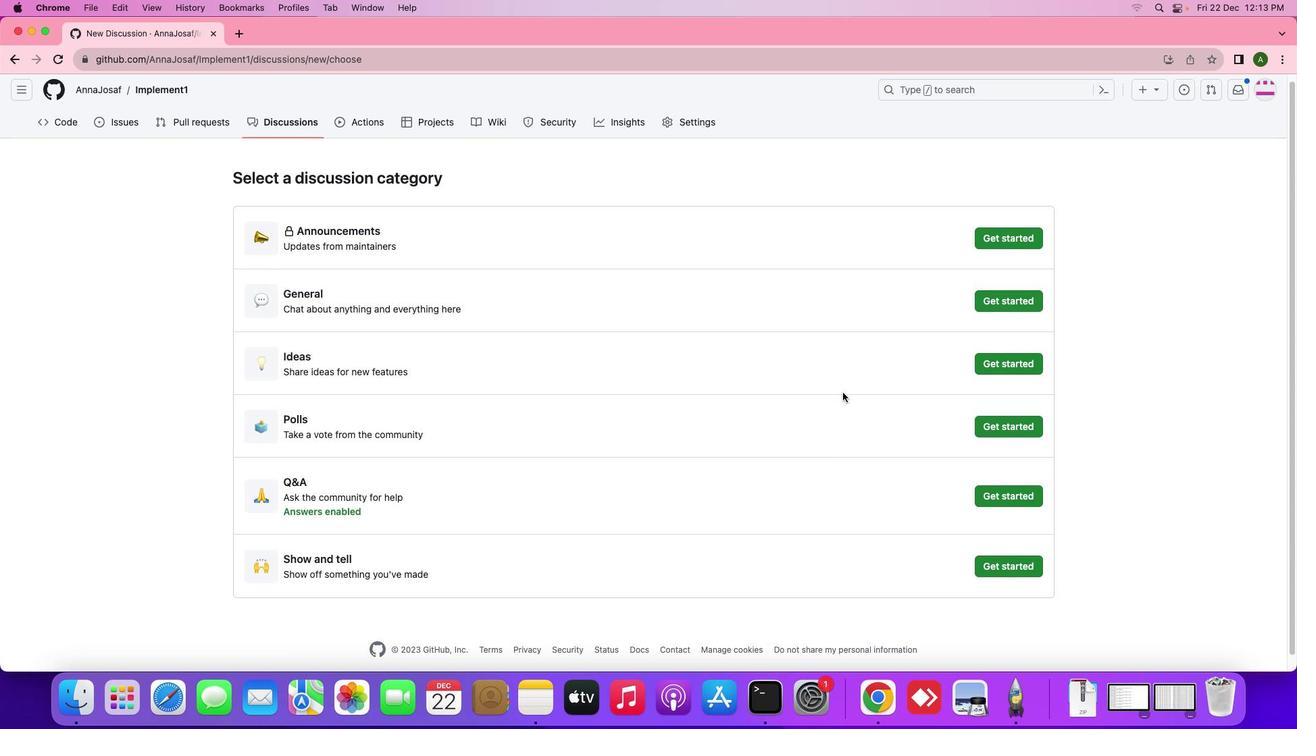 
Action: Mouse scrolled (842, 393) with delta (0, 0)
Screenshot: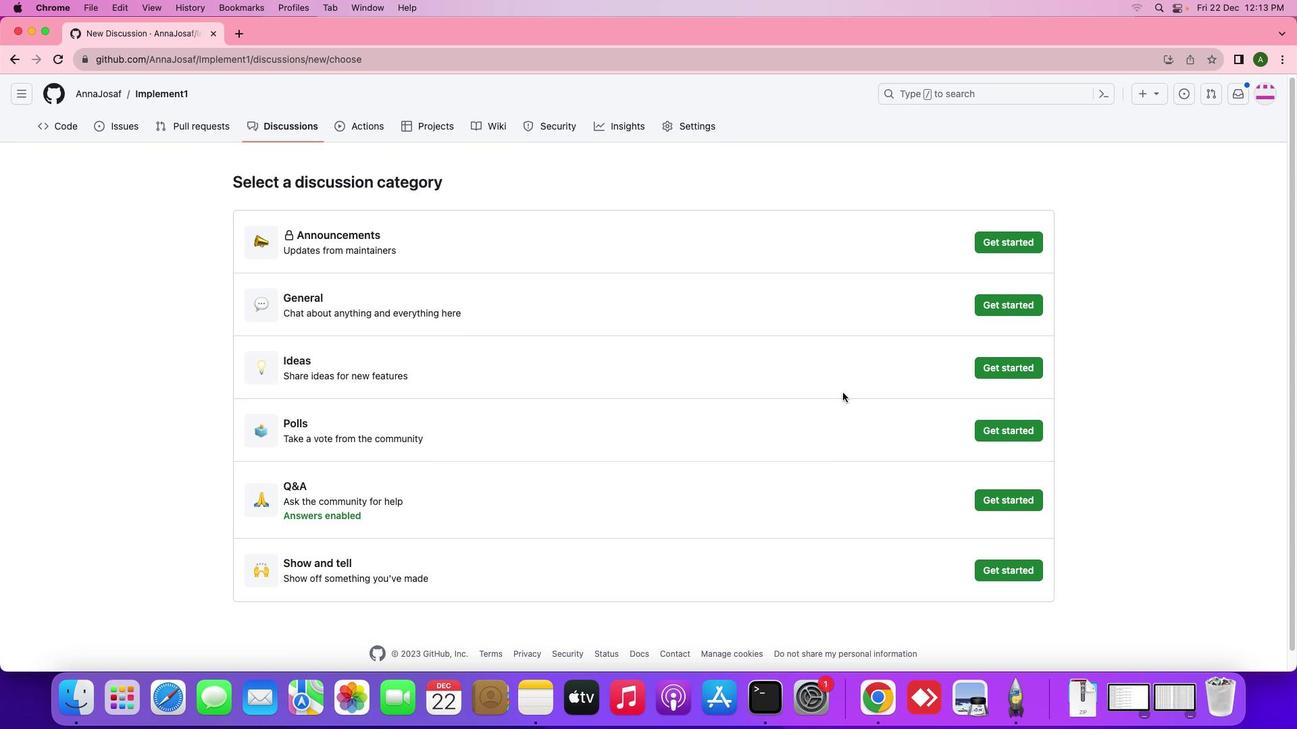 
Action: Mouse scrolled (842, 393) with delta (0, 2)
Screenshot: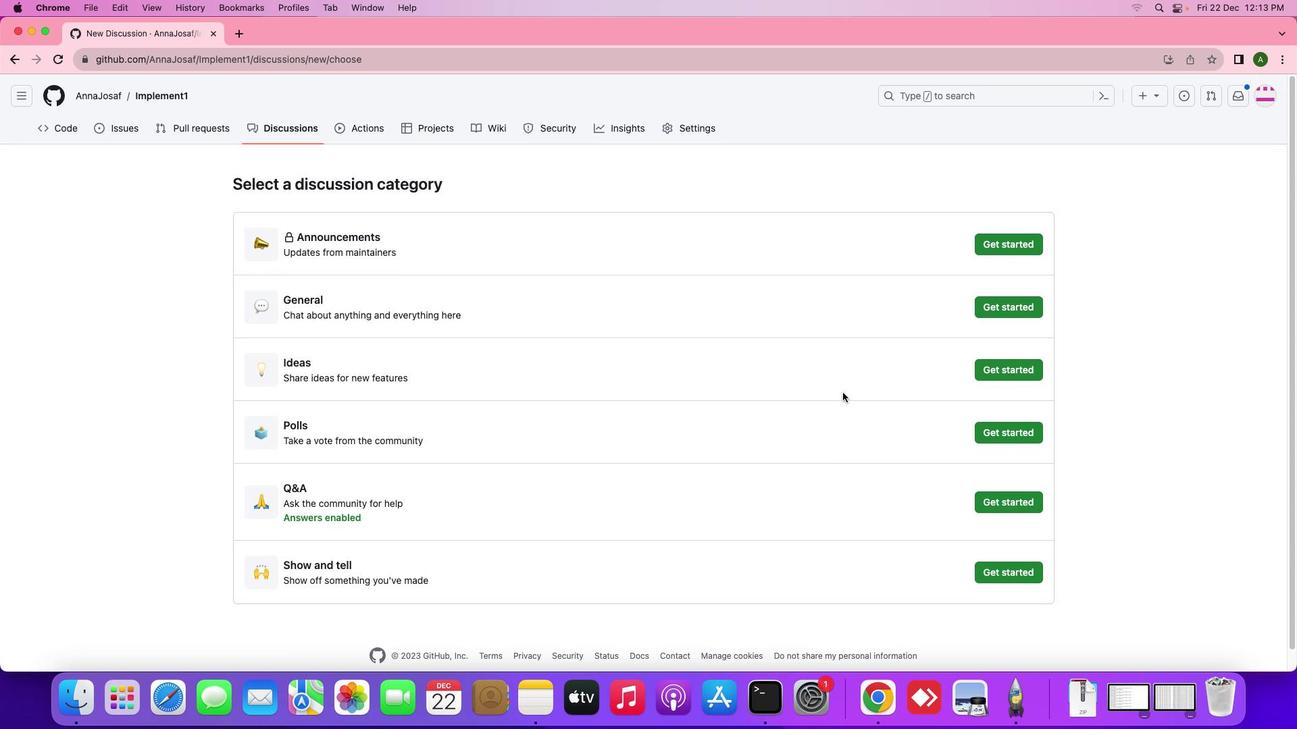 
Action: Mouse scrolled (842, 393) with delta (0, 2)
Screenshot: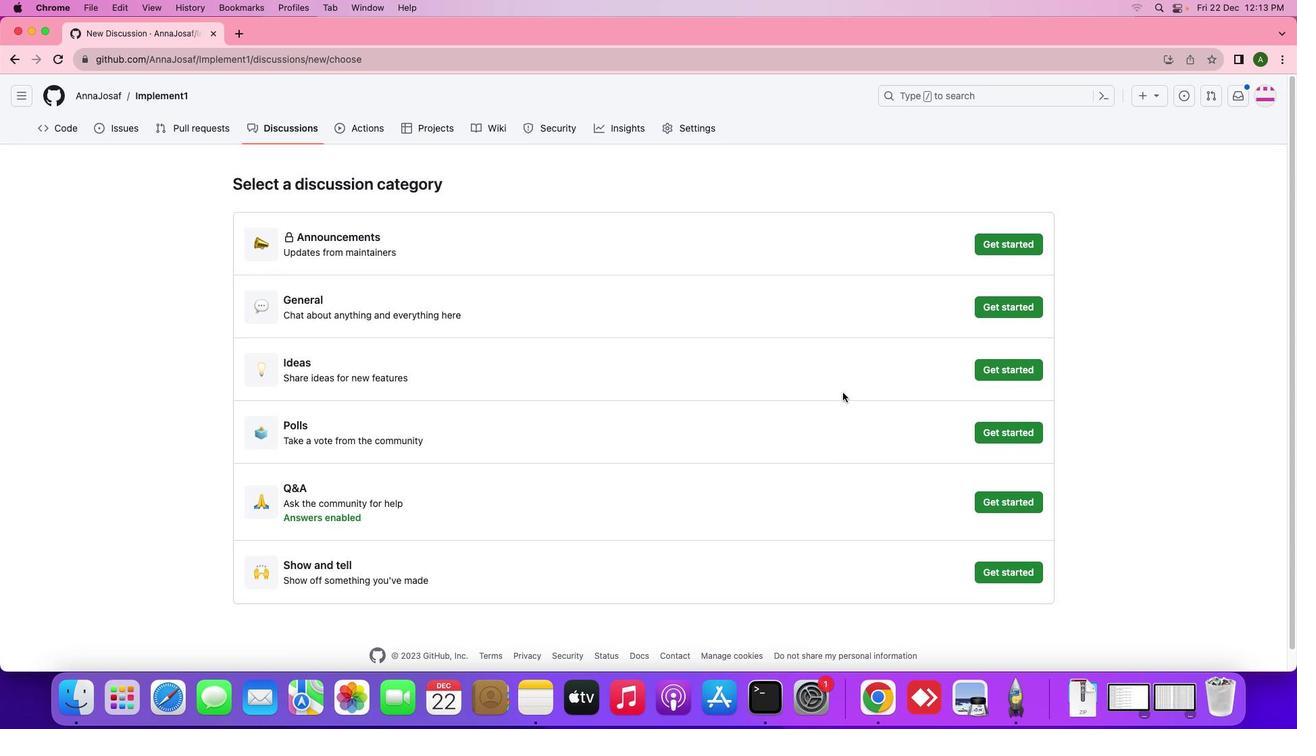 
Action: Mouse moved to (1003, 308)
Screenshot: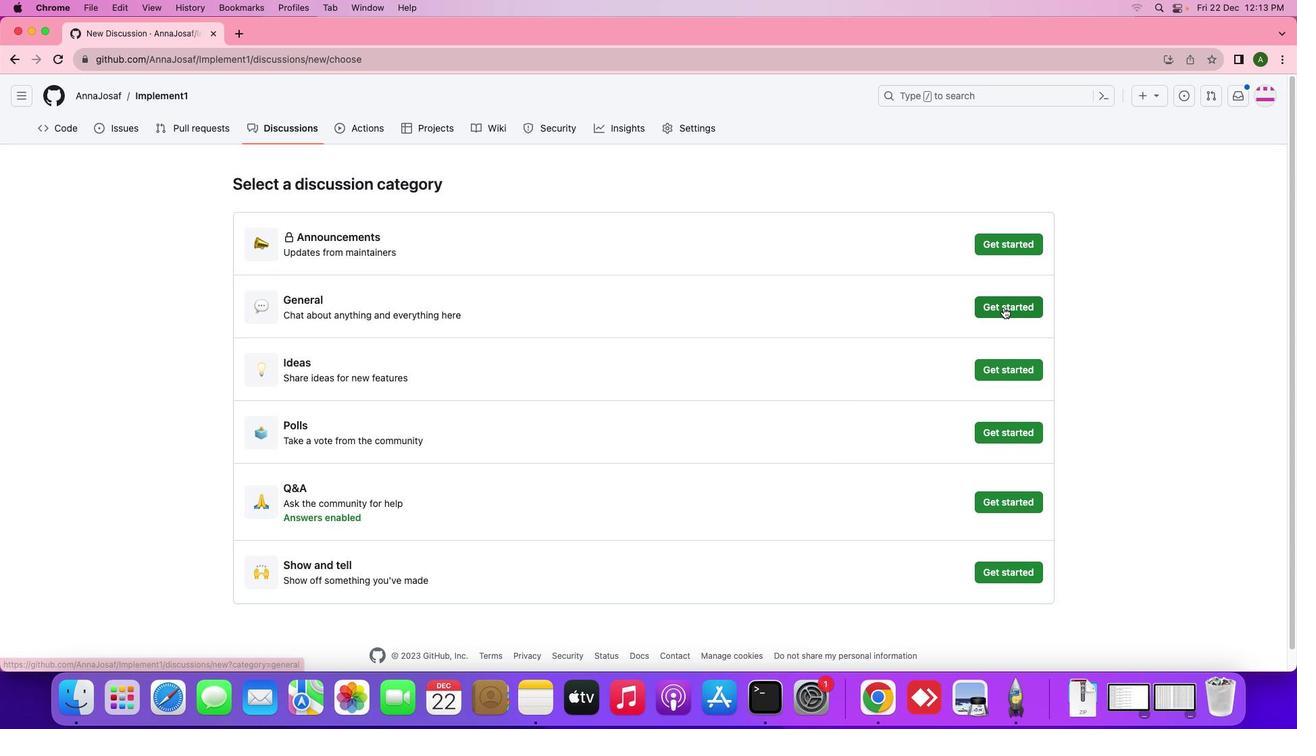 
Action: Mouse pressed left at (1003, 308)
Screenshot: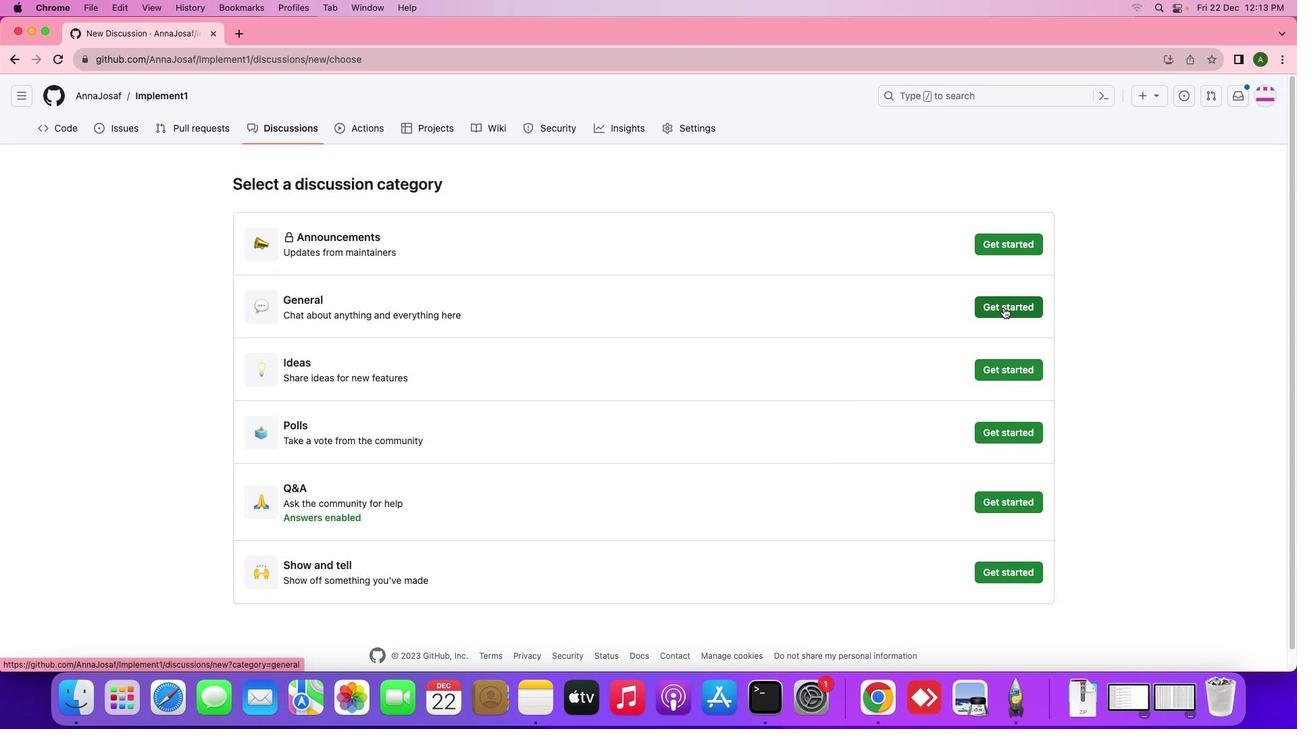 
Action: Mouse moved to (355, 292)
Screenshot: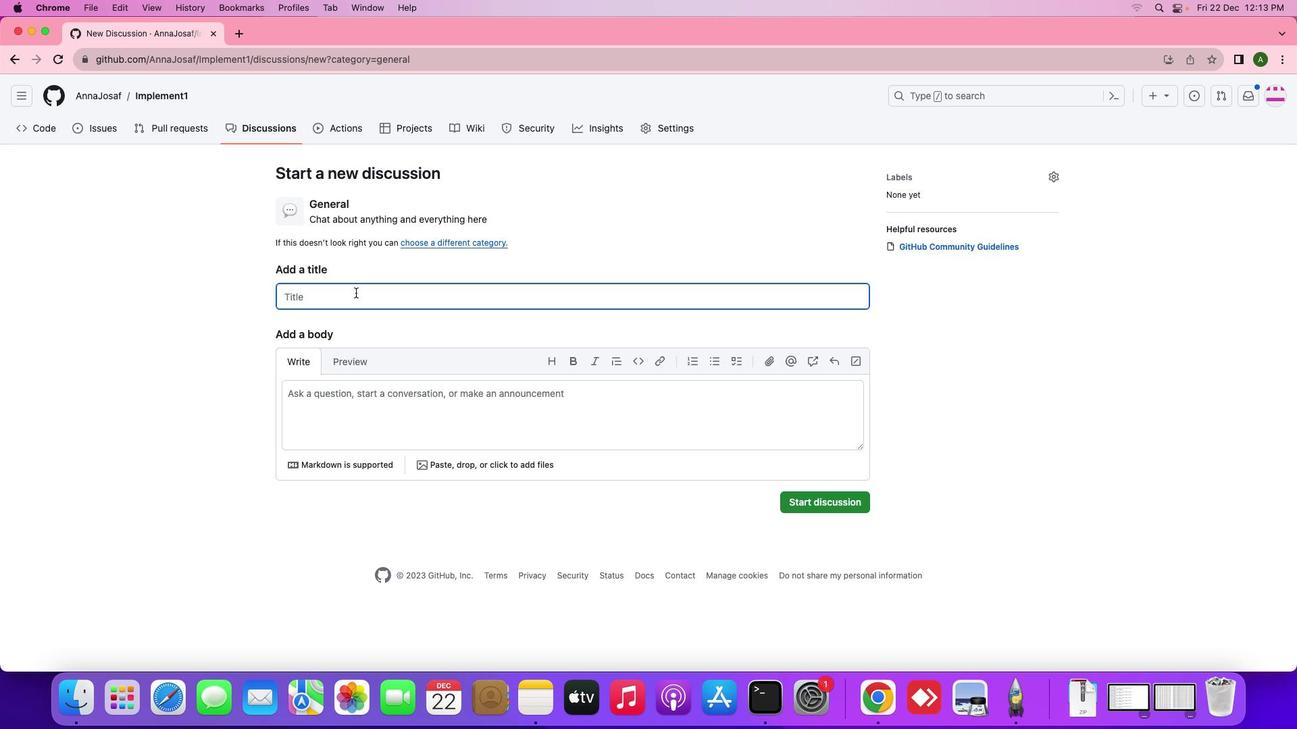 
Action: Mouse pressed left at (355, 292)
Screenshot: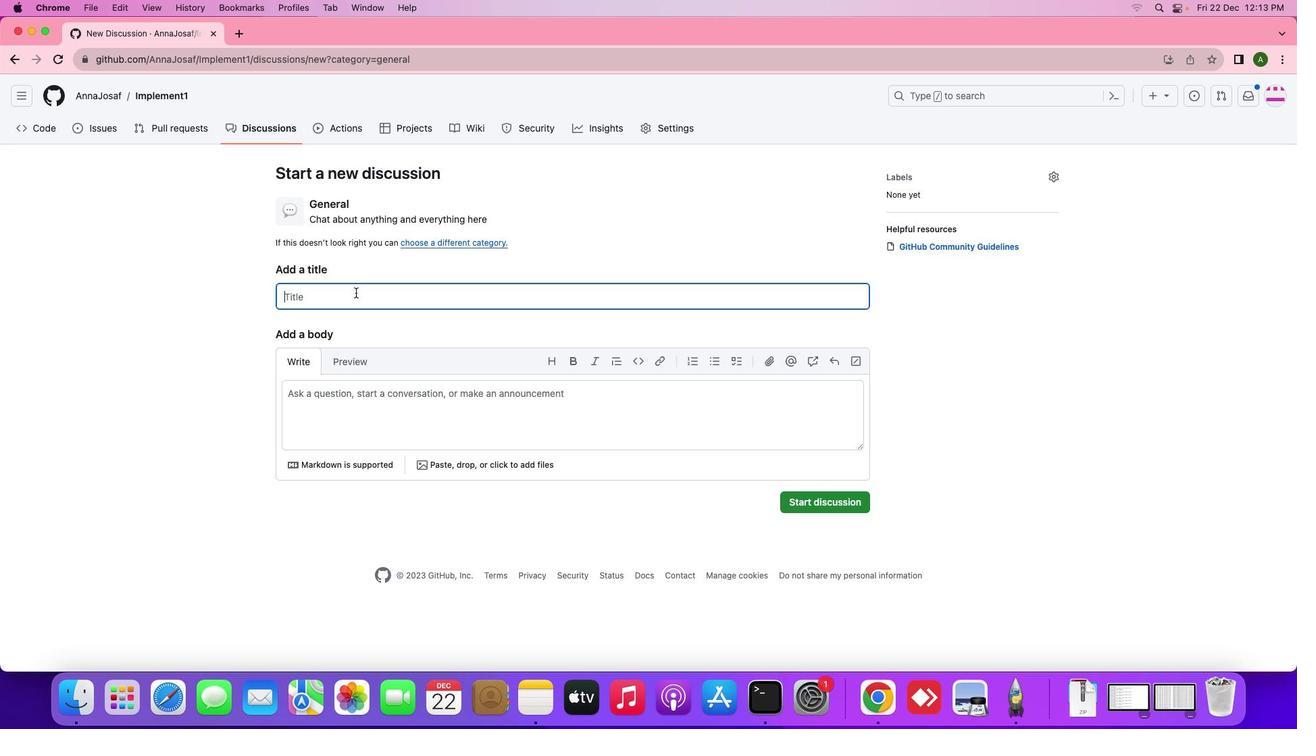 
Action: Key pressed Key.shift_r'C''p'Key.backspaceKey.backspaceKey.shift_r'M''o''d'Key.backspace'n''t''h''l''y'Key.shift_r'_''t''e''a''m'Key.spaceKey.backspaceKey.shift_r'_''r''t'Key.backspace'e''t''r''o''s''p''e''c''t''i''v''e''s'
Screenshot: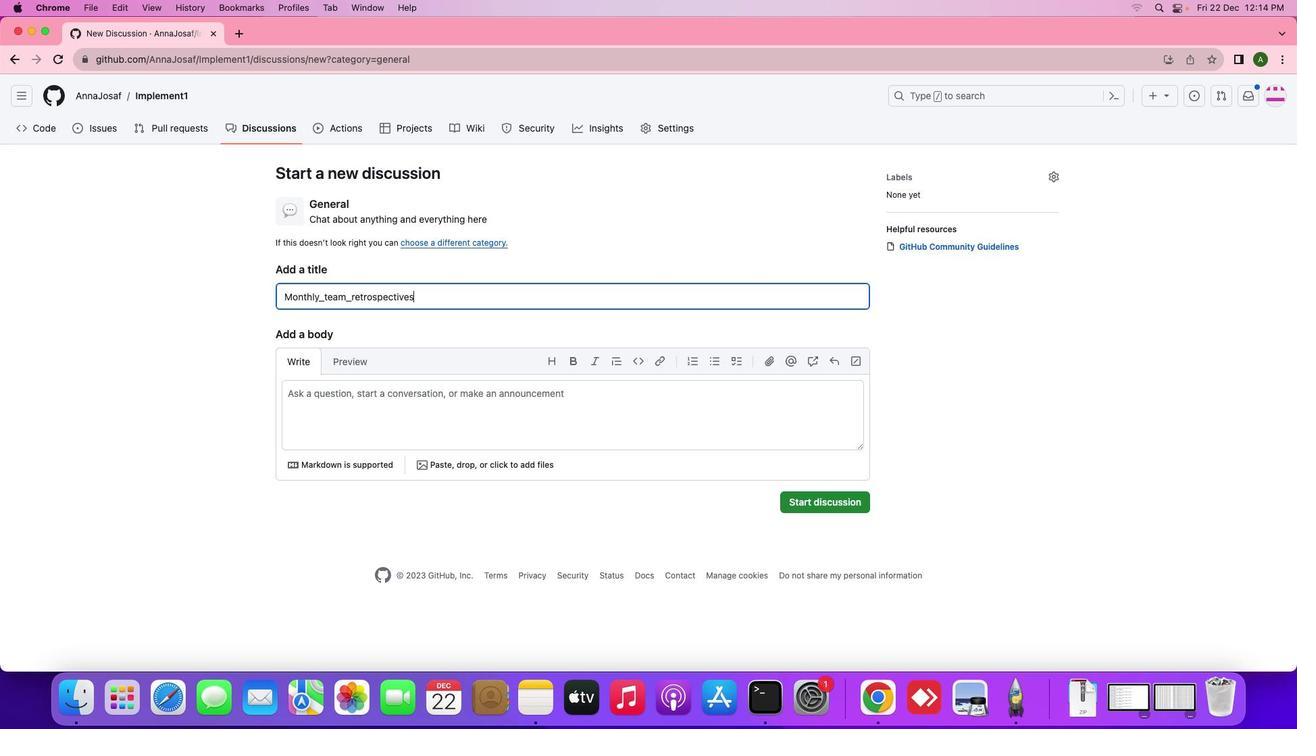 
Action: Mouse moved to (409, 405)
Screenshot: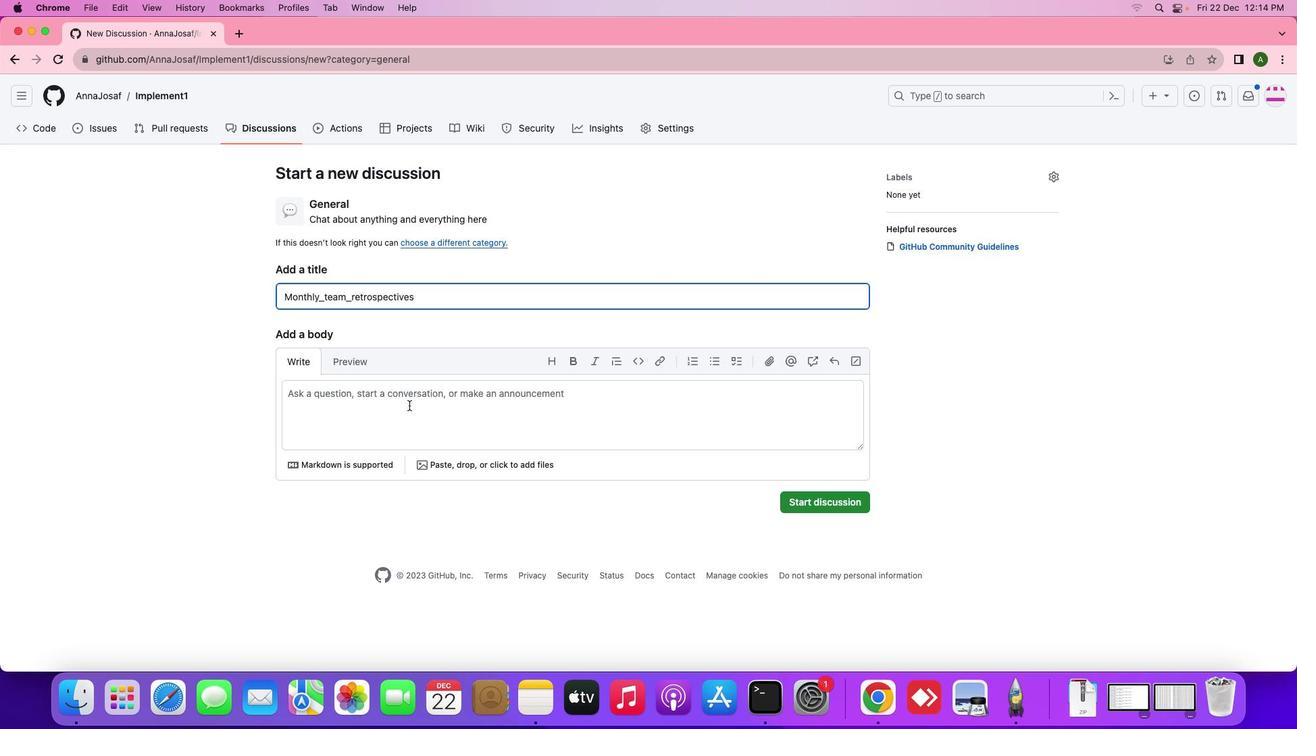 
Action: Mouse pressed left at (409, 405)
Screenshot: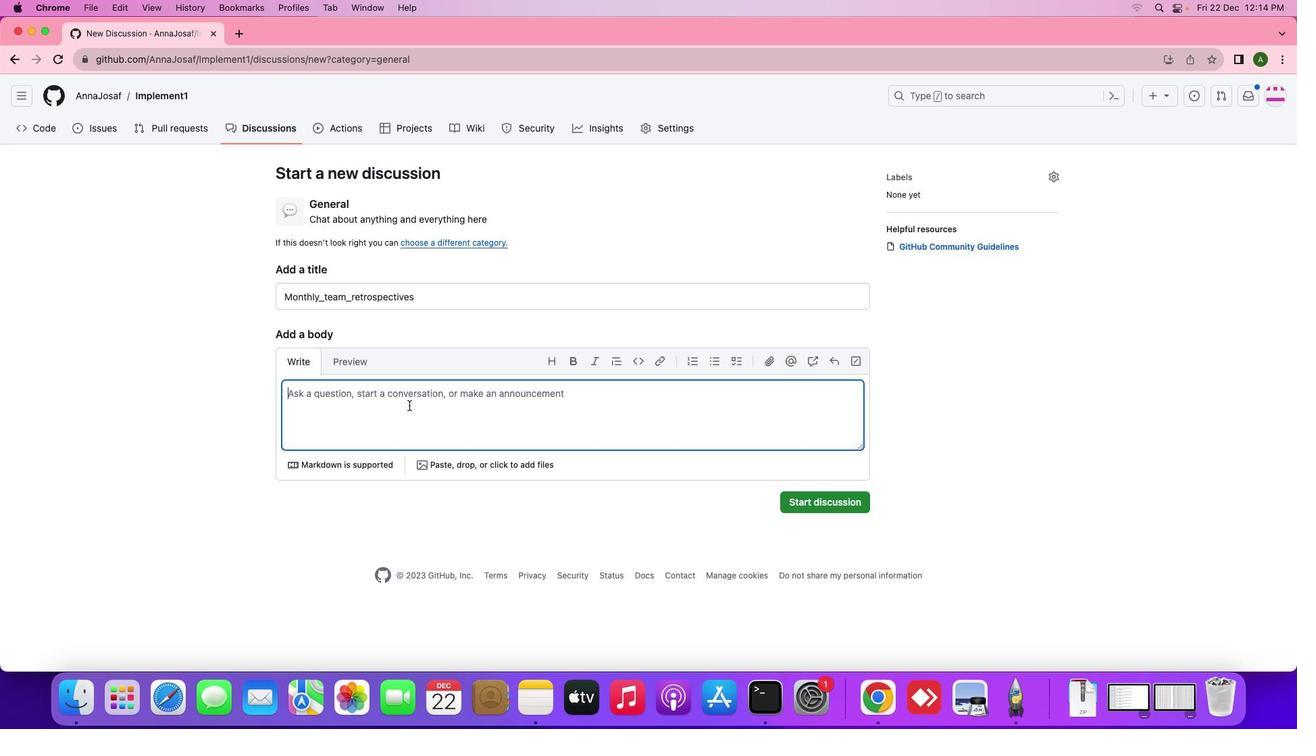
Action: Mouse moved to (507, 449)
Screenshot: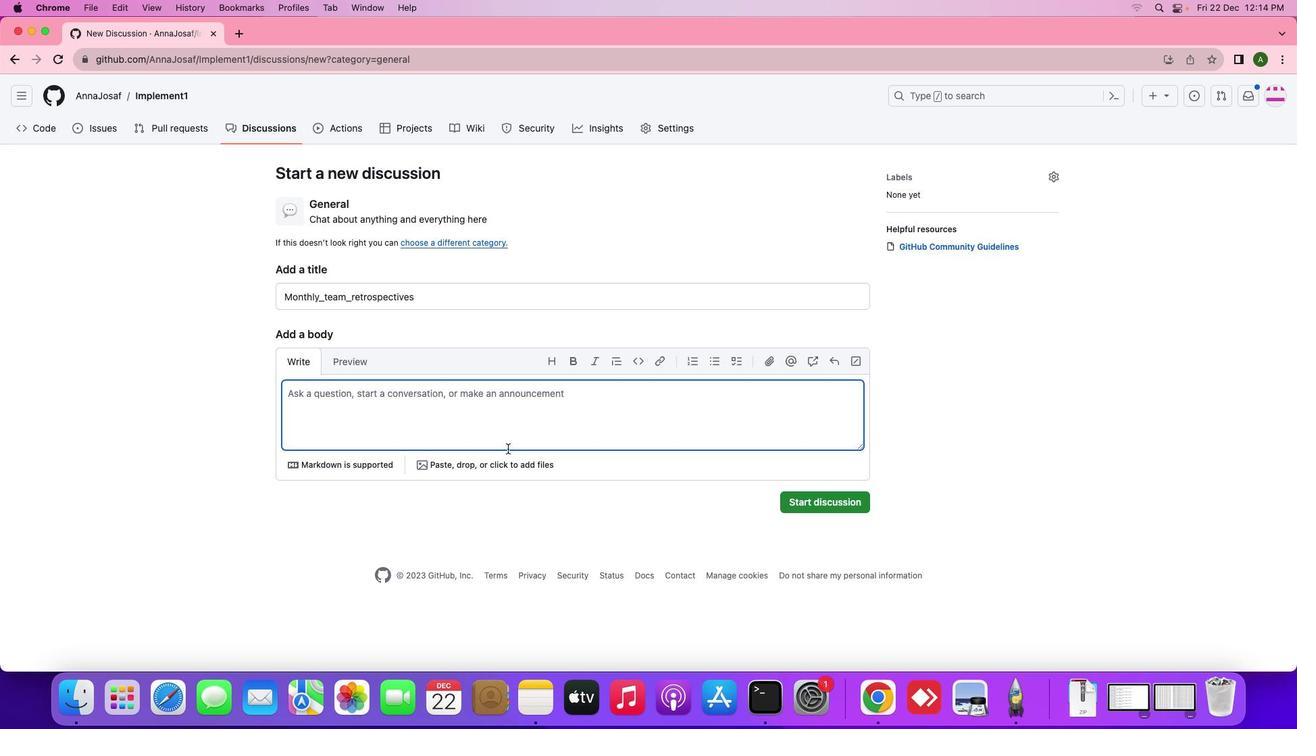 
Action: Key pressed Key.shift_r'S''e''d''u''l''u''l''e'Key.spaceKey.backspaceKey.backspaceKey.backspaceKey.backspaceKey.backspaceKey.backspaceKey.backspaceKey.backspace'c''h''e''f''u''l''e'Key.spaceKey.backspaceKey.backspaceKey.backspaceKey.backspaceKey.backspace'd''u''l''e'Key.spaceKey.shift_r'R''e''g''u''l''a''r''l''y'Key.space'o'Key.backspace'u''s'Key.backspaceKey.backspace's''e''t'Key.space'd''a''t''e'Key.space'a''n''d'Key.space't''i''n''e'Key.backspaceKey.backspace'm''e'Key.space'f''o''r'Key.space't''h''e'Key.space'r''e''t''r''o''s''p''e''c''t''i''v''e'Key.space'e''a''c''h'Key.space'm''o''t''h'Key.backspaceKey.backspace'n''t''h''.'
Screenshot: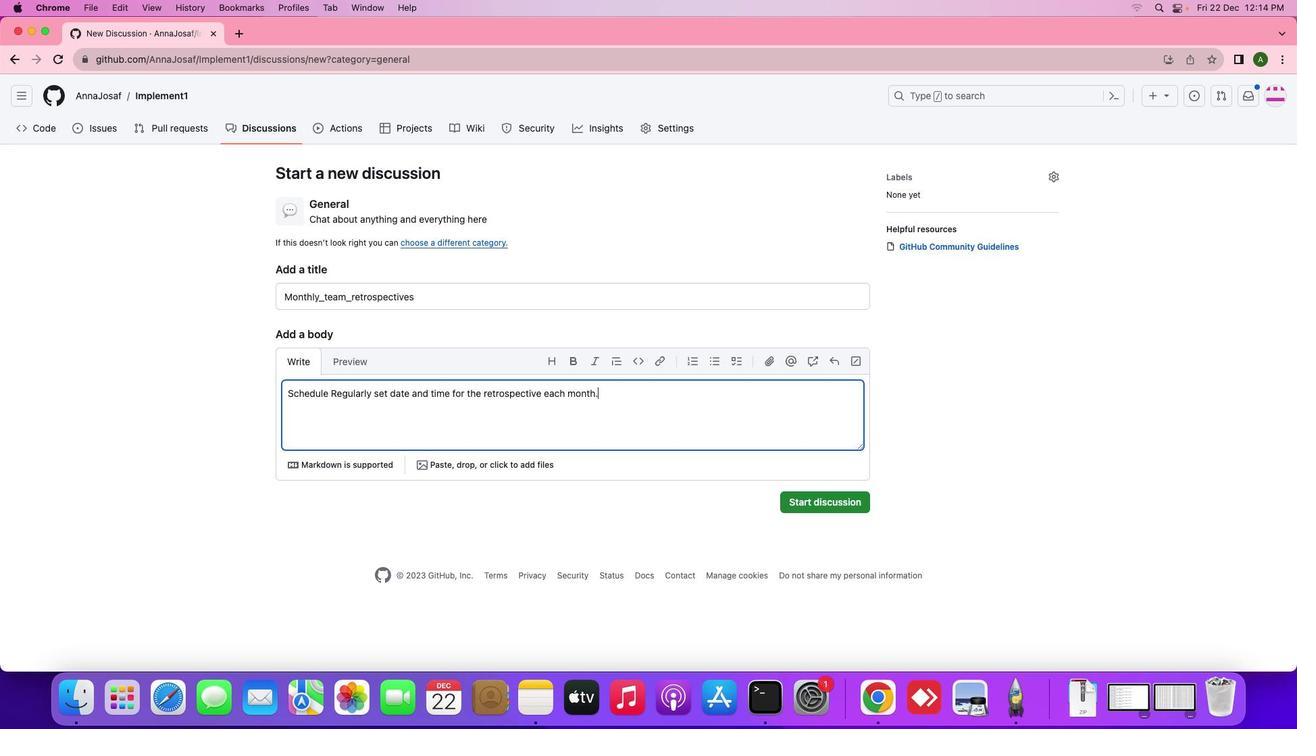 
Action: Mouse moved to (813, 501)
Screenshot: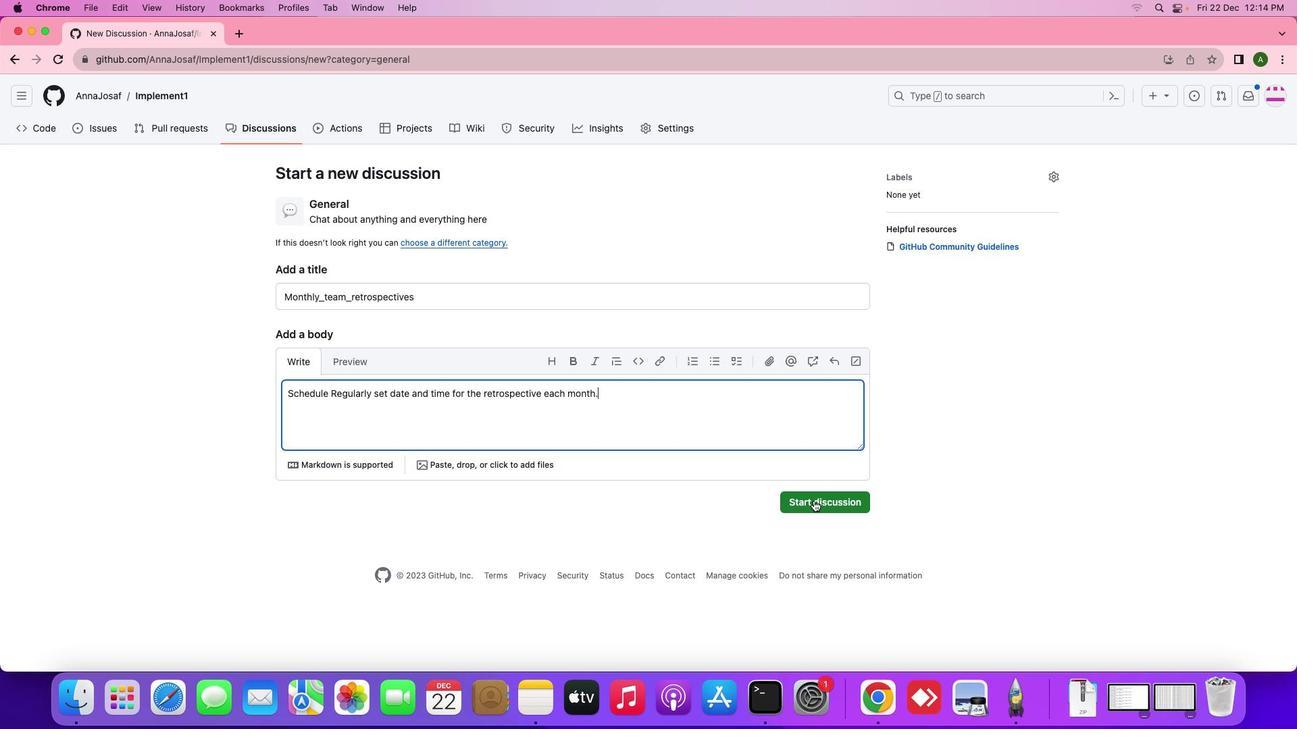 
Action: Mouse pressed left at (813, 501)
Screenshot: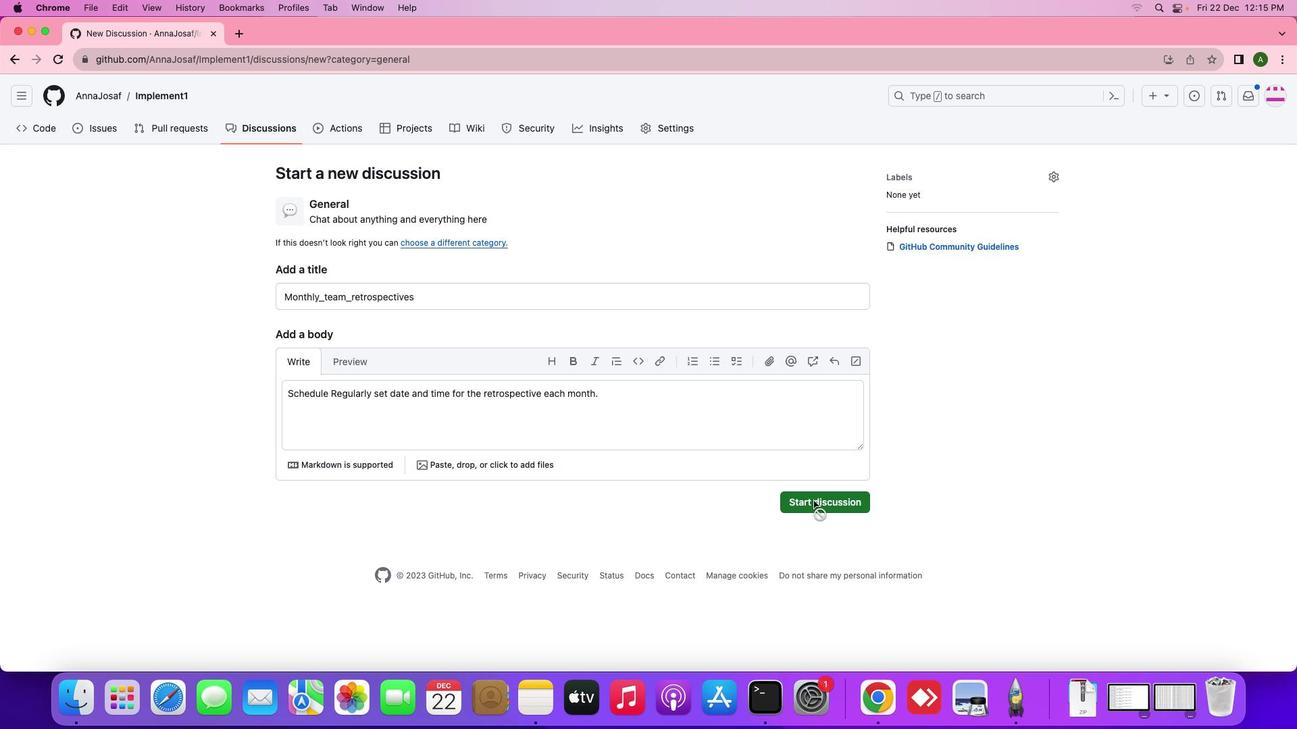 
Action: Mouse moved to (666, 575)
Screenshot: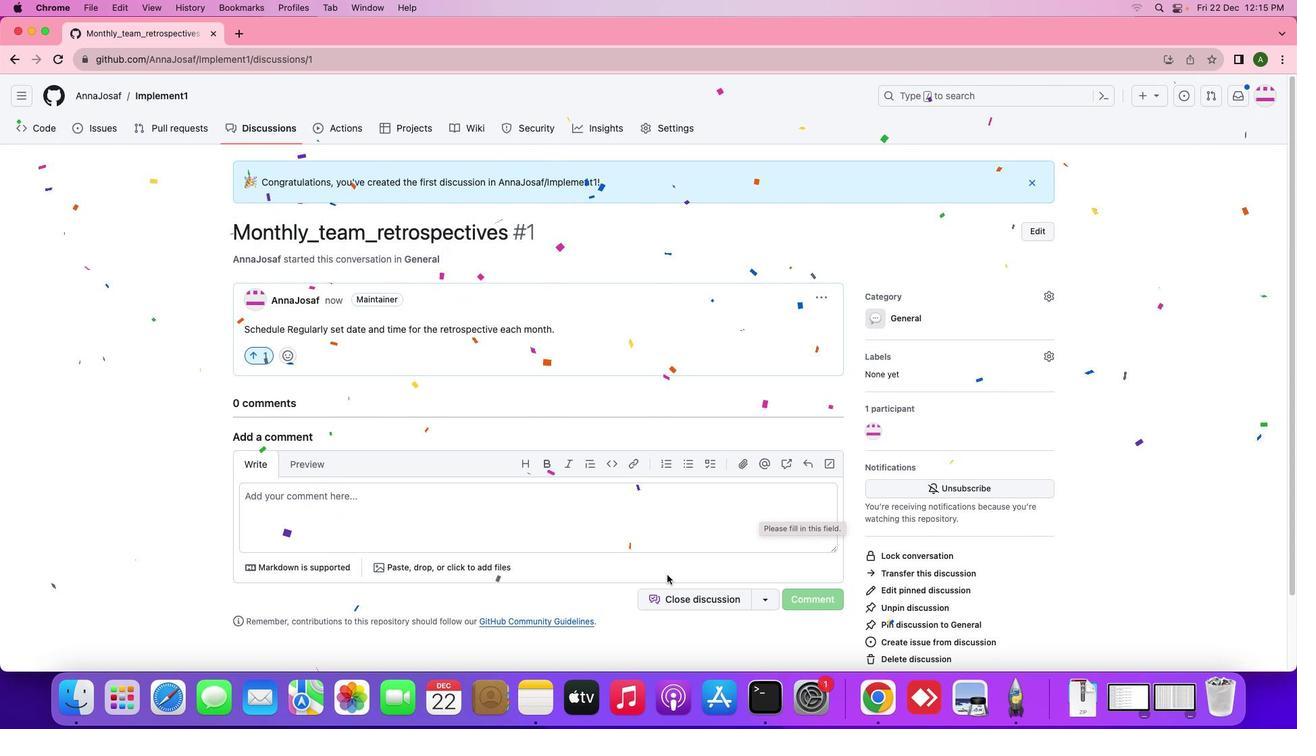 
Action: Mouse scrolled (666, 575) with delta (0, 0)
Screenshot: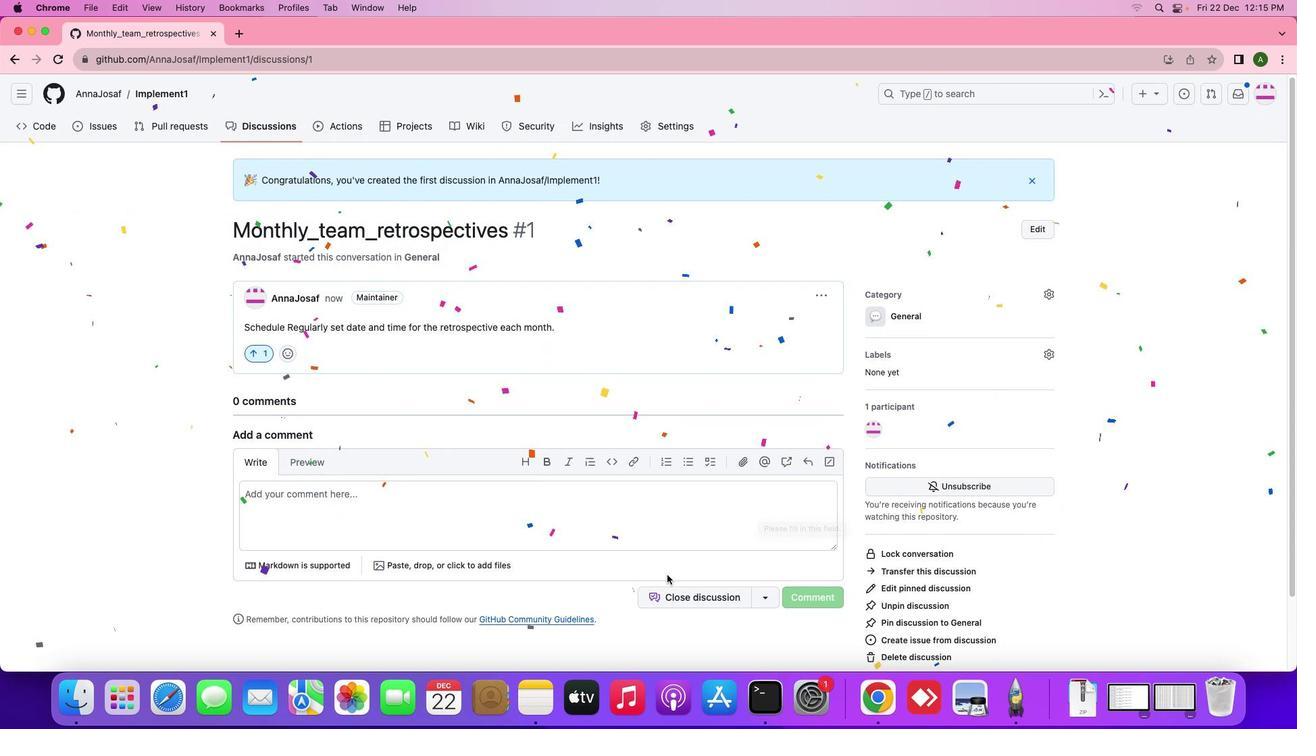 
Action: Mouse scrolled (666, 575) with delta (0, 0)
Screenshot: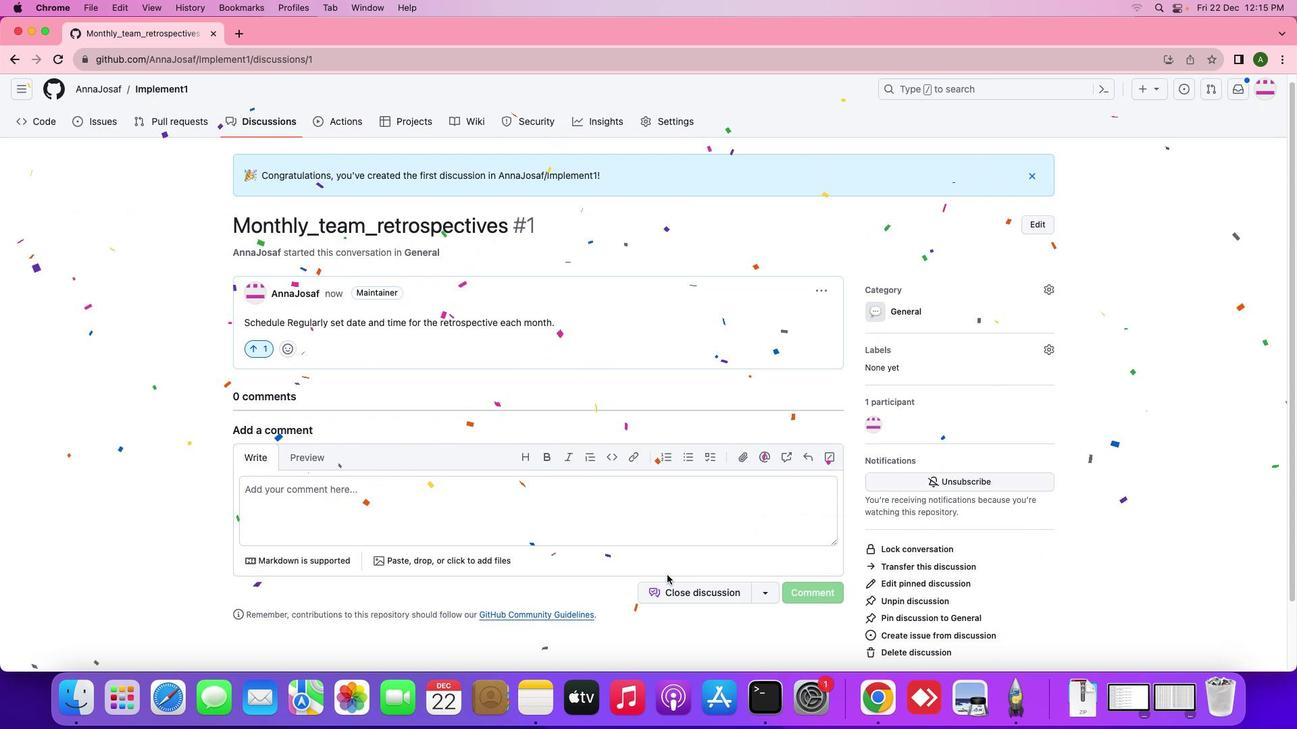 
Action: Mouse moved to (701, 593)
Screenshot: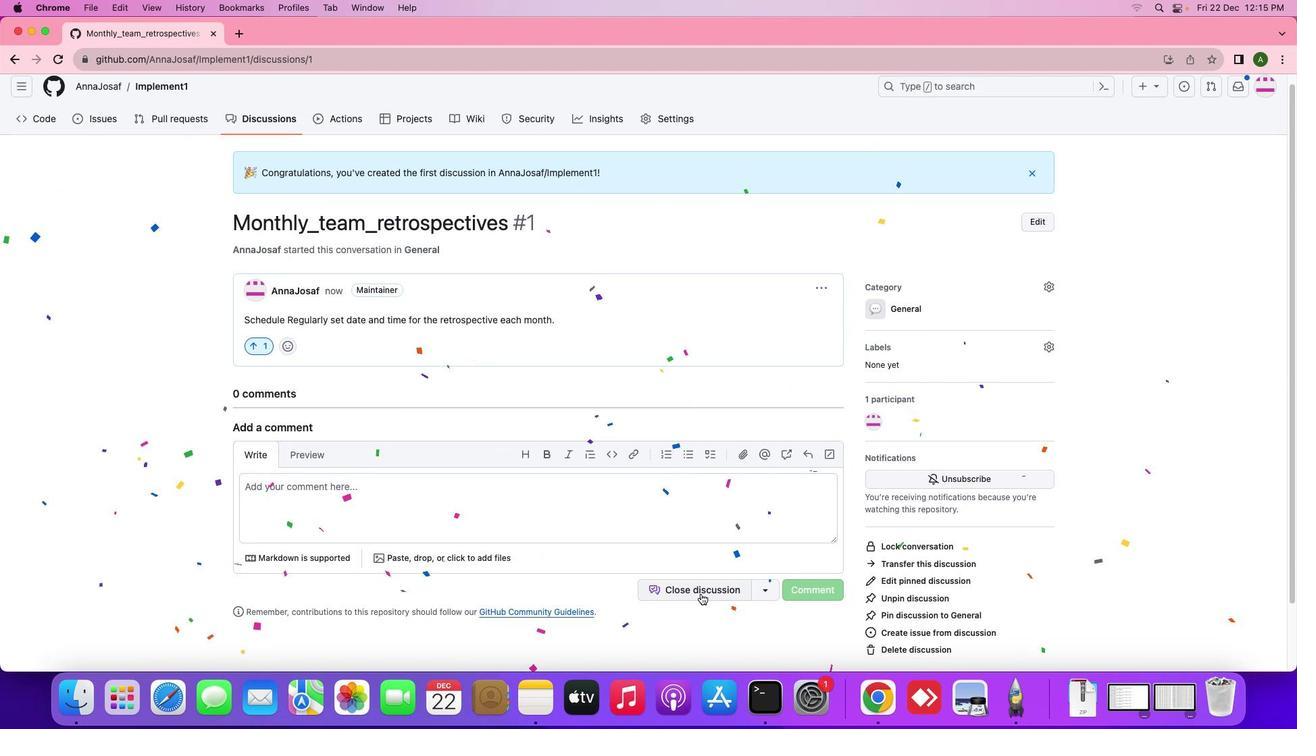 
Action: Mouse scrolled (701, 593) with delta (0, 0)
Screenshot: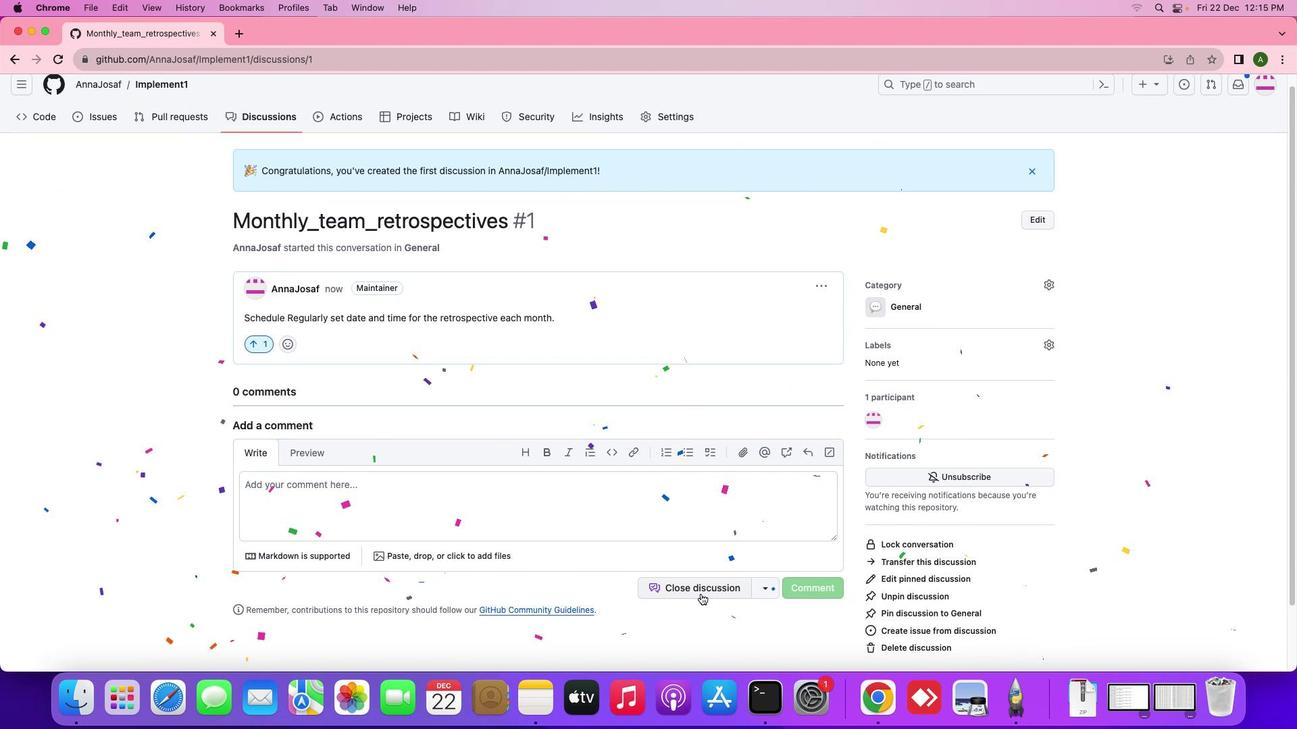 
Action: Mouse scrolled (701, 593) with delta (0, 0)
Screenshot: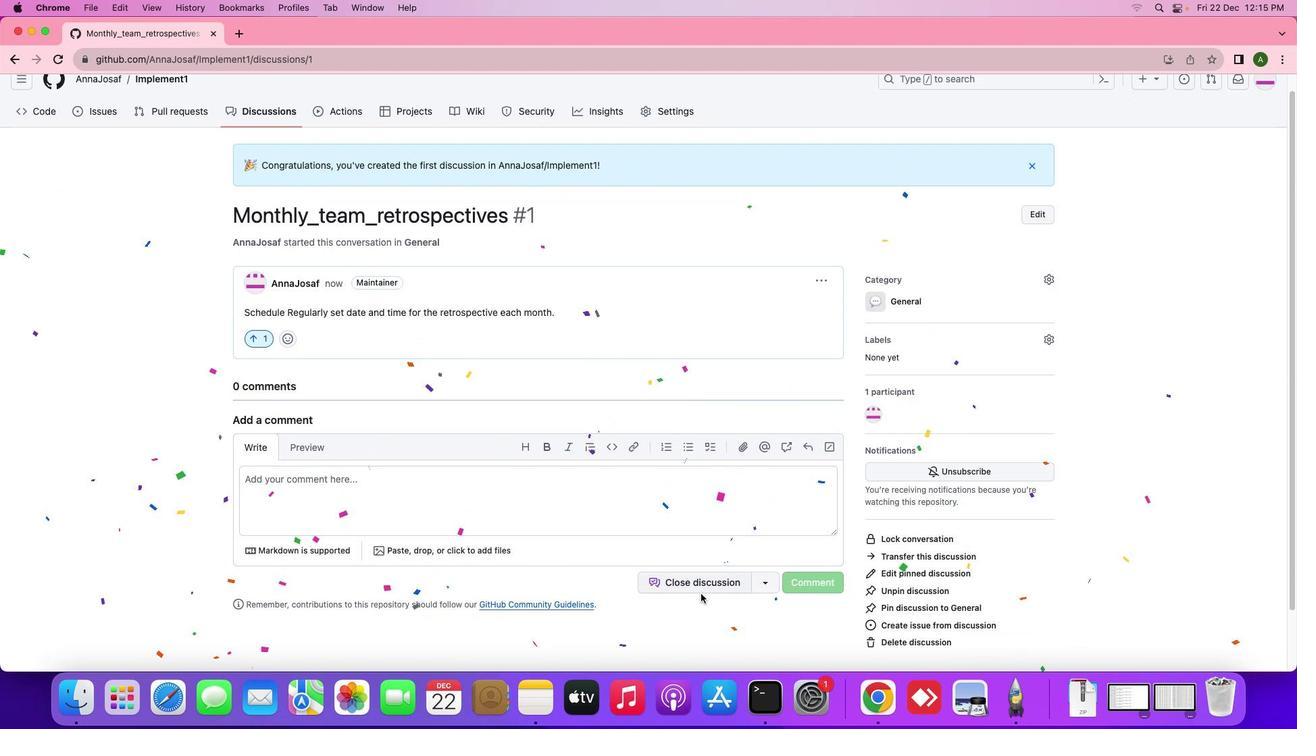 
Action: Mouse scrolled (701, 593) with delta (0, 0)
Screenshot: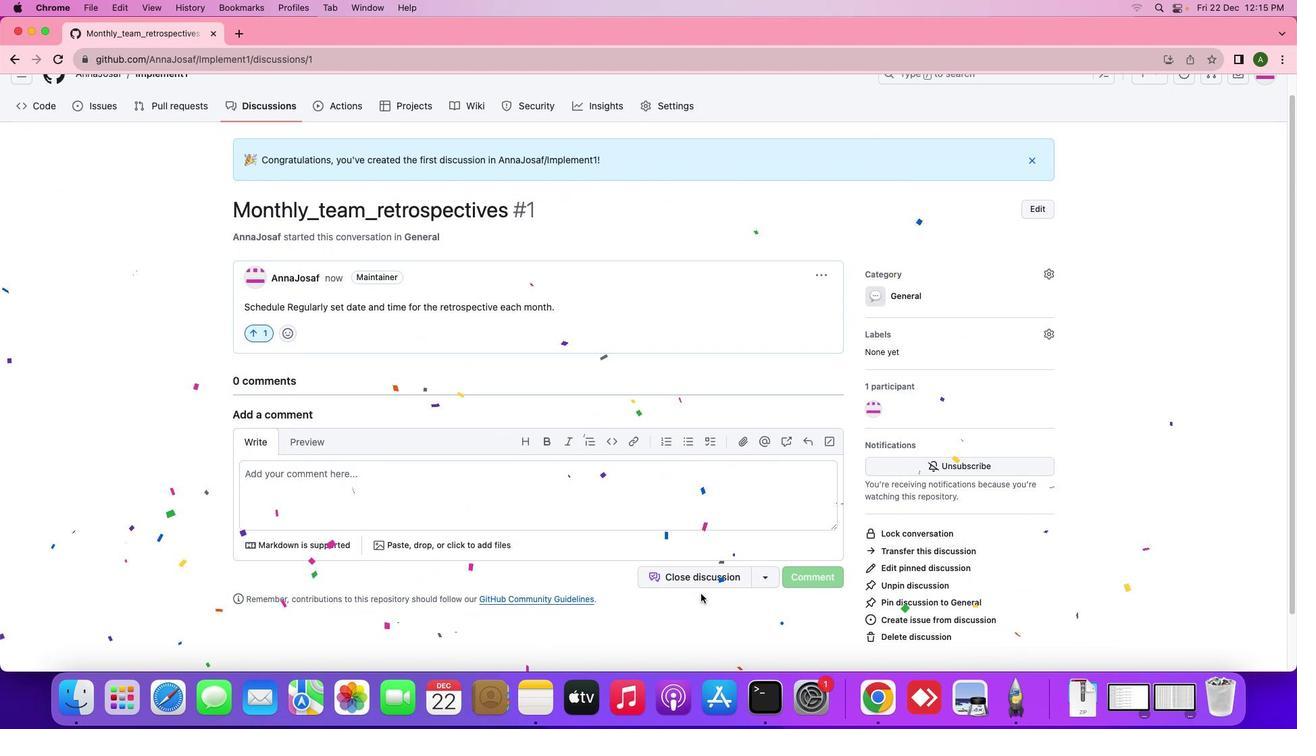 
Action: Mouse scrolled (701, 593) with delta (0, 0)
Screenshot: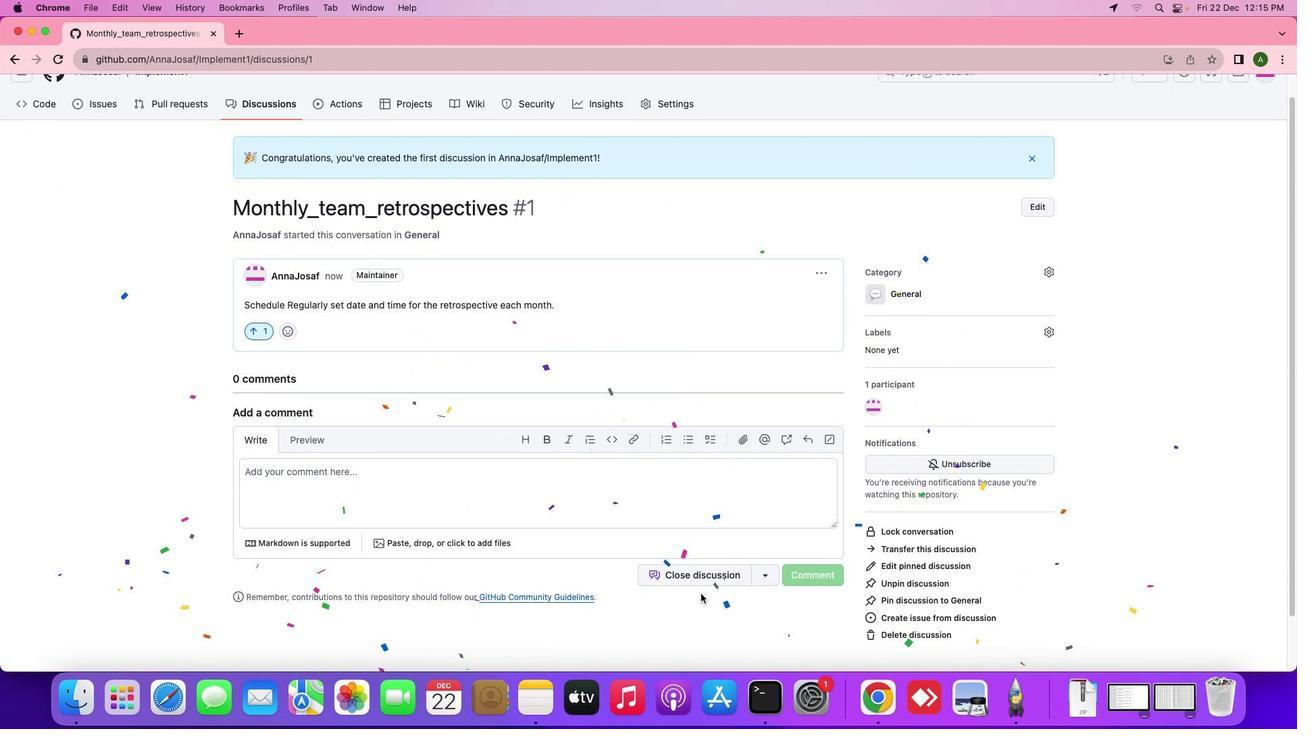 
Action: Mouse moved to (448, 430)
Screenshot: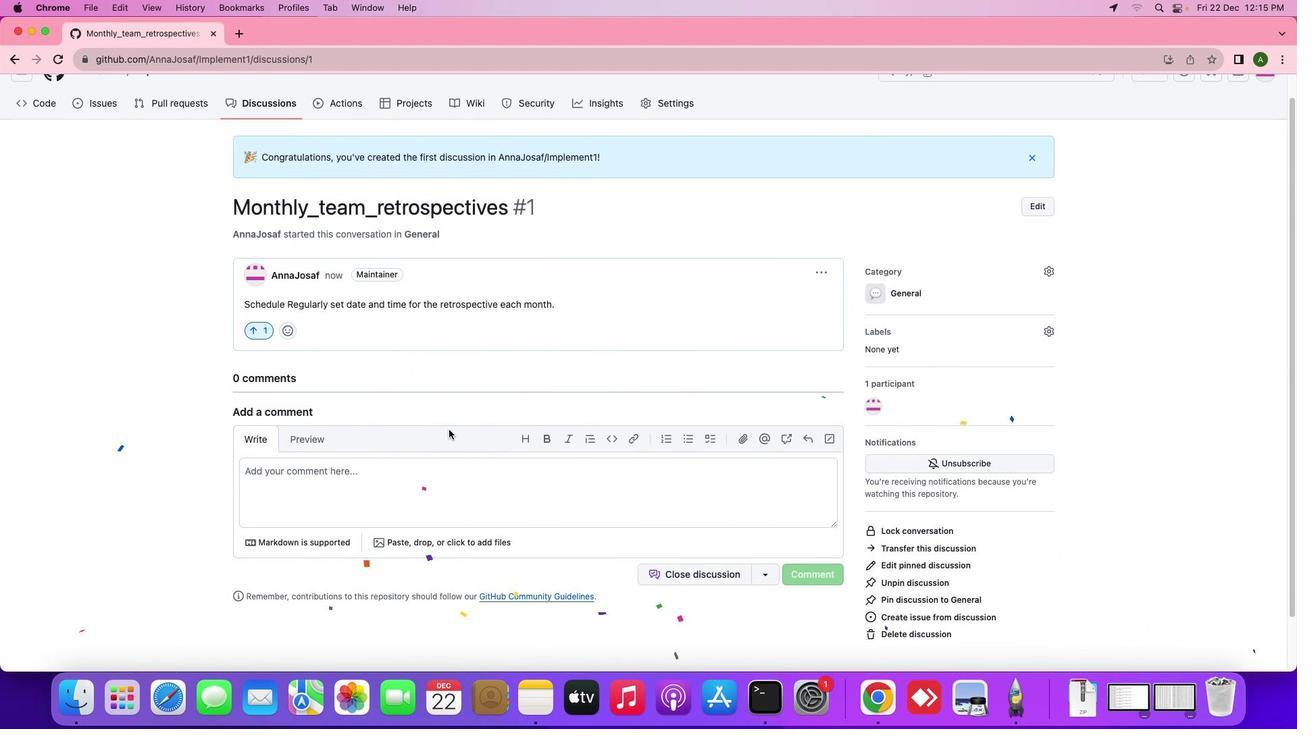 
Action: Mouse scrolled (448, 430) with delta (0, 0)
Screenshot: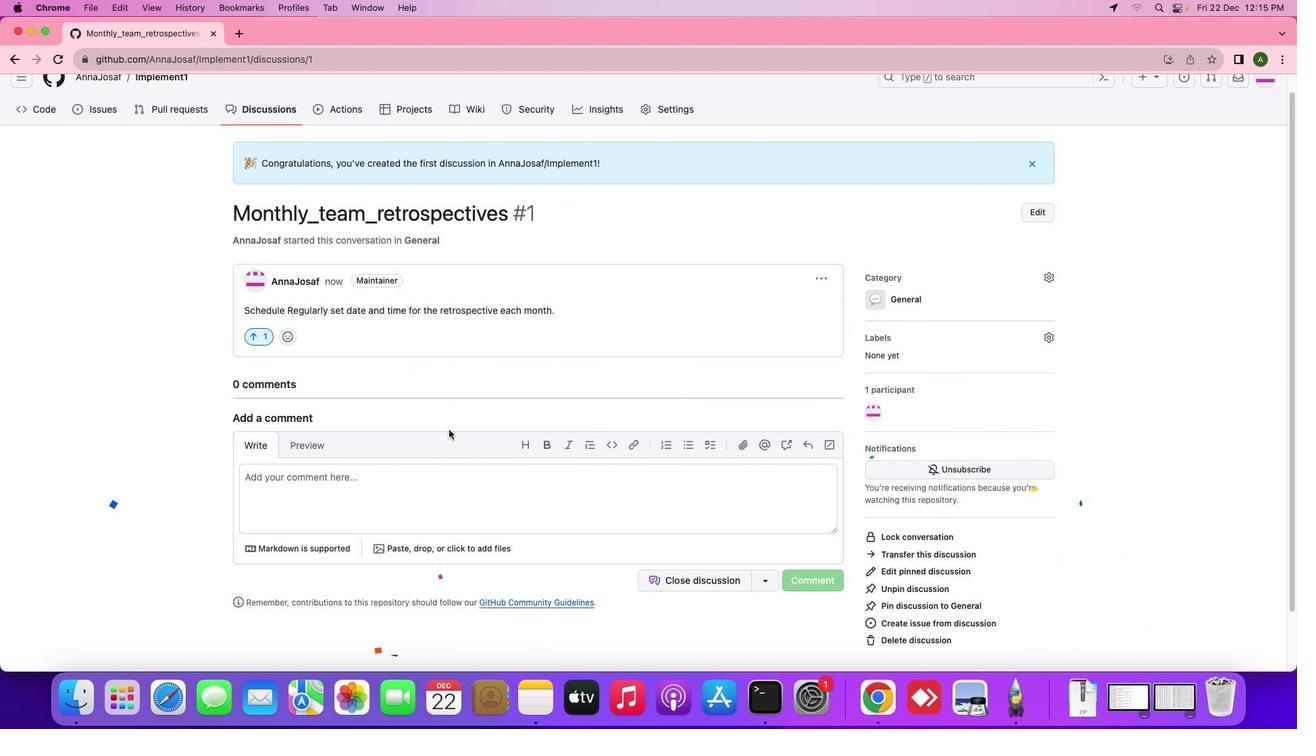
Action: Mouse scrolled (448, 430) with delta (0, 0)
Screenshot: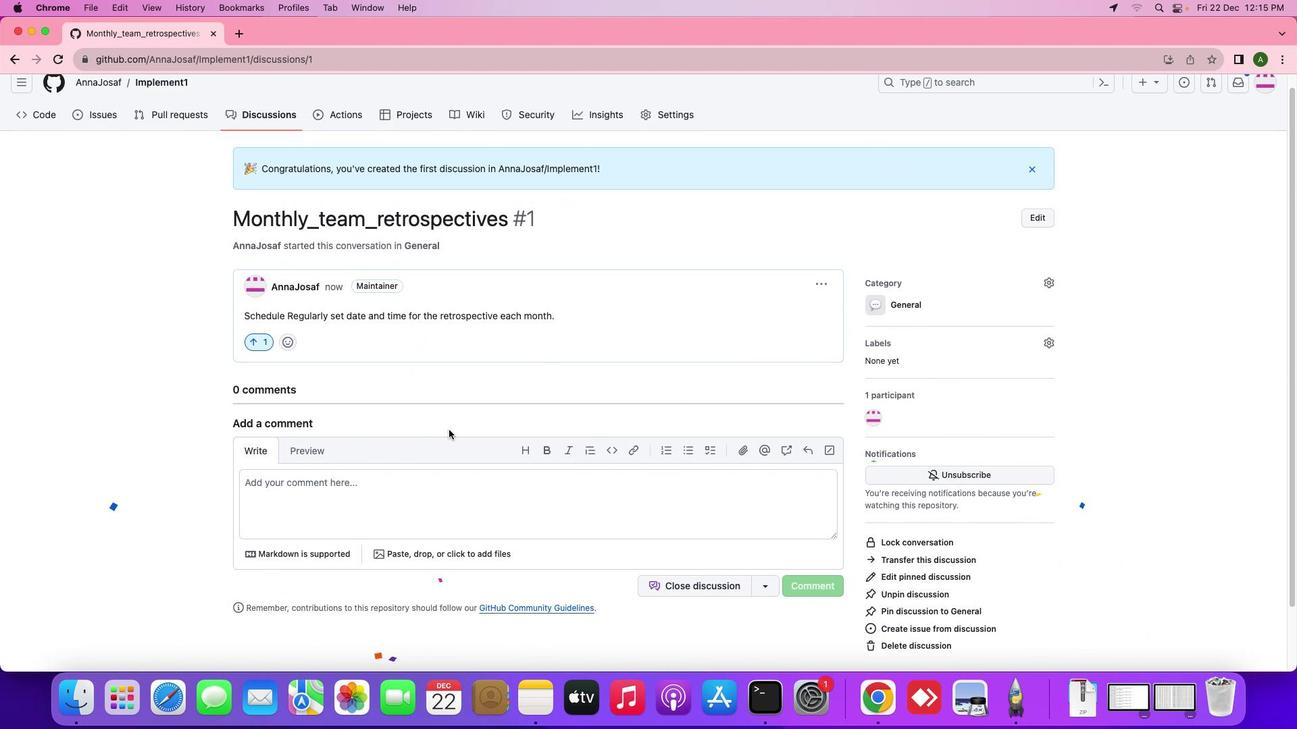 
Action: Mouse scrolled (448, 430) with delta (0, 0)
Screenshot: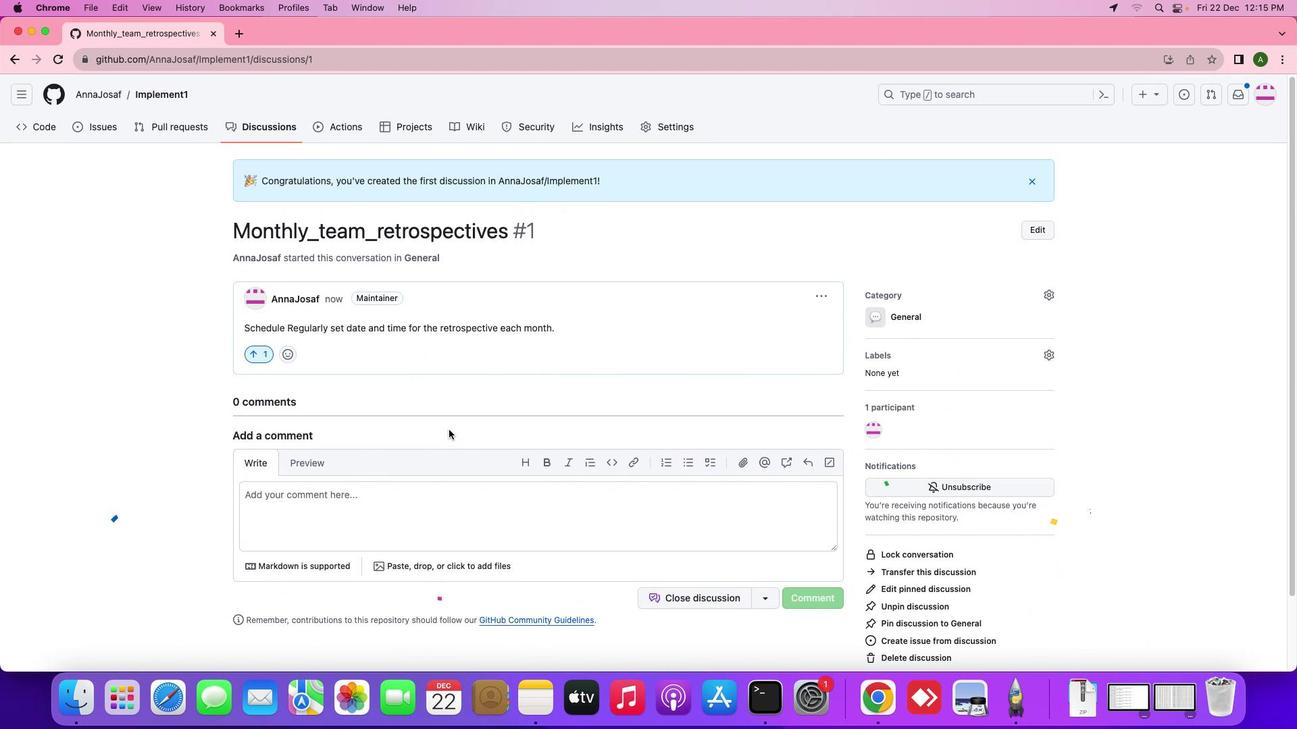 
Action: Mouse scrolled (448, 430) with delta (0, 0)
Screenshot: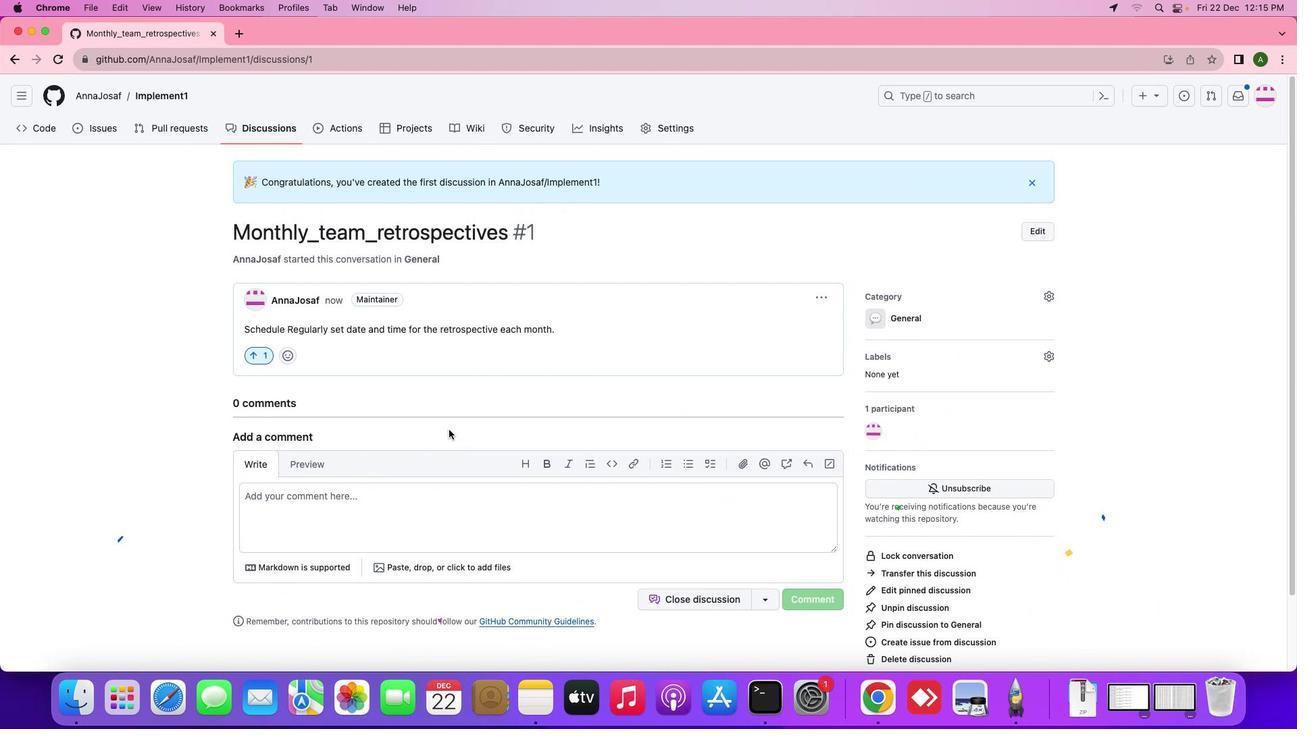 
Action: Mouse moved to (710, 594)
Screenshot: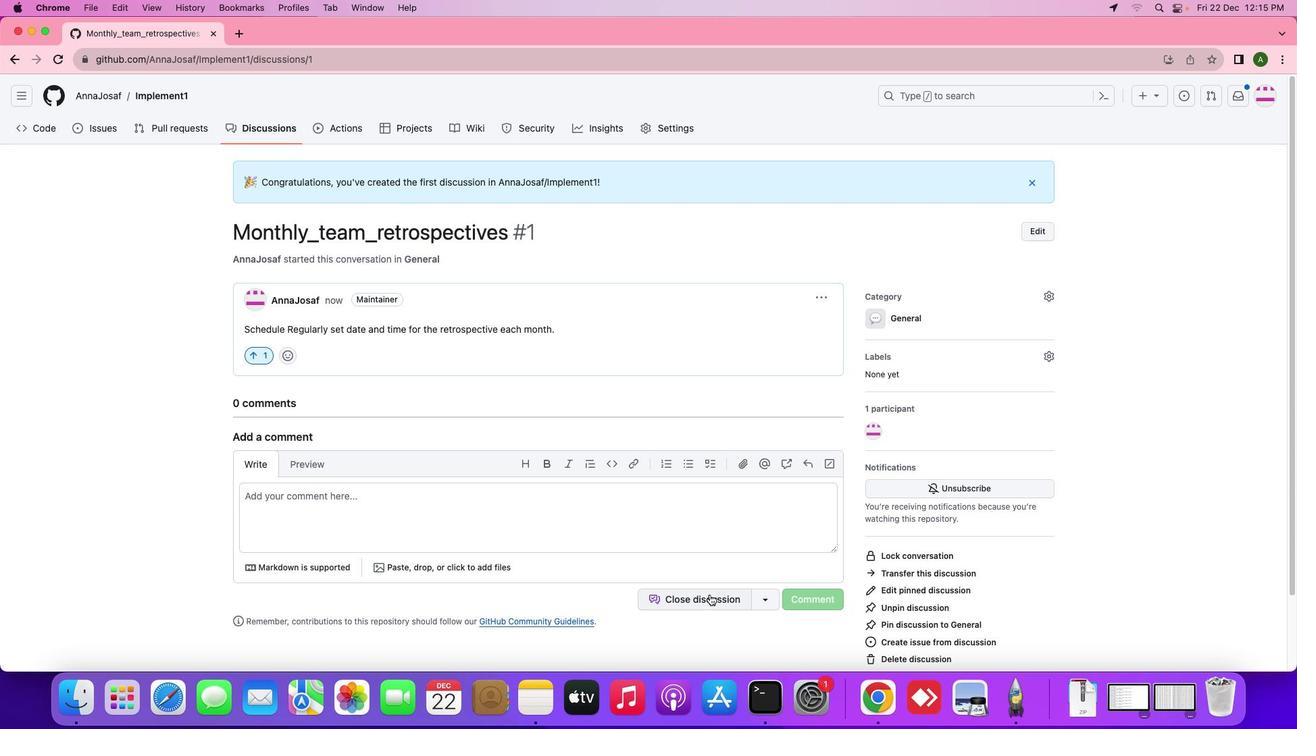 
